 Task: Get directions from Fernbank Museum of Natural History, Georgia, United States to Tallulah Gorge State Park, Georgia, United States  and explore the nearby hotels with guest rating 4 and above during next weekend and 1 guest
Action: Mouse moved to (149, 19)
Screenshot: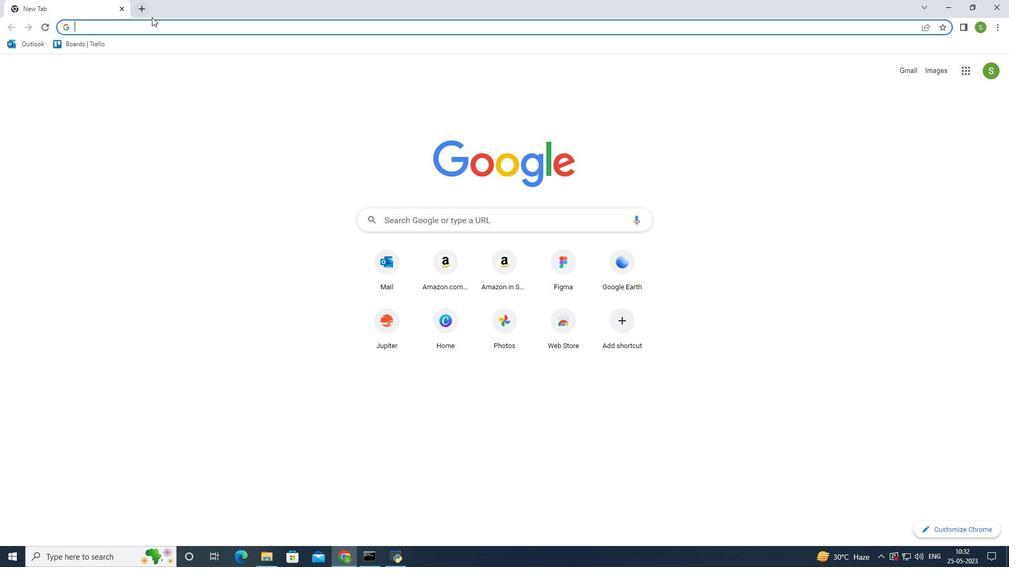 
Action: Mouse pressed left at (149, 19)
Screenshot: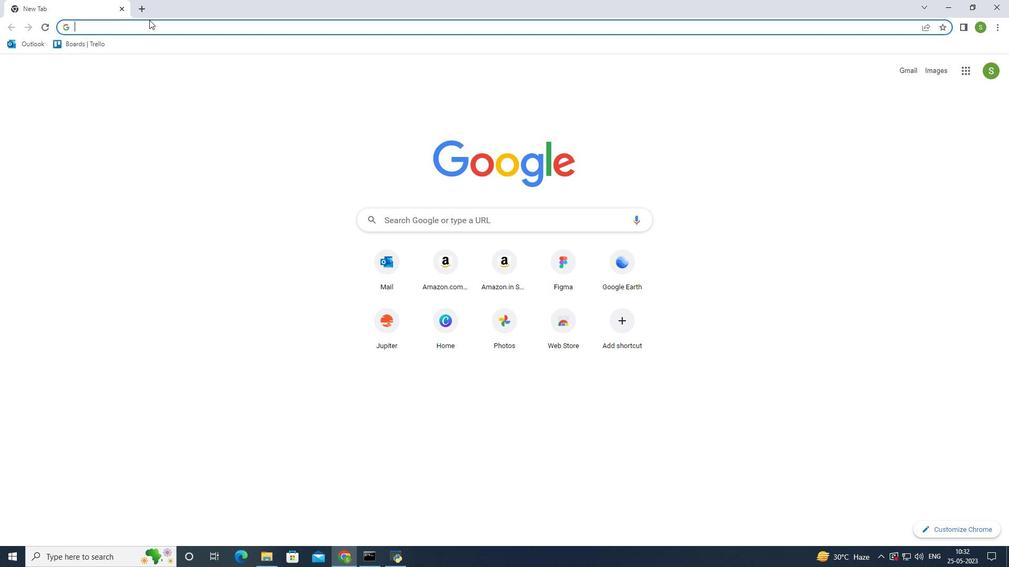 
Action: Mouse moved to (132, 45)
Screenshot: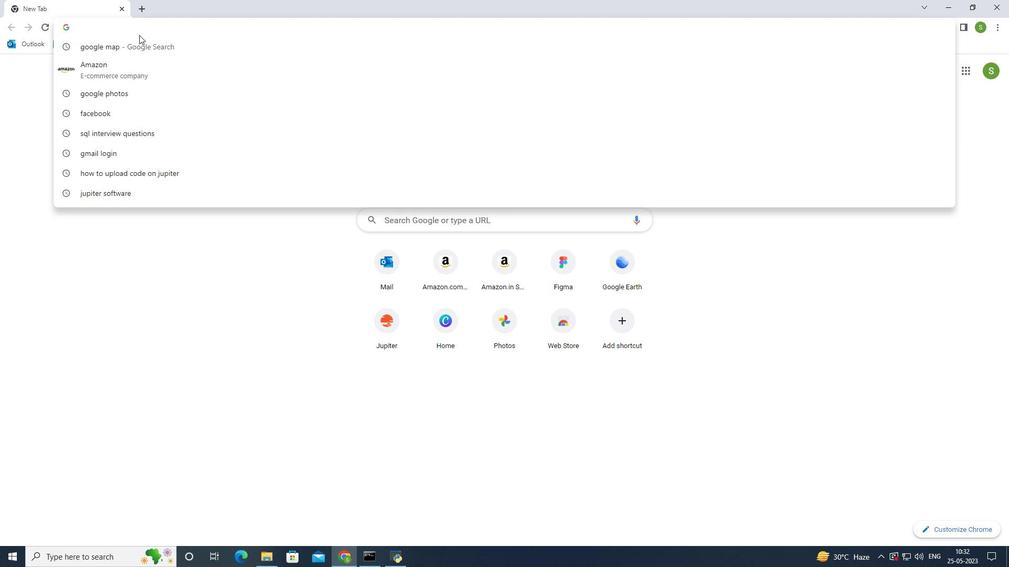 
Action: Mouse pressed left at (132, 45)
Screenshot: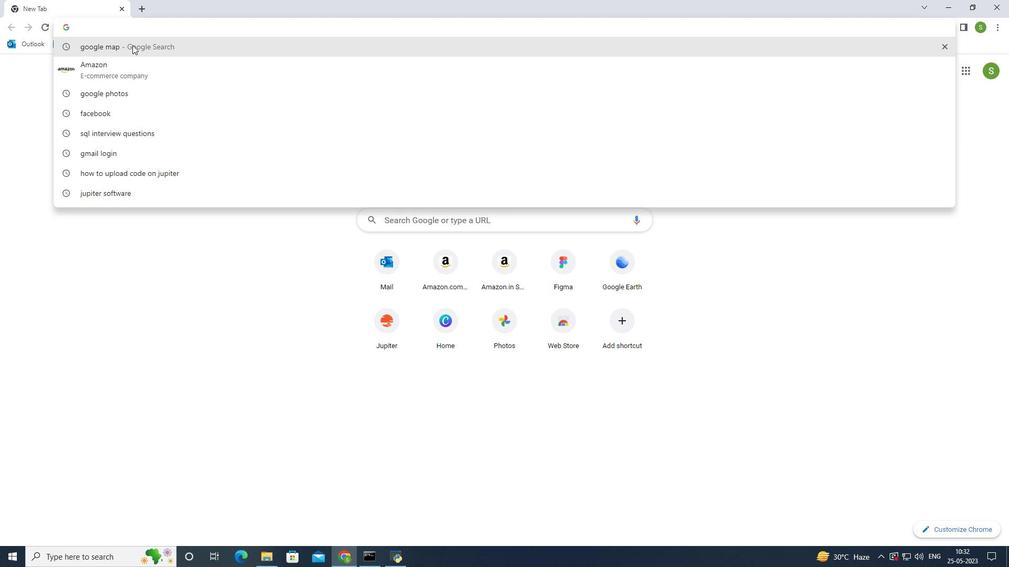 
Action: Mouse moved to (161, 165)
Screenshot: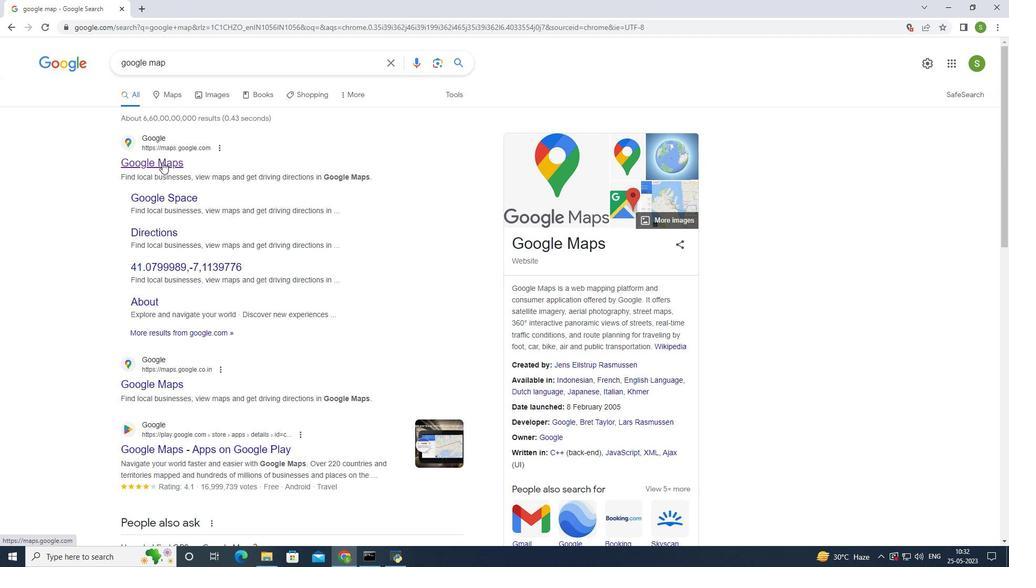 
Action: Mouse pressed left at (161, 165)
Screenshot: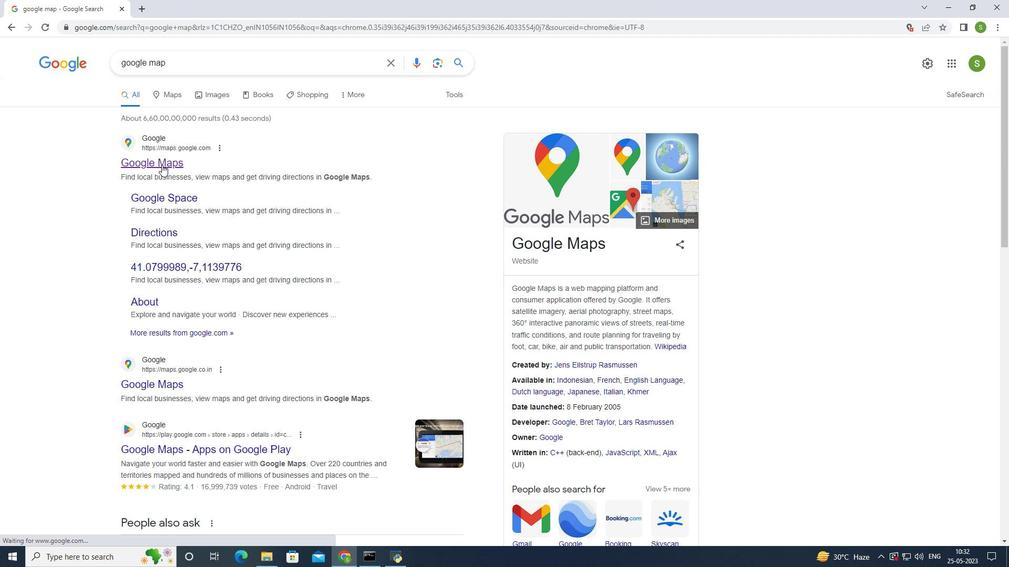 
Action: Mouse moved to (115, 55)
Screenshot: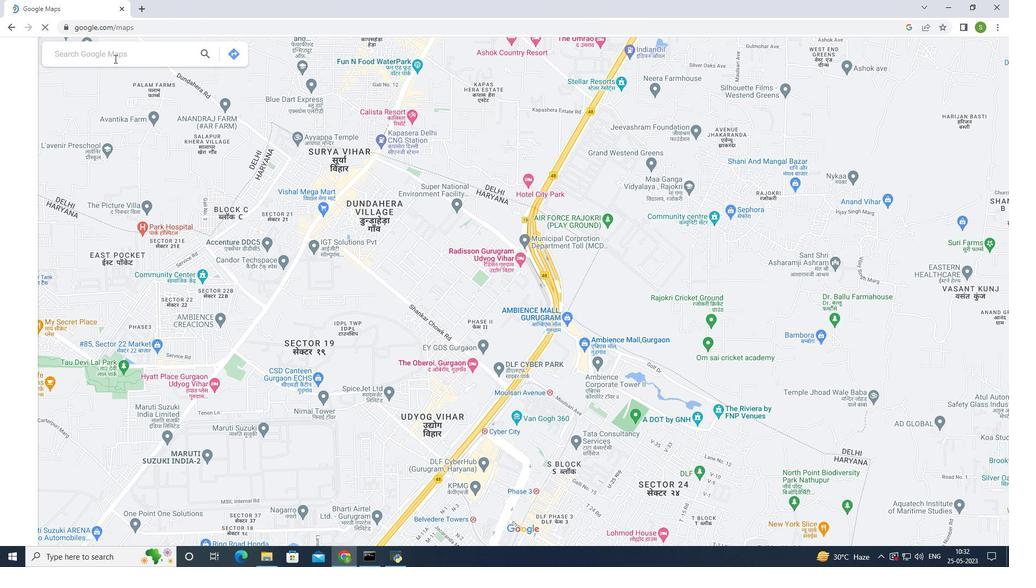 
Action: Mouse pressed left at (115, 55)
Screenshot: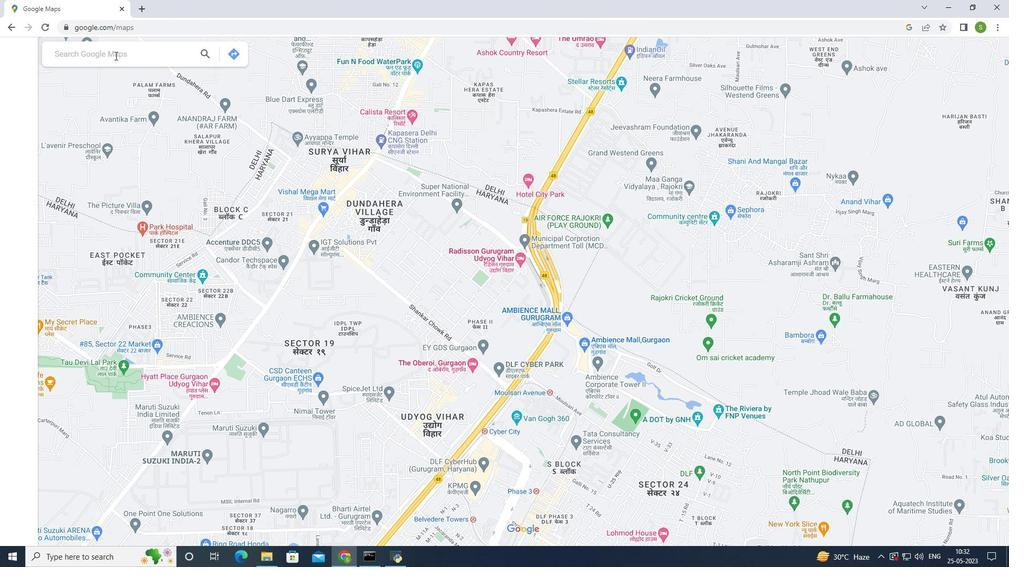 
Action: Mouse moved to (228, 157)
Screenshot: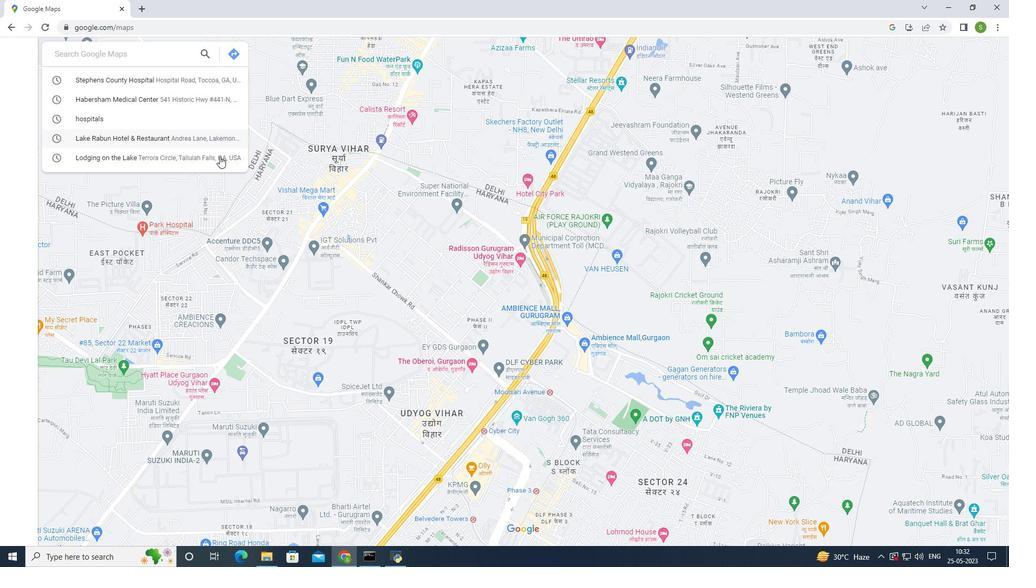
Action: Key pressed <Key.caps_lock>F<Key.caps_lock>ernbankj<Key.backspace><Key.space><Key.caps_lock>M<Key.caps_lock>useum<Key.space>of<Key.space><Key.caps_lock>N<Key.caps_lock>atural<Key.space><Key.caps_lock>H<Key.caps_lock>istory<Key.space><Key.caps_lock>U<Key.caps_lock>nited<Key.space><Key.caps_lock>S<Key.caps_lock>tates<Key.space><Key.caps_lock><Key.caps_lock>to<Key.space><Key.caps_lock>T<Key.caps_lock>allua<Key.backspace>a<Key.backspace>al<Key.backspace><Key.backspace>lah<Key.space><Key.caps_lock>G<Key.caps_lock>orge<Key.space><Key.caps_lock>S<Key.caps_lock>tate<Key.space><Key.caps_lock>P<Key.caps_lock>ark<Key.space><Key.caps_lock>G<Key.caps_lock>eorgia<Key.space><Key.caps_lock>U<Key.caps_lock>nited<Key.space><Key.caps_lock>S<Key.caps_lock>tates<Key.enter>
Screenshot: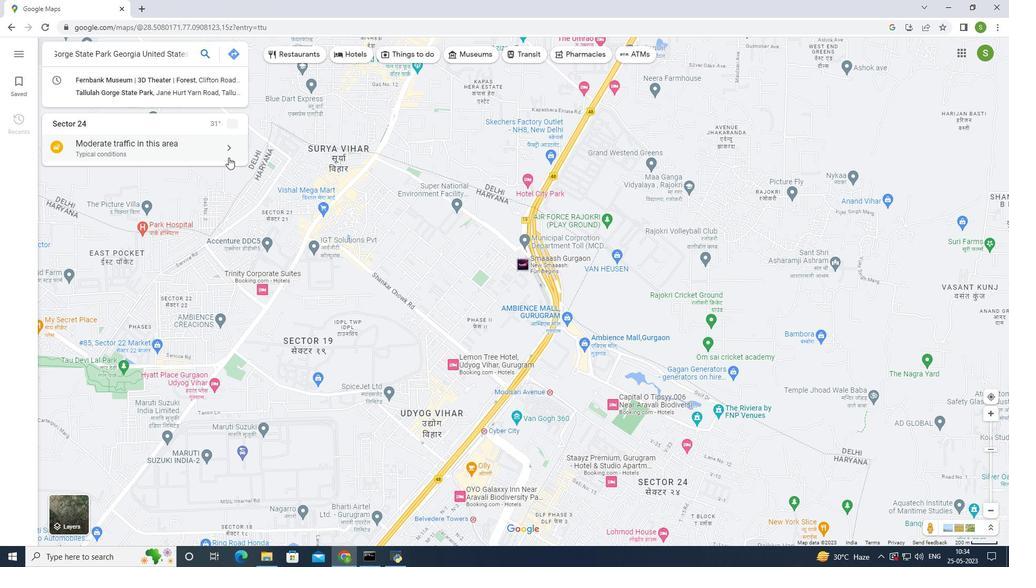 
Action: Mouse moved to (456, 52)
Screenshot: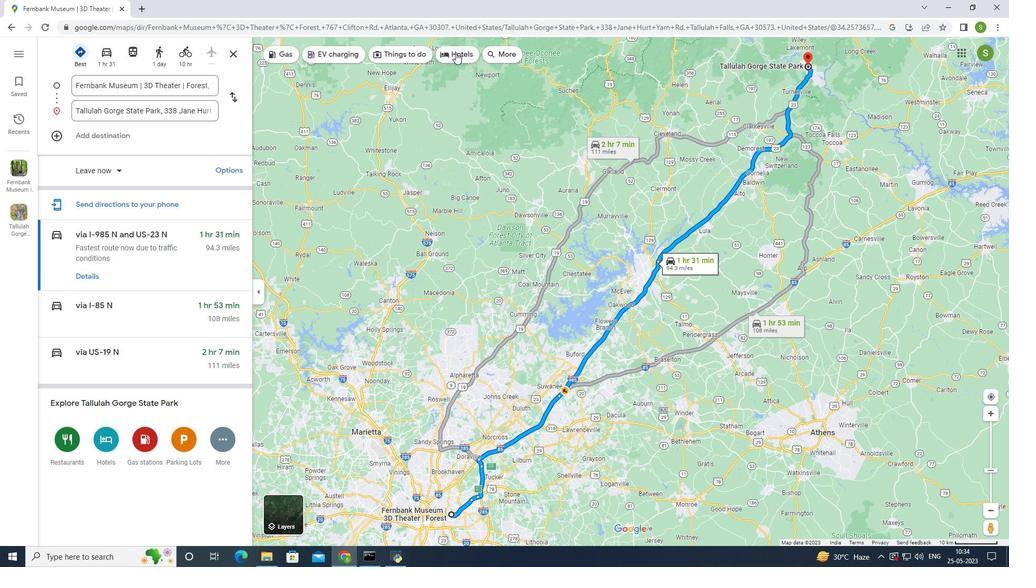 
Action: Mouse pressed left at (456, 52)
Screenshot: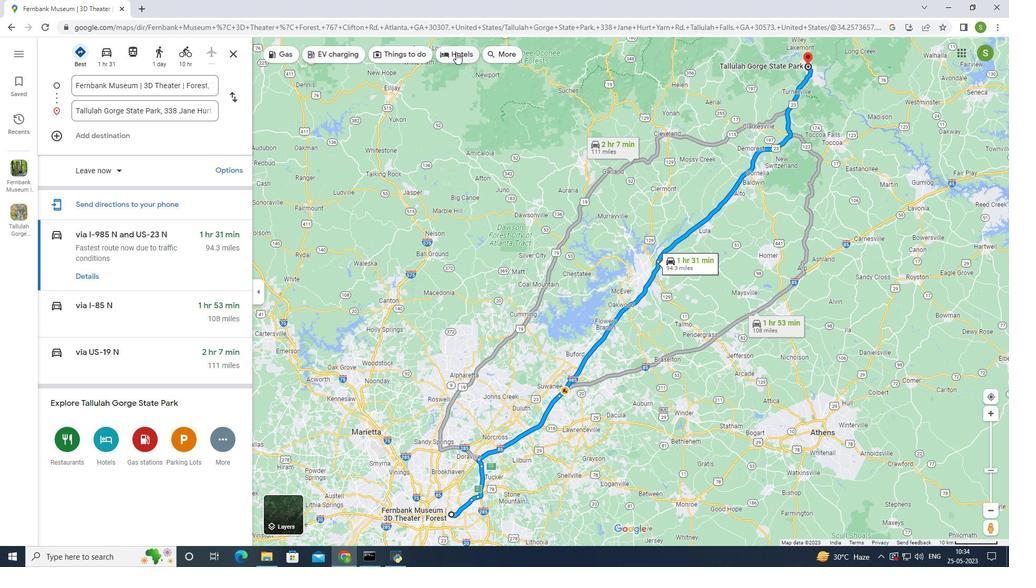 
Action: Mouse moved to (326, 53)
Screenshot: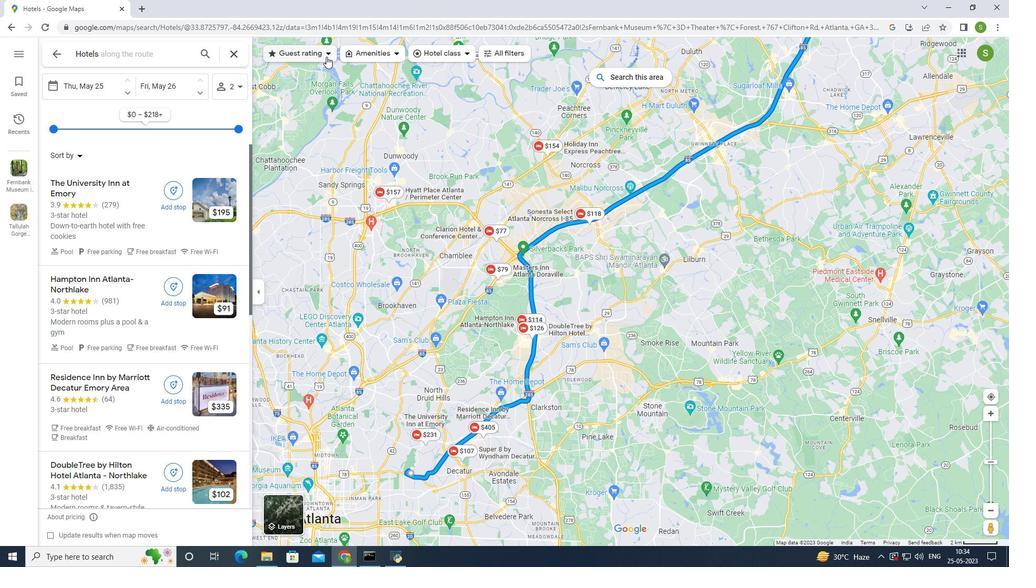 
Action: Mouse pressed left at (326, 53)
Screenshot: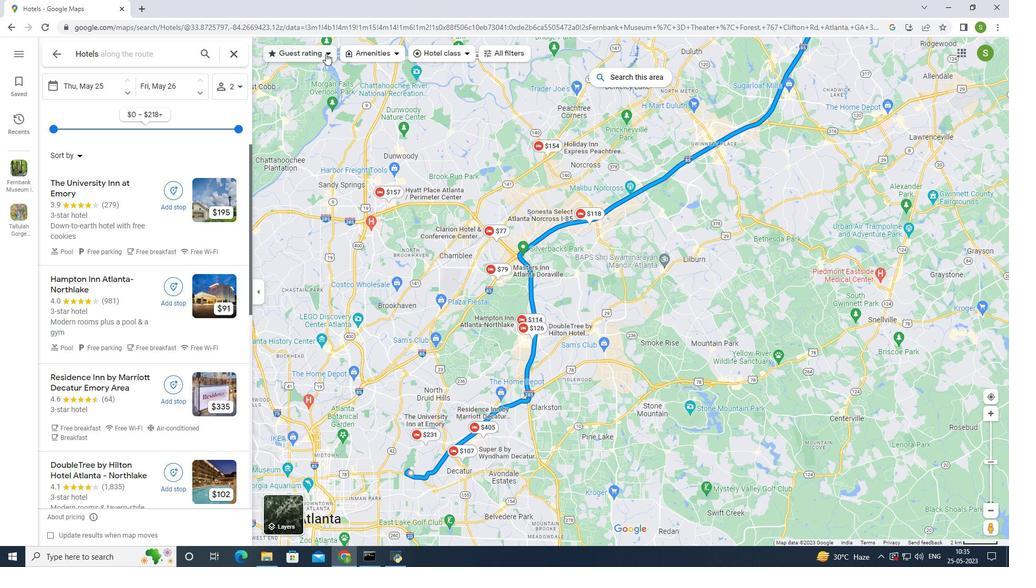 
Action: Mouse moved to (285, 167)
Screenshot: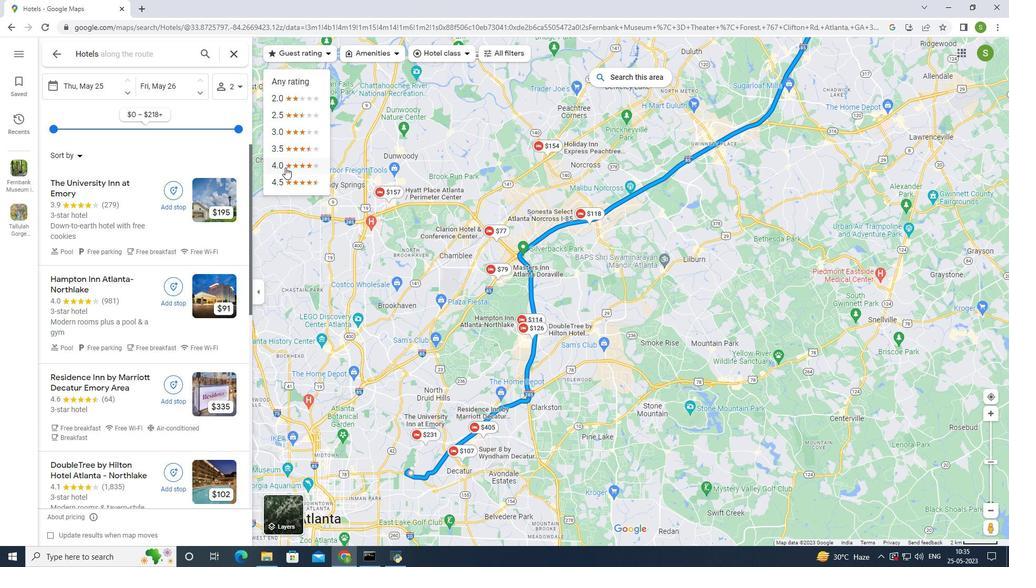 
Action: Mouse pressed left at (285, 167)
Screenshot: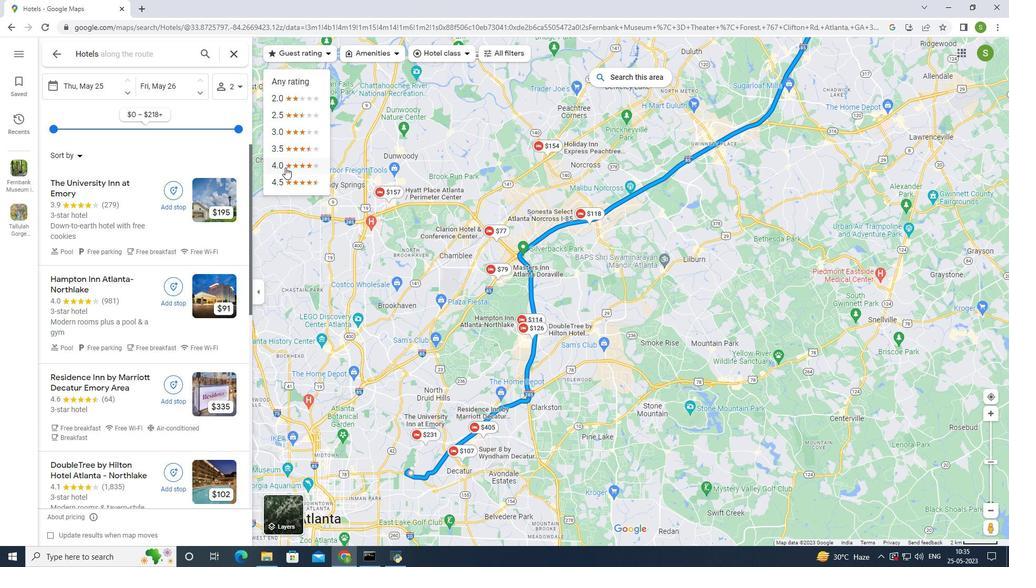 
Action: Mouse moved to (238, 87)
Screenshot: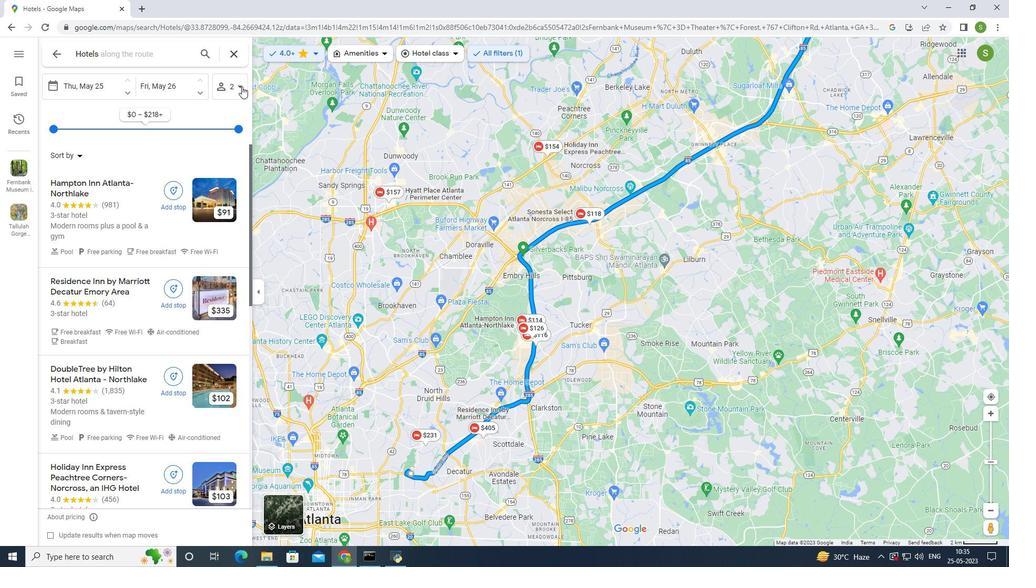 
Action: Mouse pressed left at (238, 87)
Screenshot: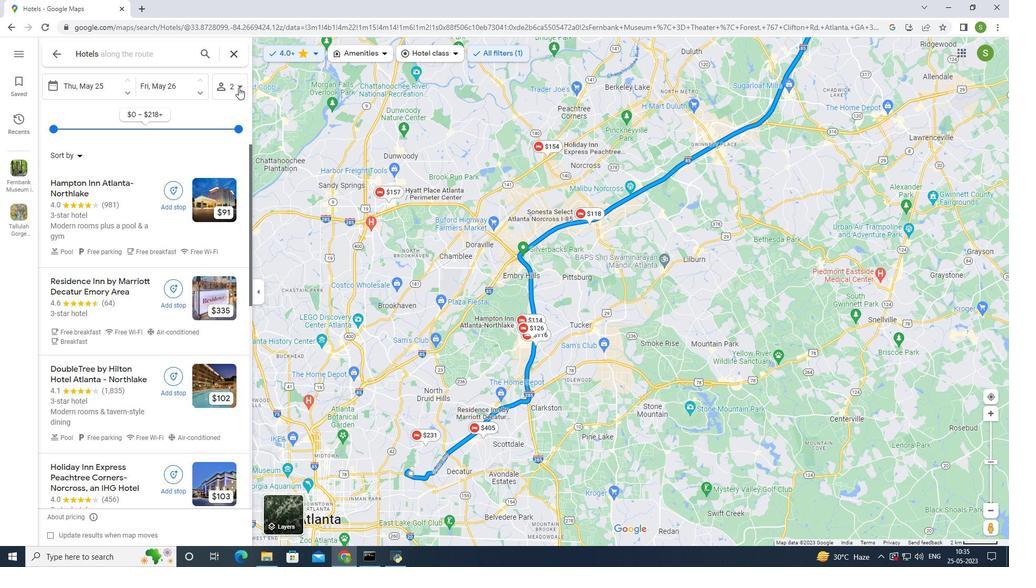 
Action: Mouse moved to (241, 86)
Screenshot: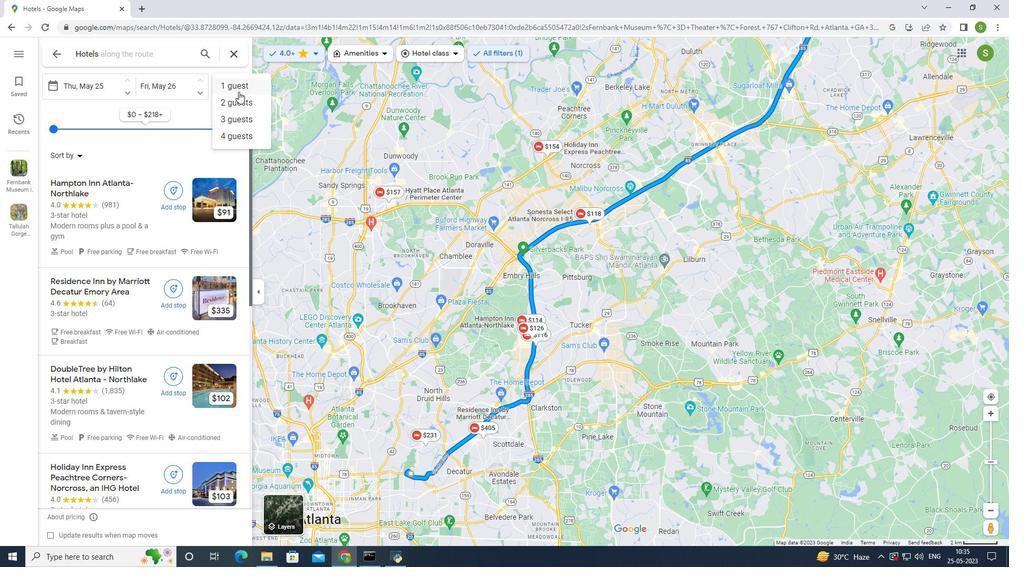 
Action: Mouse pressed left at (241, 86)
Screenshot: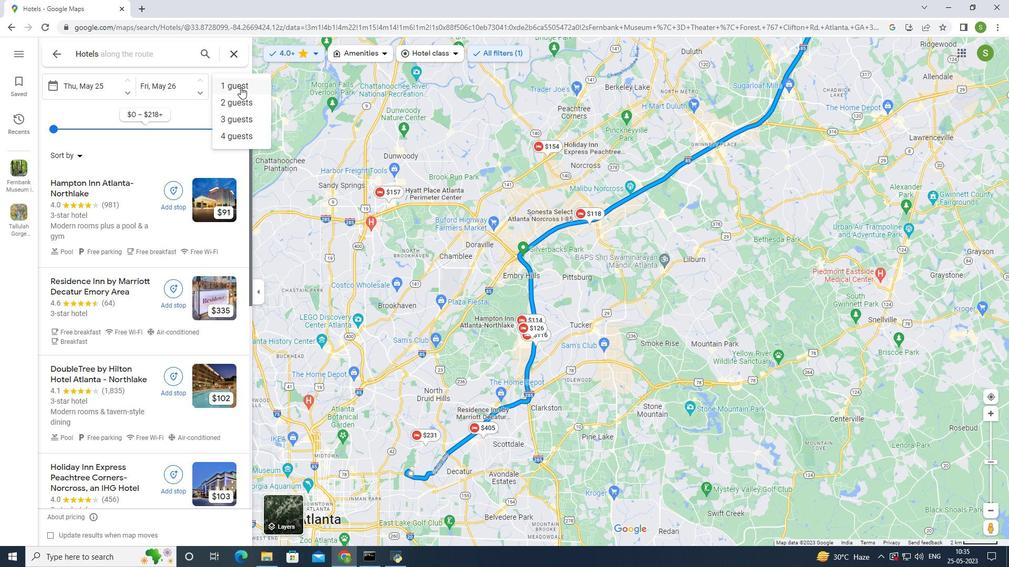 
Action: Mouse moved to (127, 94)
Screenshot: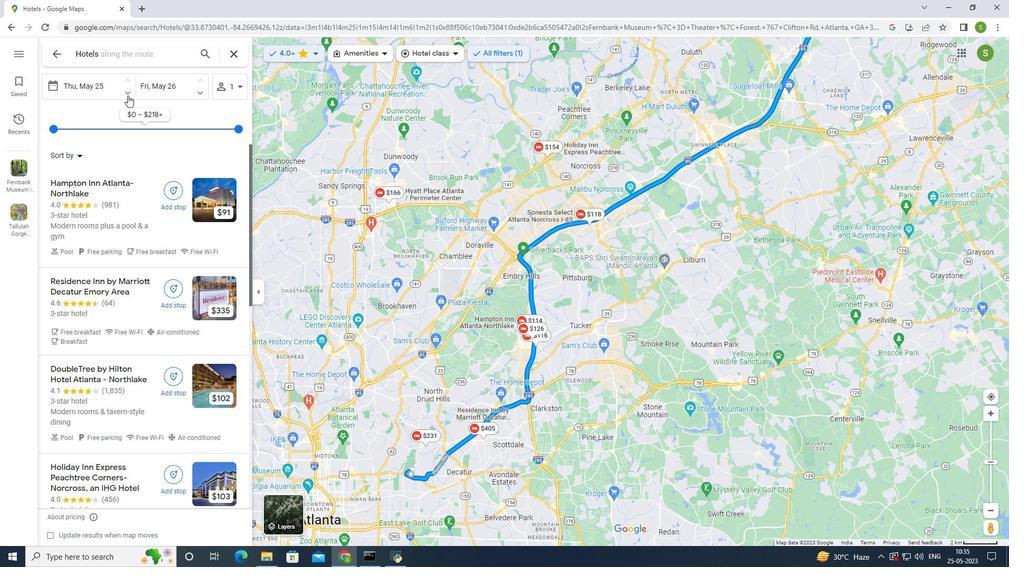 
Action: Mouse pressed left at (127, 94)
Screenshot: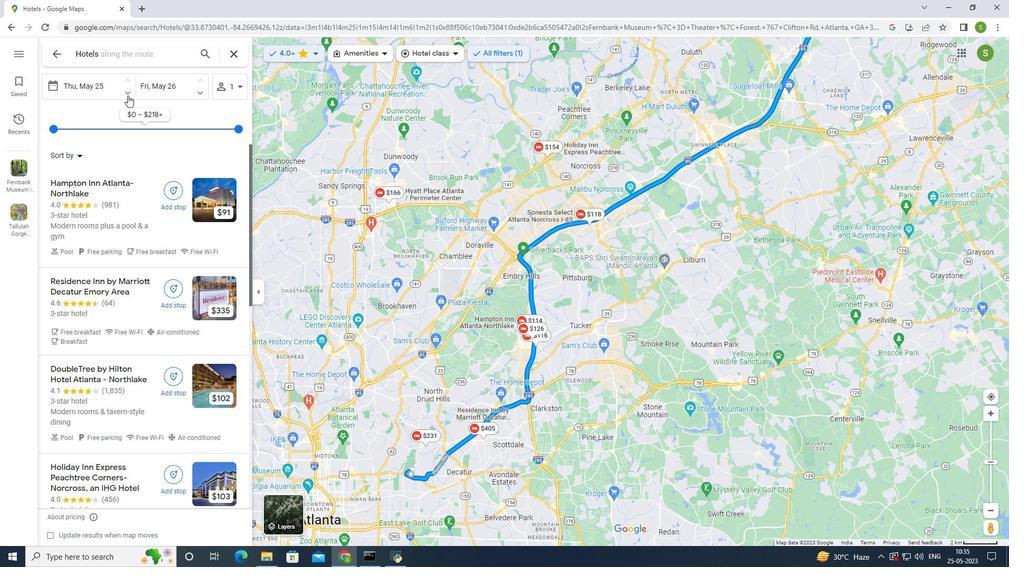 
Action: Mouse moved to (123, 96)
Screenshot: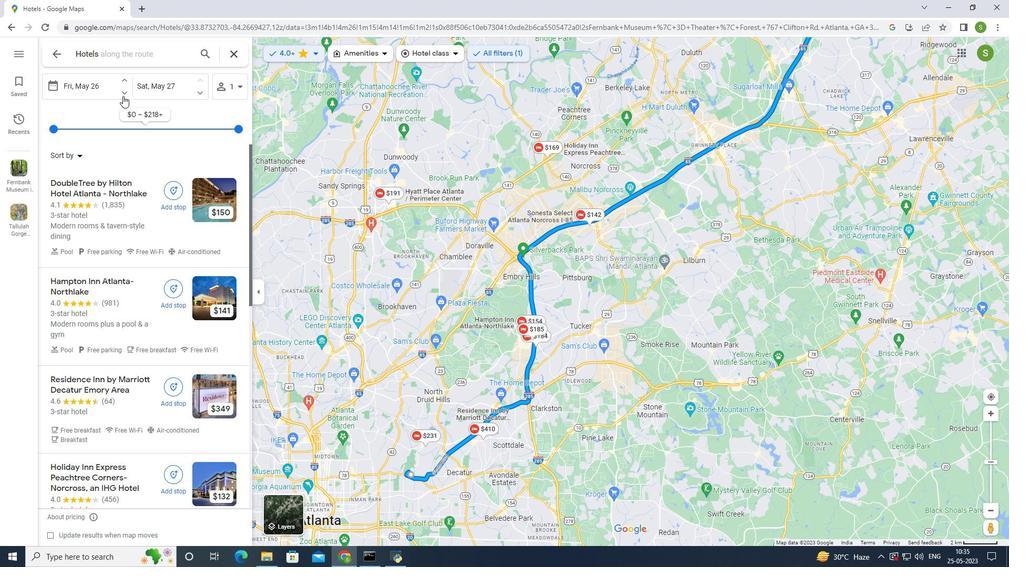 
Action: Mouse pressed left at (123, 96)
Screenshot: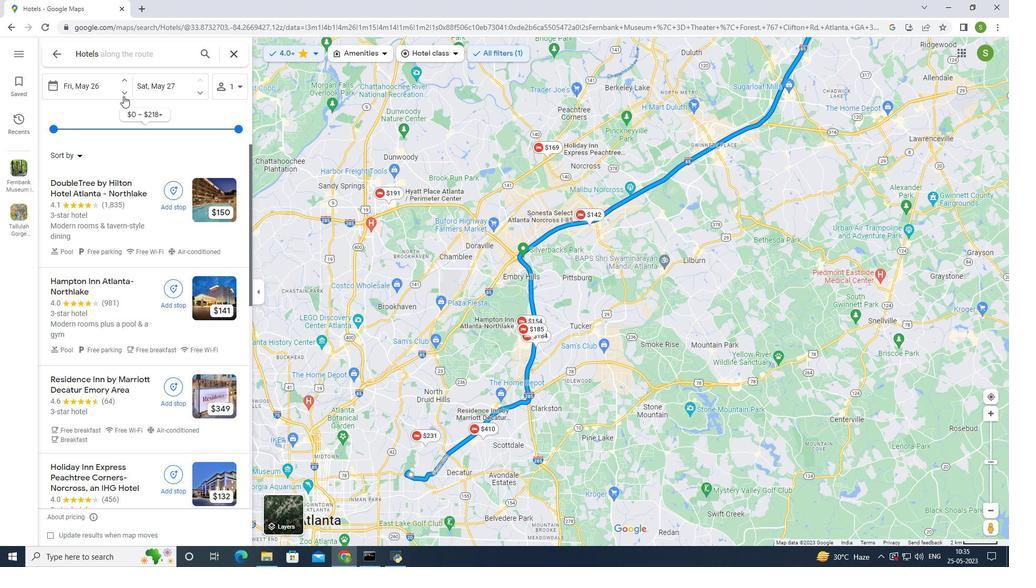 
Action: Mouse moved to (474, 288)
Screenshot: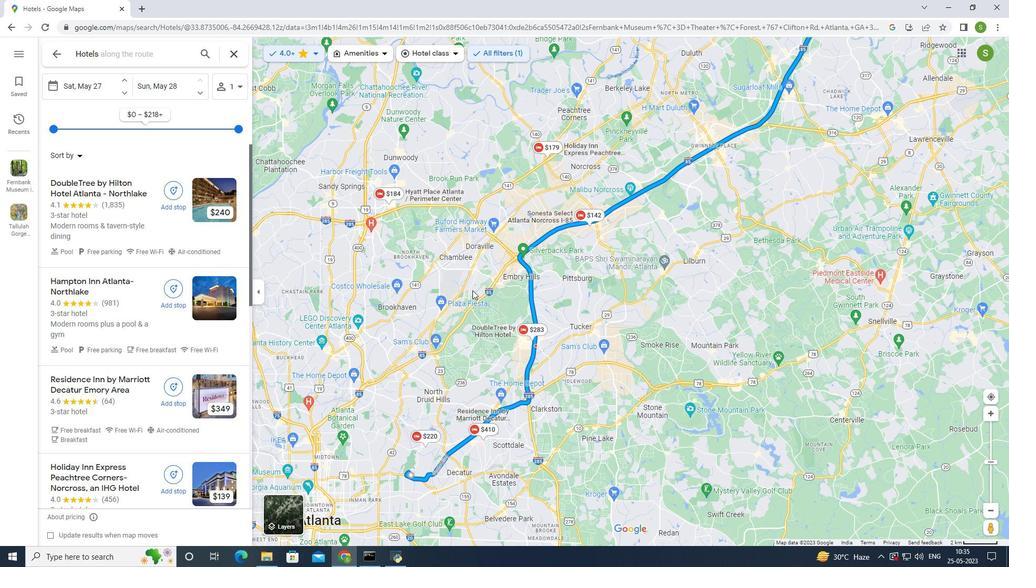 
Action: Mouse scrolled (474, 287) with delta (0, 0)
Screenshot: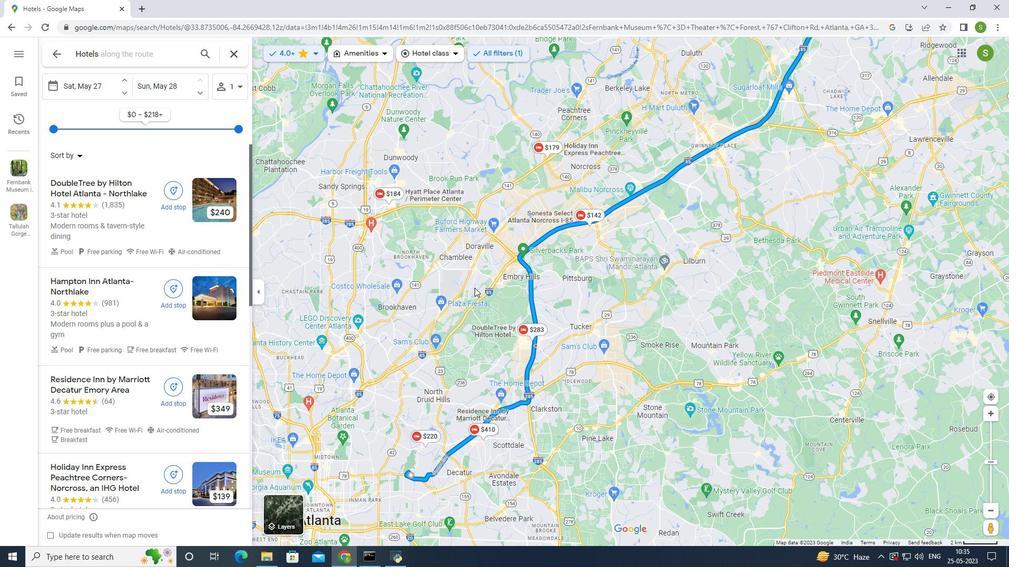 
Action: Mouse scrolled (474, 287) with delta (0, 0)
Screenshot: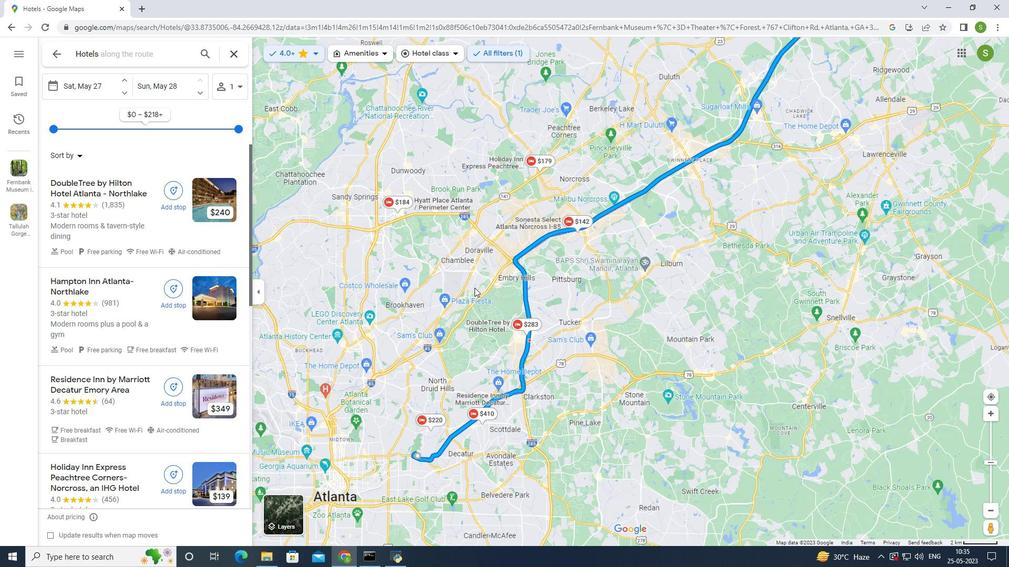 
Action: Mouse scrolled (474, 287) with delta (0, 0)
Screenshot: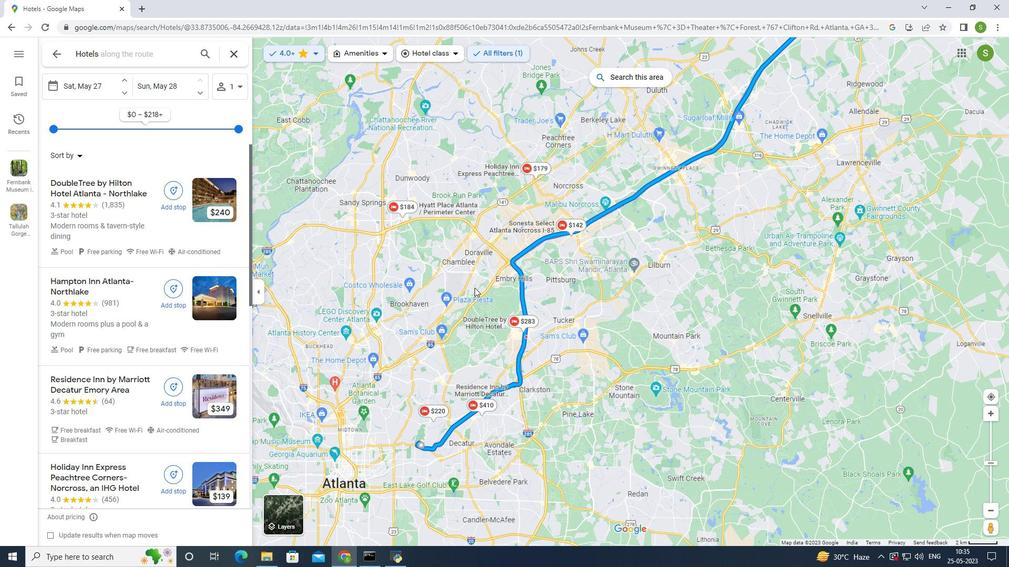 
Action: Mouse scrolled (474, 287) with delta (0, 0)
Screenshot: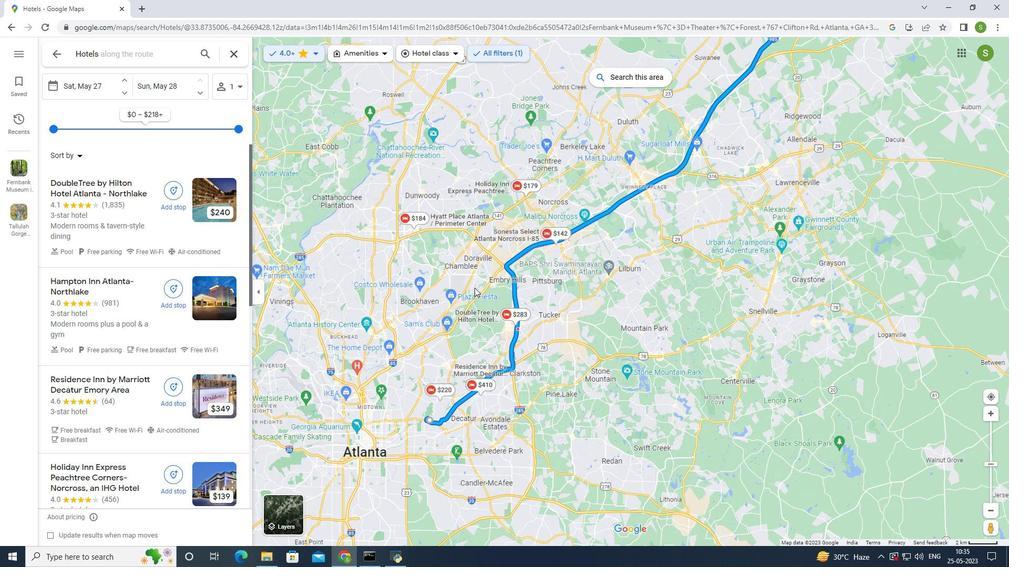 
Action: Mouse moved to (476, 284)
Screenshot: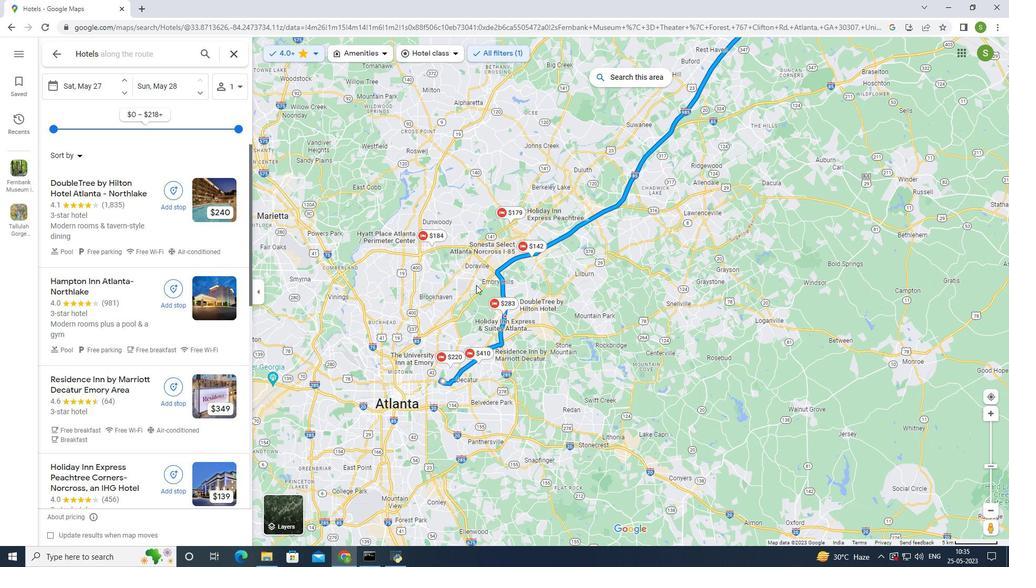 
Action: Mouse scrolled (476, 285) with delta (0, 0)
Screenshot: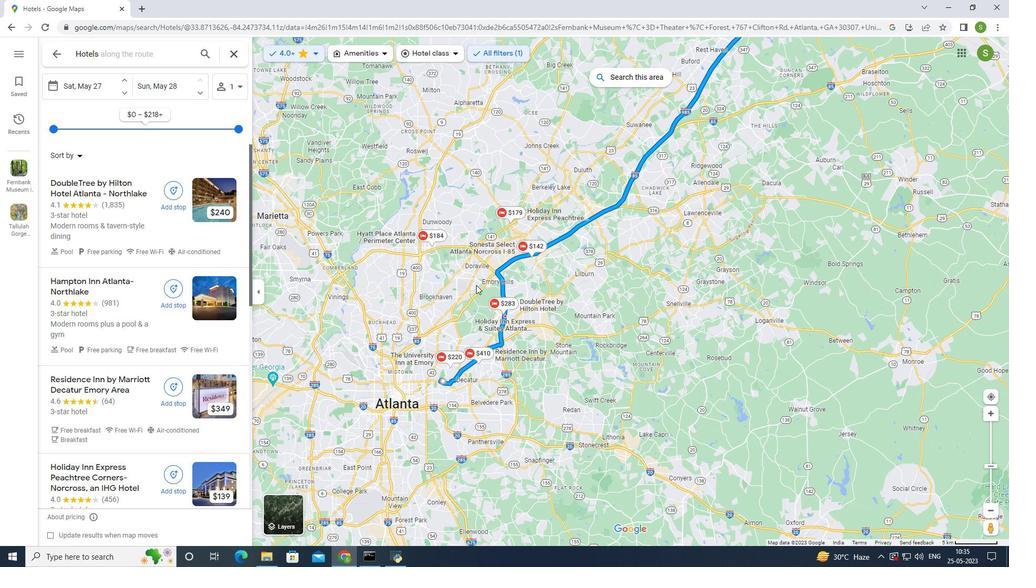 
Action: Mouse moved to (124, 222)
Screenshot: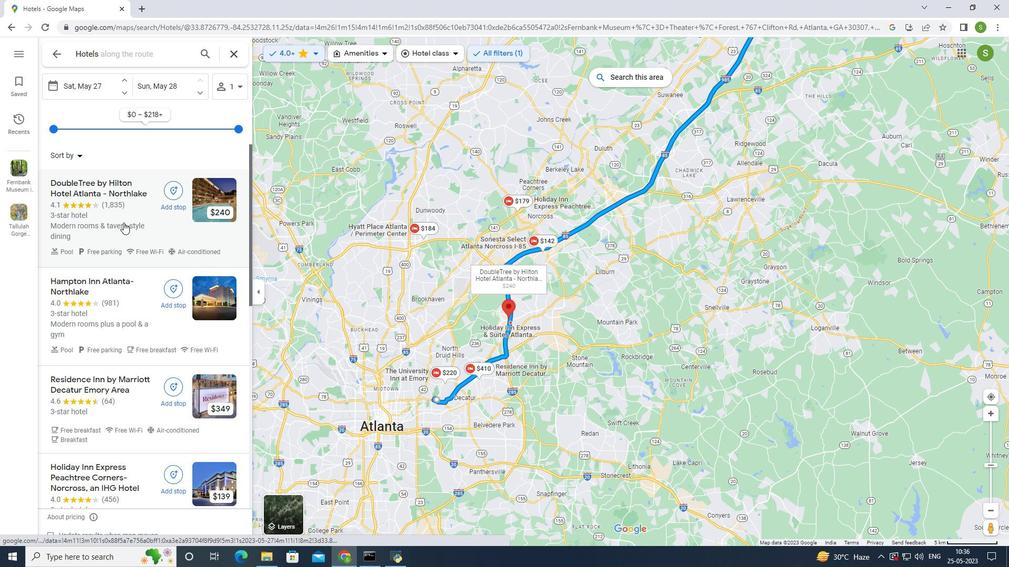 
Action: Mouse pressed left at (124, 222)
Screenshot: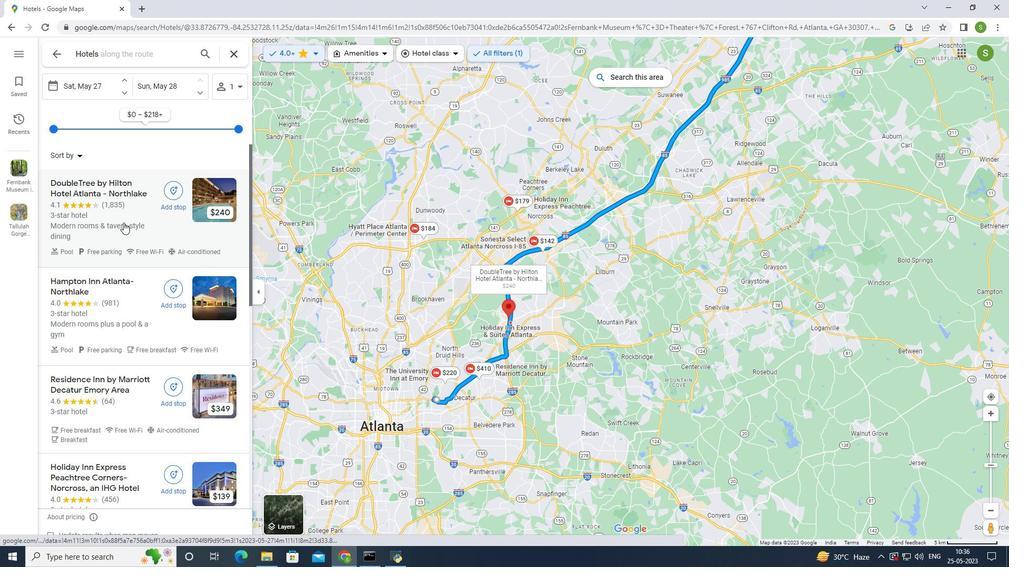 
Action: Mouse moved to (364, 155)
Screenshot: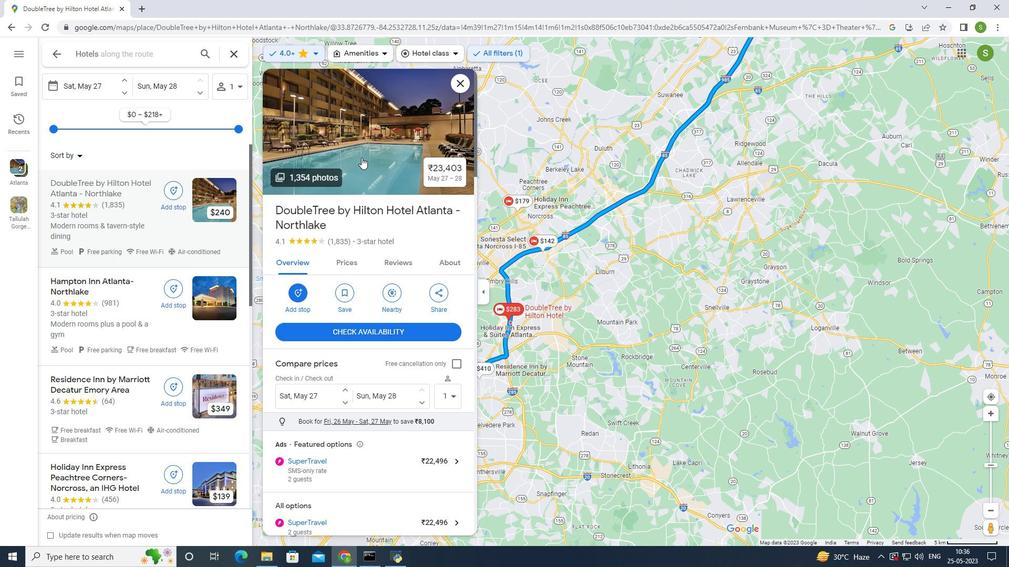 
Action: Mouse pressed left at (364, 155)
Screenshot: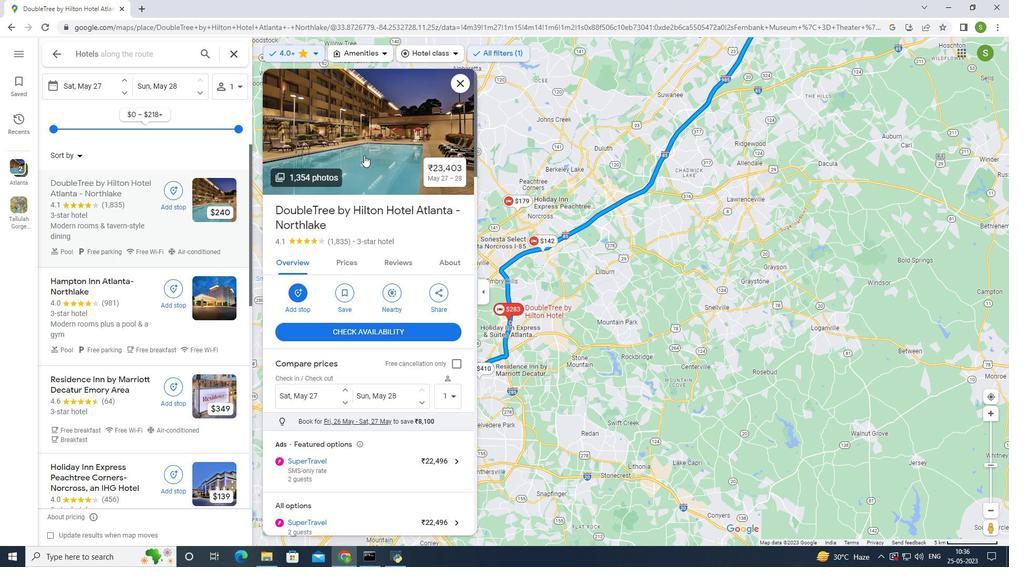 
Action: Mouse moved to (648, 468)
Screenshot: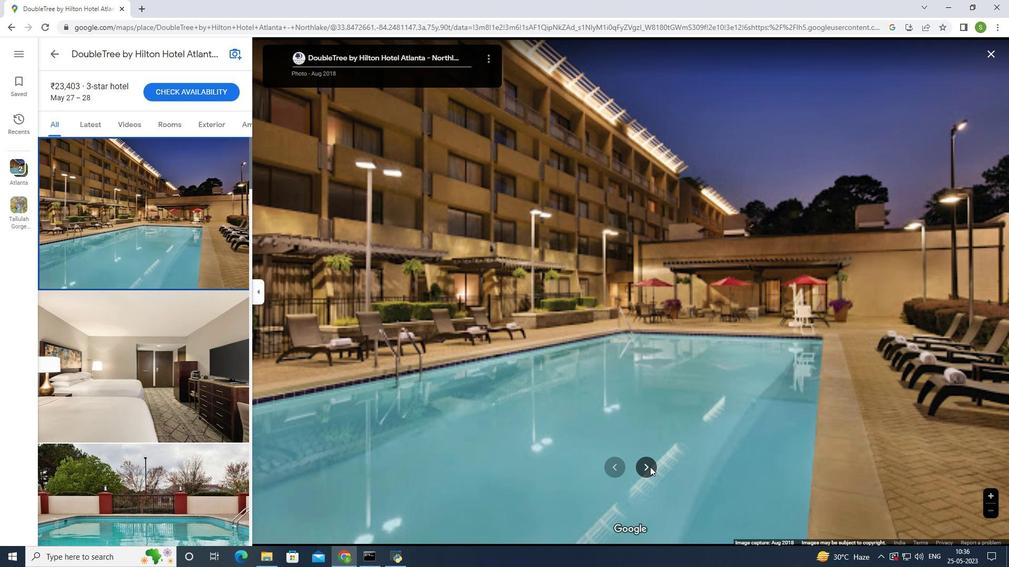 
Action: Mouse pressed left at (648, 468)
Screenshot: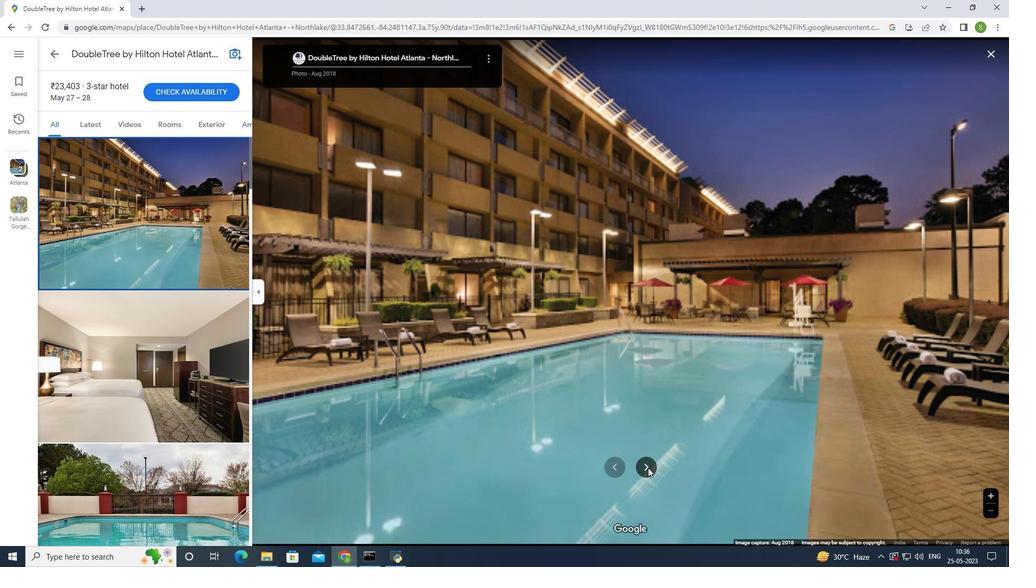 
Action: Mouse moved to (648, 468)
Screenshot: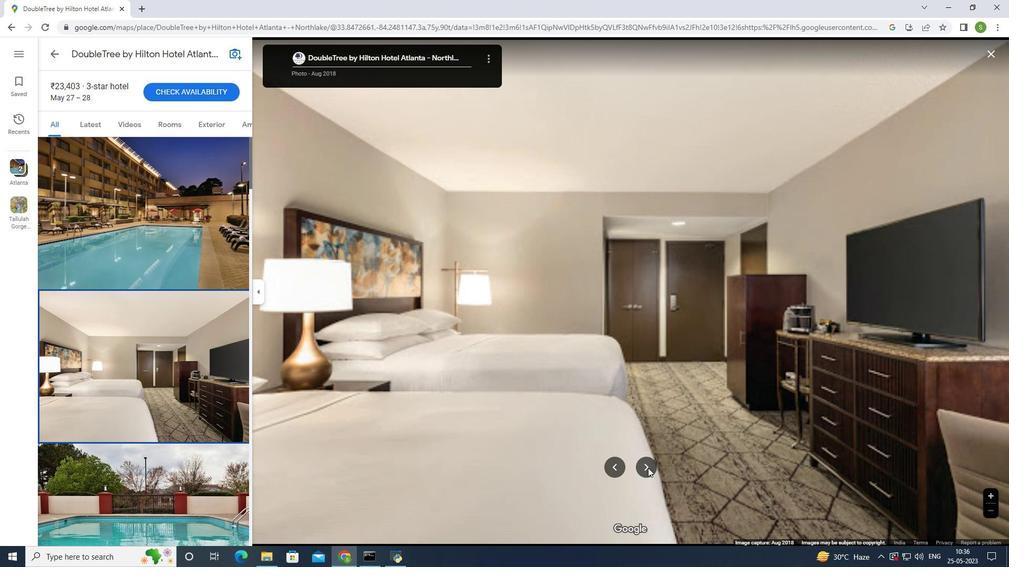 
Action: Mouse pressed left at (648, 468)
Screenshot: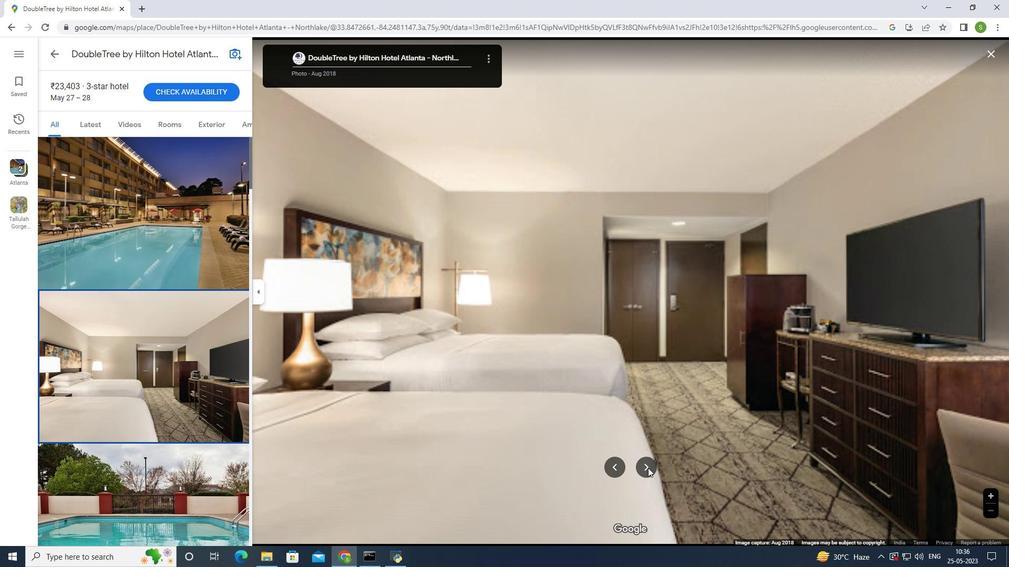 
Action: Mouse moved to (648, 464)
Screenshot: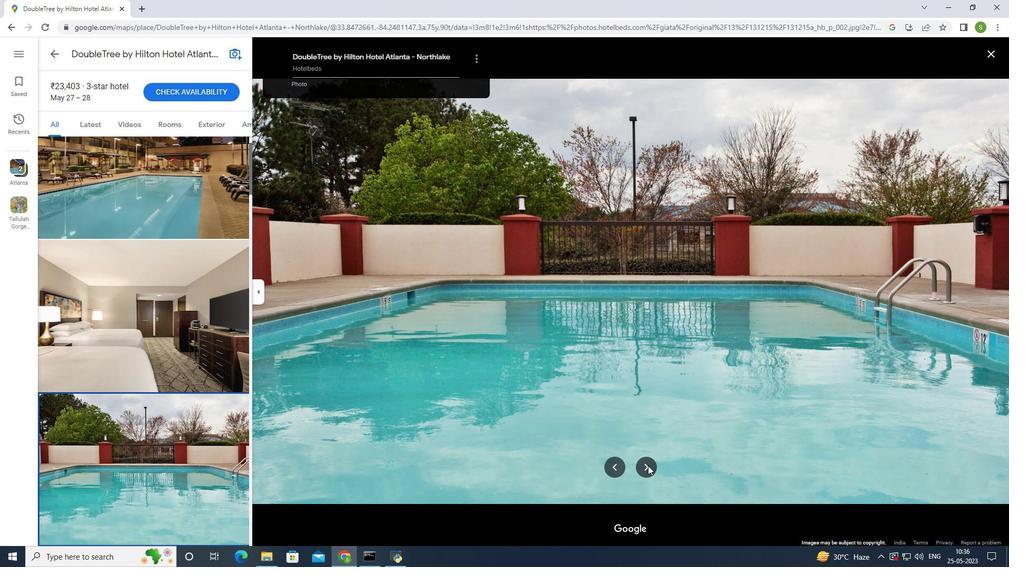
Action: Mouse pressed left at (648, 464)
Screenshot: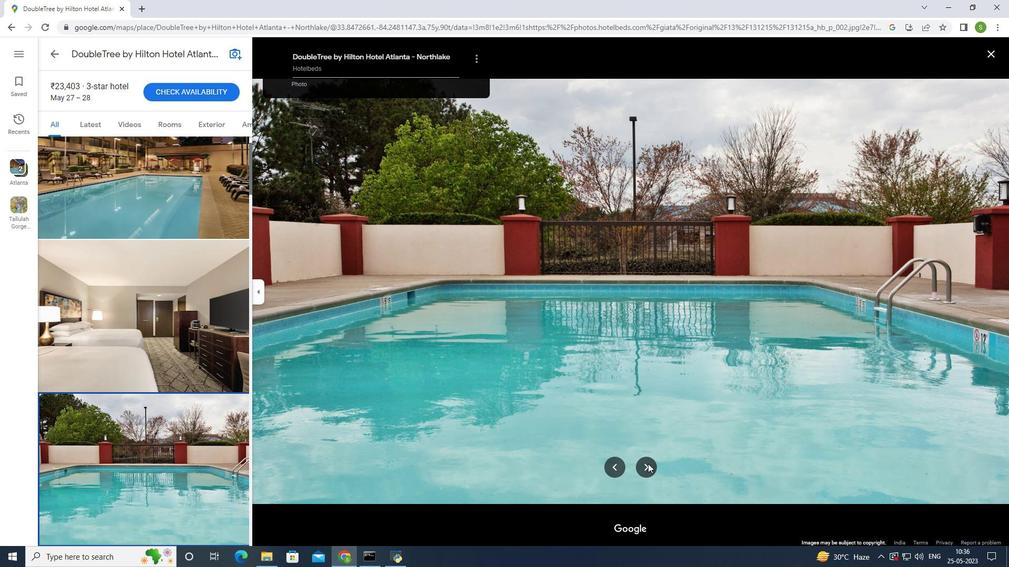 
Action: Mouse moved to (647, 465)
Screenshot: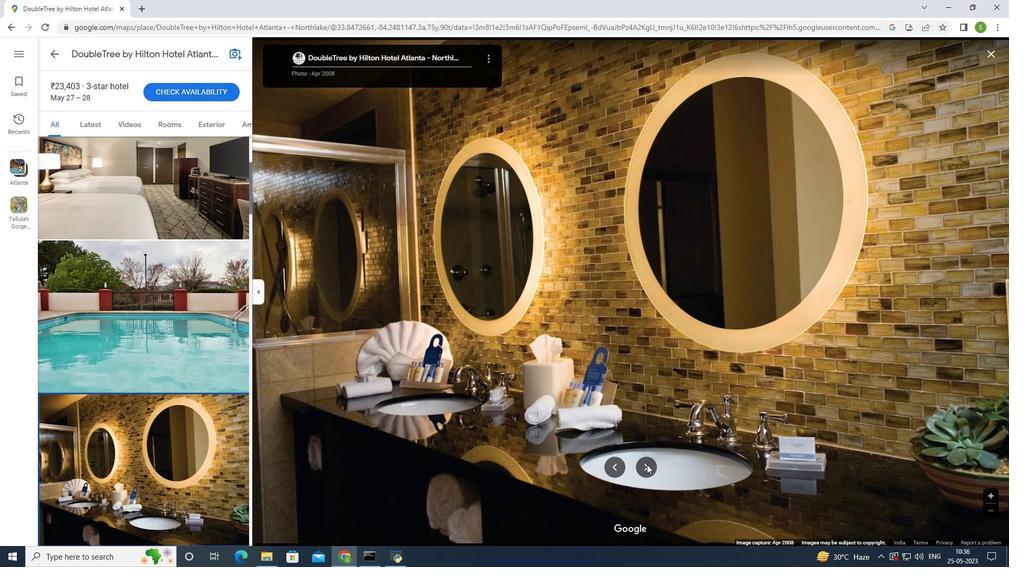 
Action: Mouse pressed left at (647, 465)
Screenshot: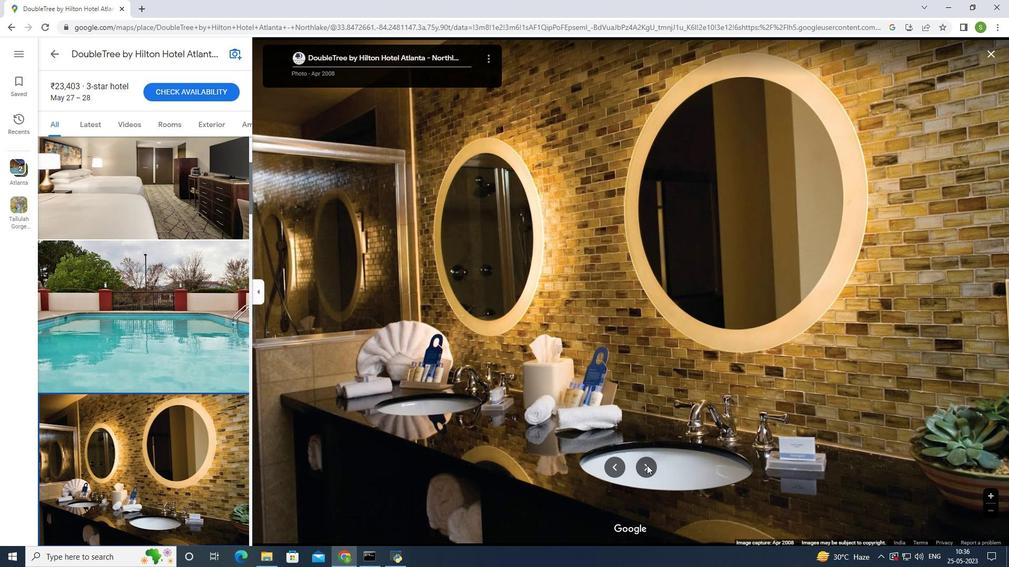 
Action: Mouse moved to (645, 464)
Screenshot: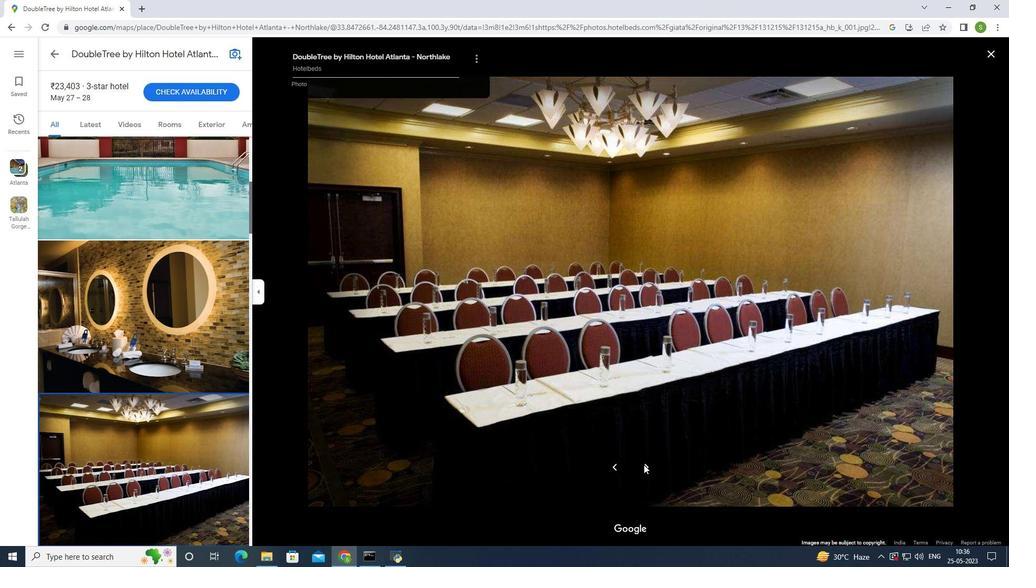 
Action: Mouse pressed left at (645, 464)
Screenshot: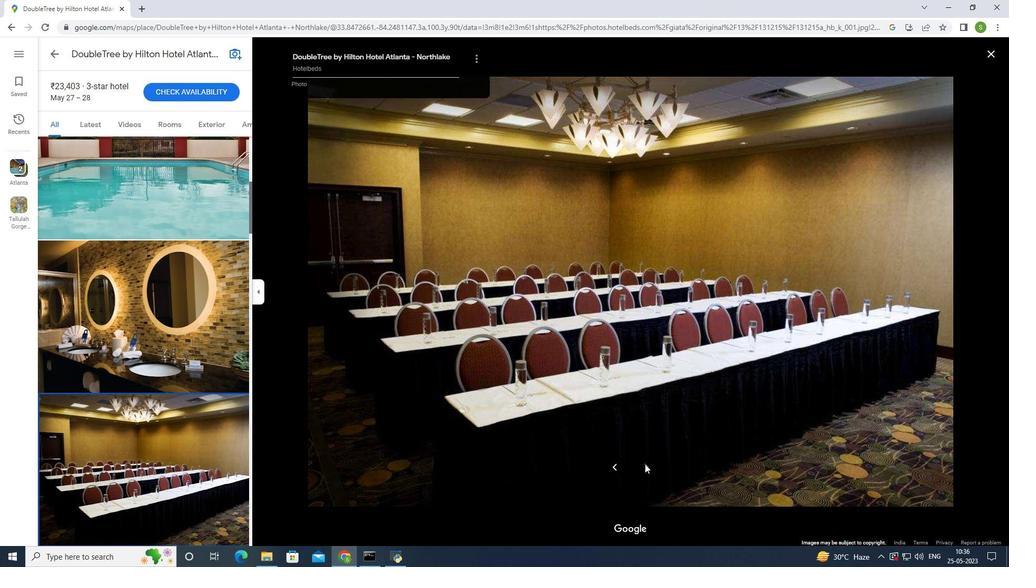 
Action: Mouse moved to (646, 467)
Screenshot: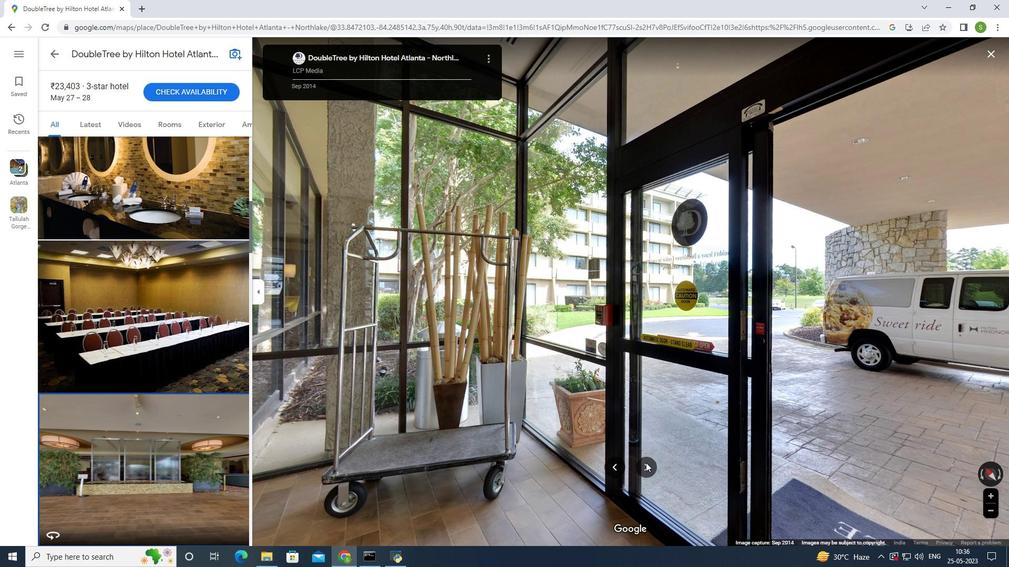 
Action: Mouse pressed left at (646, 467)
Screenshot: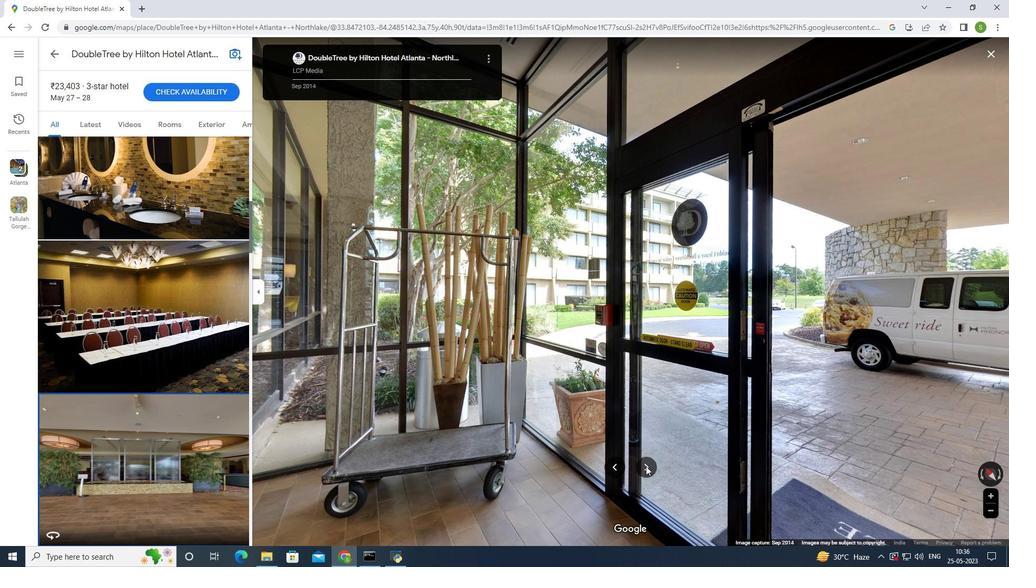 
Action: Mouse moved to (692, 382)
Screenshot: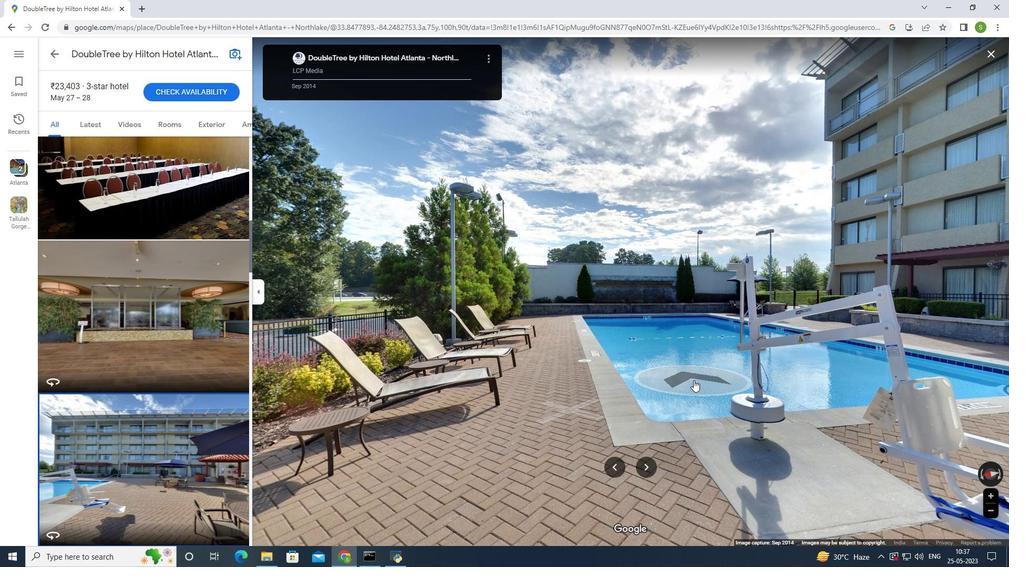 
Action: Mouse scrolled (692, 382) with delta (0, 0)
Screenshot: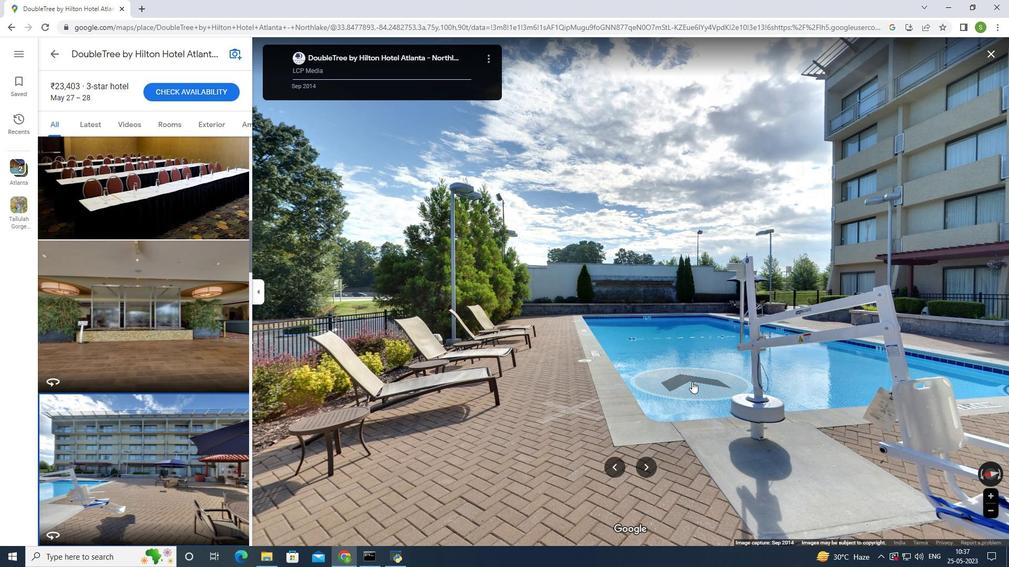 
Action: Mouse scrolled (692, 382) with delta (0, 0)
Screenshot: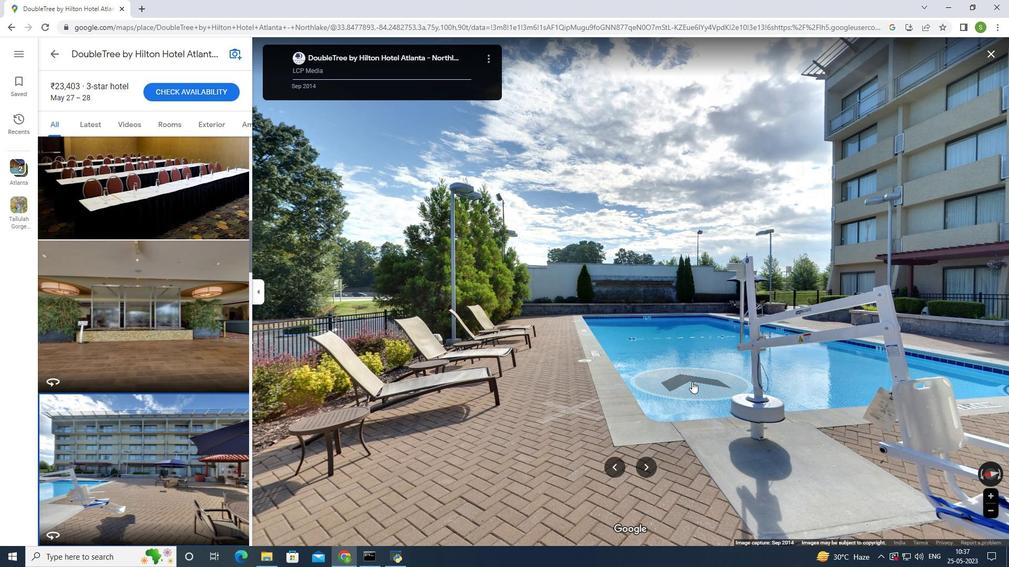 
Action: Mouse moved to (692, 382)
Screenshot: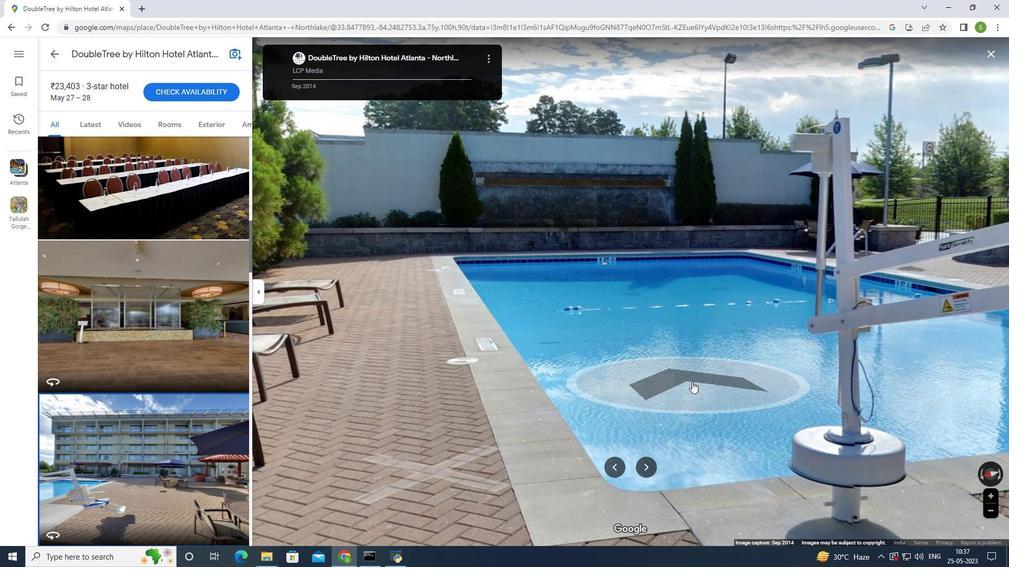 
Action: Mouse scrolled (692, 383) with delta (0, 0)
Screenshot: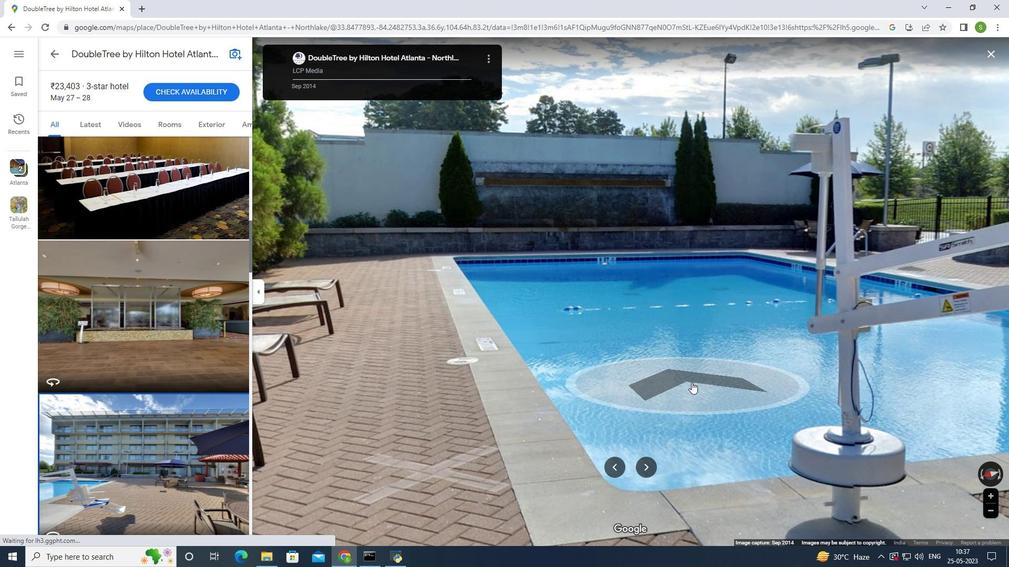 
Action: Mouse scrolled (692, 383) with delta (0, 0)
Screenshot: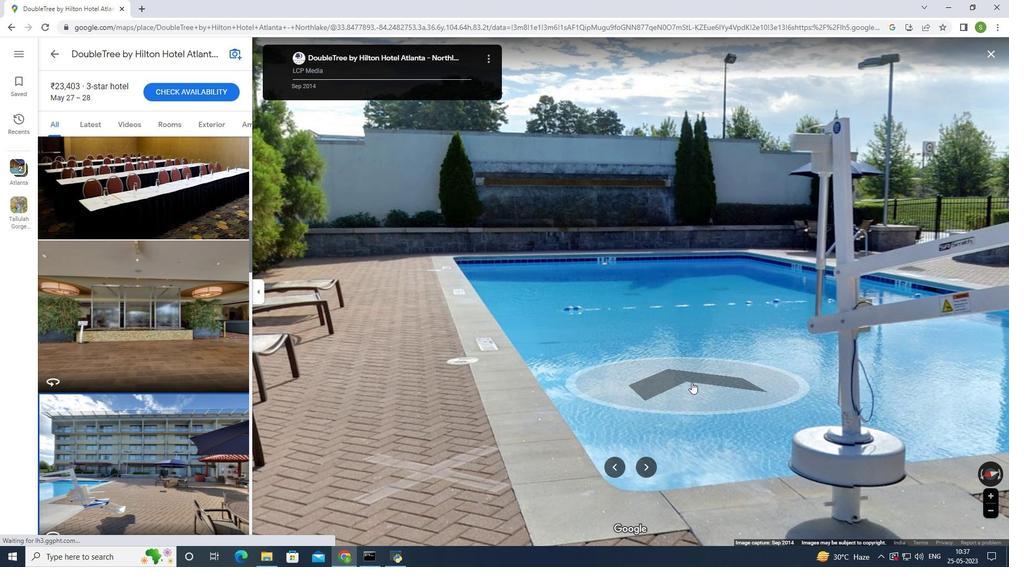 
Action: Mouse scrolled (692, 383) with delta (0, 0)
Screenshot: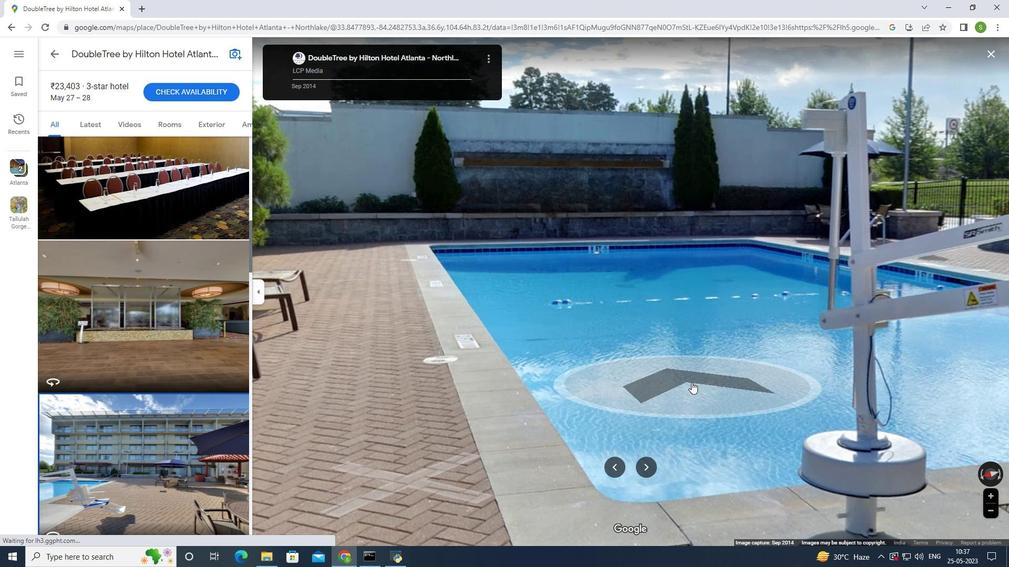 
Action: Mouse moved to (690, 383)
Screenshot: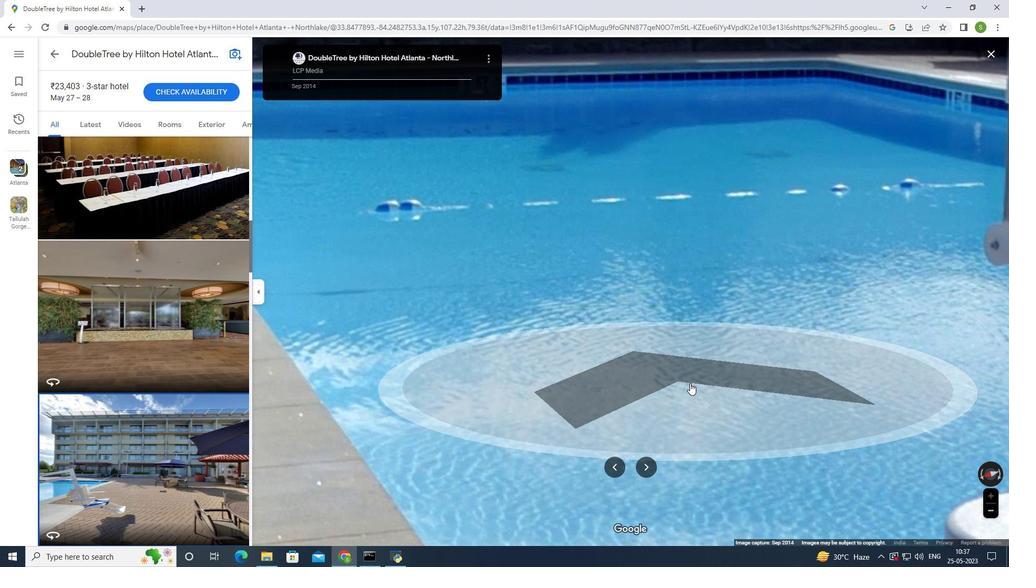 
Action: Mouse scrolled (690, 383) with delta (0, 0)
Screenshot: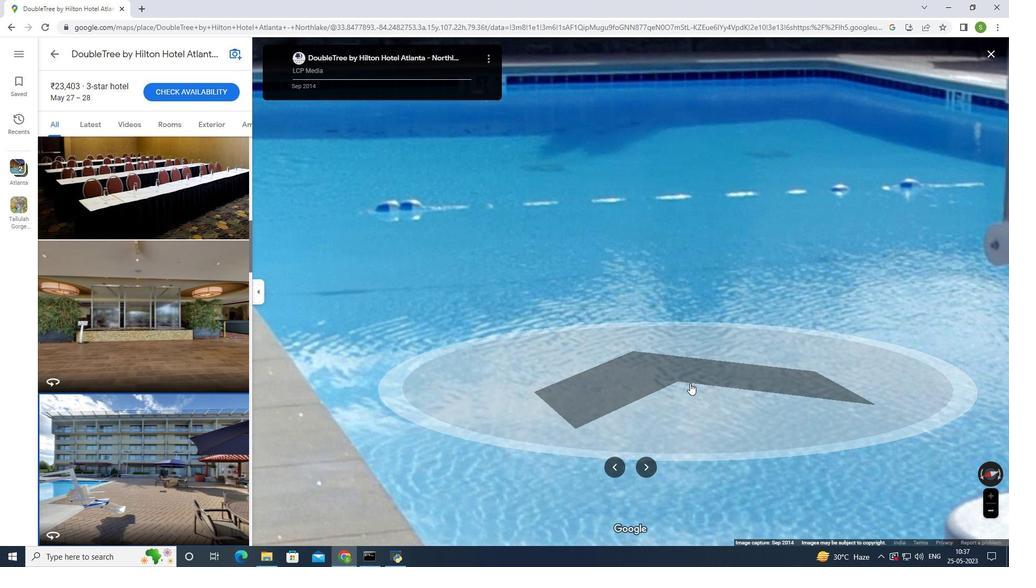 
Action: Mouse moved to (690, 383)
Screenshot: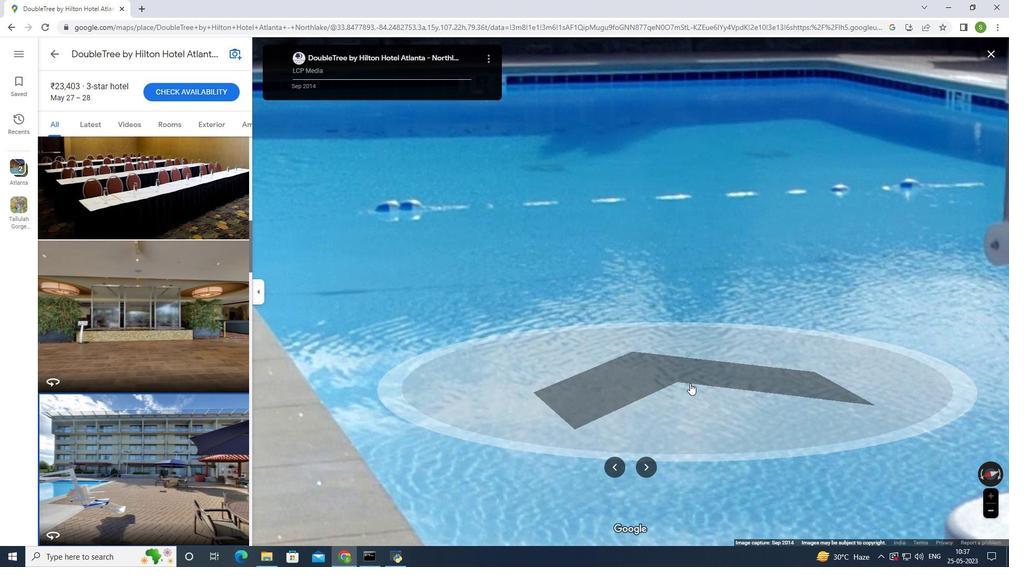 
Action: Mouse scrolled (690, 383) with delta (0, 0)
Screenshot: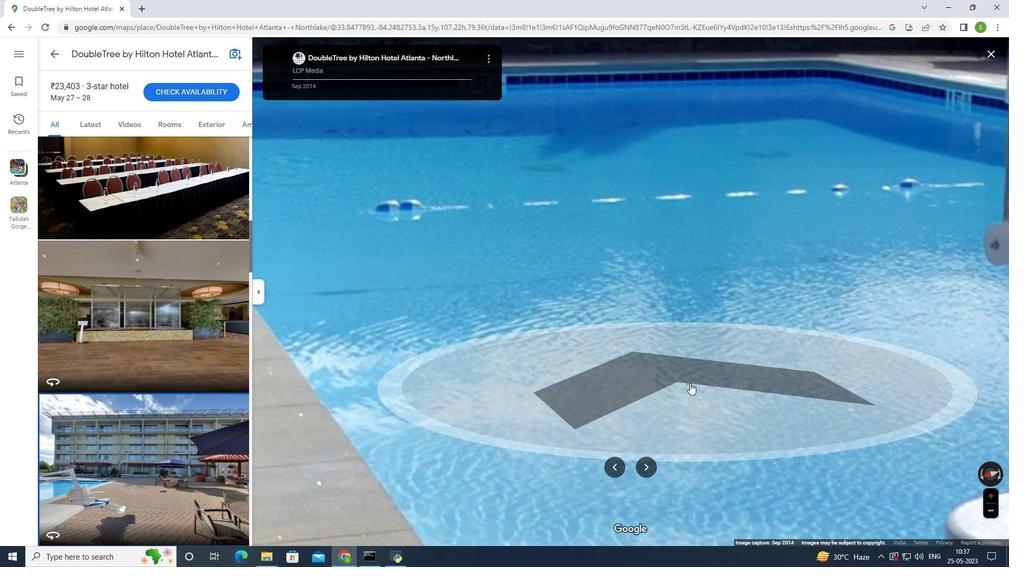 
Action: Mouse moved to (689, 384)
Screenshot: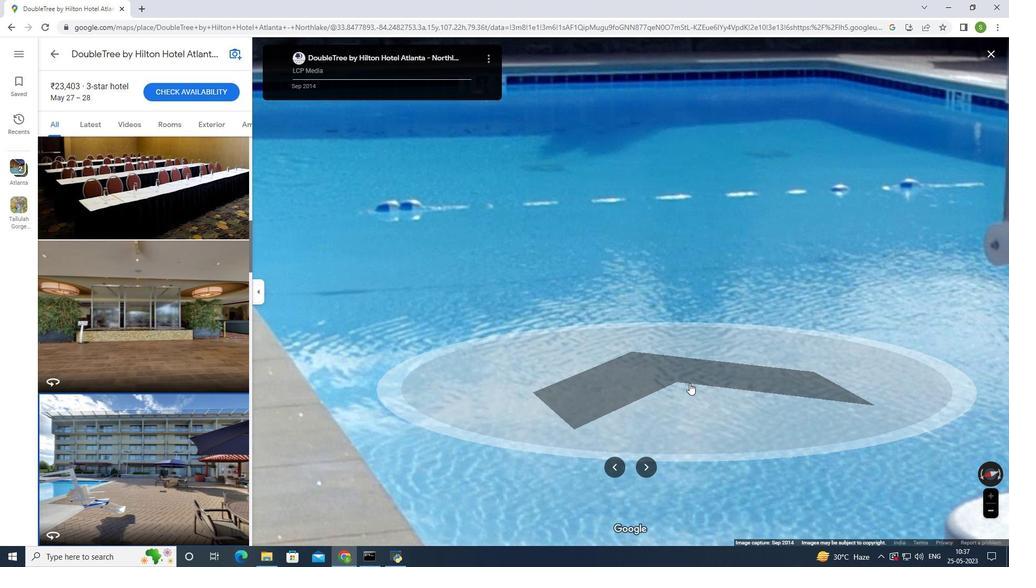 
Action: Mouse scrolled (689, 383) with delta (0, 0)
Screenshot: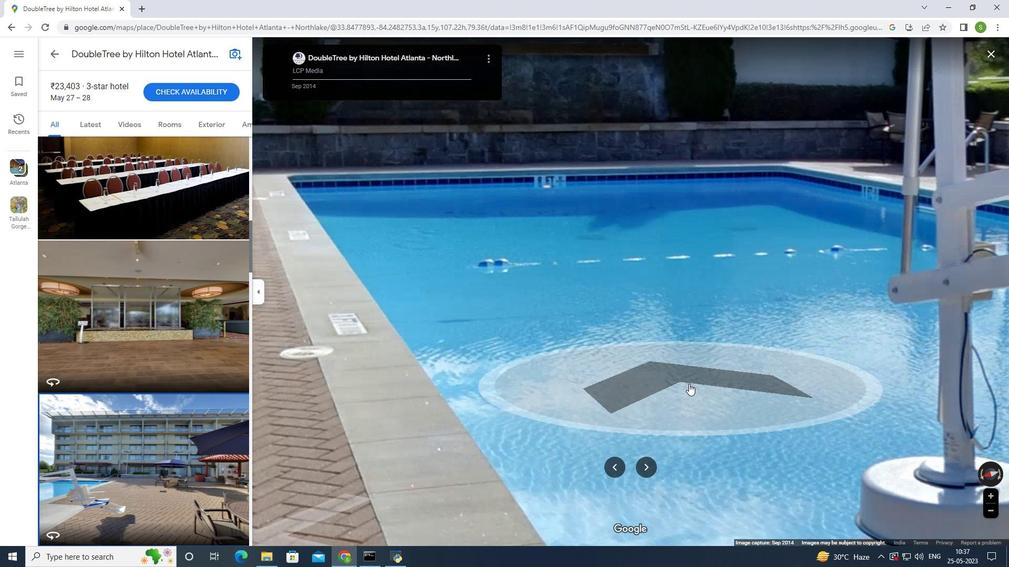
Action: Mouse scrolled (689, 383) with delta (0, 0)
Screenshot: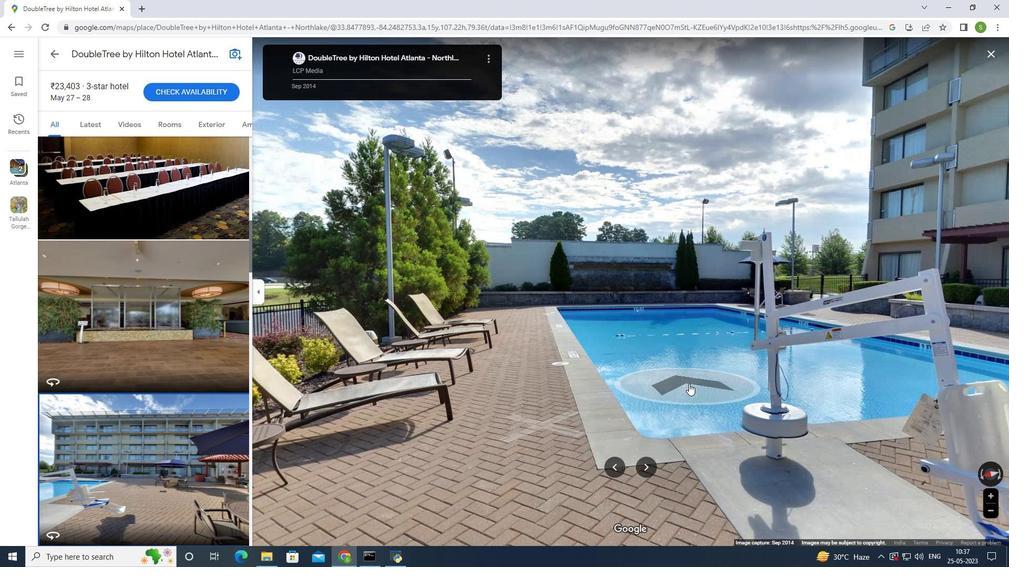 
Action: Mouse moved to (688, 384)
Screenshot: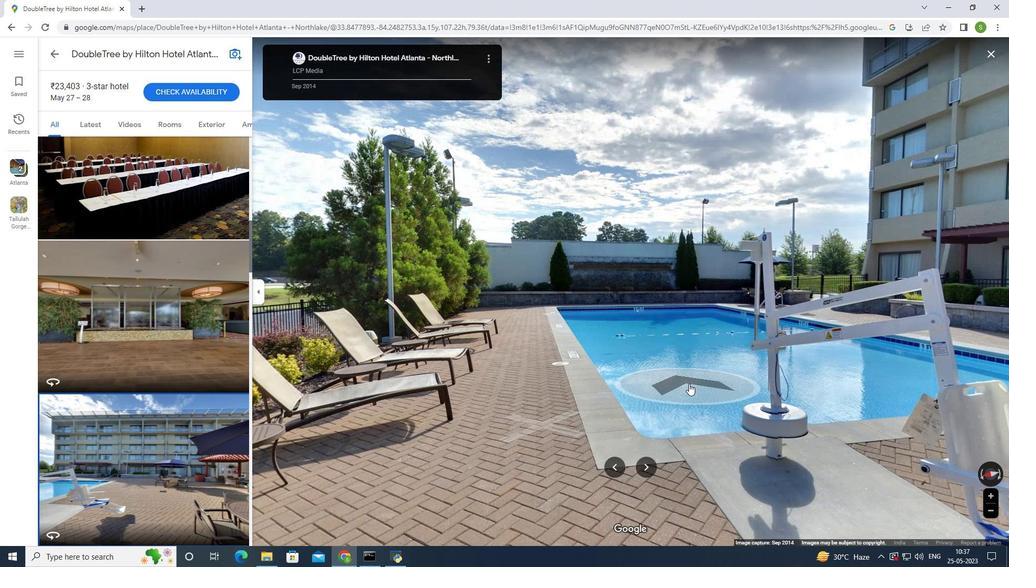 
Action: Mouse scrolled (688, 383) with delta (0, 0)
Screenshot: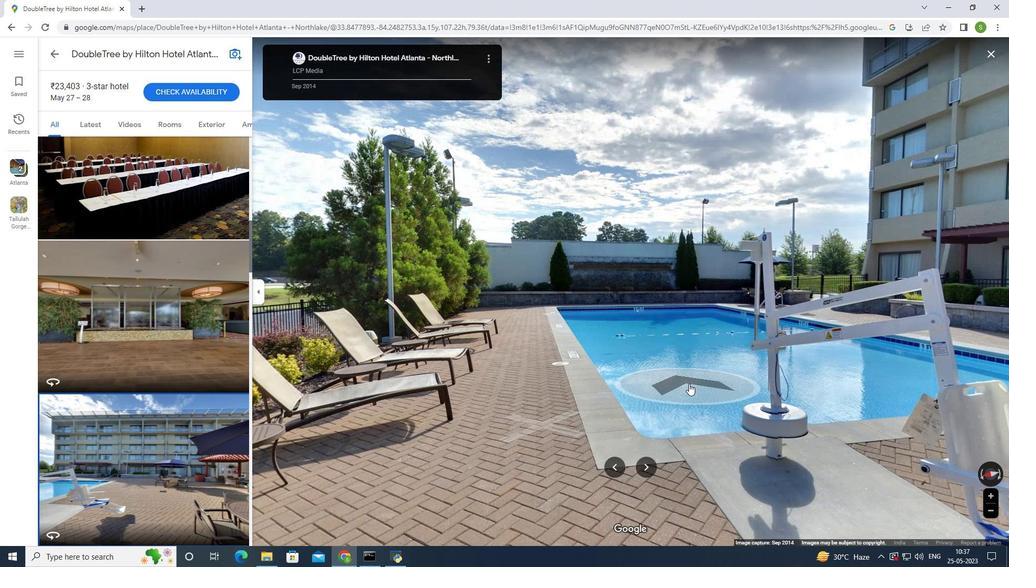 
Action: Mouse moved to (688, 384)
Screenshot: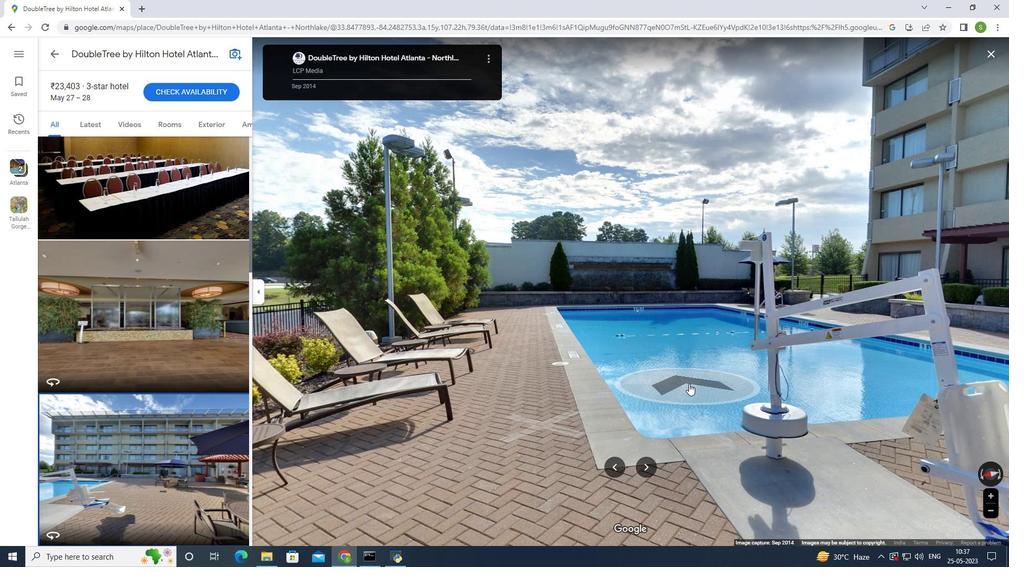 
Action: Mouse scrolled (688, 383) with delta (0, 0)
Screenshot: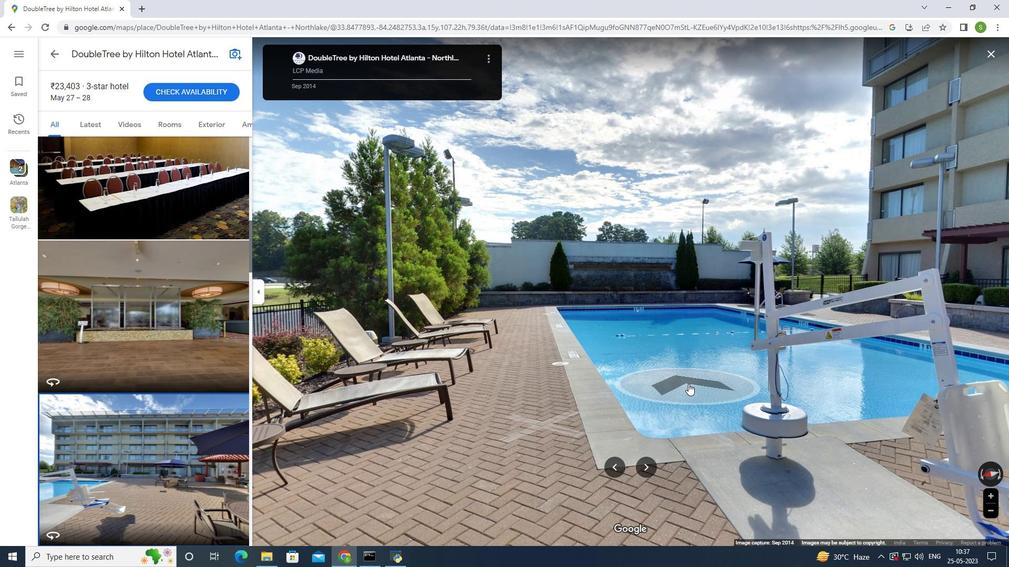 
Action: Mouse moved to (687, 385)
Screenshot: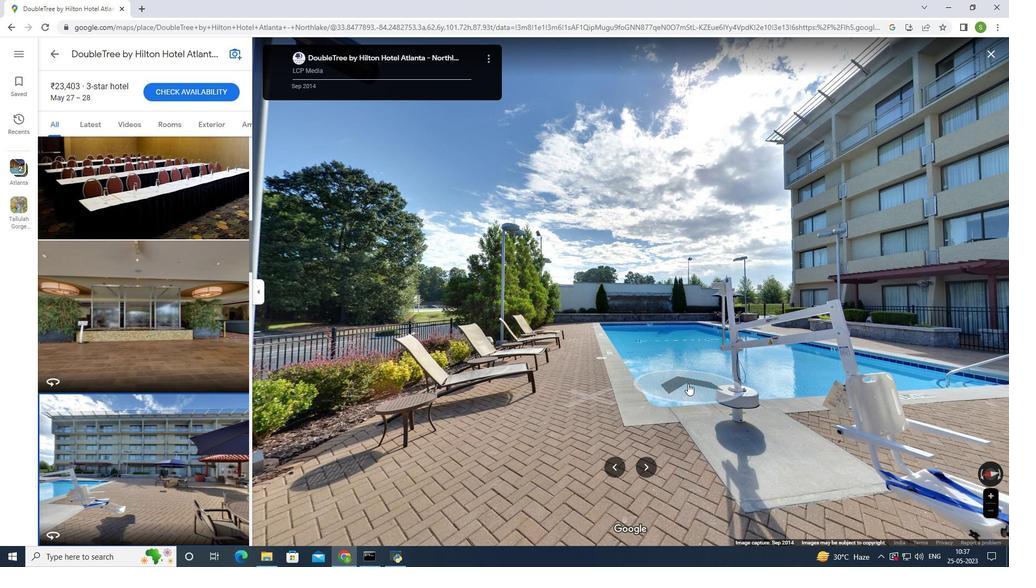 
Action: Mouse scrolled (687, 384) with delta (0, 0)
Screenshot: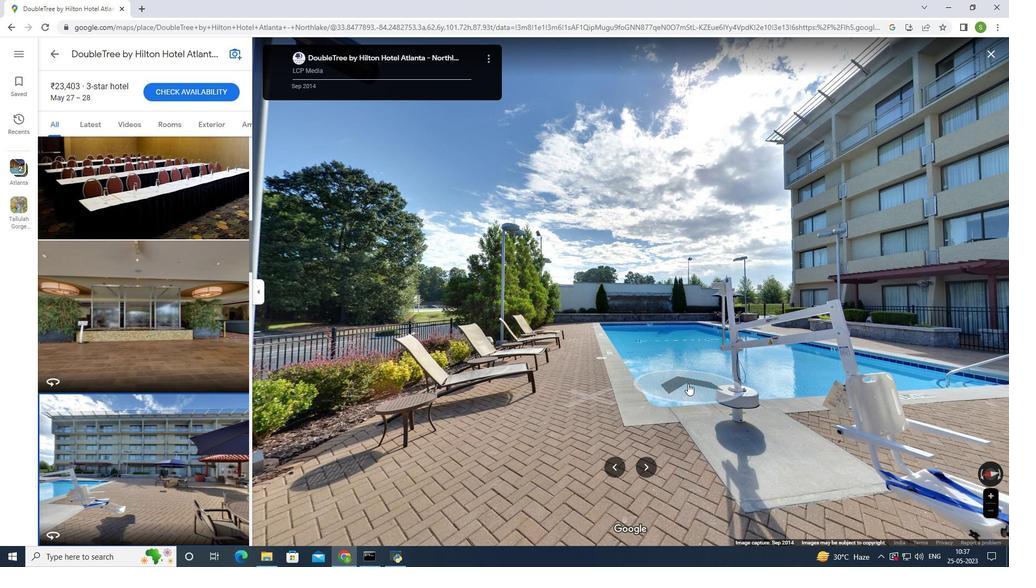 
Action: Mouse scrolled (687, 384) with delta (0, 0)
Screenshot: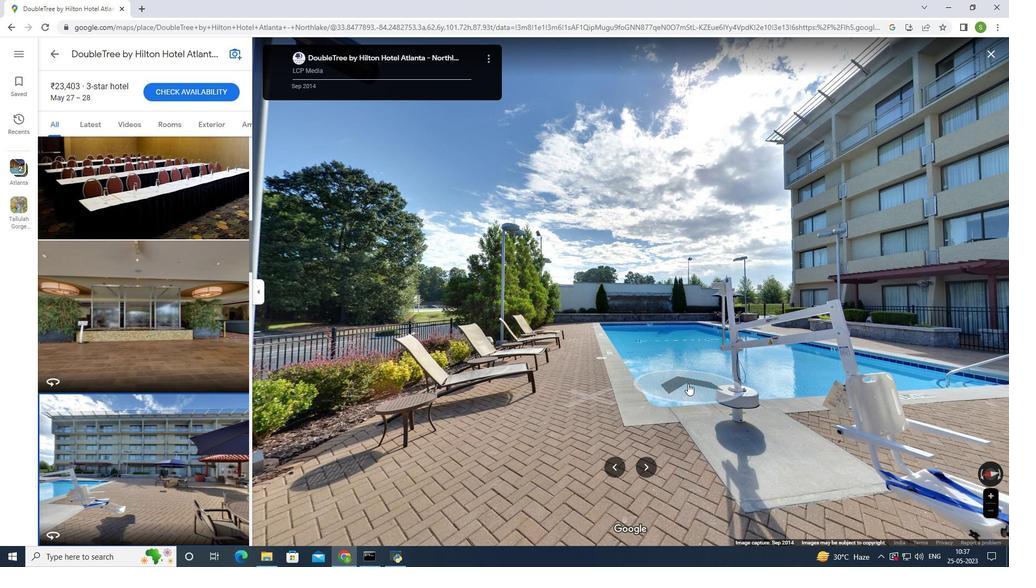 
Action: Mouse moved to (267, 506)
Screenshot: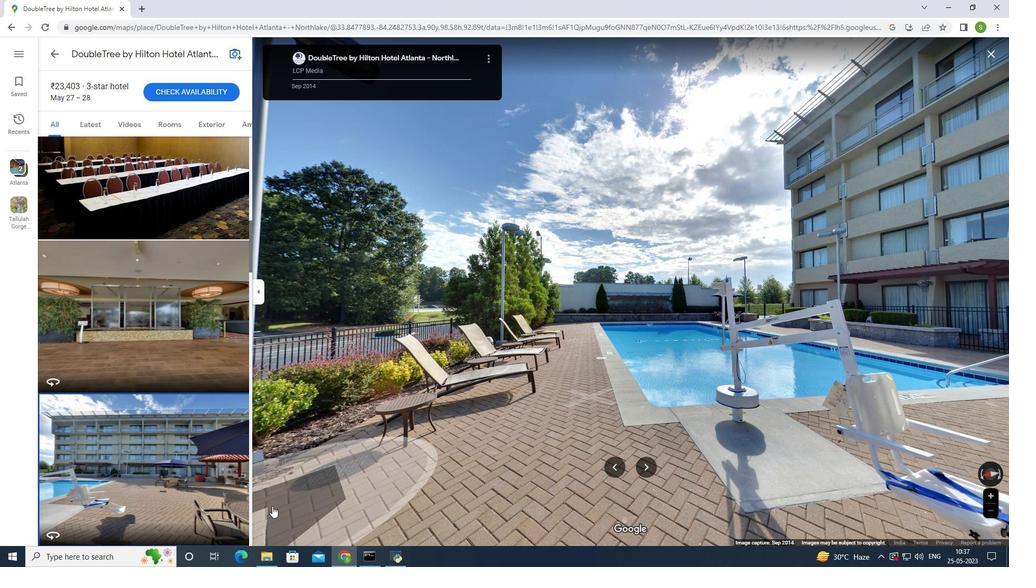 
Action: Mouse scrolled (267, 506) with delta (0, 0)
Screenshot: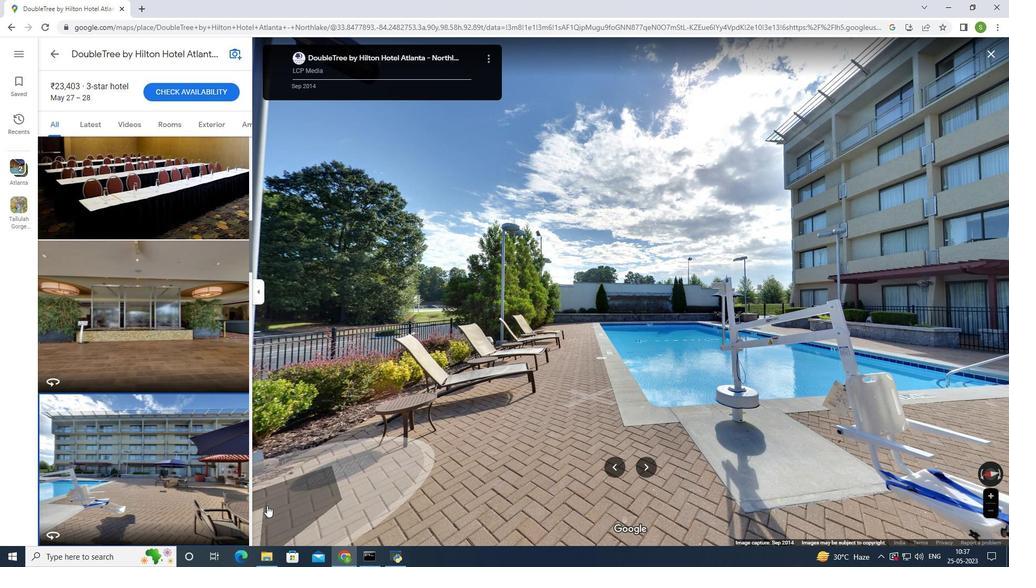 
Action: Mouse scrolled (267, 506) with delta (0, 0)
Screenshot: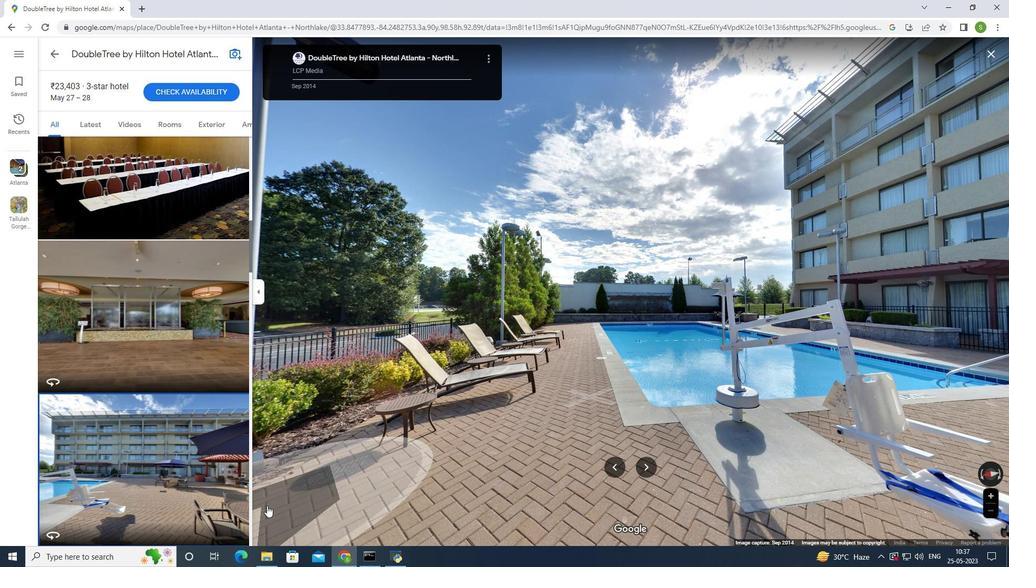 
Action: Mouse scrolled (267, 506) with delta (0, 0)
Screenshot: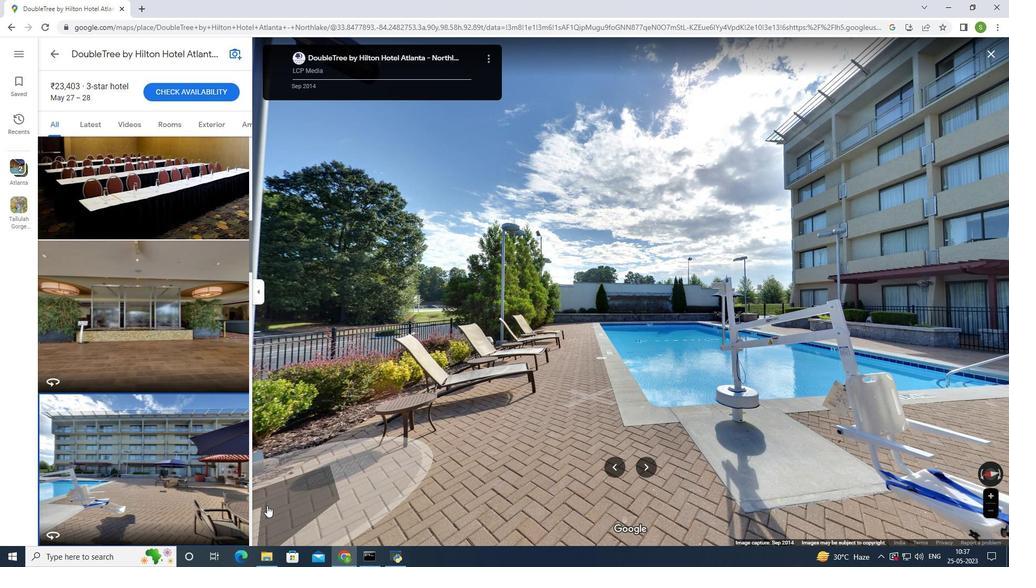 
Action: Mouse scrolled (267, 506) with delta (0, 0)
Screenshot: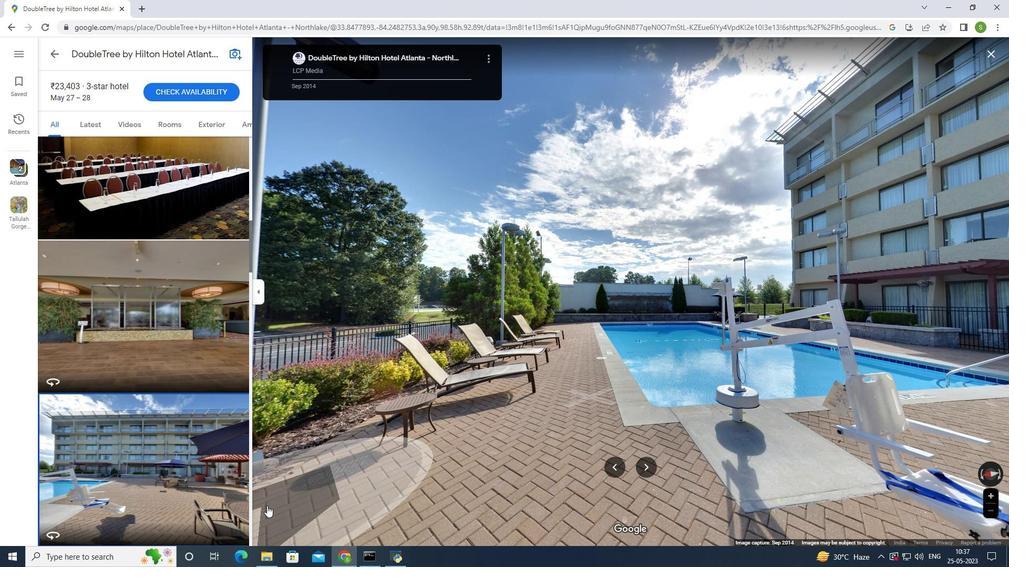 
Action: Mouse moved to (266, 505)
Screenshot: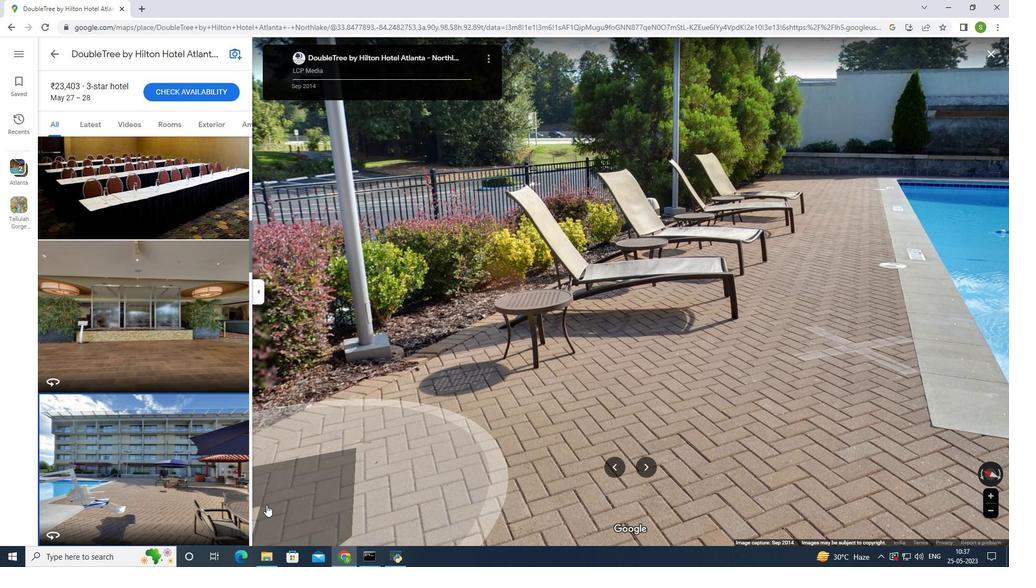 
Action: Mouse scrolled (266, 505) with delta (0, 0)
Screenshot: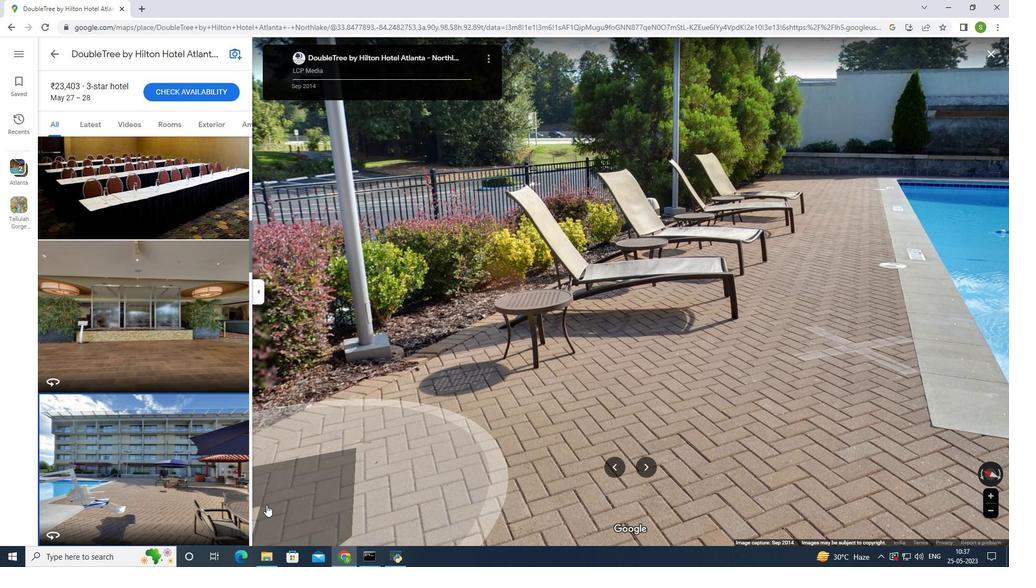 
Action: Mouse moved to (266, 504)
Screenshot: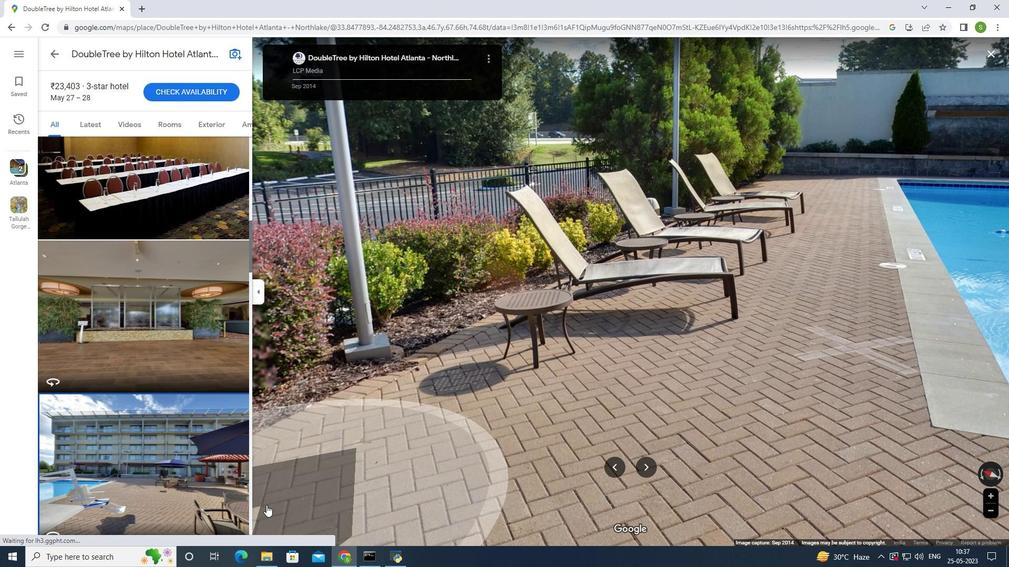 
Action: Mouse scrolled (266, 505) with delta (0, 0)
Screenshot: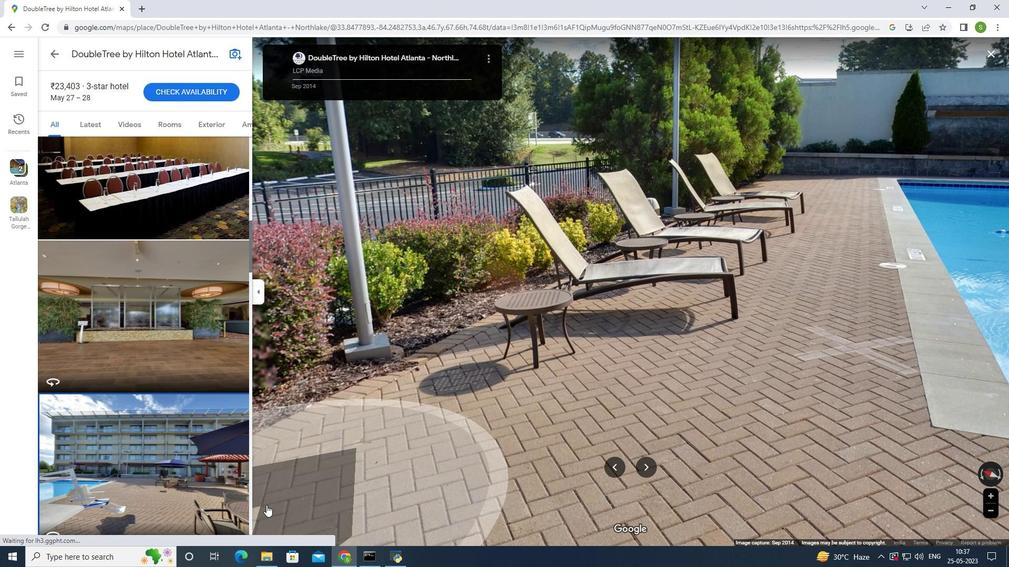 
Action: Mouse moved to (266, 504)
Screenshot: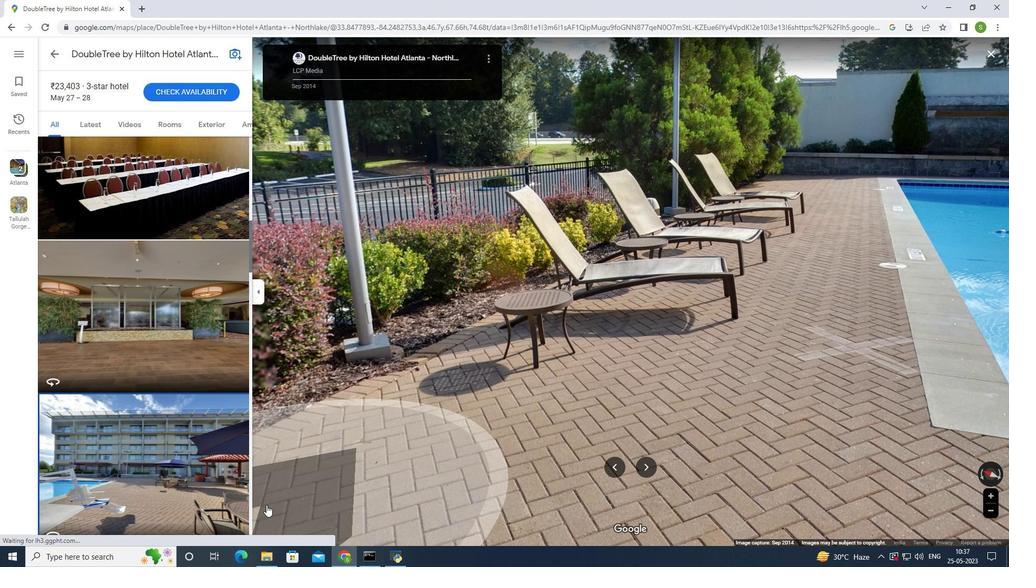 
Action: Mouse scrolled (266, 504) with delta (0, 0)
Screenshot: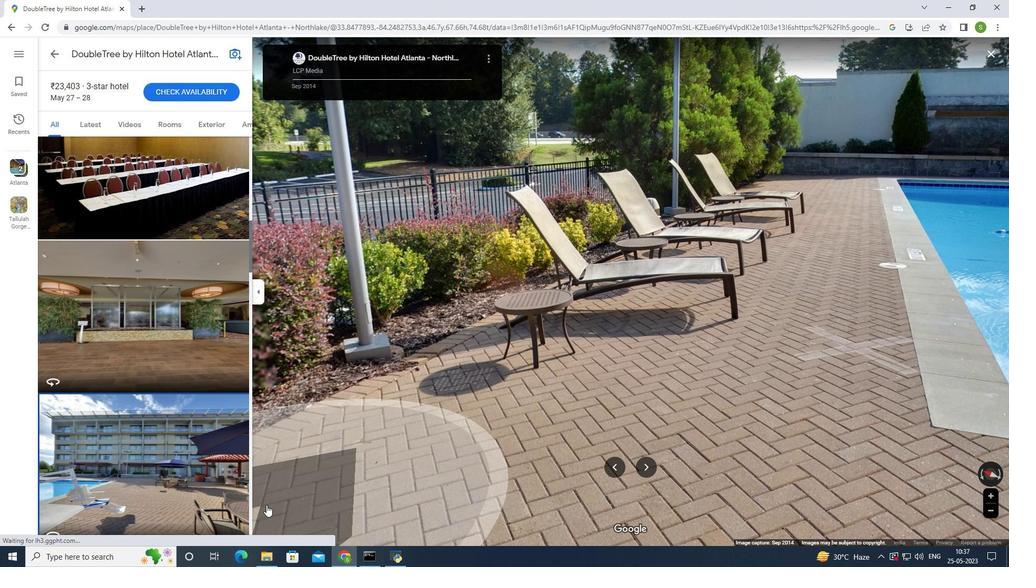
Action: Mouse scrolled (266, 504) with delta (0, 0)
Screenshot: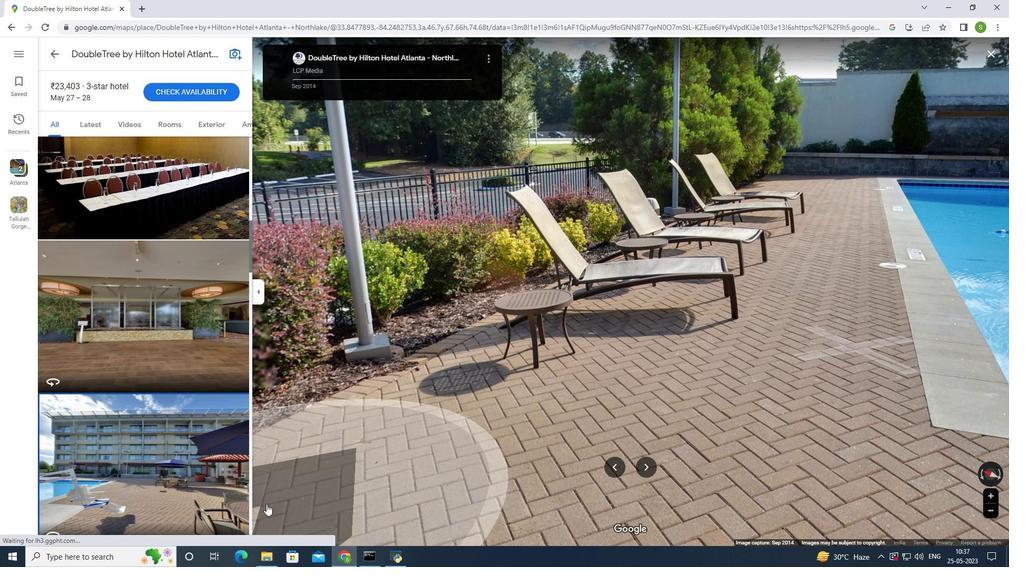 
Action: Mouse moved to (267, 499)
Screenshot: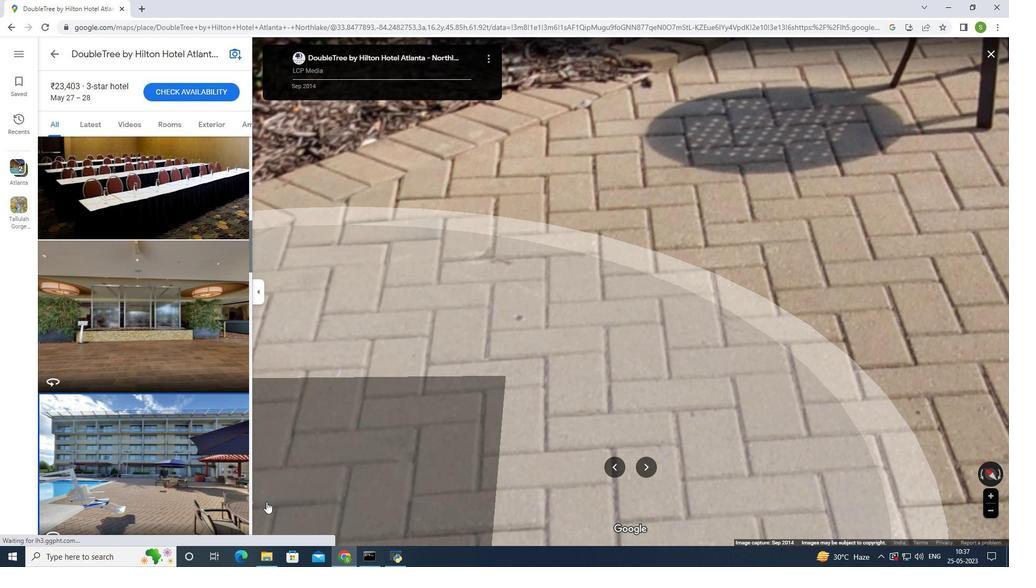 
Action: Mouse scrolled (267, 499) with delta (0, 0)
Screenshot: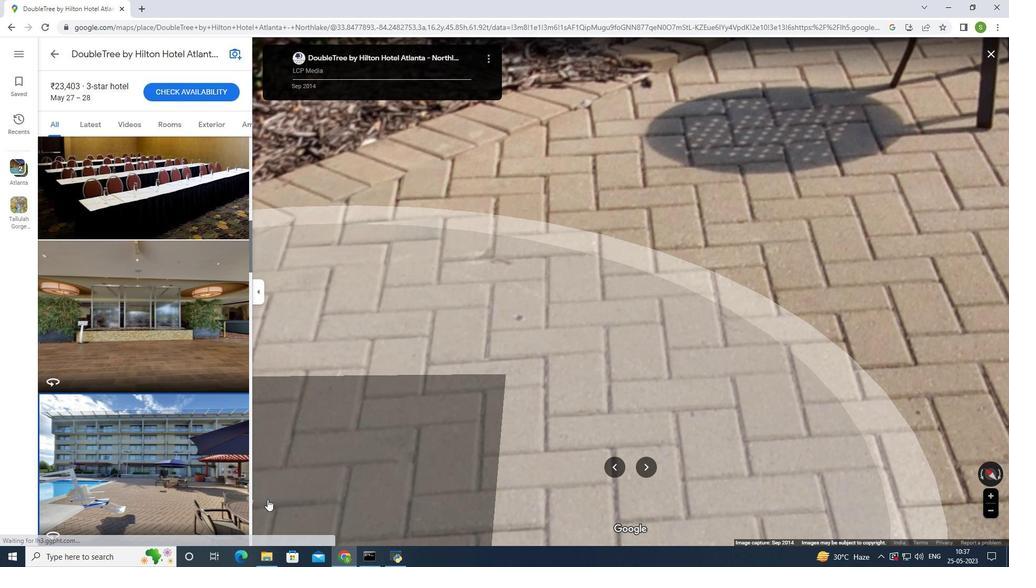 
Action: Mouse scrolled (267, 499) with delta (0, 0)
Screenshot: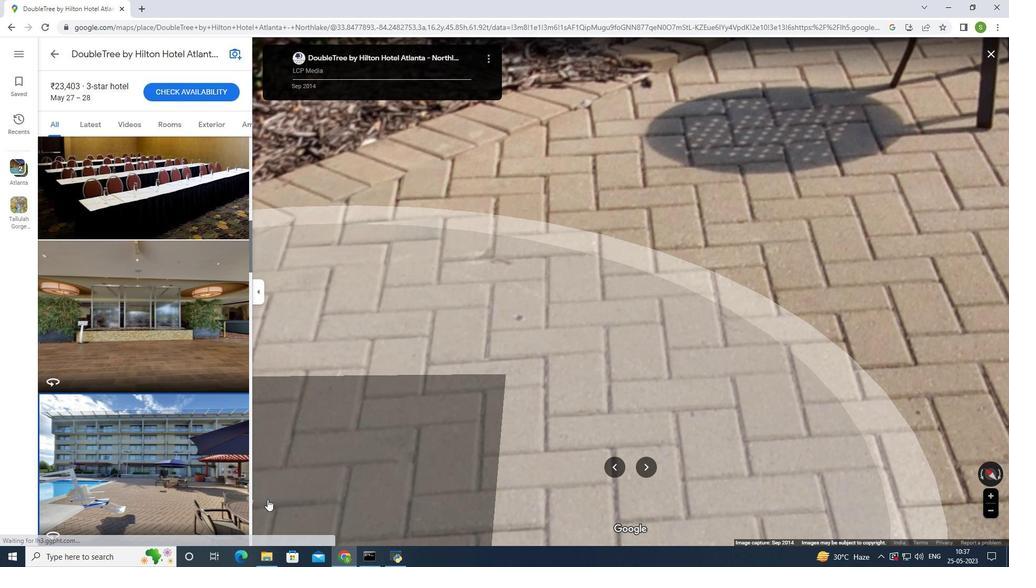 
Action: Mouse scrolled (267, 499) with delta (0, 0)
Screenshot: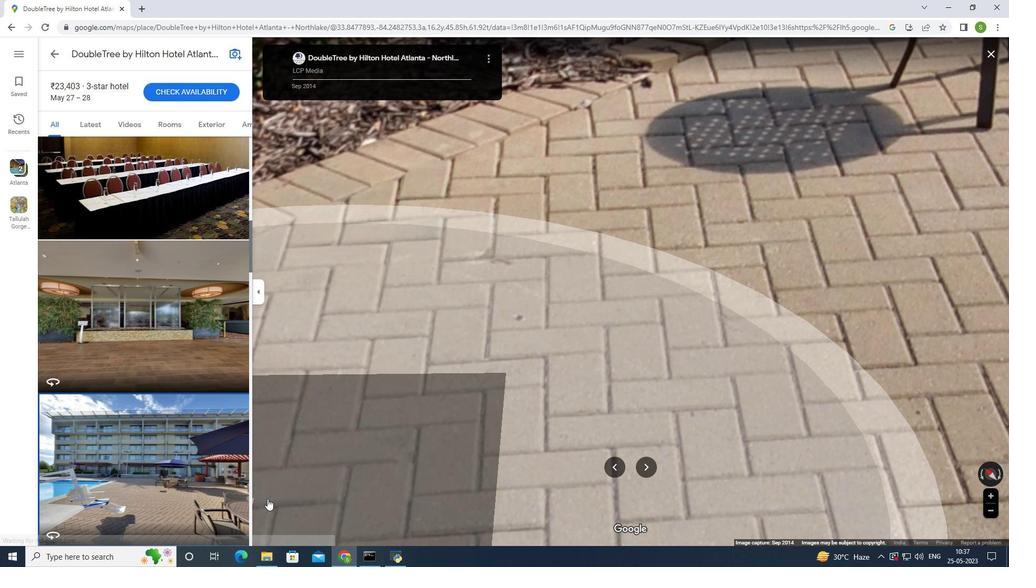 
Action: Mouse scrolled (267, 499) with delta (0, 0)
Screenshot: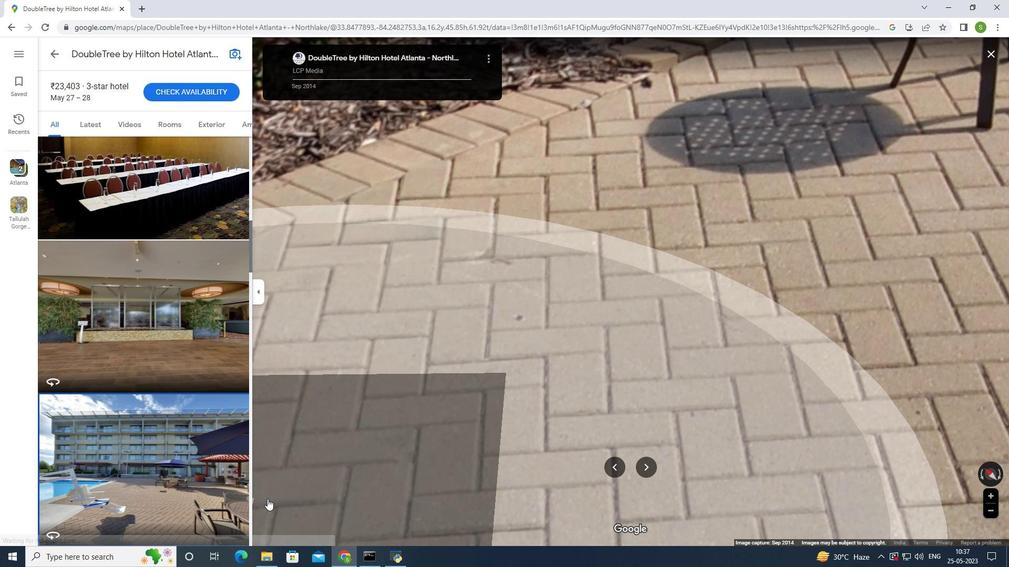 
Action: Mouse scrolled (267, 499) with delta (0, 0)
Screenshot: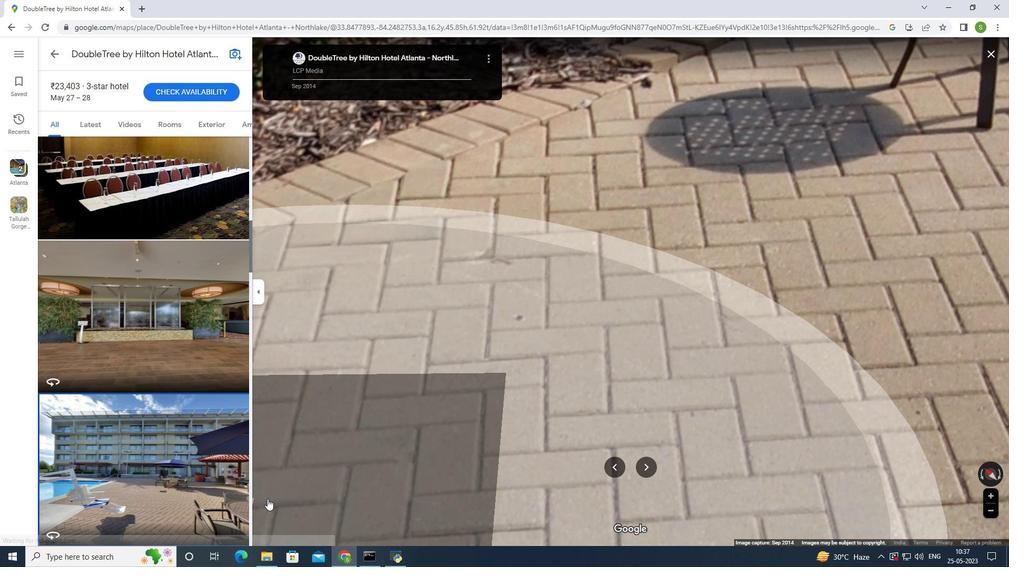
Action: Mouse moved to (285, 492)
Screenshot: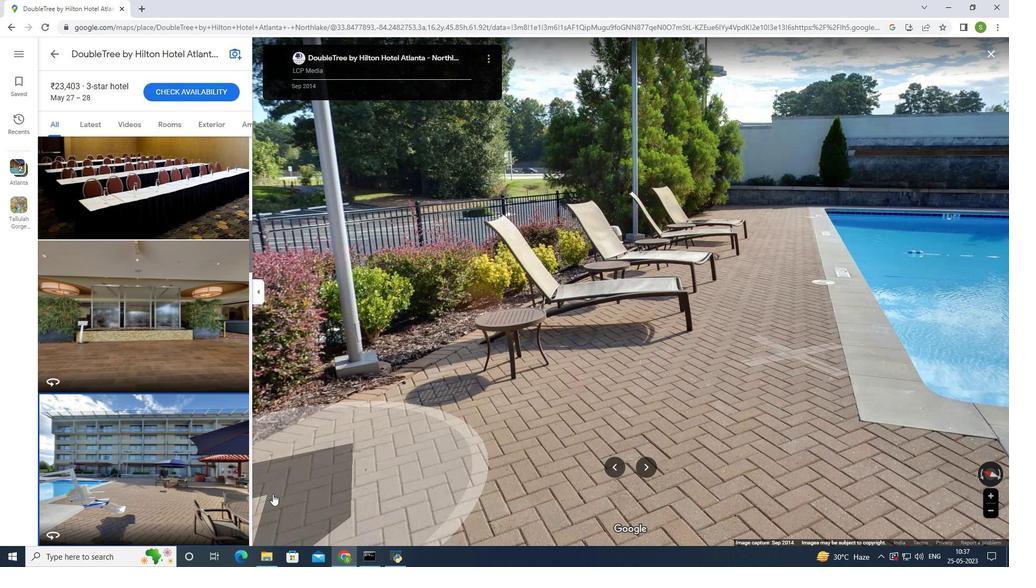 
Action: Mouse scrolled (273, 492) with delta (0, 0)
Screenshot: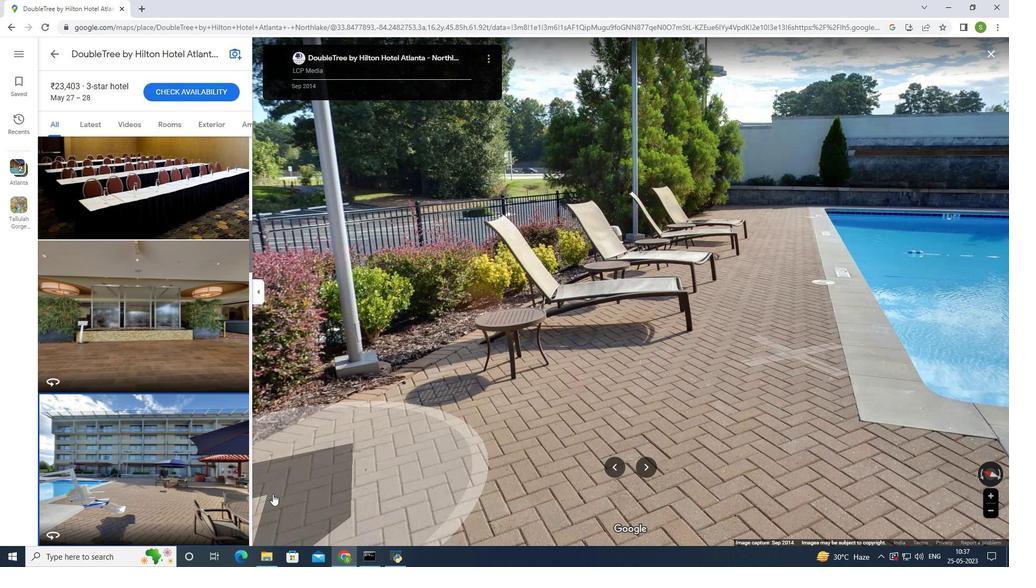 
Action: Mouse scrolled (273, 492) with delta (0, 0)
Screenshot: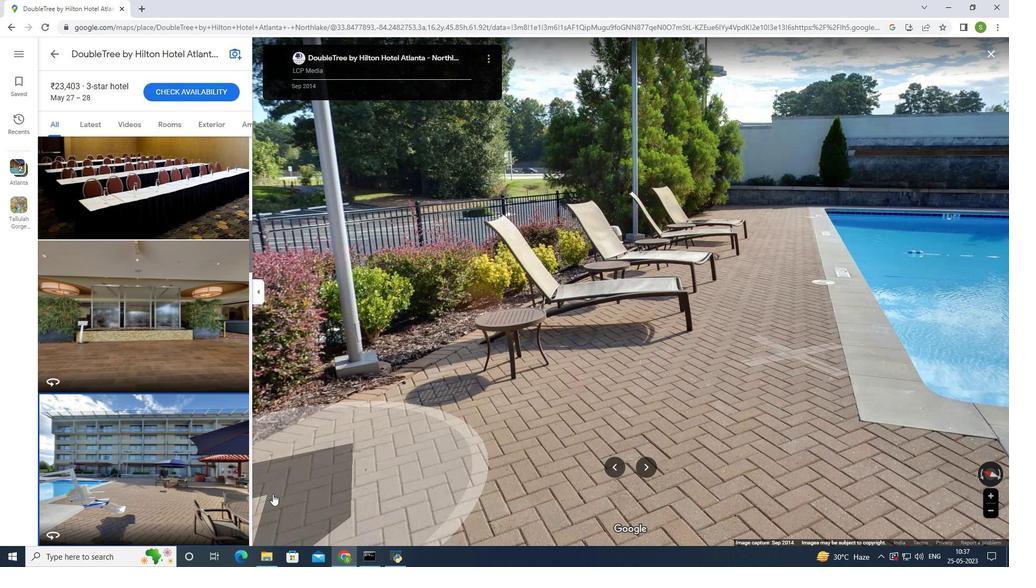
Action: Mouse scrolled (273, 492) with delta (0, 0)
Screenshot: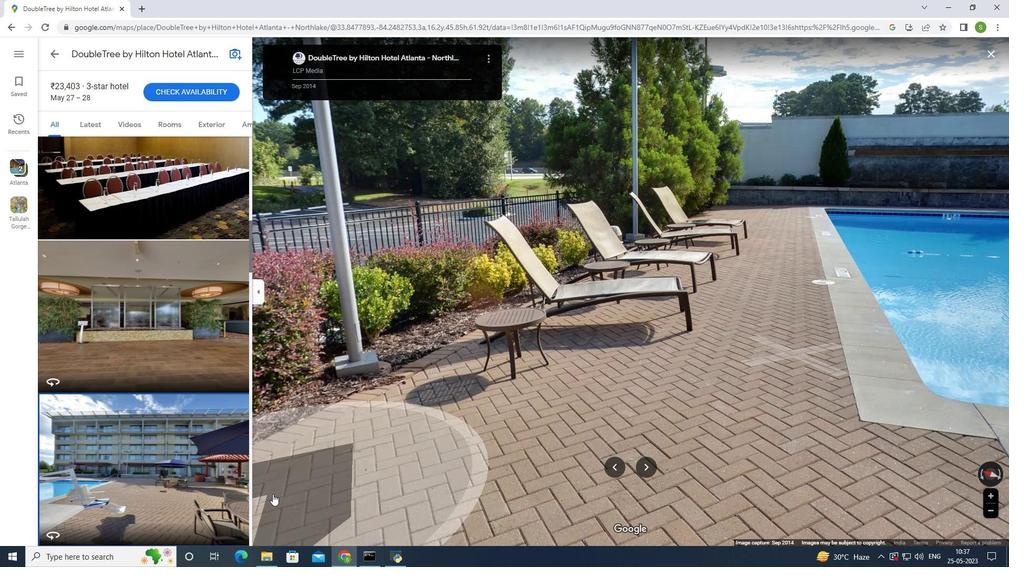 
Action: Mouse scrolled (274, 492) with delta (0, 0)
Screenshot: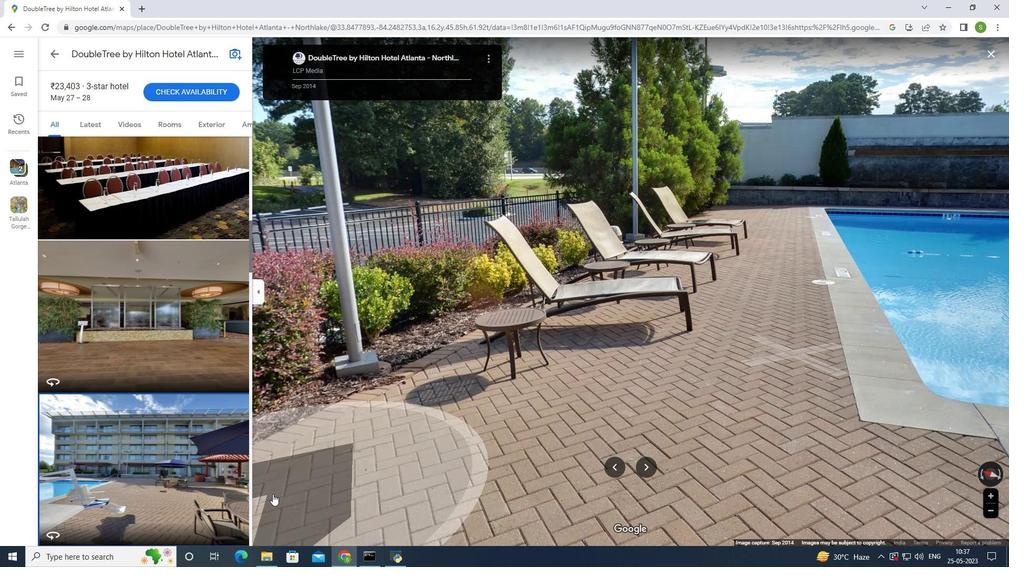 
Action: Mouse scrolled (276, 492) with delta (0, 0)
Screenshot: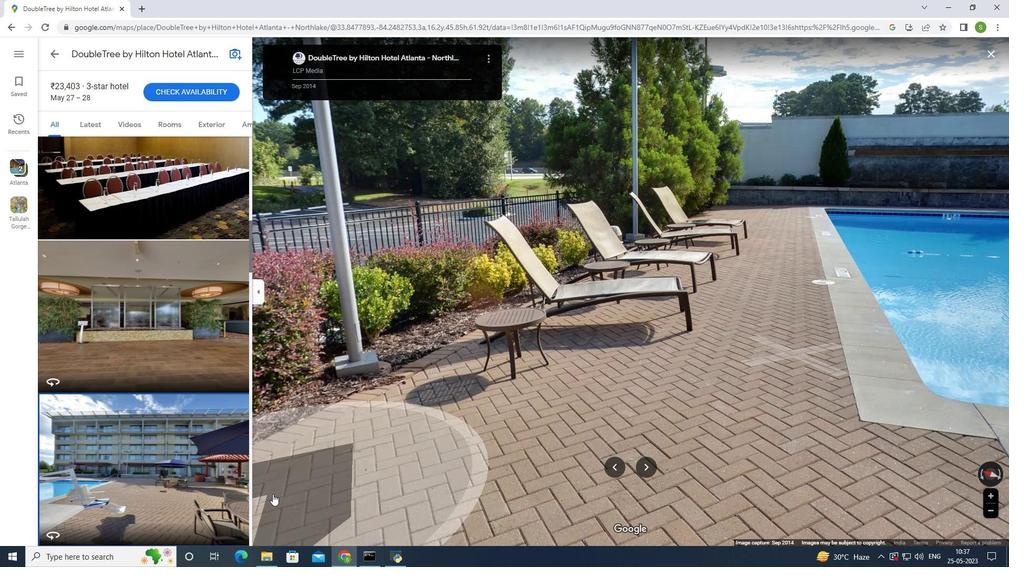 
Action: Mouse scrolled (285, 491) with delta (0, 0)
Screenshot: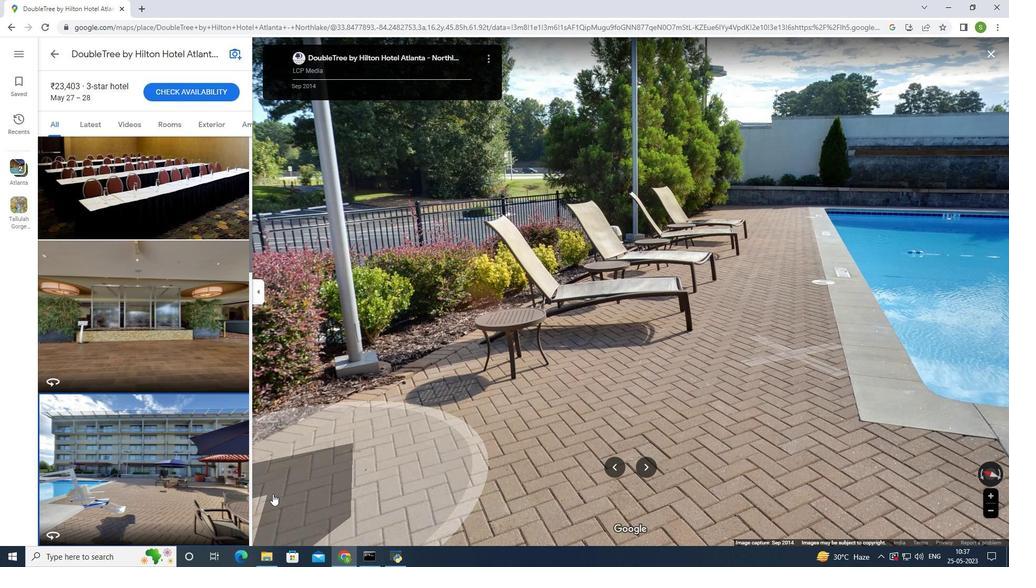
Action: Mouse scrolled (285, 491) with delta (0, 0)
Screenshot: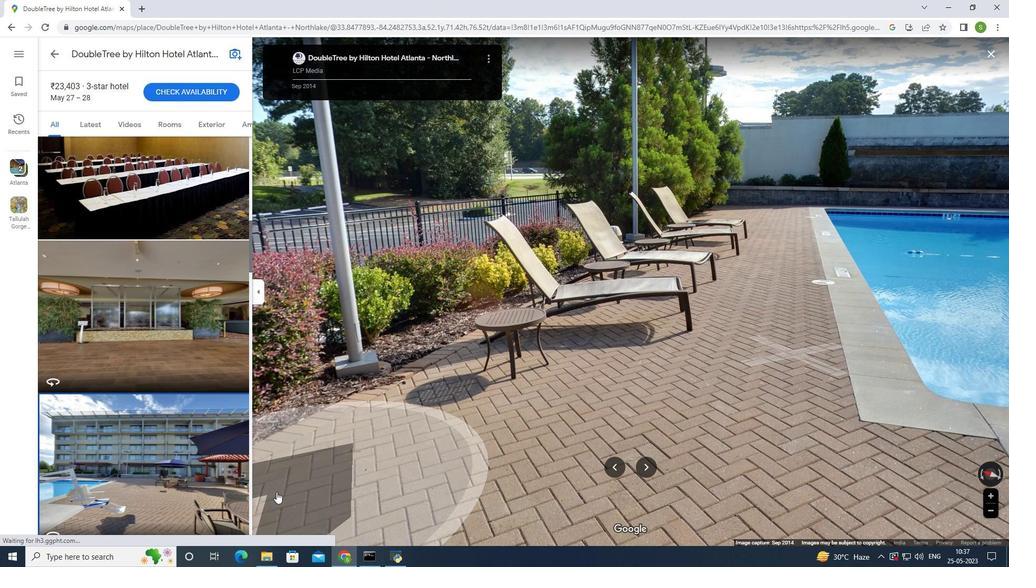 
Action: Mouse scrolled (285, 491) with delta (0, 0)
Screenshot: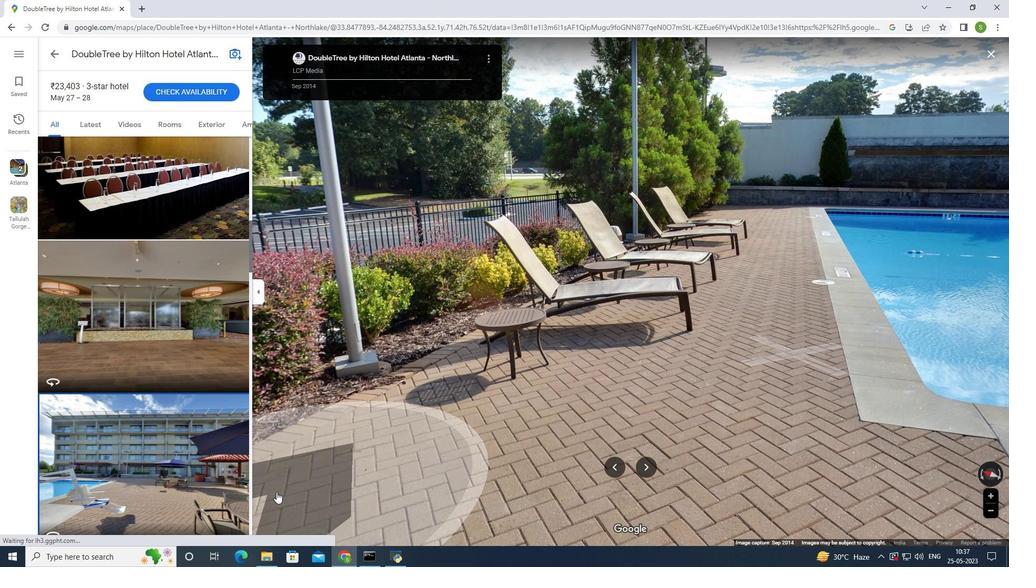 
Action: Mouse scrolled (285, 491) with delta (0, 0)
Screenshot: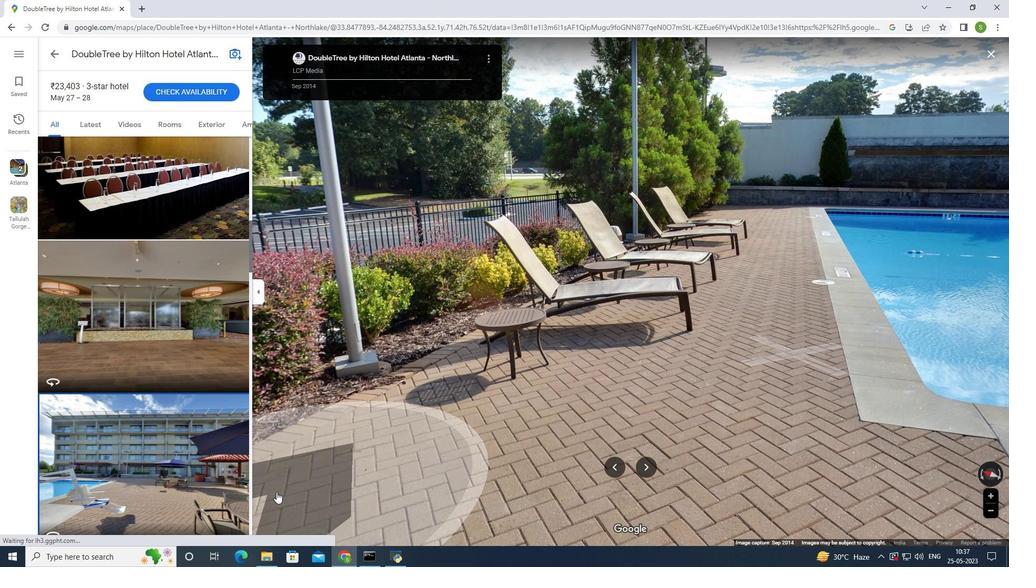 
Action: Mouse scrolled (285, 491) with delta (0, 0)
Screenshot: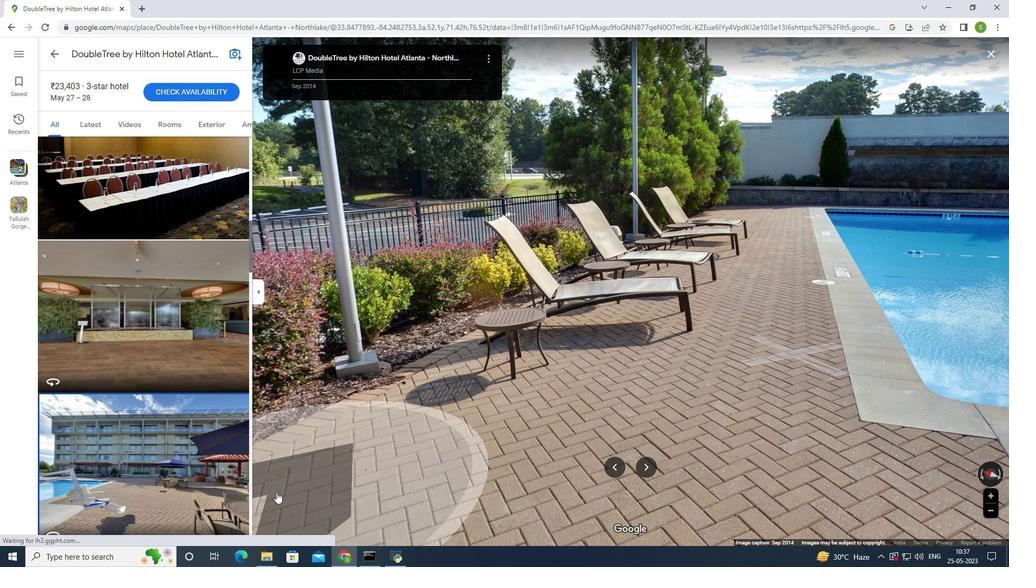 
Action: Mouse scrolled (285, 491) with delta (0, 0)
Screenshot: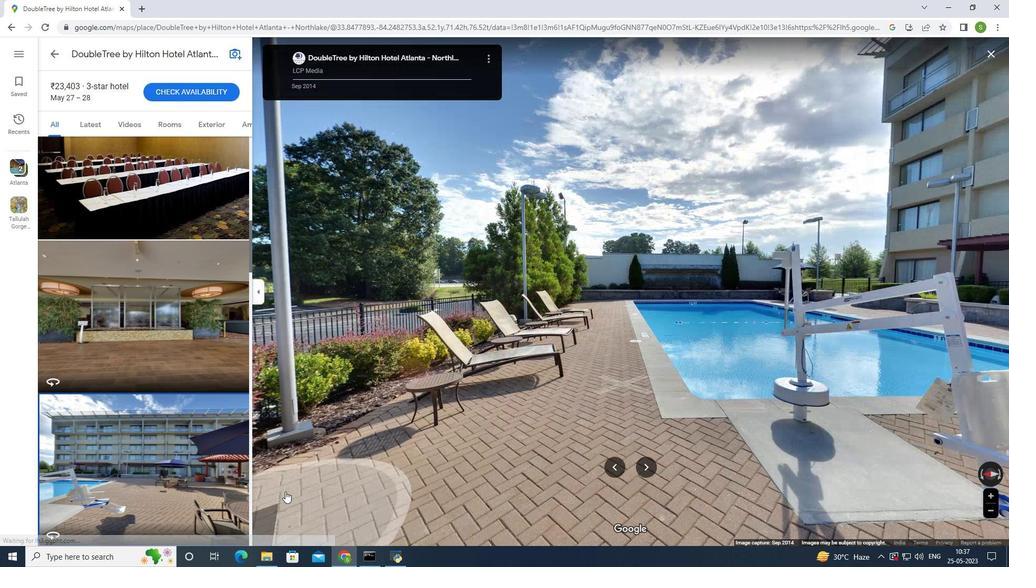 
Action: Mouse scrolled (285, 491) with delta (0, 0)
Screenshot: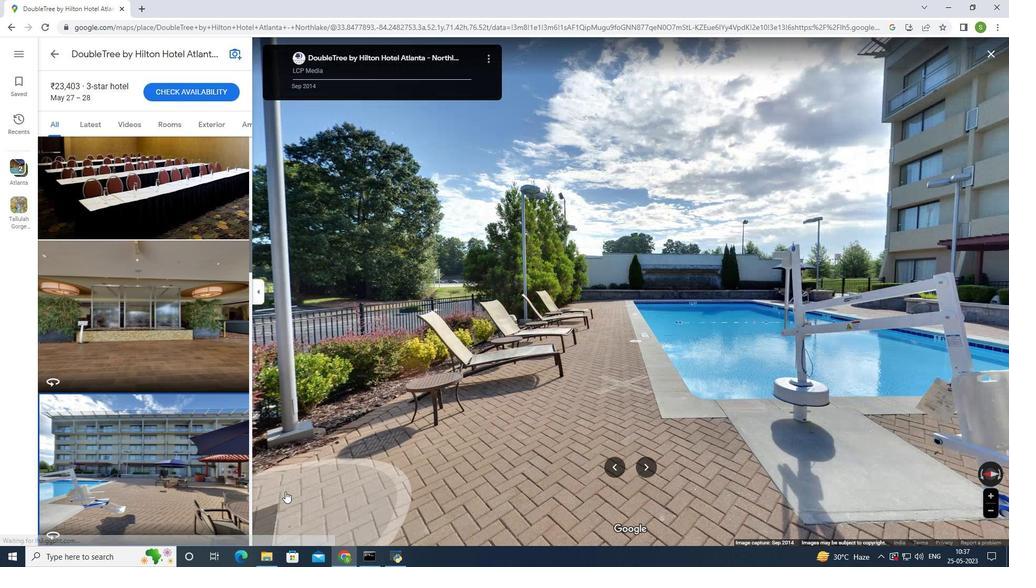 
Action: Mouse scrolled (285, 491) with delta (0, 0)
Screenshot: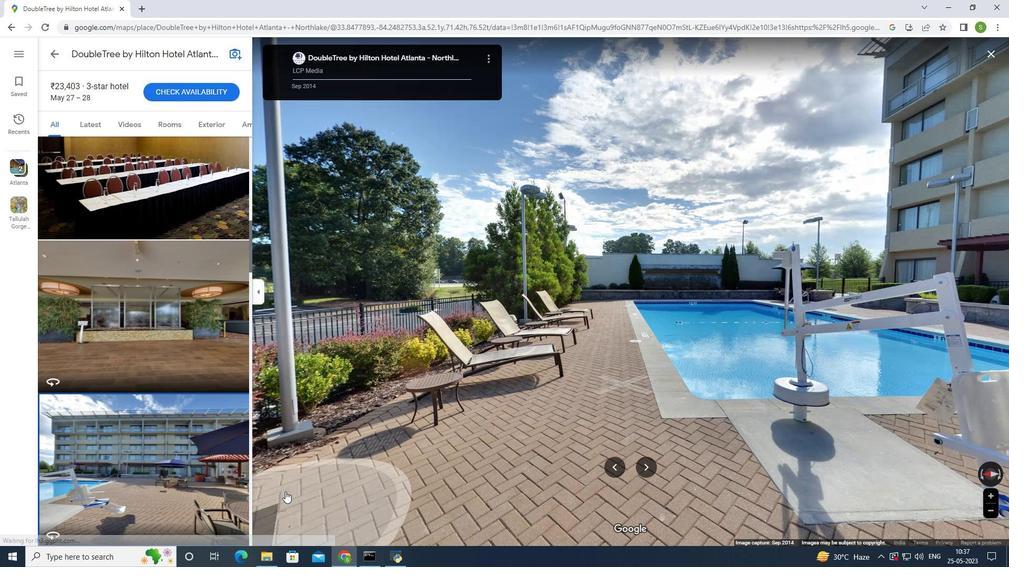 
Action: Mouse moved to (287, 491)
Screenshot: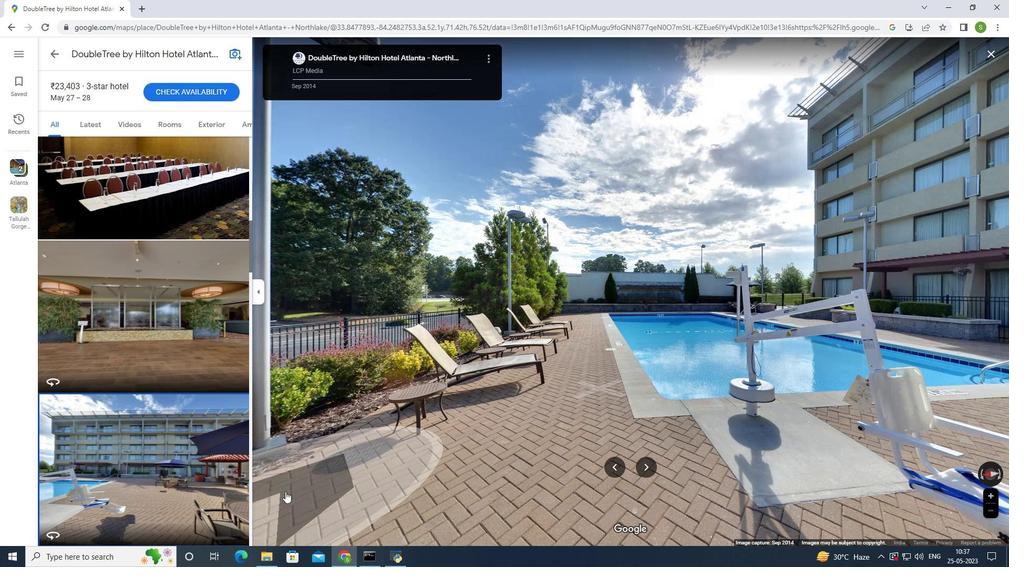 
Action: Mouse scrolled (287, 490) with delta (0, 0)
Screenshot: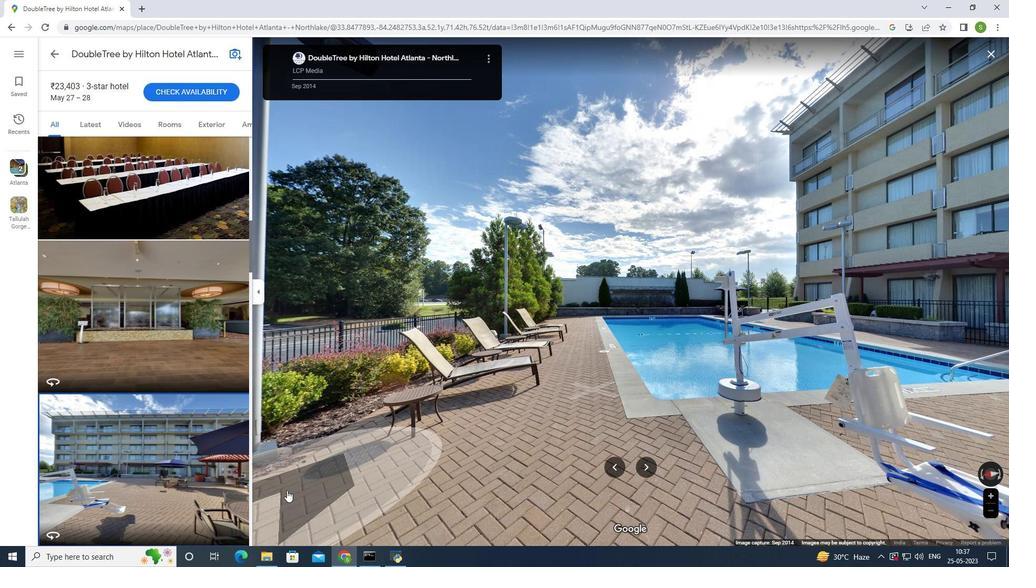 
Action: Mouse scrolled (287, 490) with delta (0, 0)
Screenshot: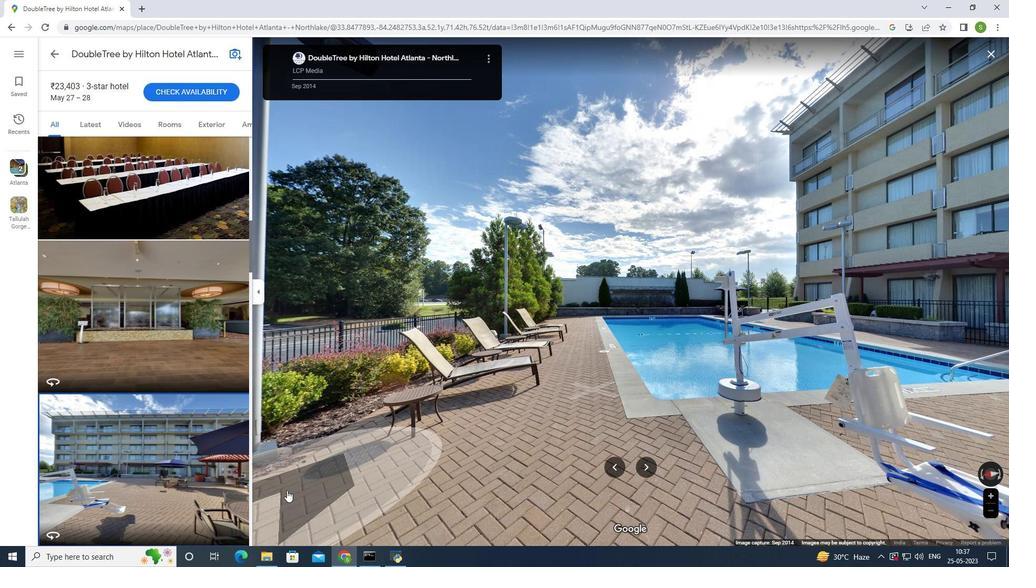
Action: Mouse scrolled (287, 490) with delta (0, 0)
Screenshot: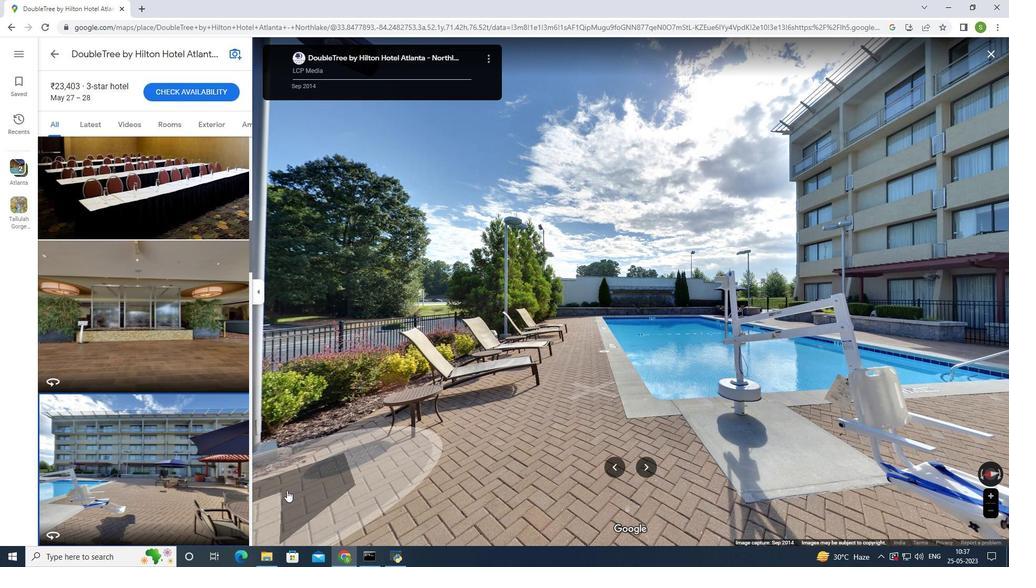 
Action: Mouse moved to (1001, 445)
Screenshot: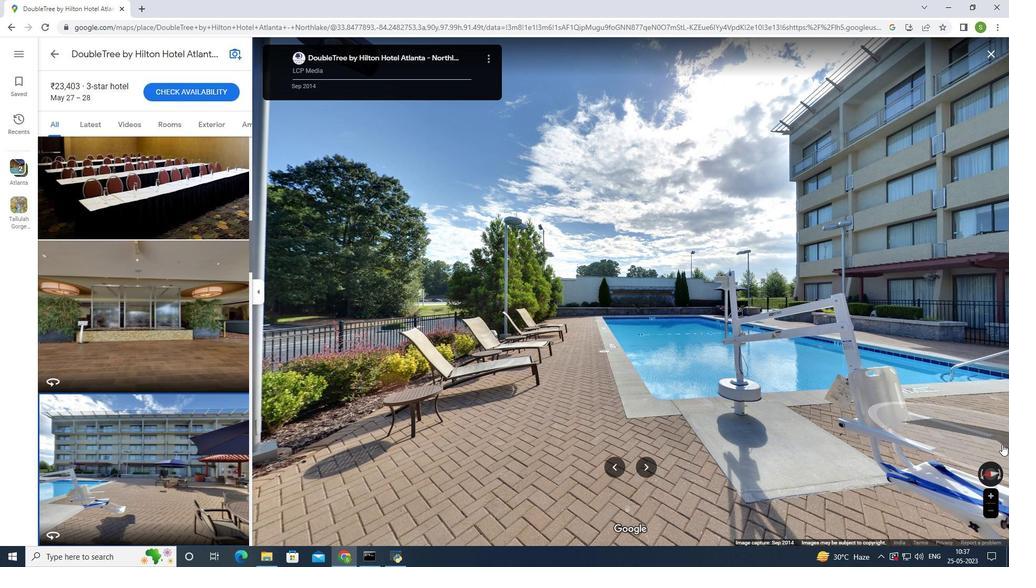
Action: Mouse scrolled (1001, 444) with delta (0, 0)
Screenshot: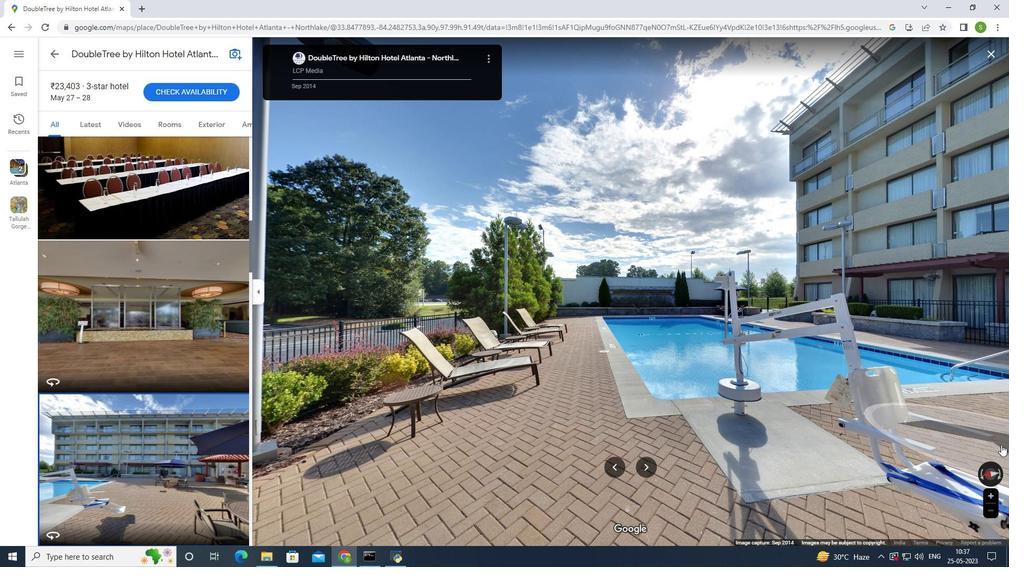
Action: Mouse scrolled (1001, 445) with delta (0, 0)
Screenshot: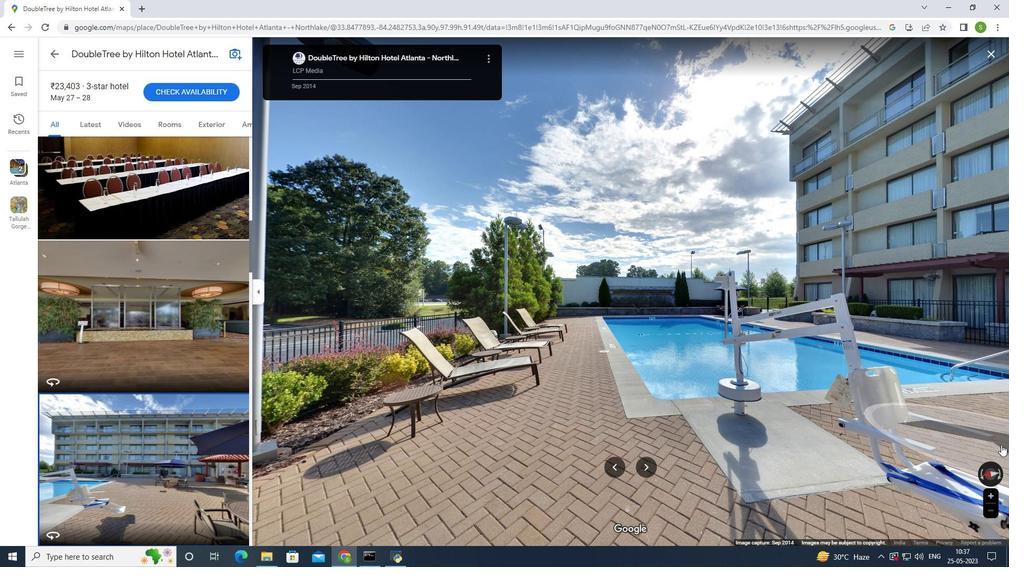 
Action: Mouse scrolled (1001, 445) with delta (0, 0)
Screenshot: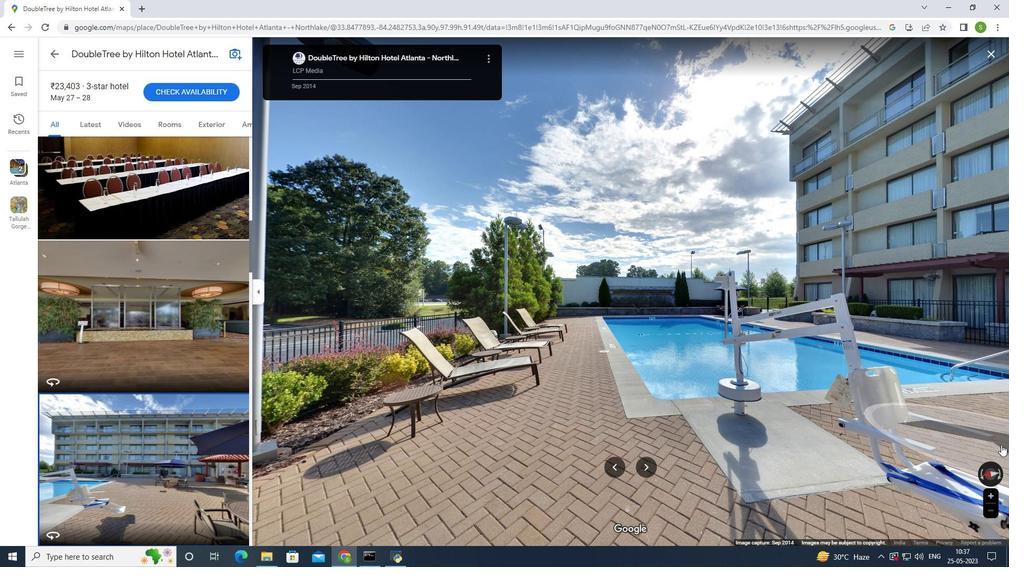 
Action: Mouse scrolled (1001, 445) with delta (0, 0)
Screenshot: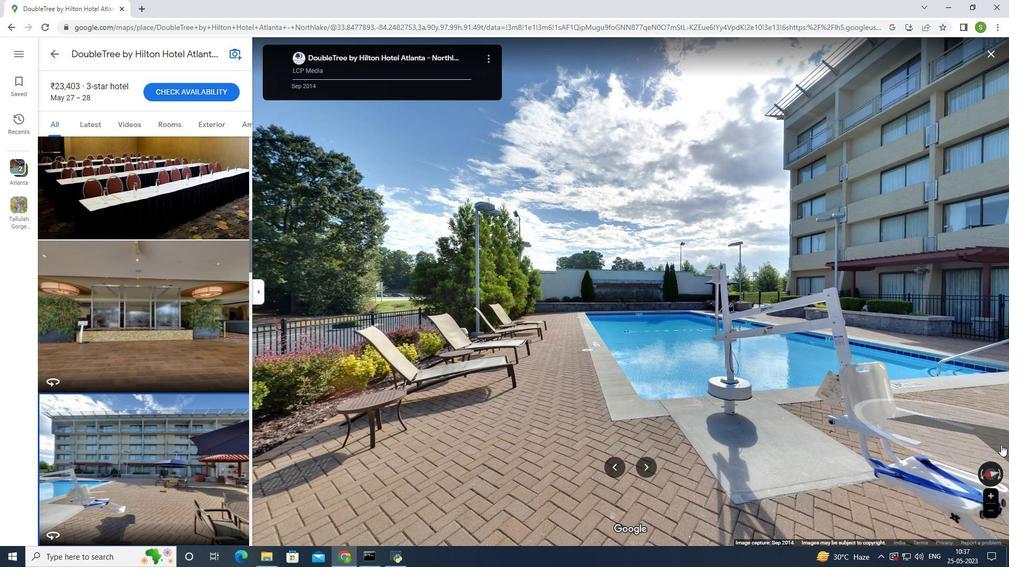 
Action: Mouse scrolled (1001, 445) with delta (0, 0)
Screenshot: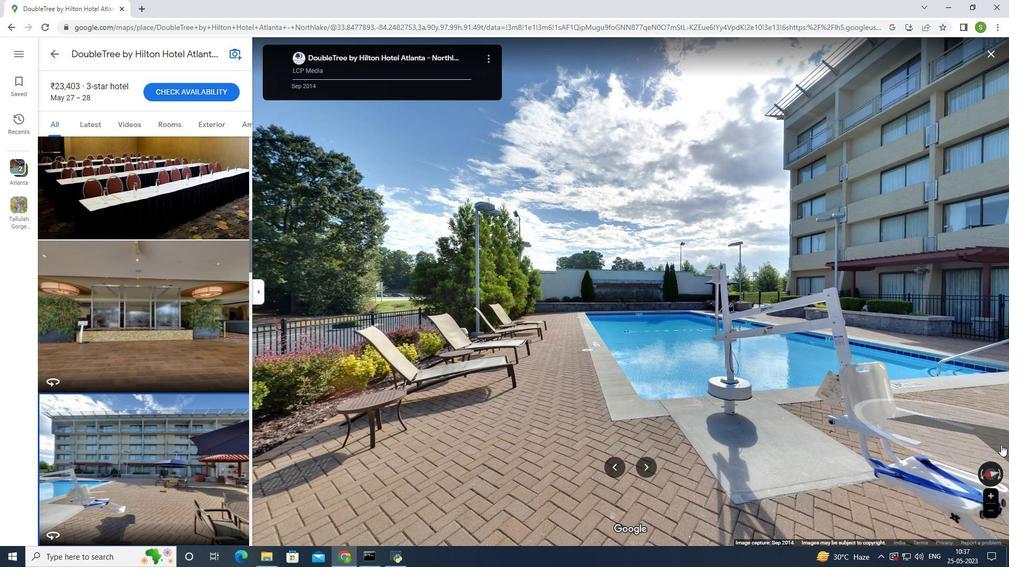 
Action: Mouse scrolled (1001, 445) with delta (0, 0)
Screenshot: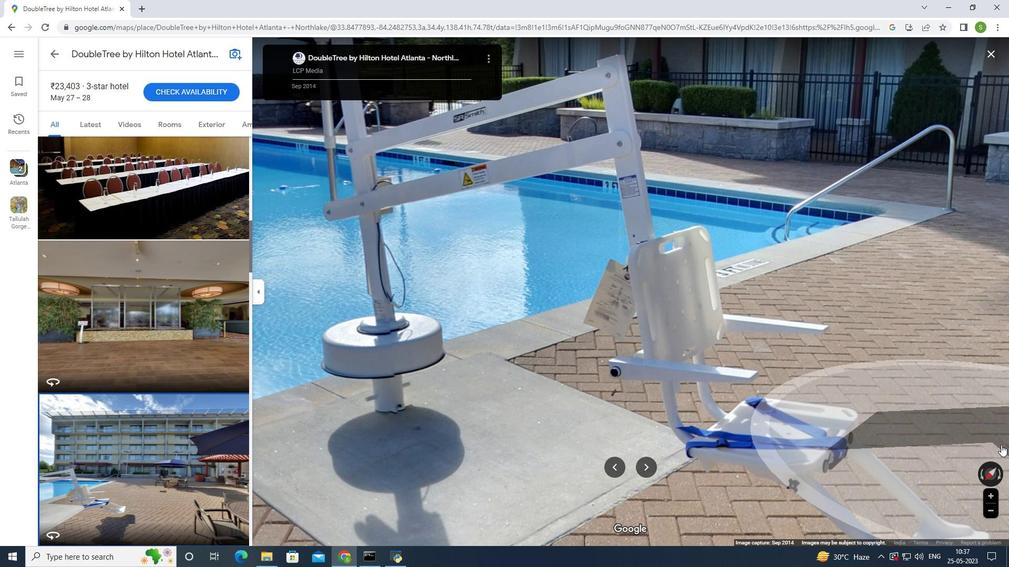 
Action: Mouse scrolled (1001, 445) with delta (0, 0)
Screenshot: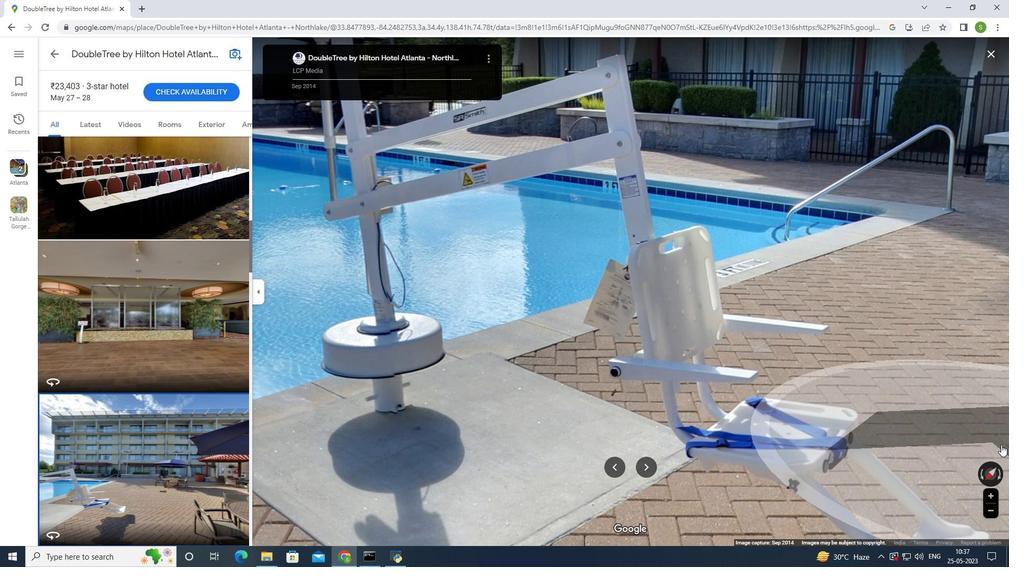 
Action: Mouse scrolled (1001, 445) with delta (0, 0)
Screenshot: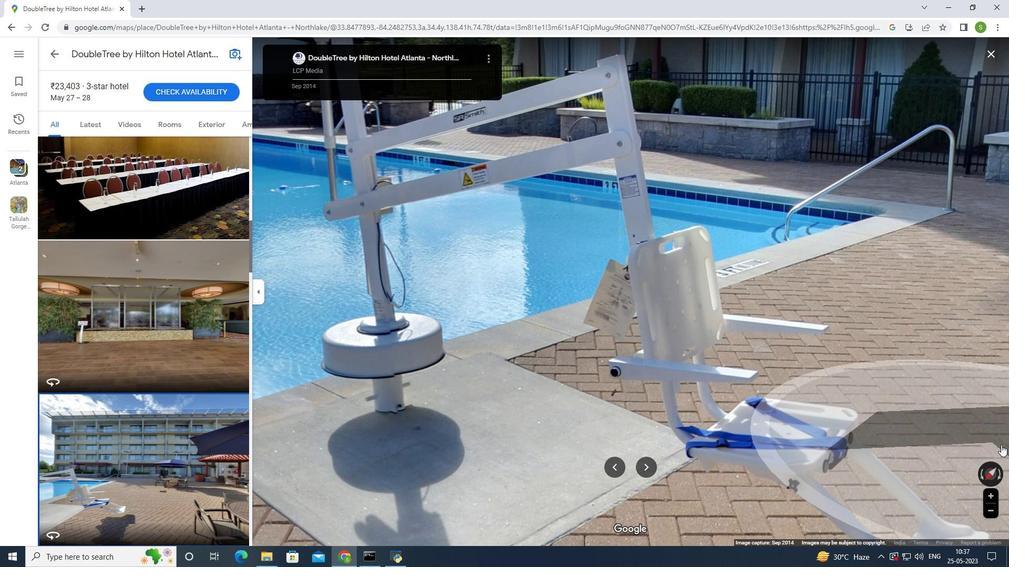 
Action: Mouse moved to (1001, 445)
Screenshot: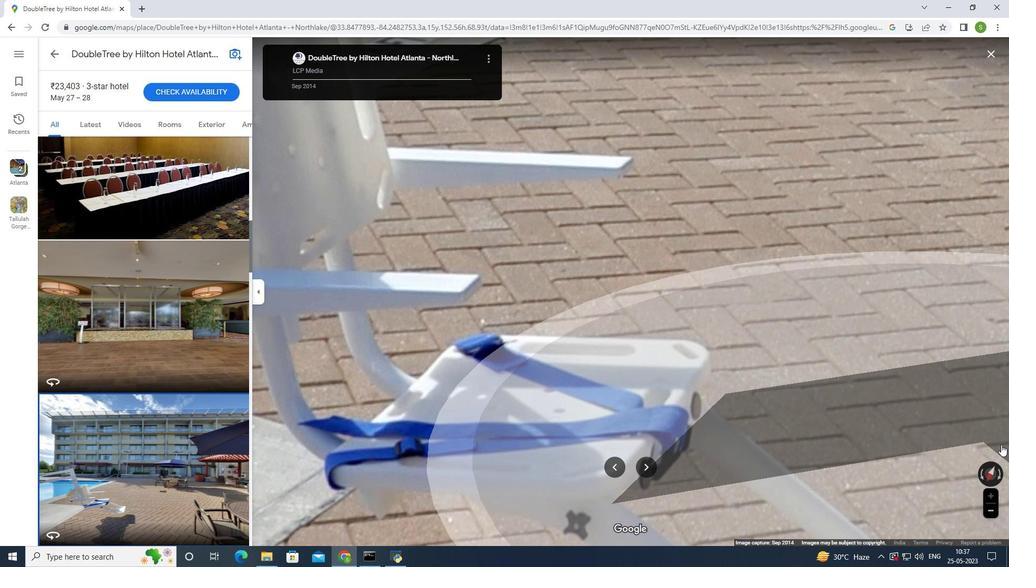 
Action: Mouse scrolled (1001, 444) with delta (0, 0)
Screenshot: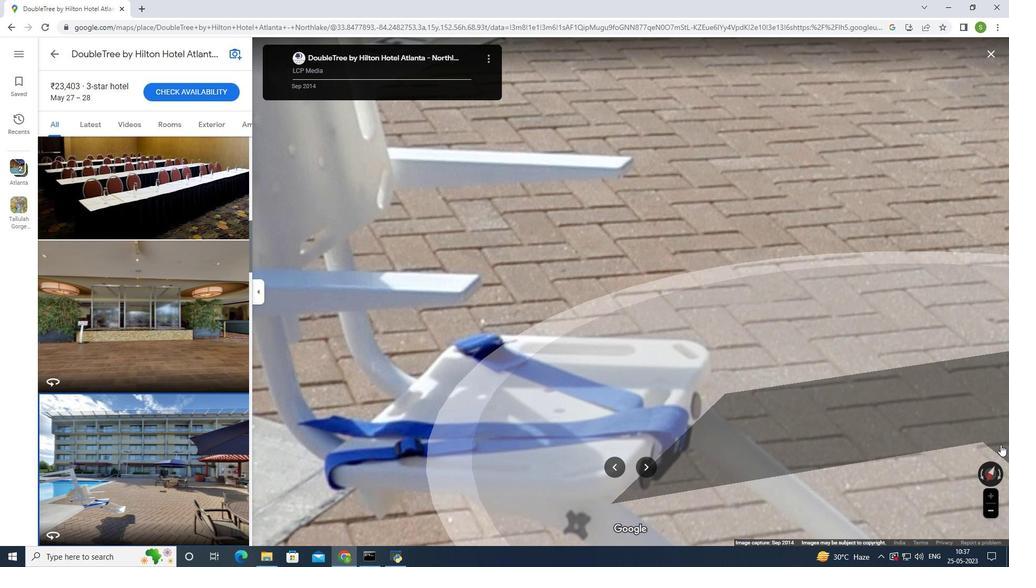 
Action: Mouse moved to (1000, 445)
Screenshot: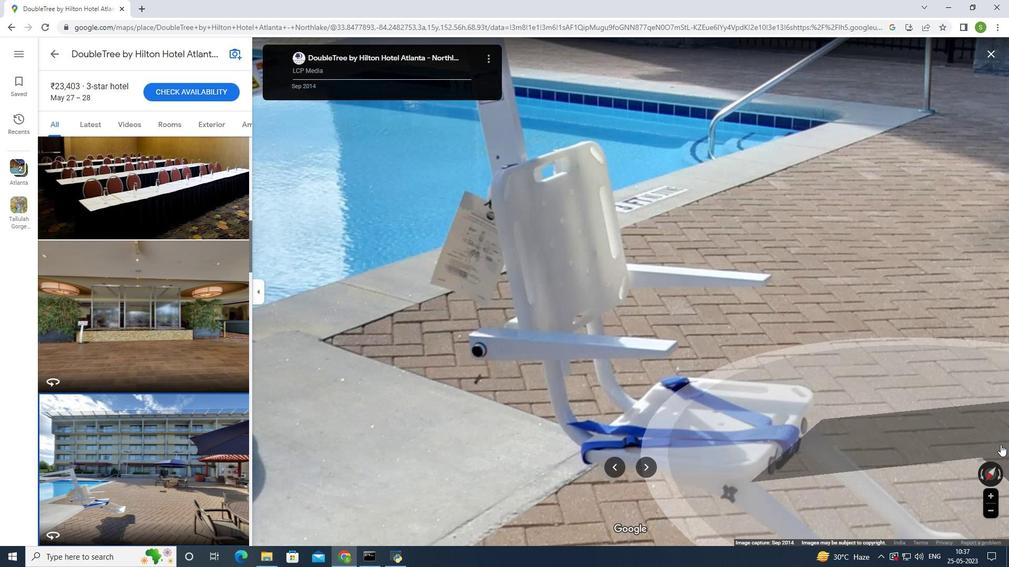 
Action: Mouse scrolled (1000, 445) with delta (0, 0)
Screenshot: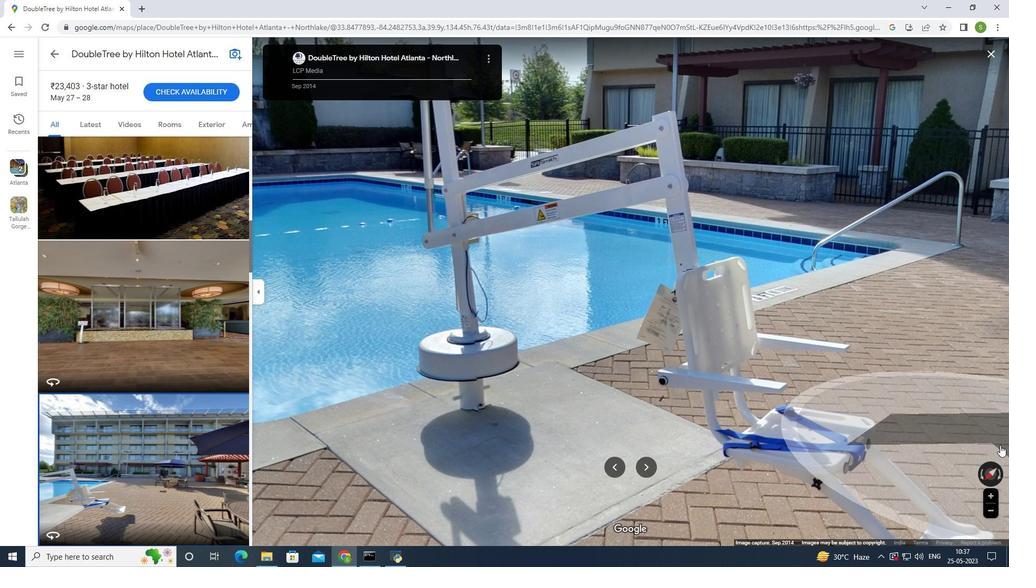 
Action: Mouse scrolled (1000, 445) with delta (0, 0)
Screenshot: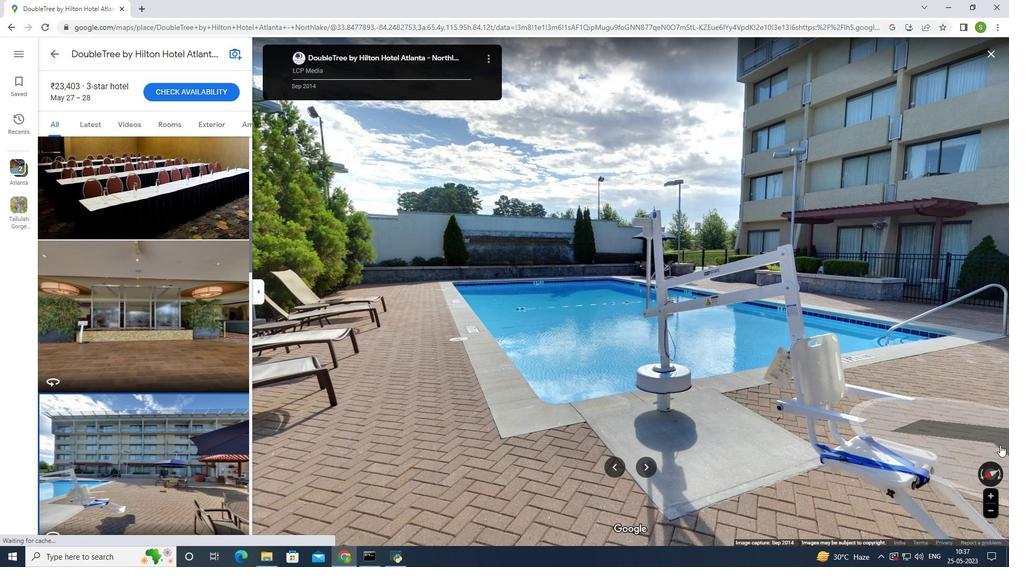 
Action: Mouse moved to (1000, 446)
Screenshot: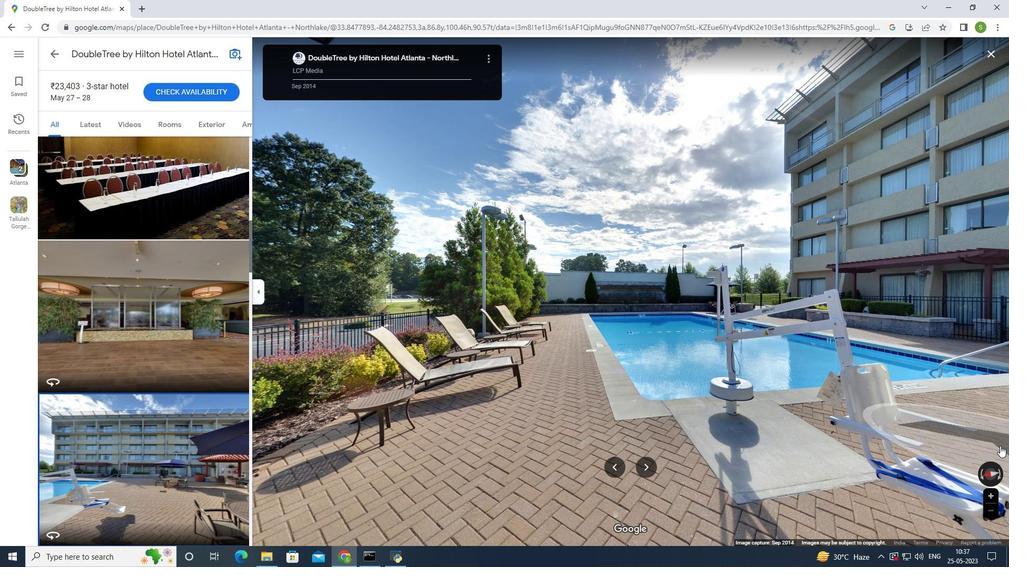 
Action: Mouse scrolled (1000, 445) with delta (0, 0)
Screenshot: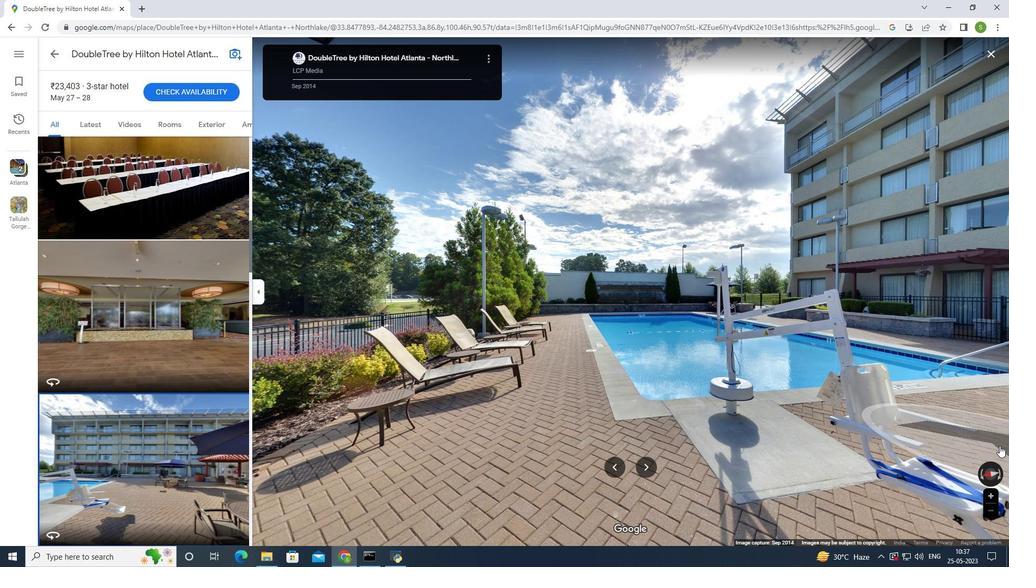 
Action: Mouse moved to (999, 447)
Screenshot: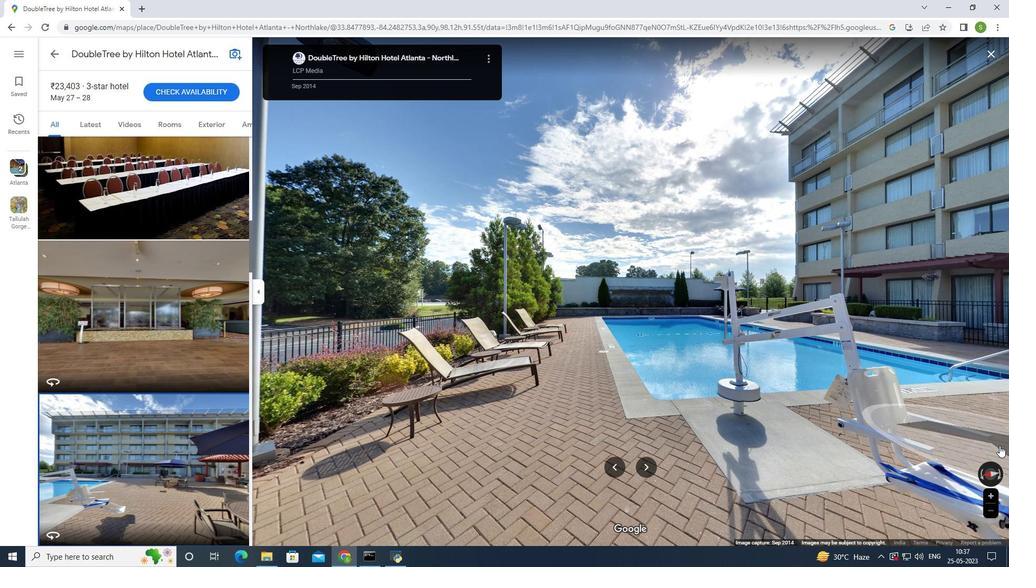 
Action: Mouse scrolled (999, 446) with delta (0, 0)
Screenshot: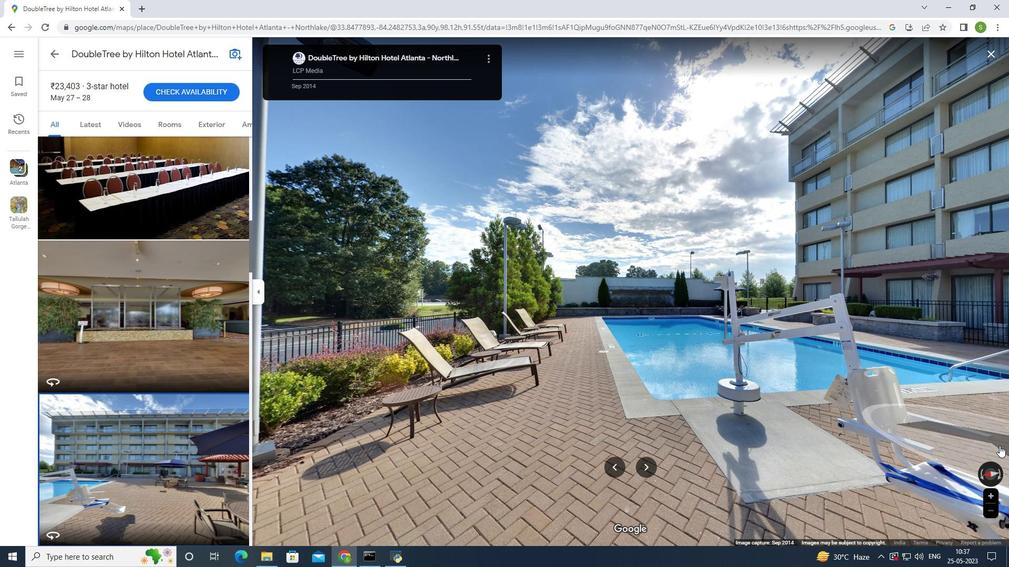 
Action: Mouse scrolled (999, 446) with delta (0, 0)
Screenshot: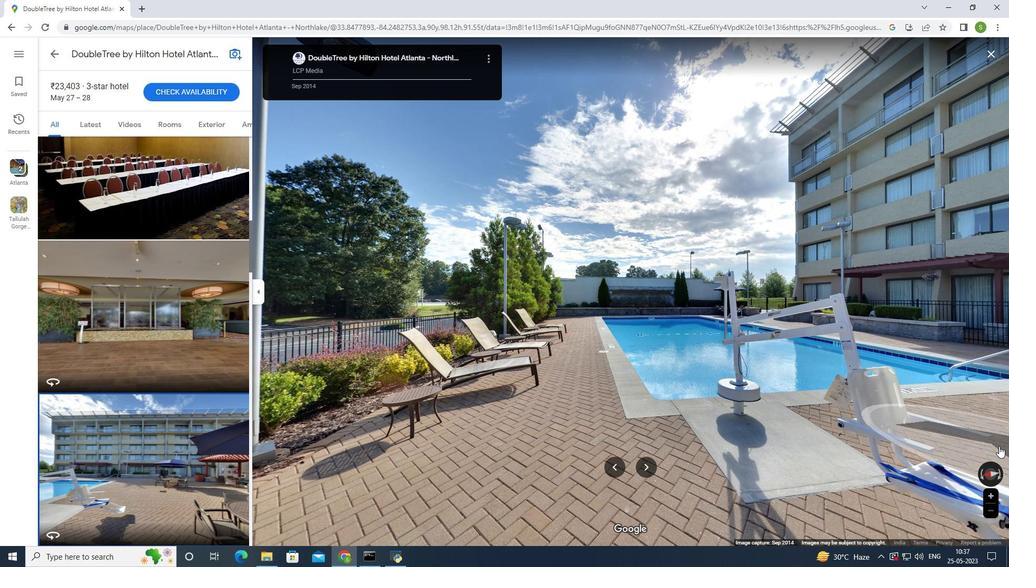 
Action: Mouse scrolled (999, 446) with delta (0, 0)
Screenshot: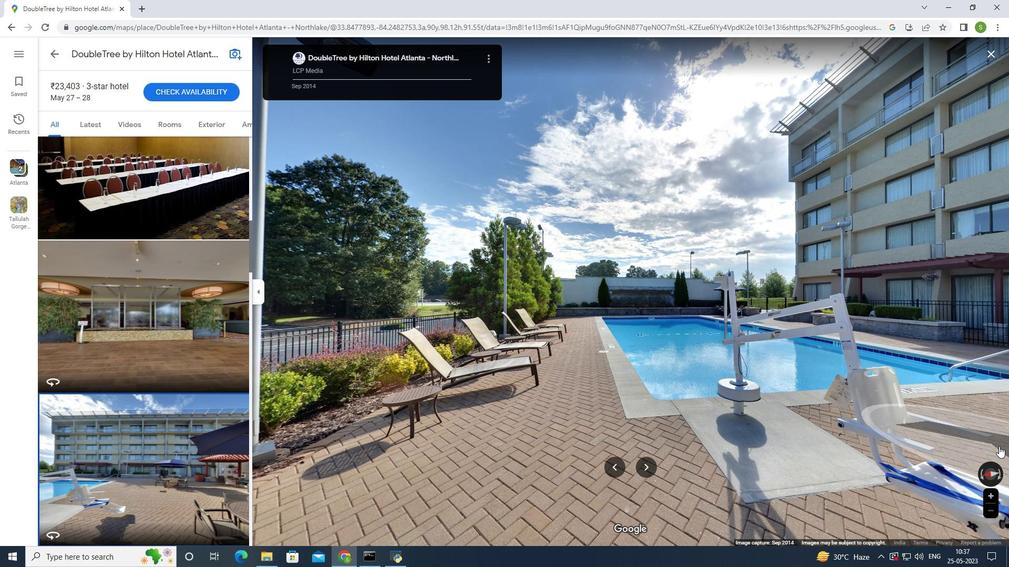 
Action: Mouse moved to (999, 447)
Screenshot: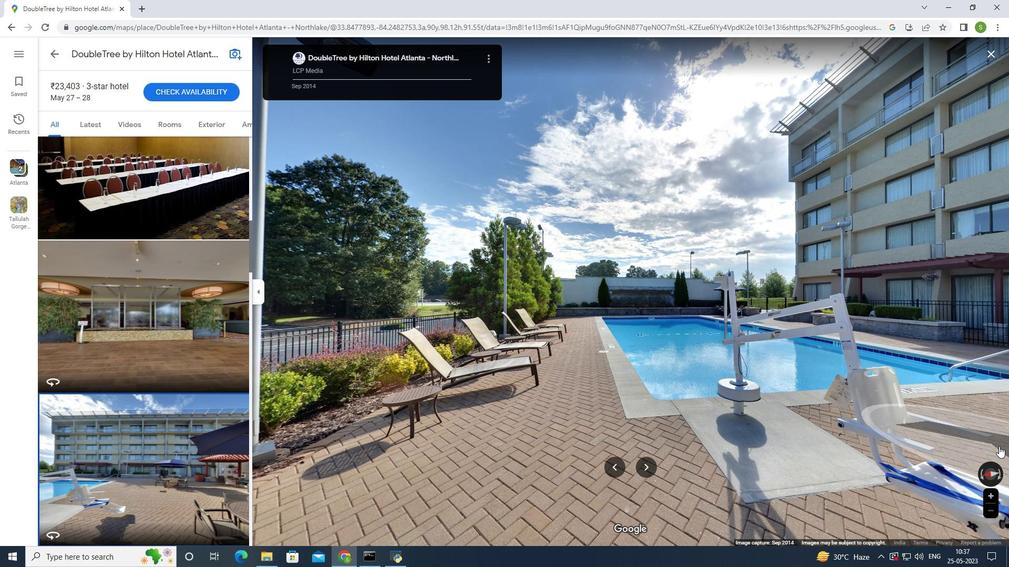 
Action: Mouse scrolled (999, 446) with delta (0, 0)
Screenshot: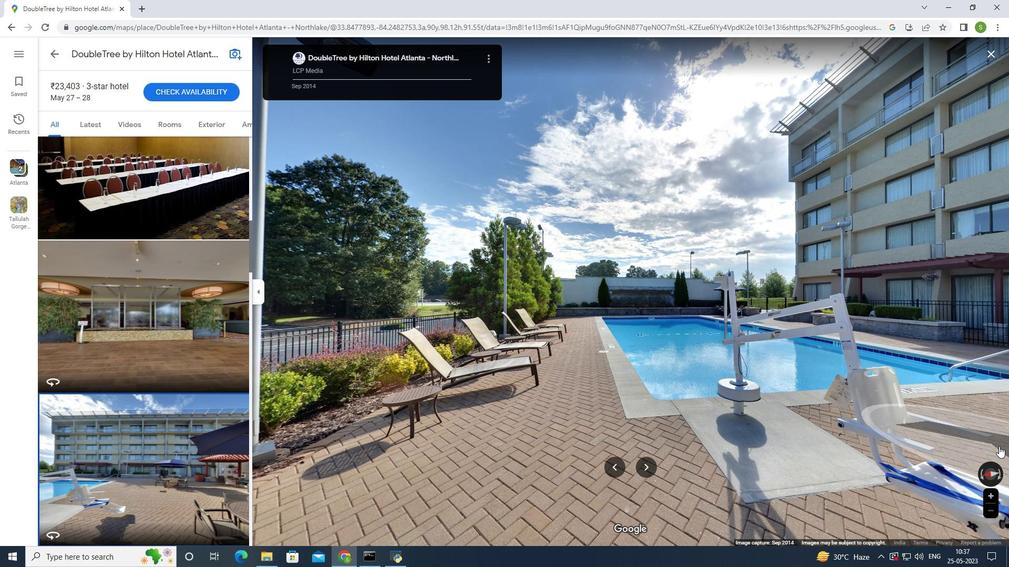 
Action: Mouse moved to (730, 392)
Screenshot: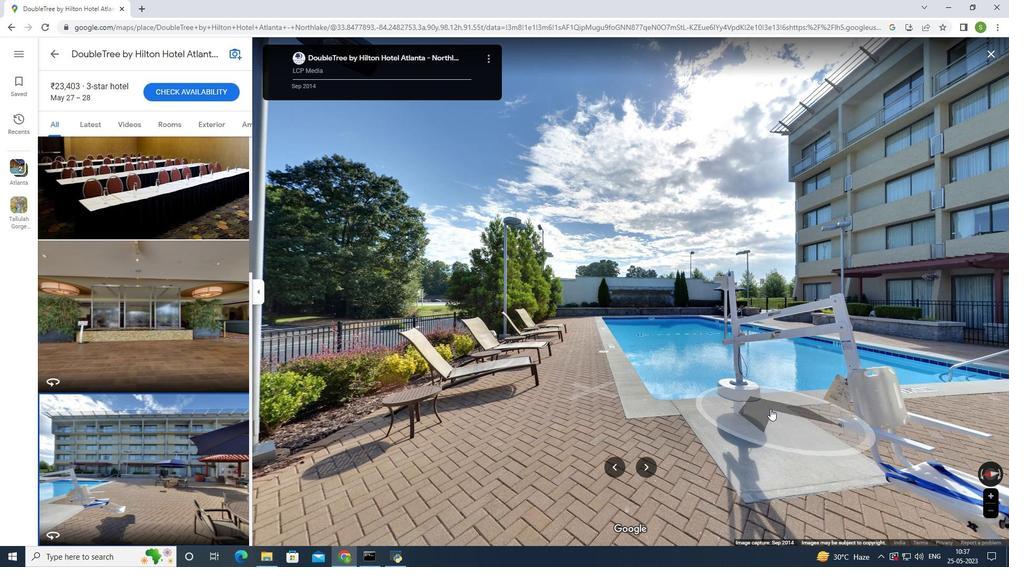 
Action: Mouse scrolled (730, 392) with delta (0, 0)
Screenshot: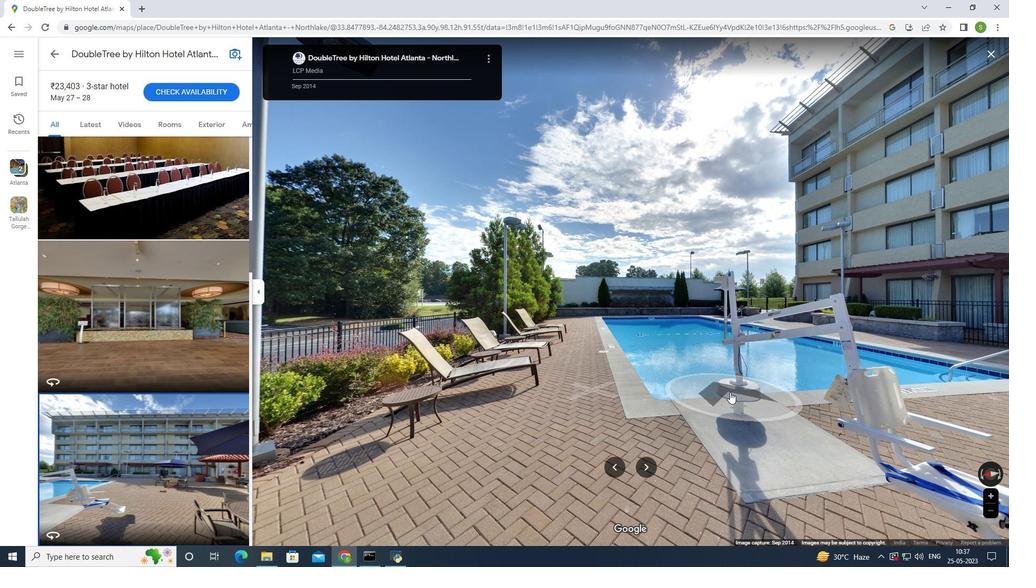 
Action: Mouse scrolled (730, 392) with delta (0, 0)
Screenshot: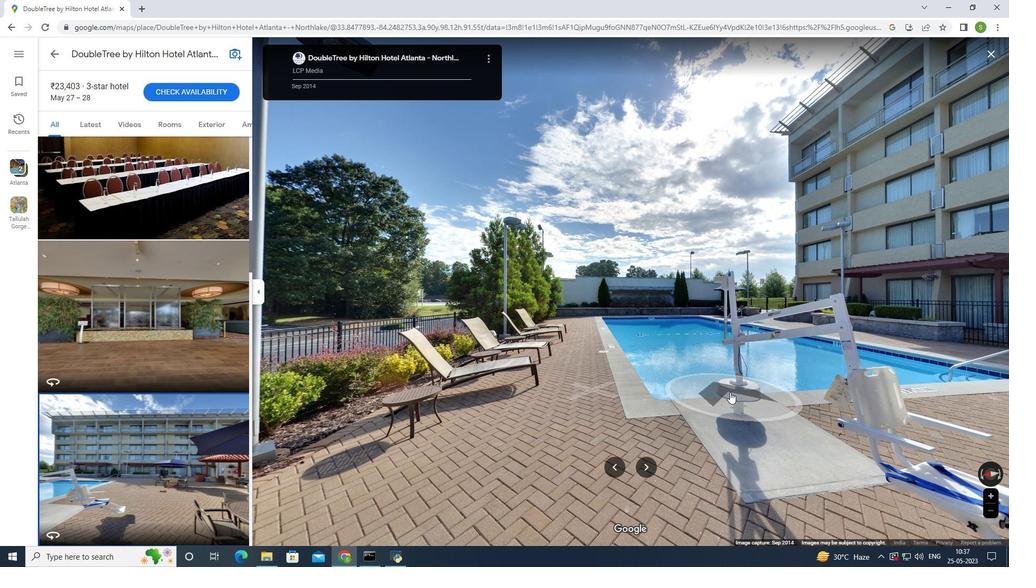 
Action: Mouse scrolled (730, 392) with delta (0, 0)
Screenshot: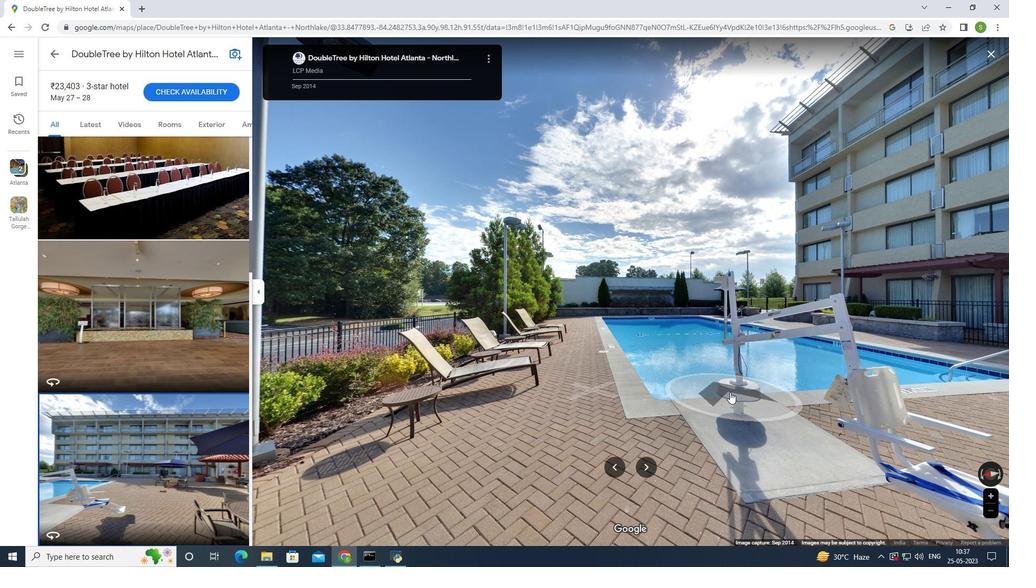 
Action: Mouse moved to (650, 465)
Screenshot: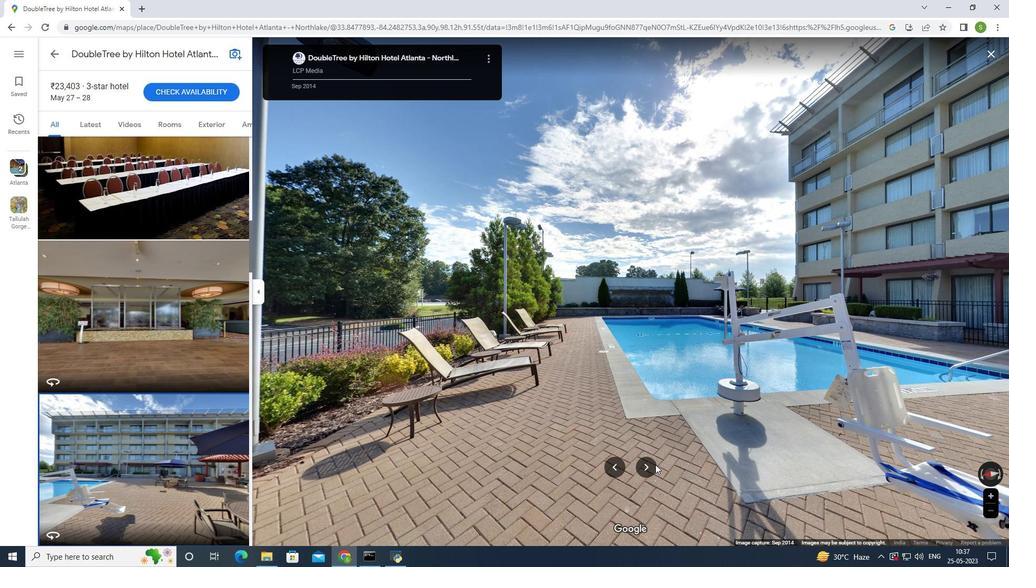 
Action: Mouse pressed left at (650, 465)
Screenshot: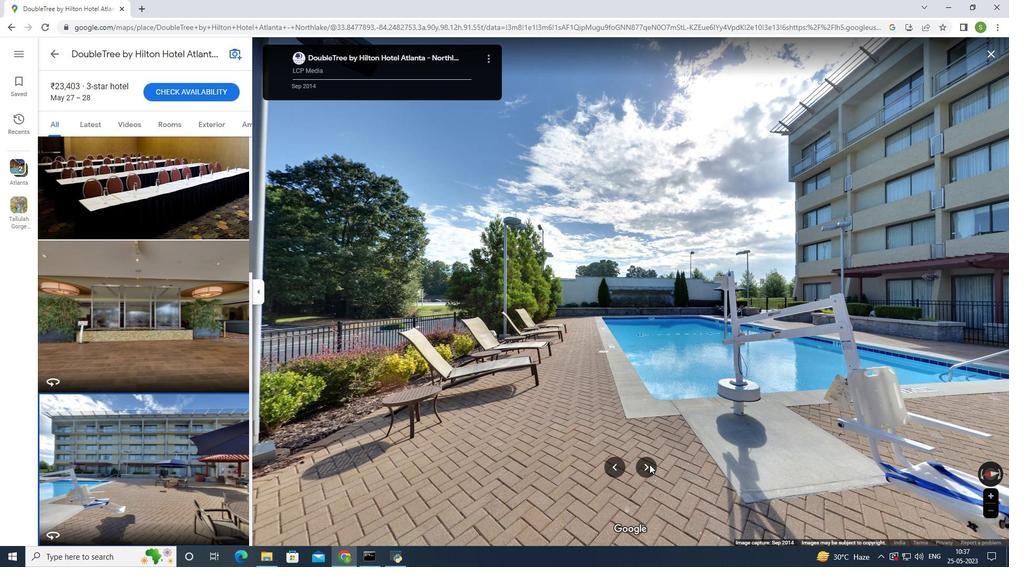 
Action: Mouse moved to (648, 472)
Screenshot: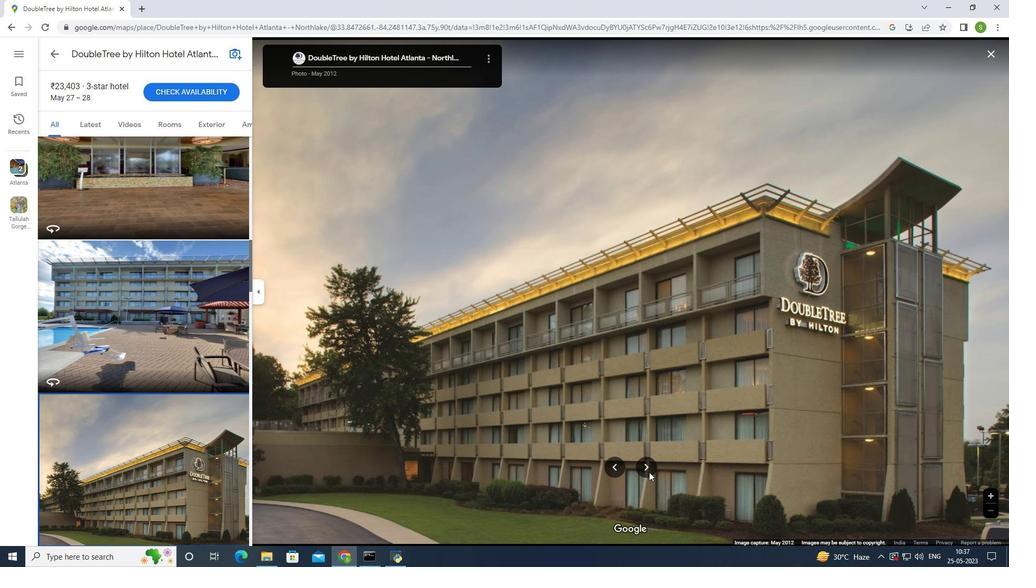 
Action: Mouse pressed left at (648, 472)
Screenshot: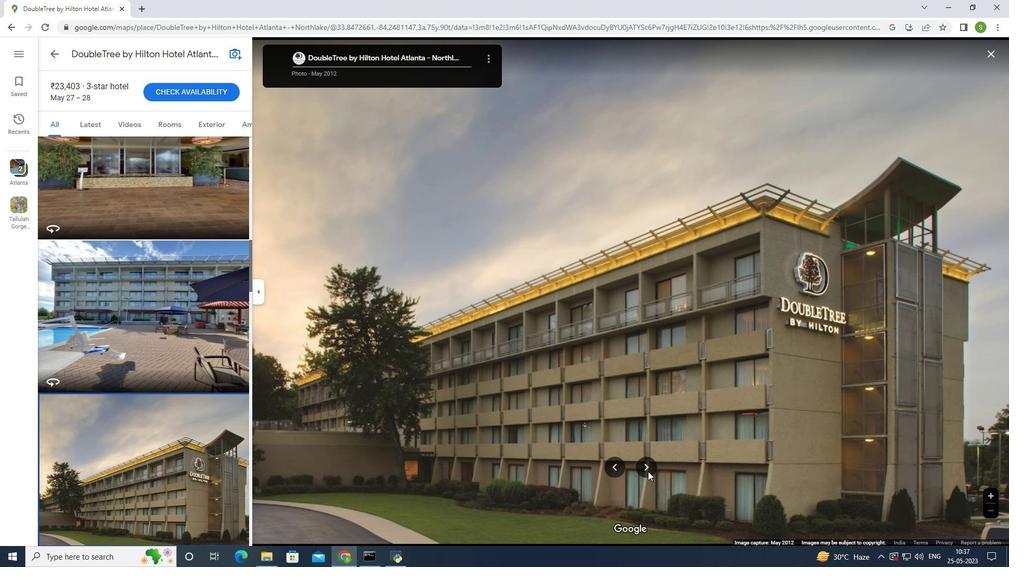
Action: Mouse moved to (650, 470)
Screenshot: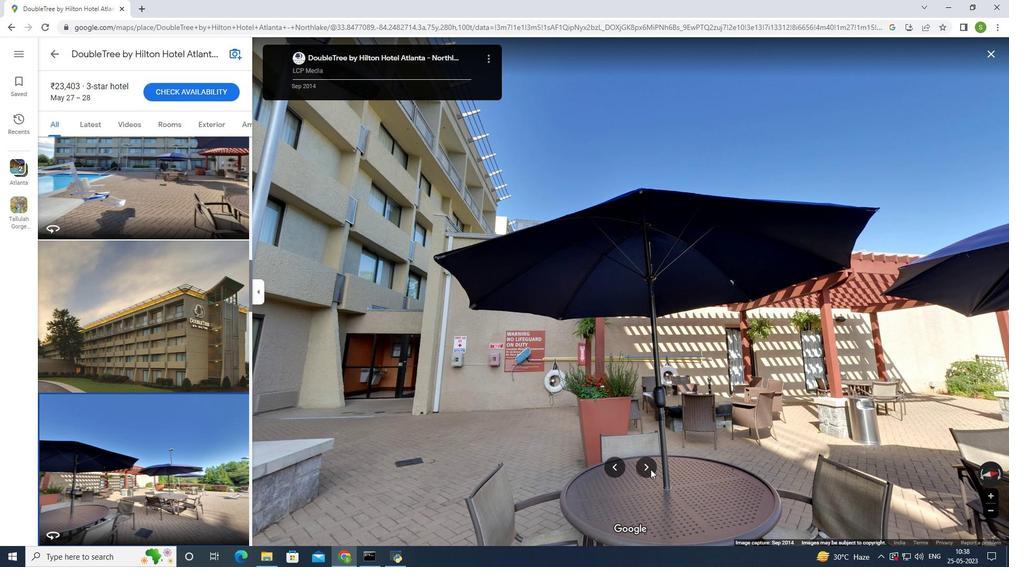 
Action: Mouse pressed left at (650, 470)
Screenshot: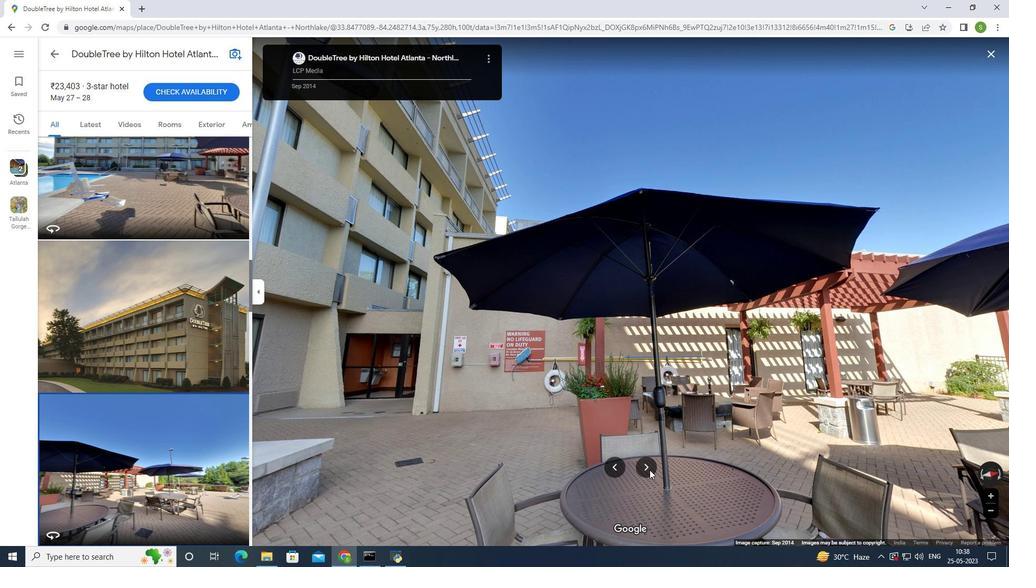 
Action: Mouse moved to (648, 471)
Screenshot: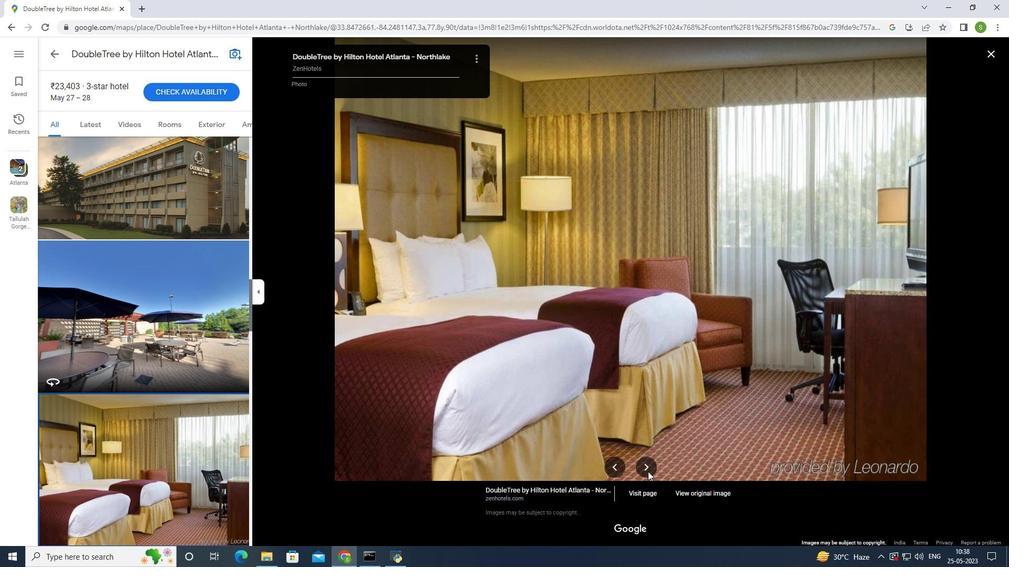 
Action: Mouse pressed left at (648, 471)
Screenshot: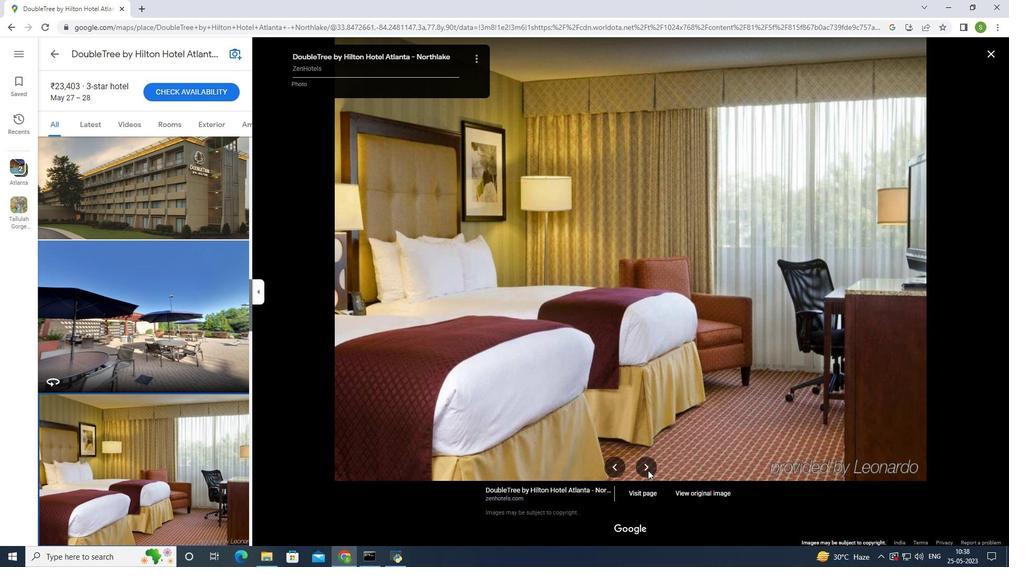 
Action: Mouse moved to (785, 346)
Screenshot: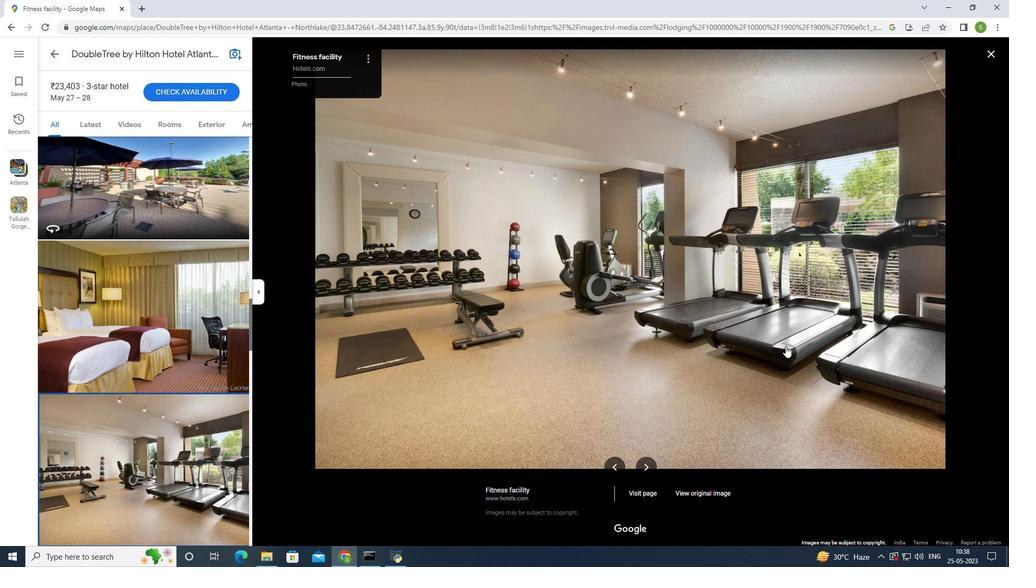 
Action: Mouse scrolled (785, 347) with delta (0, 0)
Screenshot: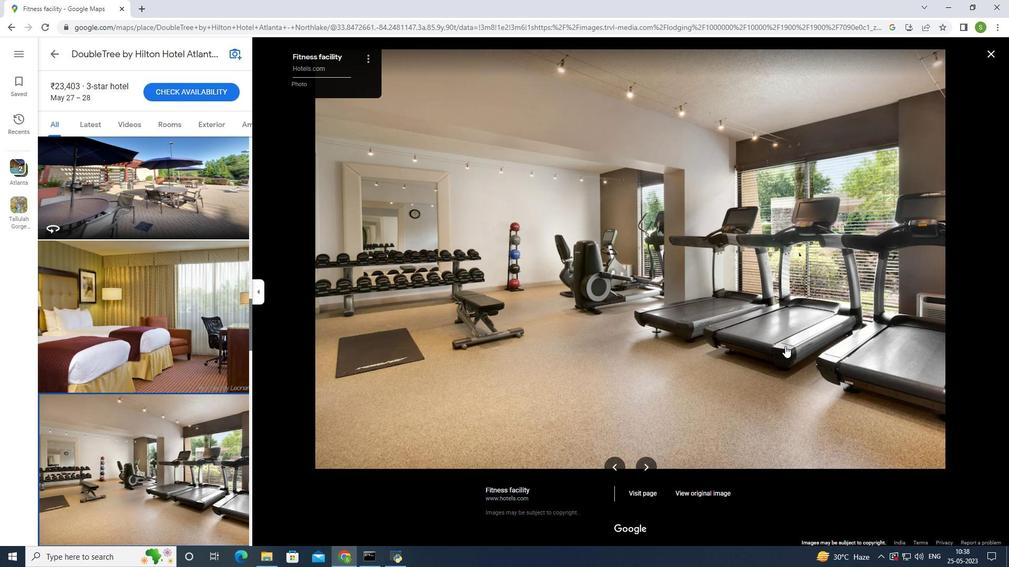 
Action: Mouse scrolled (785, 347) with delta (0, 0)
Screenshot: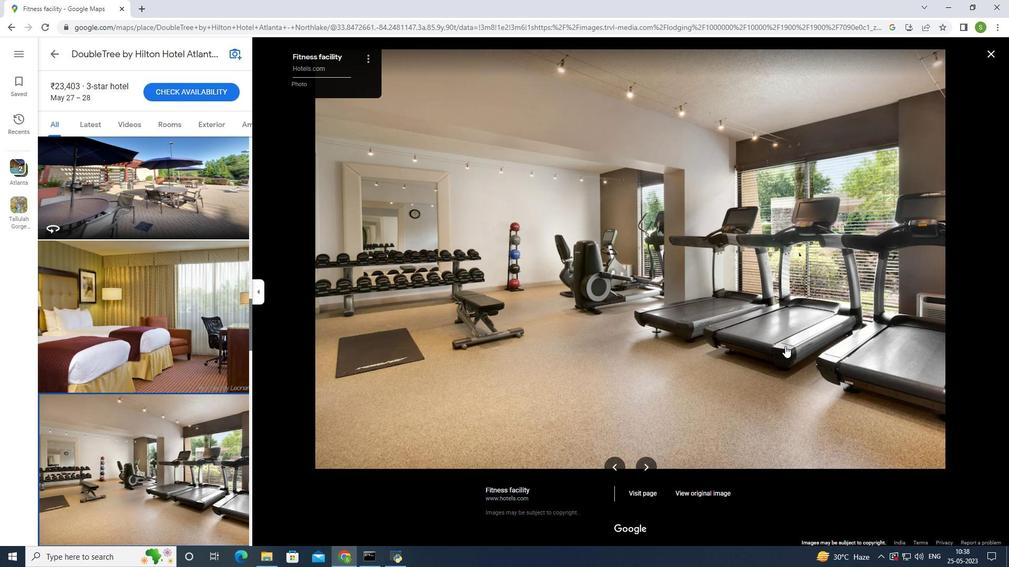 
Action: Mouse scrolled (785, 347) with delta (0, 0)
Screenshot: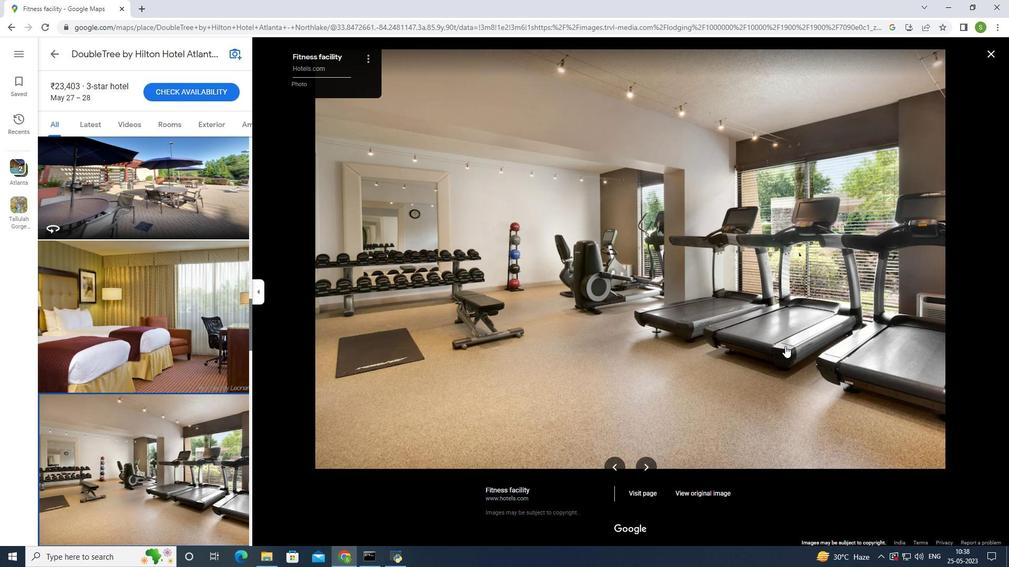 
Action: Mouse scrolled (785, 347) with delta (0, 0)
Screenshot: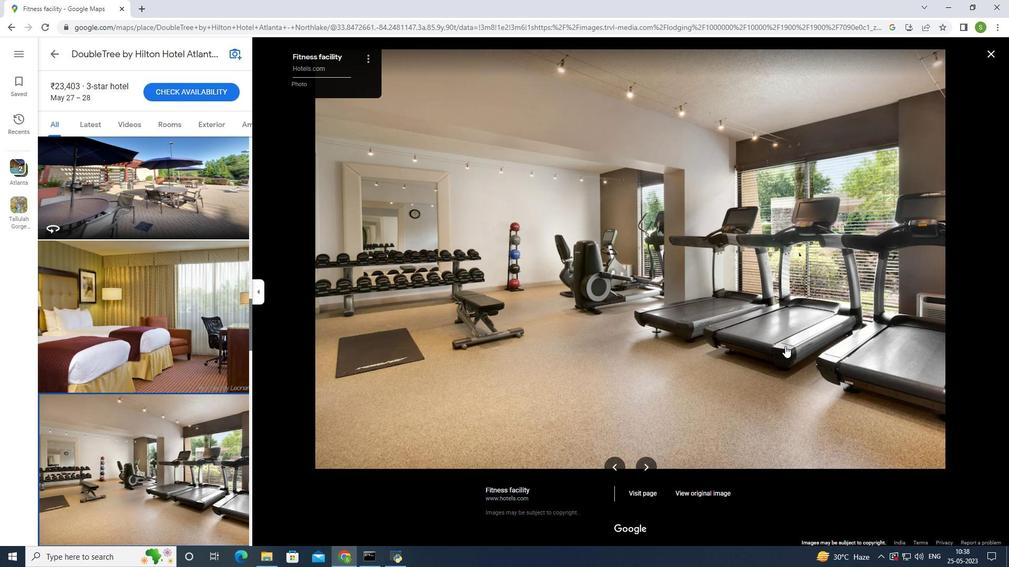 
Action: Mouse scrolled (785, 347) with delta (0, 0)
Screenshot: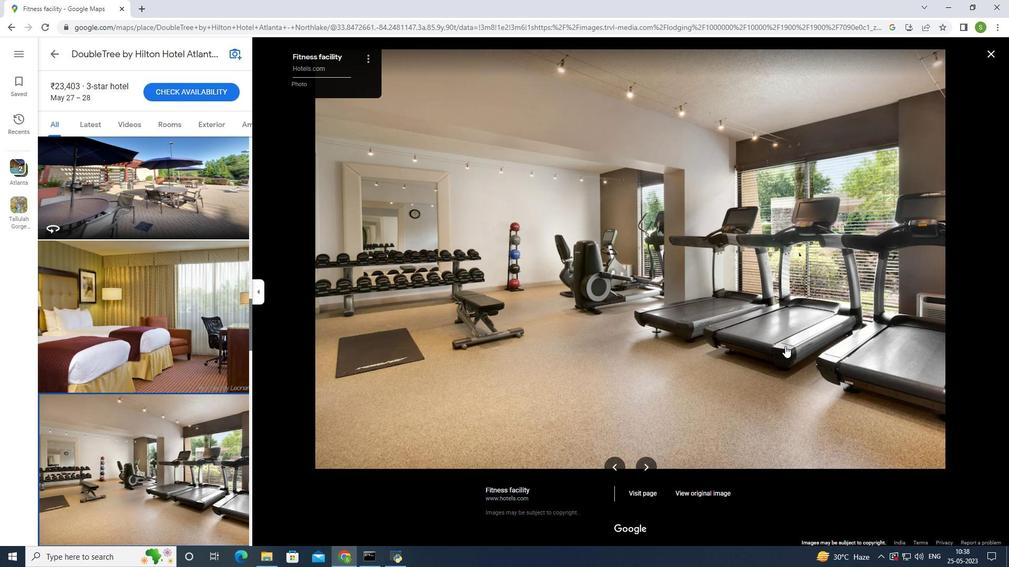 
Action: Mouse scrolled (785, 347) with delta (0, 0)
Screenshot: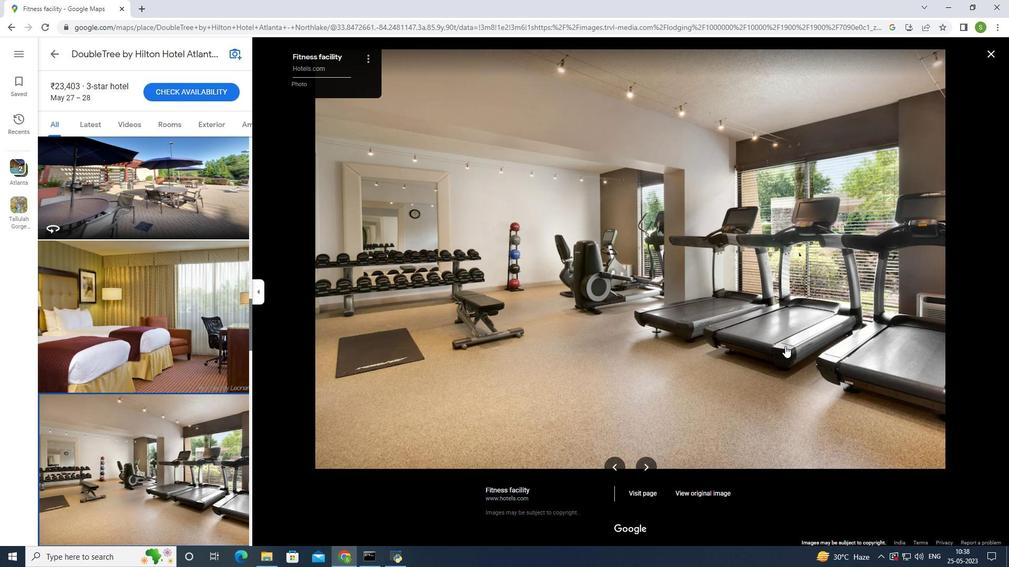 
Action: Mouse scrolled (785, 347) with delta (0, 0)
Screenshot: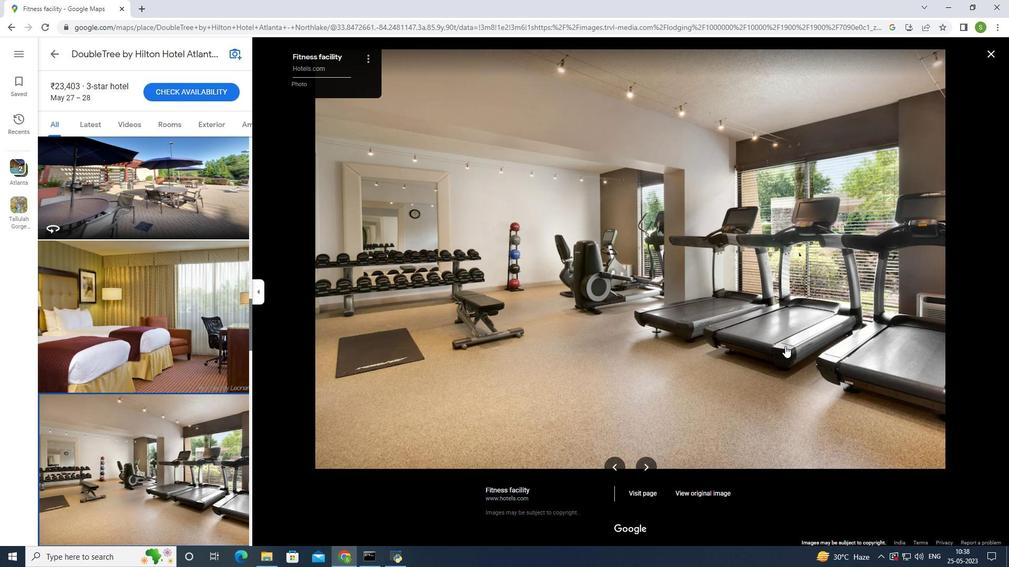 
Action: Mouse moved to (644, 462)
Screenshot: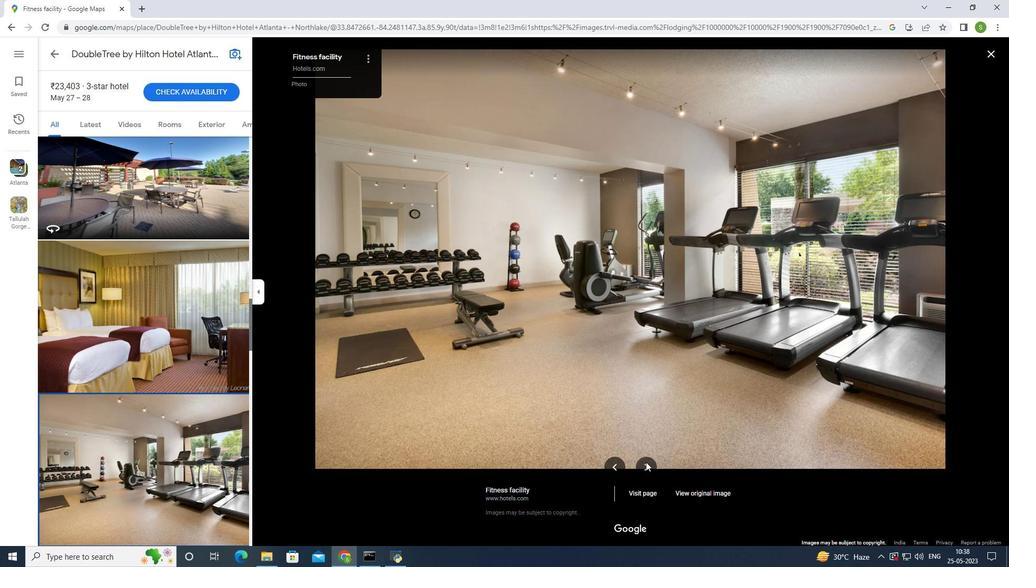 
Action: Mouse pressed left at (644, 462)
Screenshot: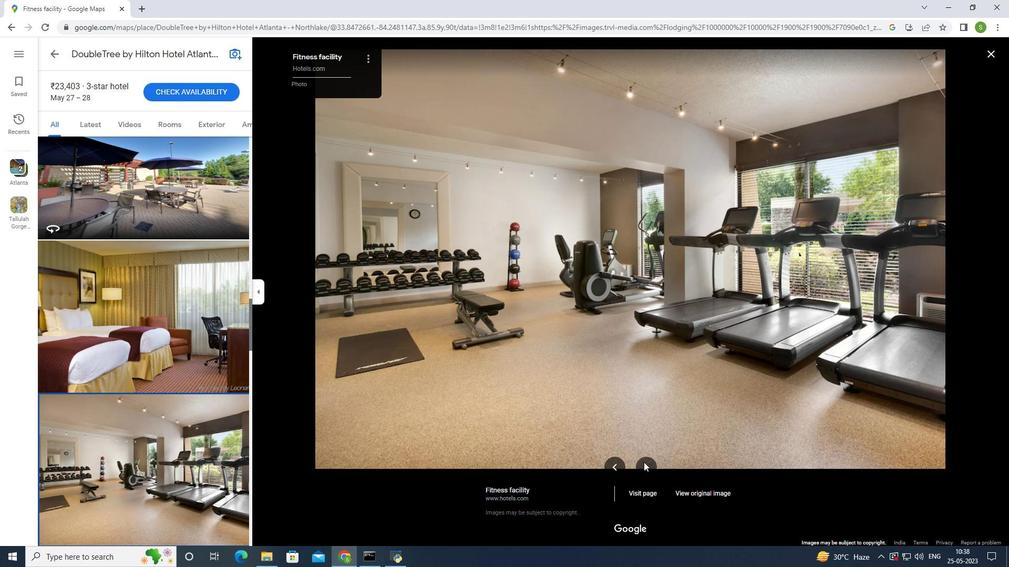 
Action: Mouse moved to (277, 490)
Screenshot: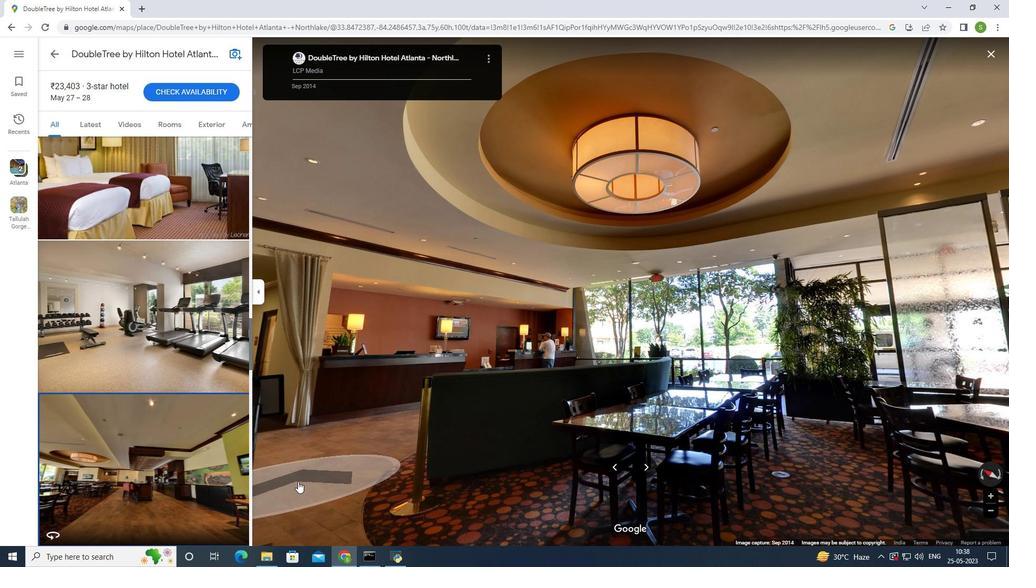 
Action: Mouse scrolled (277, 490) with delta (0, 0)
Screenshot: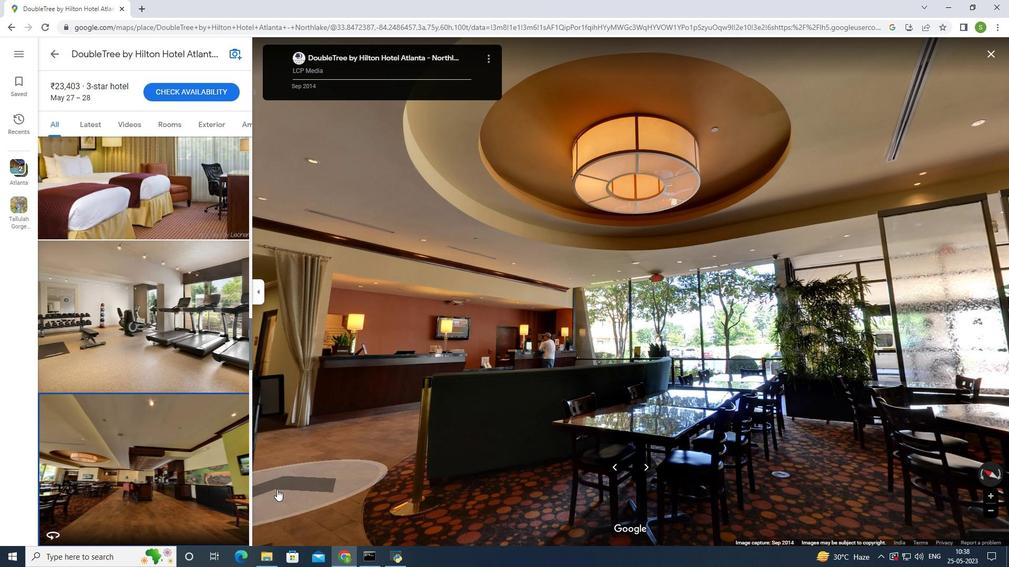 
Action: Mouse scrolled (277, 490) with delta (0, 0)
Screenshot: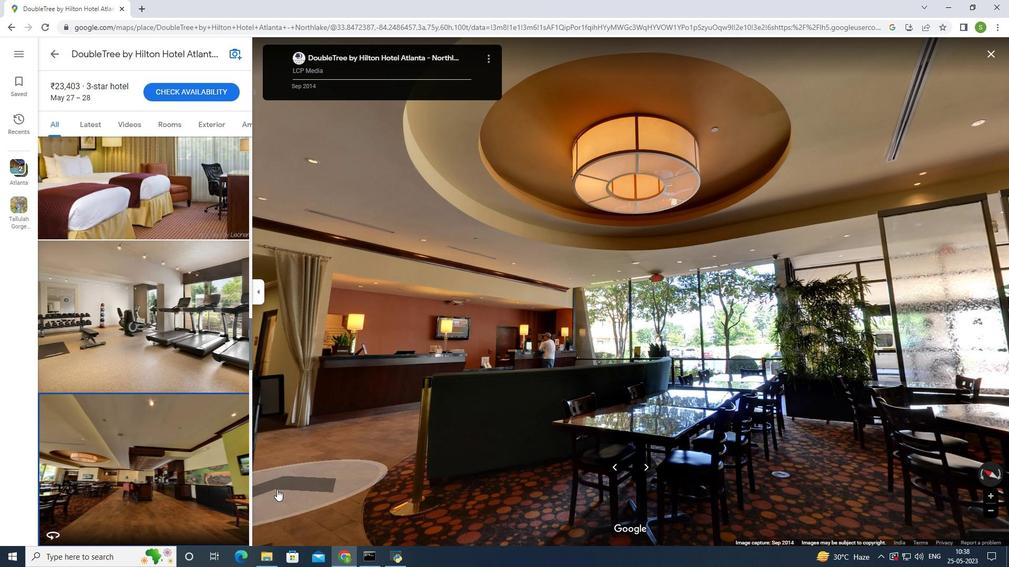 
Action: Mouse scrolled (277, 490) with delta (0, 0)
Screenshot: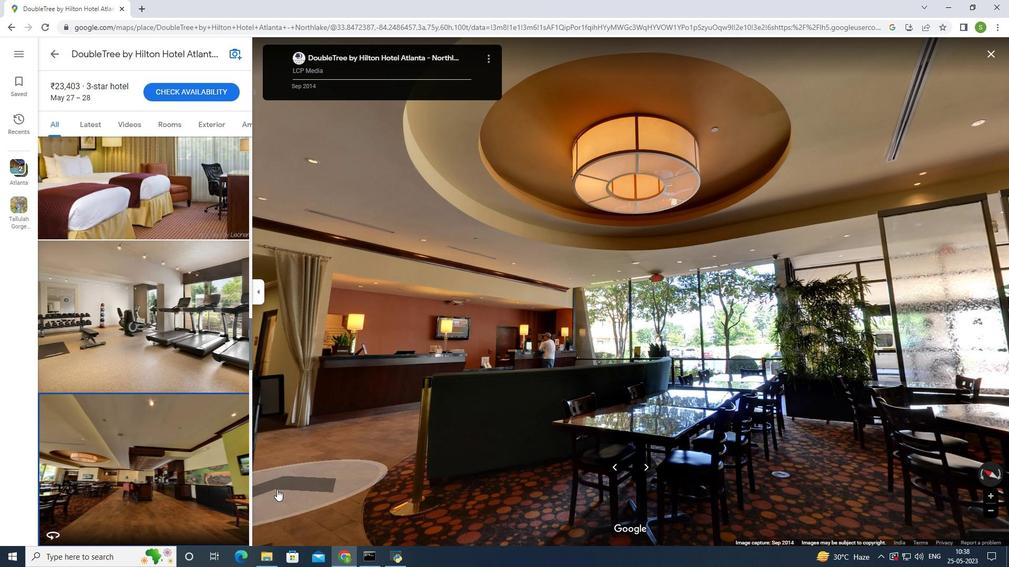 
Action: Mouse scrolled (277, 490) with delta (0, 0)
Screenshot: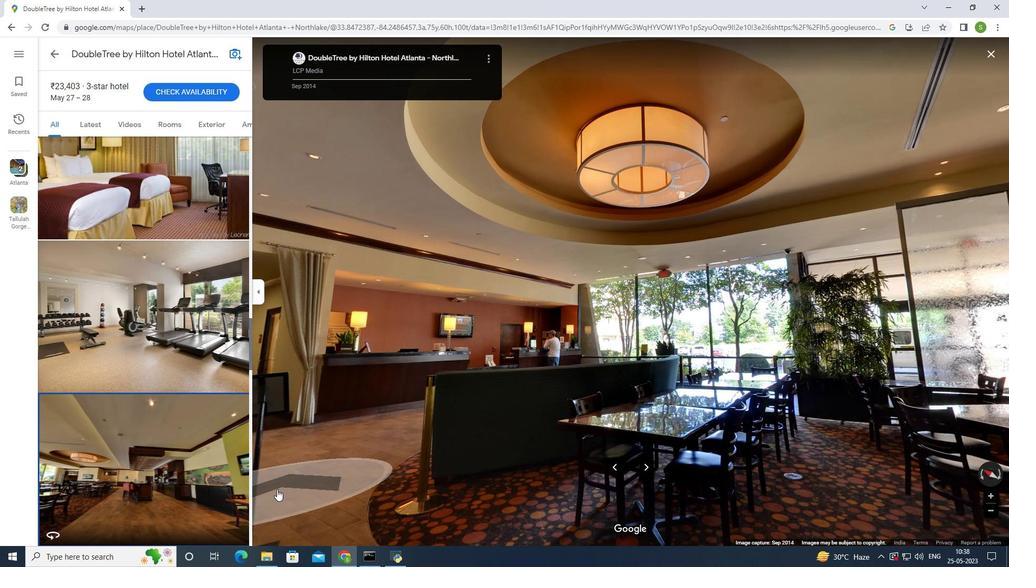 
Action: Mouse scrolled (277, 490) with delta (0, 0)
Screenshot: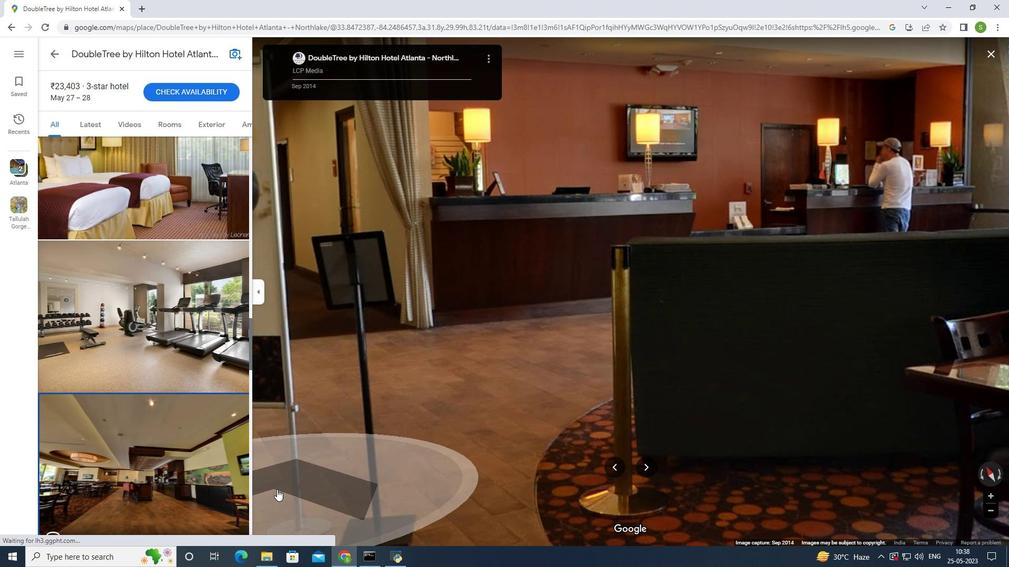 
Action: Mouse scrolled (277, 490) with delta (0, 0)
Screenshot: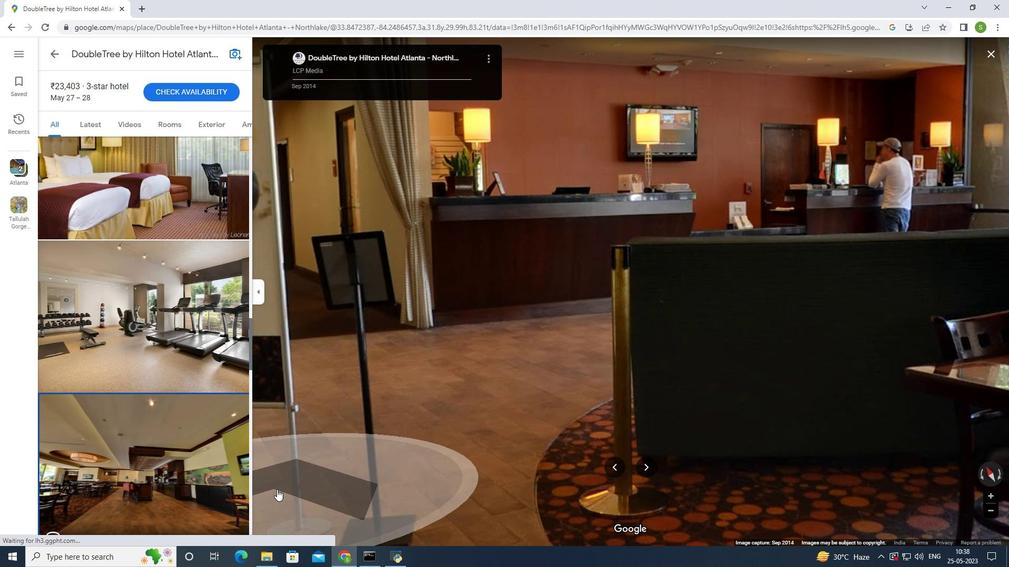
Action: Mouse scrolled (277, 490) with delta (0, 0)
Screenshot: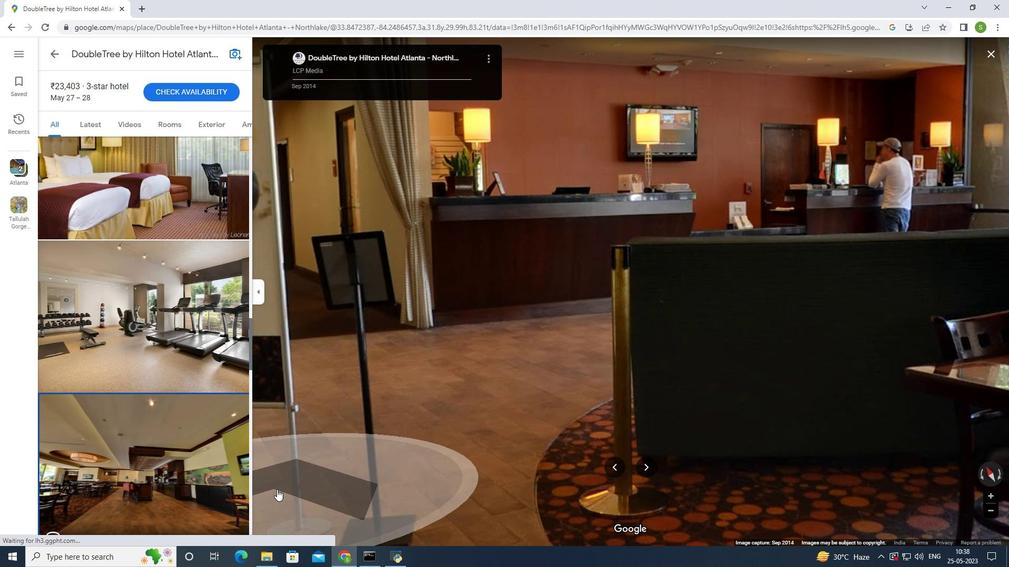 
Action: Mouse scrolled (277, 490) with delta (0, 0)
Screenshot: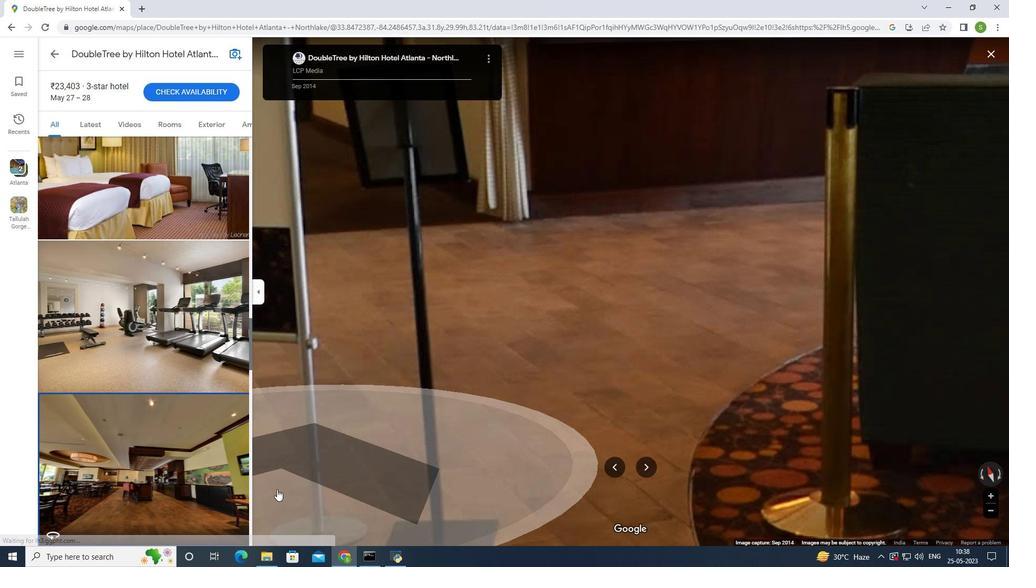 
Action: Mouse scrolled (277, 489) with delta (0, 0)
Screenshot: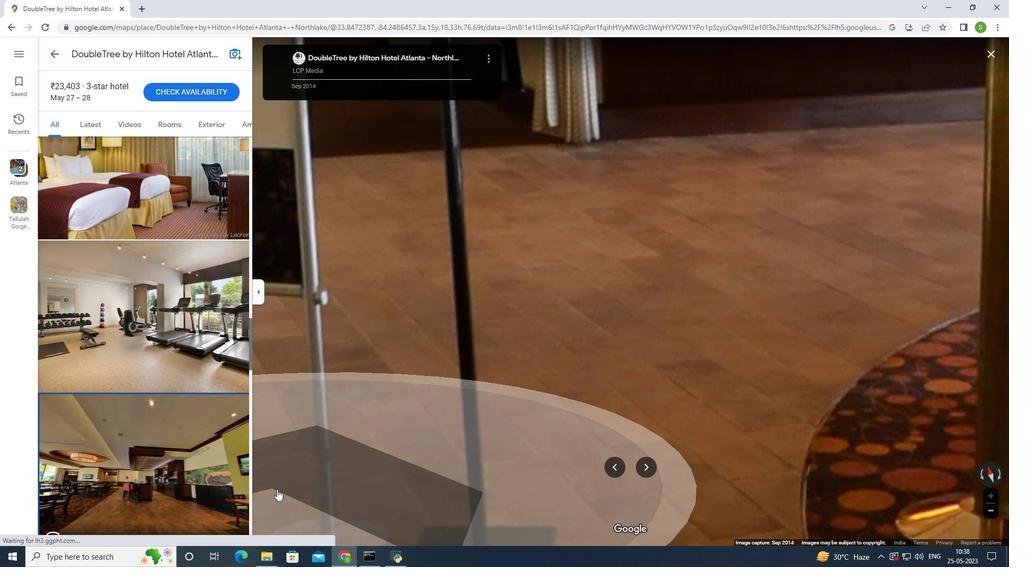 
Action: Mouse scrolled (277, 489) with delta (0, 0)
Screenshot: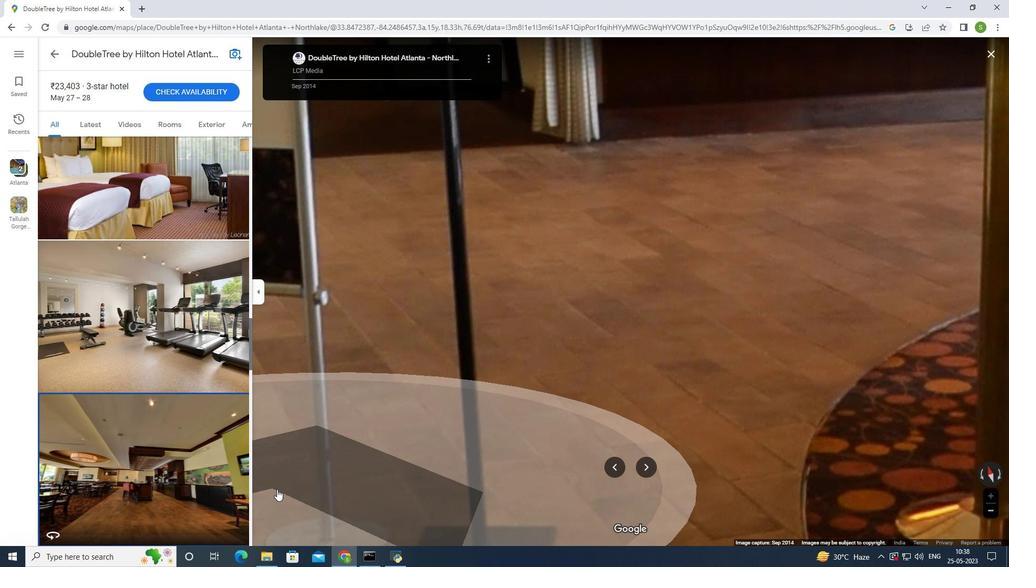 
Action: Mouse scrolled (277, 489) with delta (0, 0)
Screenshot: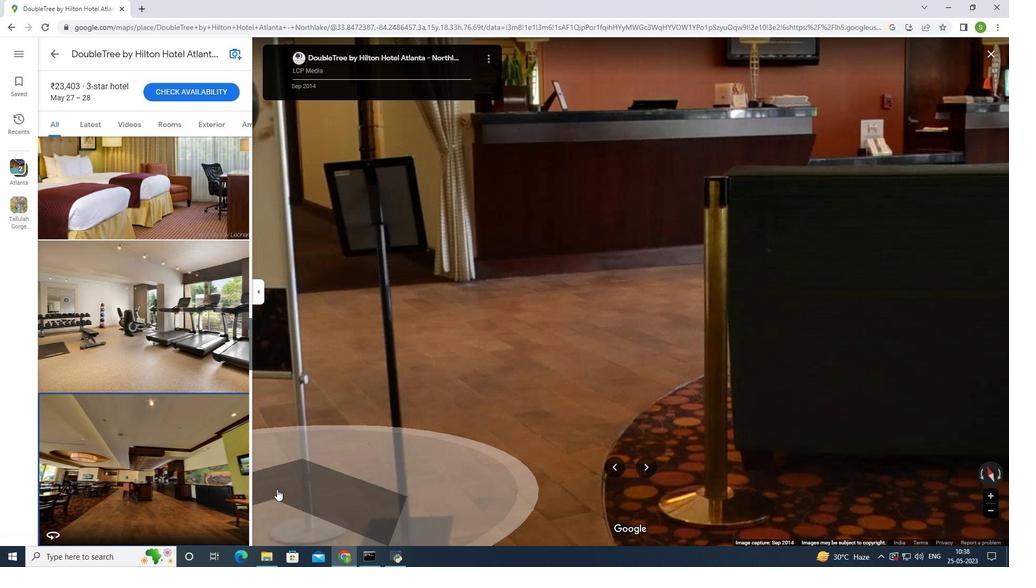 
Action: Mouse moved to (275, 489)
Screenshot: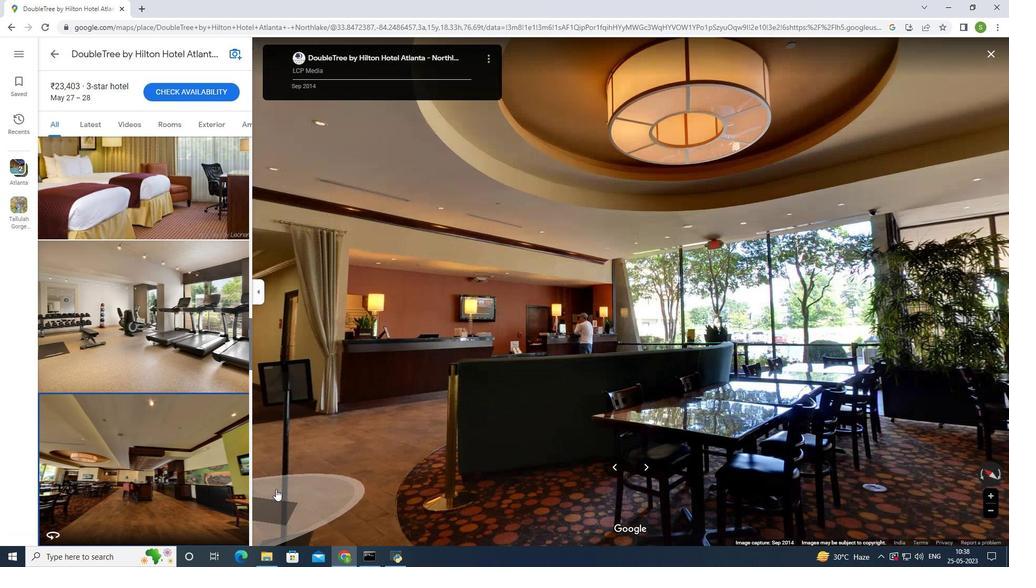 
Action: Mouse scrolled (275, 489) with delta (0, 0)
Screenshot: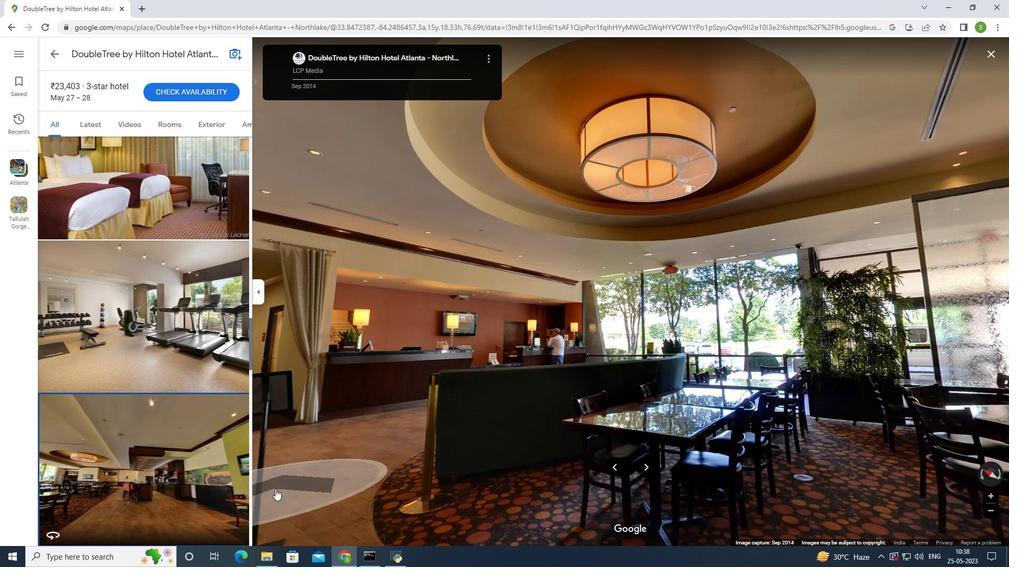 
Action: Mouse scrolled (275, 489) with delta (0, 0)
Screenshot: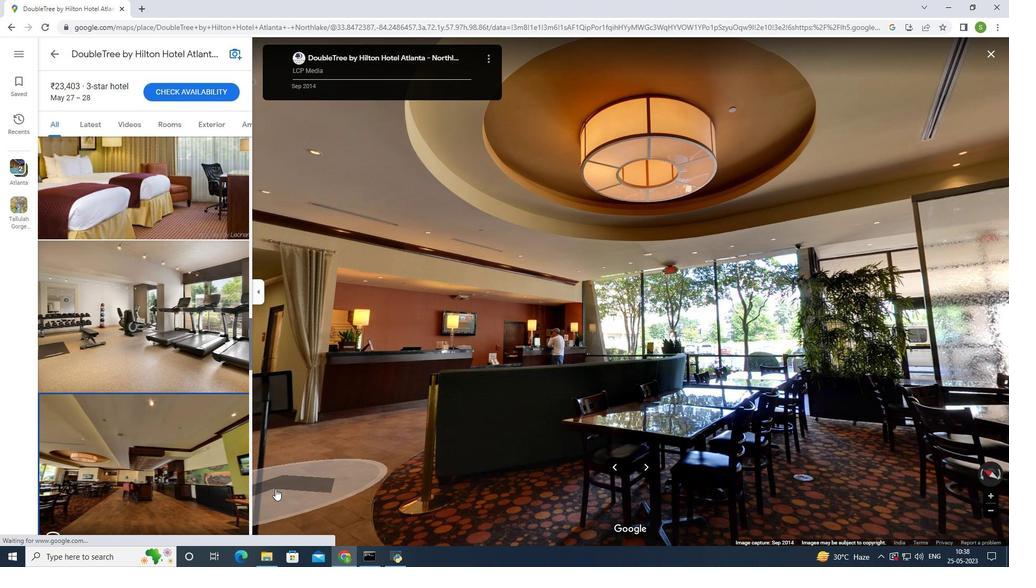 
Action: Mouse scrolled (275, 489) with delta (0, 0)
Screenshot: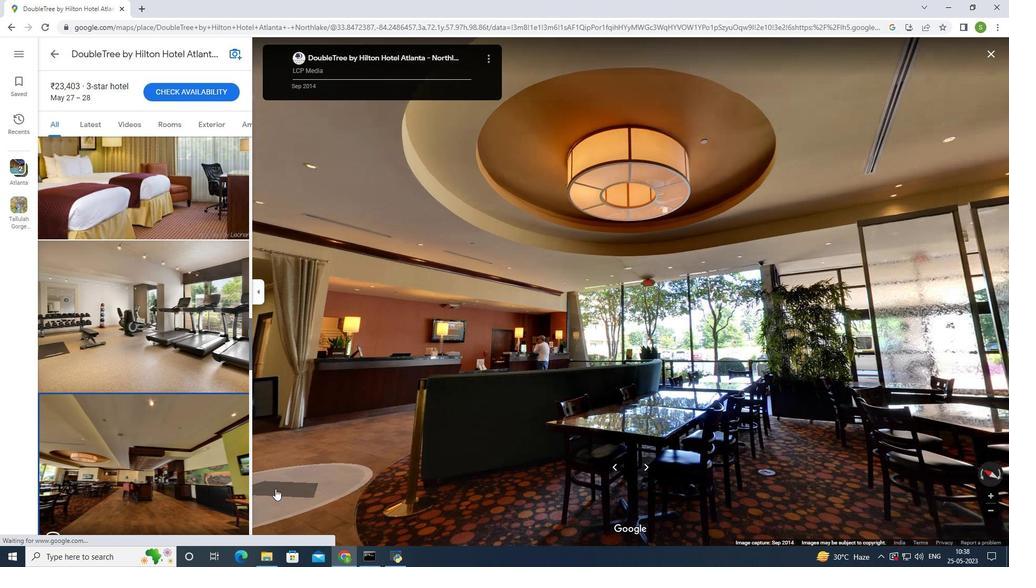
Action: Mouse moved to (275, 489)
Screenshot: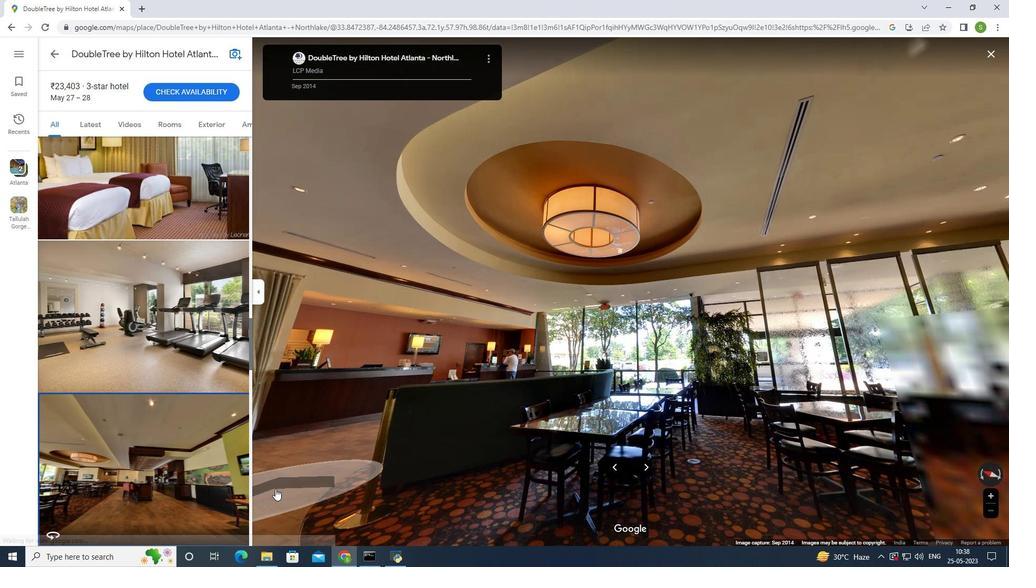 
Action: Mouse scrolled (275, 489) with delta (0, 0)
Screenshot: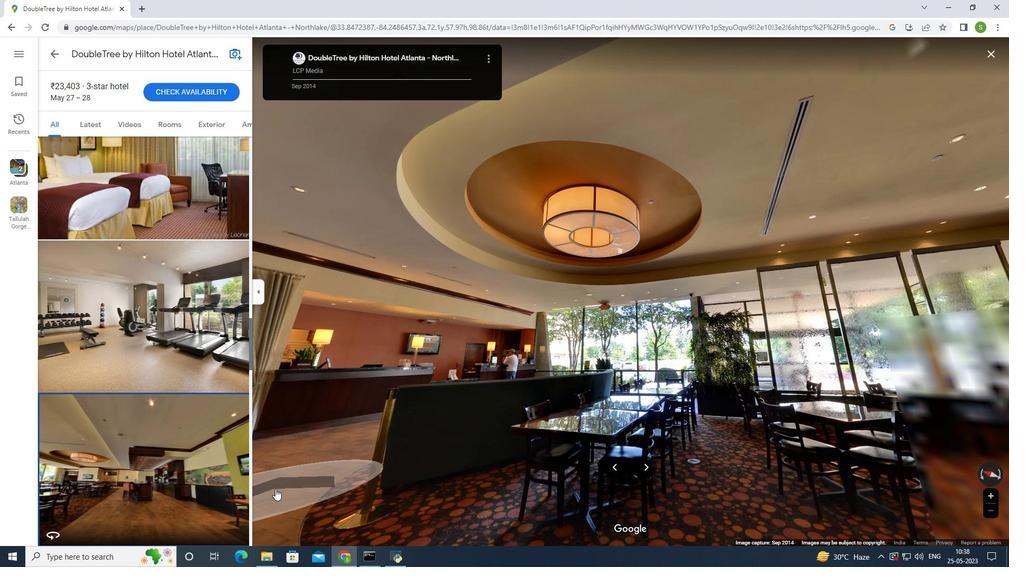 
Action: Mouse scrolled (275, 489) with delta (0, 0)
Screenshot: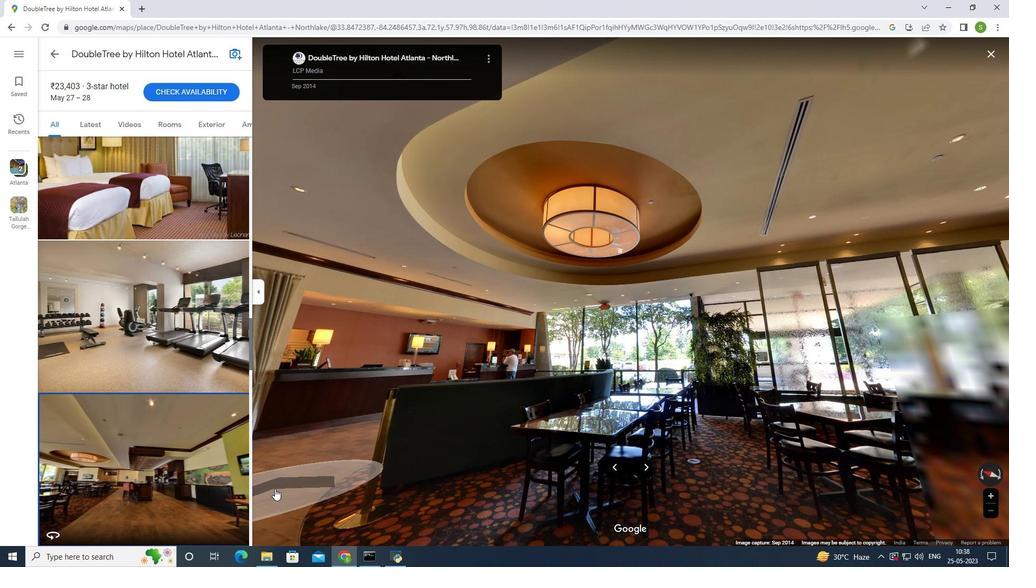 
Action: Mouse moved to (1009, 445)
Screenshot: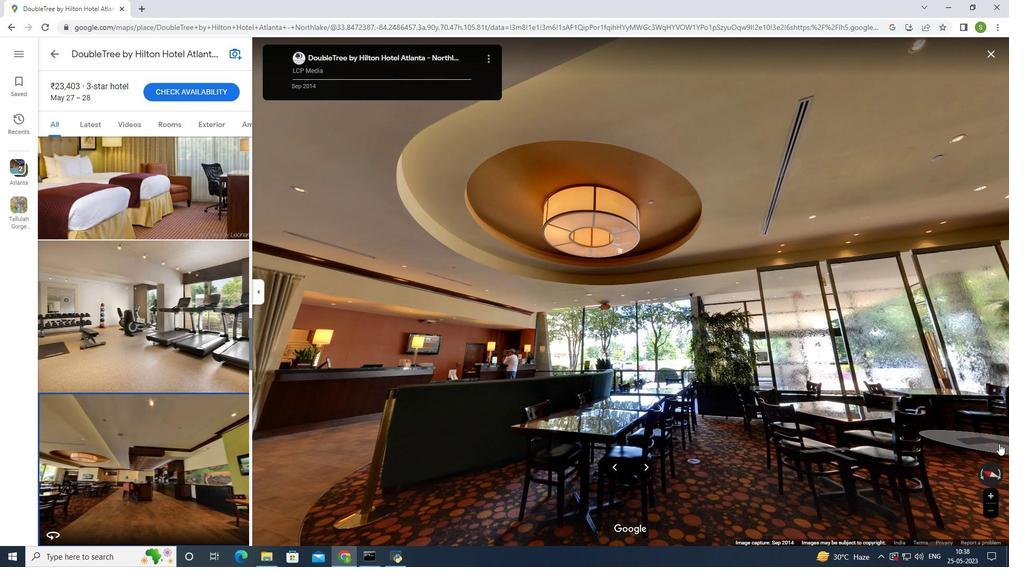 
Action: Mouse scrolled (1009, 446) with delta (0, 0)
Screenshot: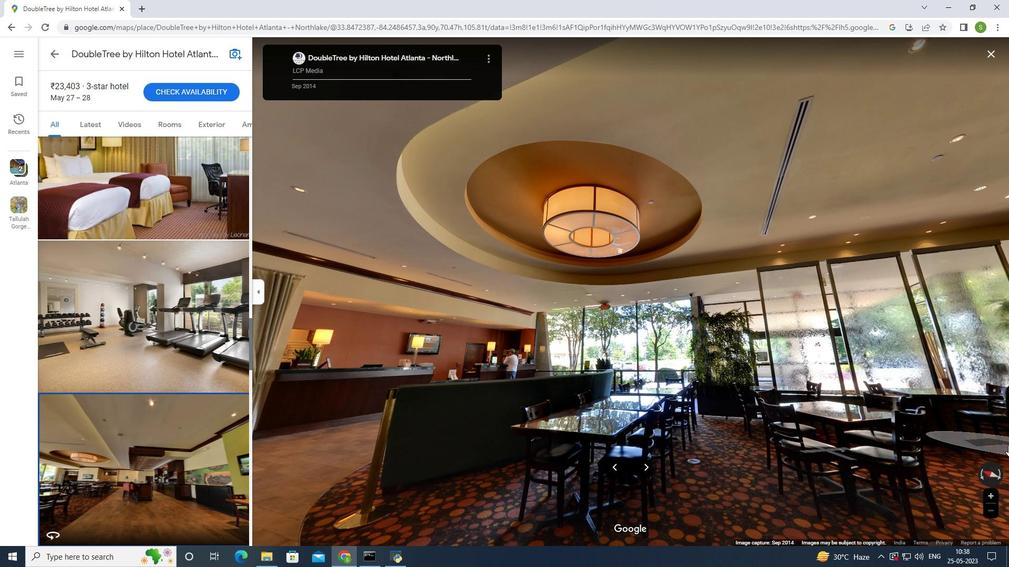 
Action: Mouse scrolled (1009, 446) with delta (0, 0)
Screenshot: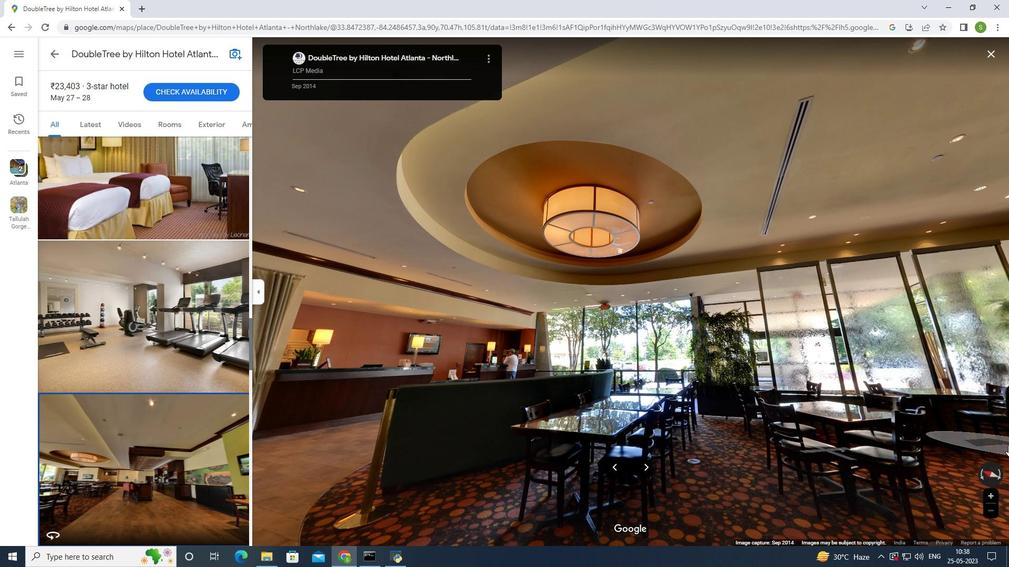 
Action: Mouse scrolled (1009, 446) with delta (0, 0)
Screenshot: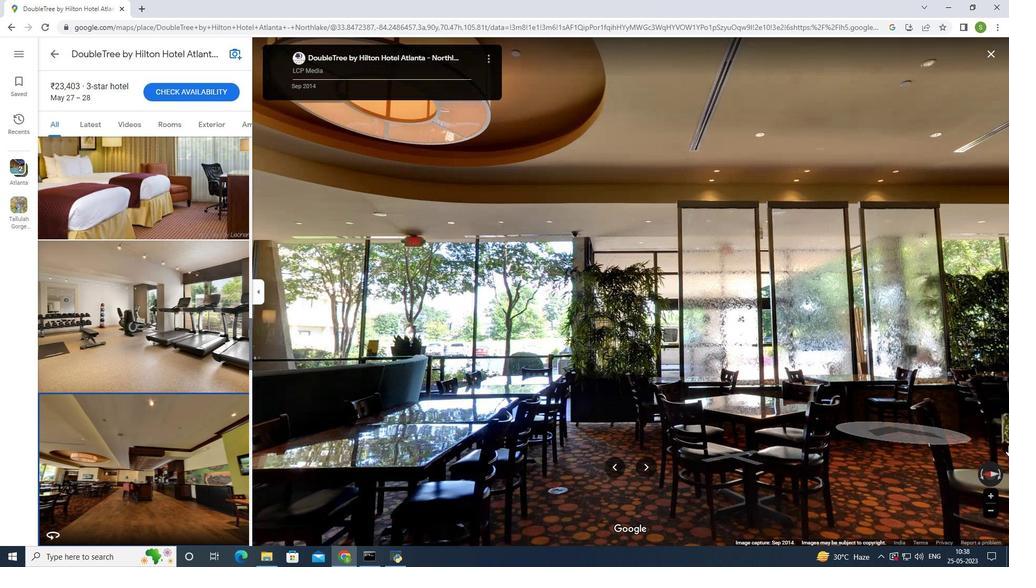 
Action: Mouse scrolled (1009, 446) with delta (0, 0)
Screenshot: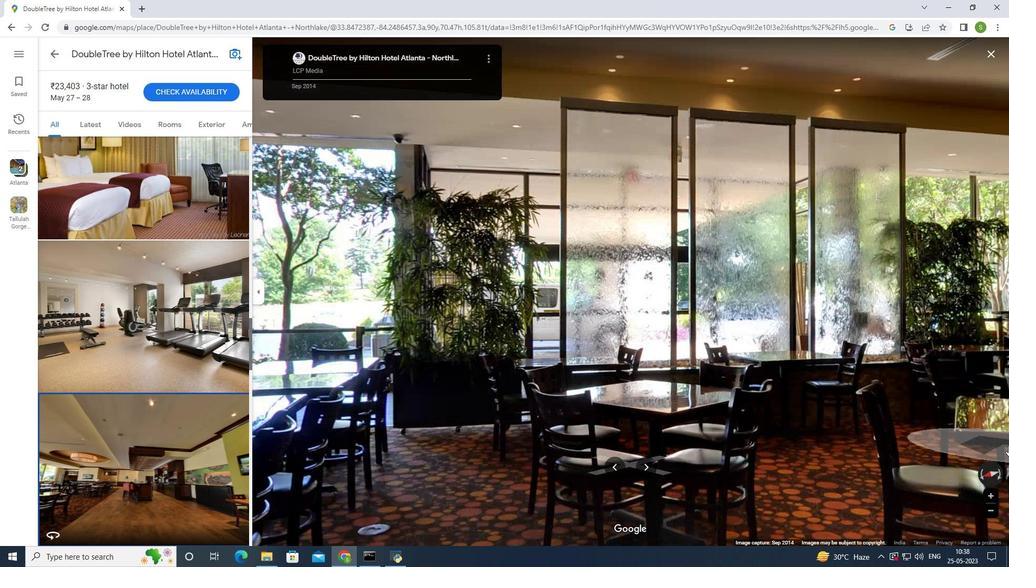 
Action: Mouse moved to (1009, 447)
Screenshot: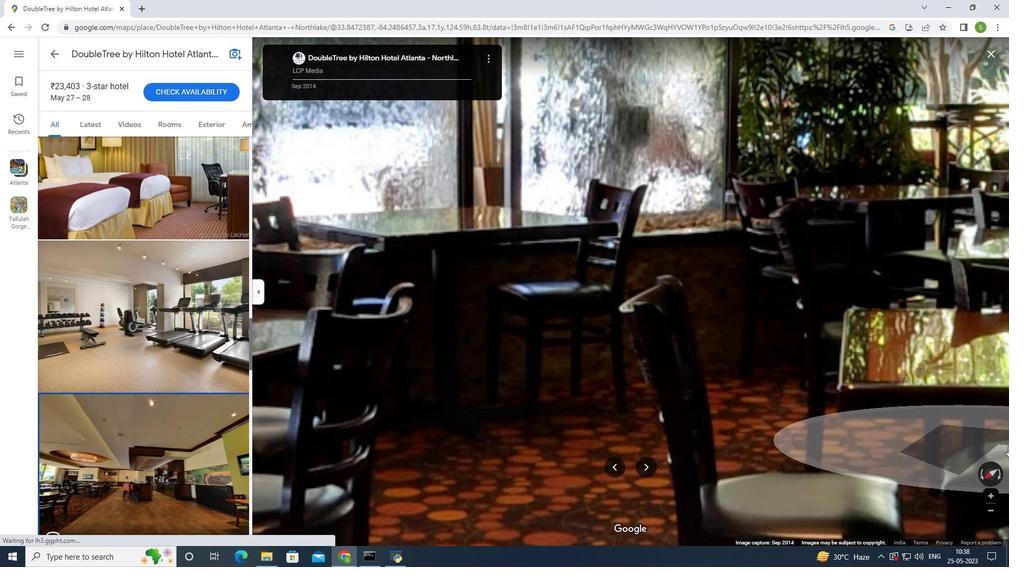 
Action: Mouse scrolled (1009, 447) with delta (0, 0)
Screenshot: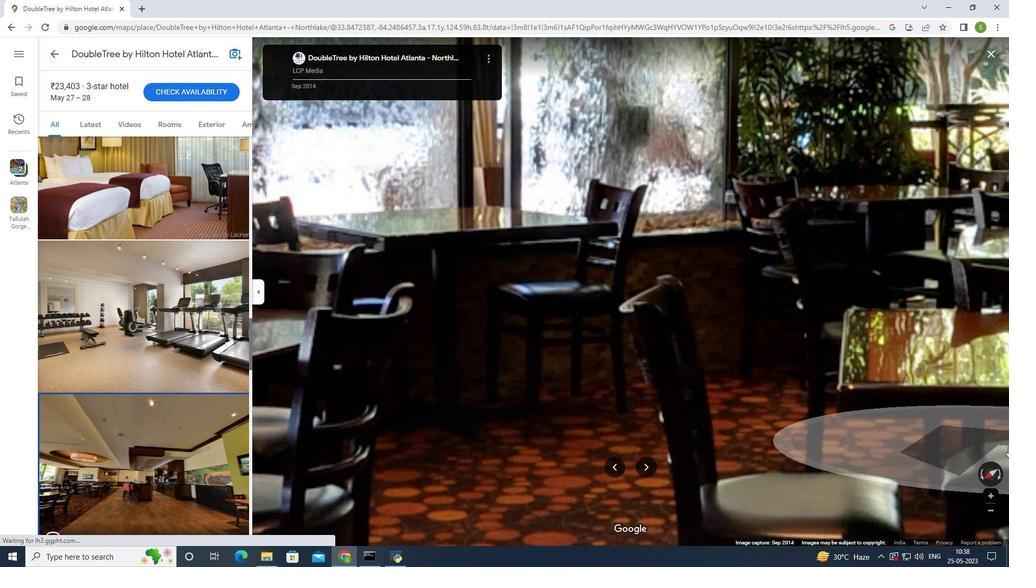 
Action: Mouse scrolled (1009, 447) with delta (0, 0)
Screenshot: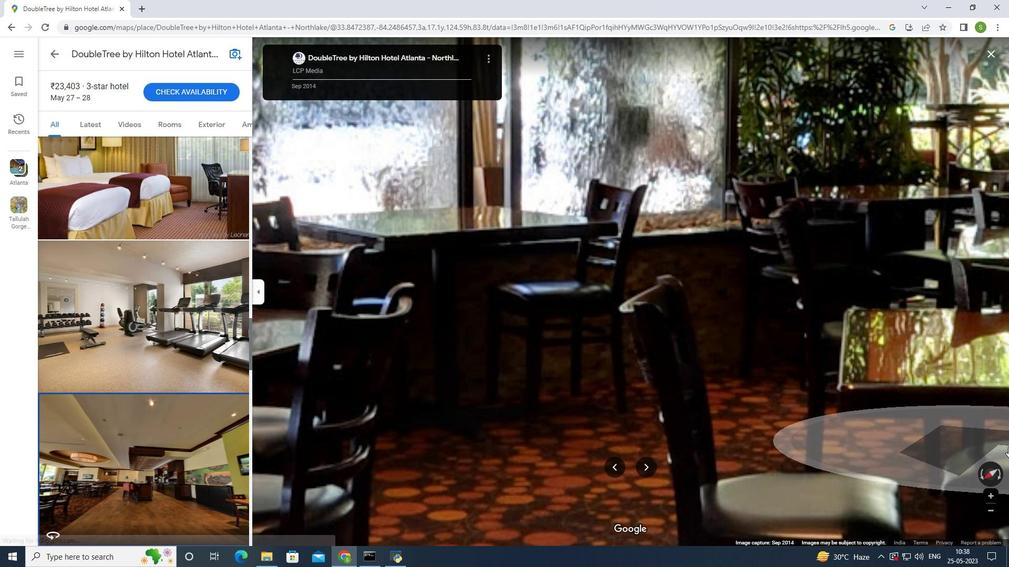 
Action: Mouse moved to (1008, 447)
Screenshot: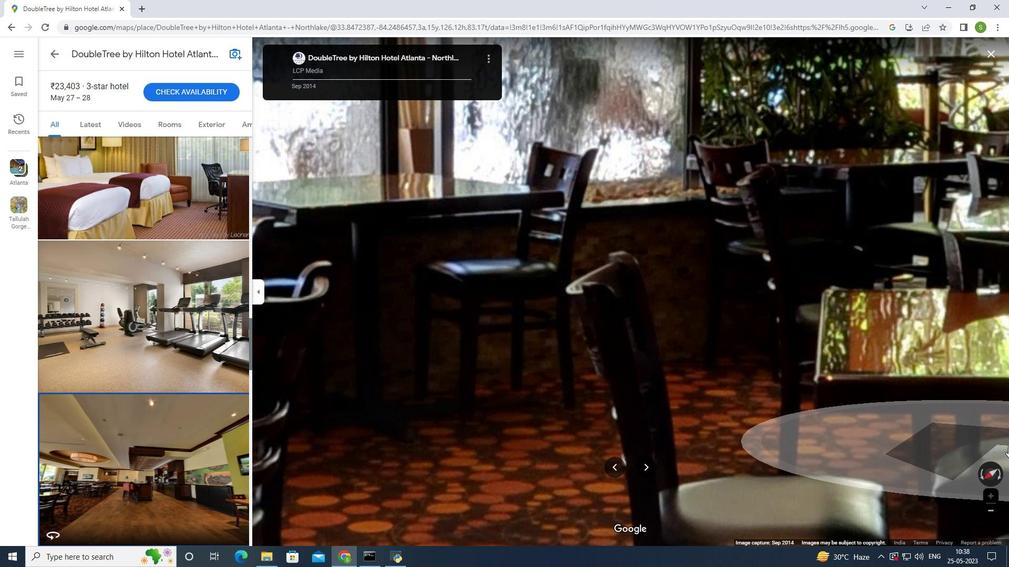 
Action: Mouse scrolled (1008, 447) with delta (0, 0)
Screenshot: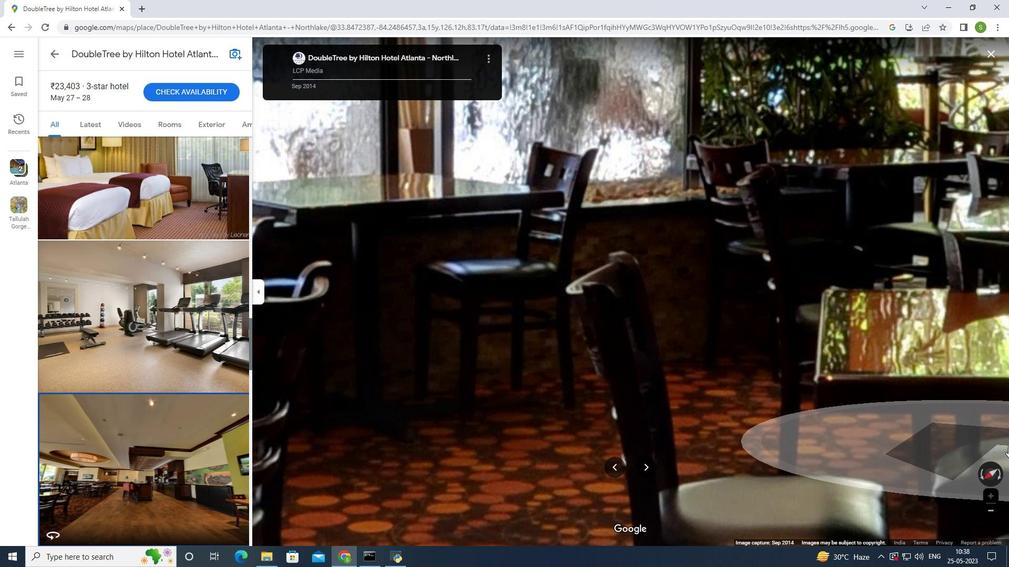 
Action: Mouse moved to (1007, 448)
Screenshot: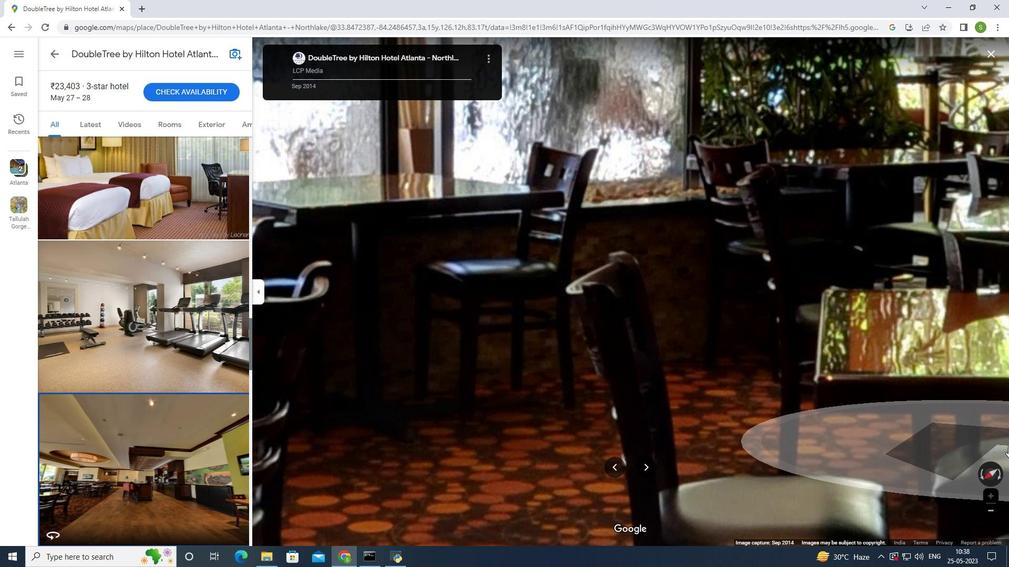 
Action: Mouse scrolled (1007, 447) with delta (0, 0)
Screenshot: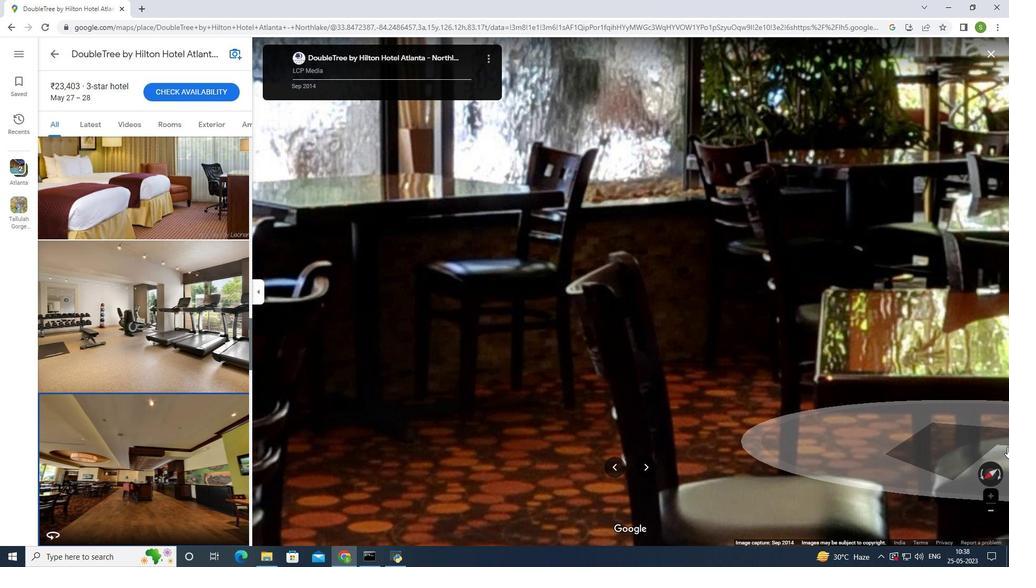 
Action: Mouse scrolled (1007, 447) with delta (0, 0)
Screenshot: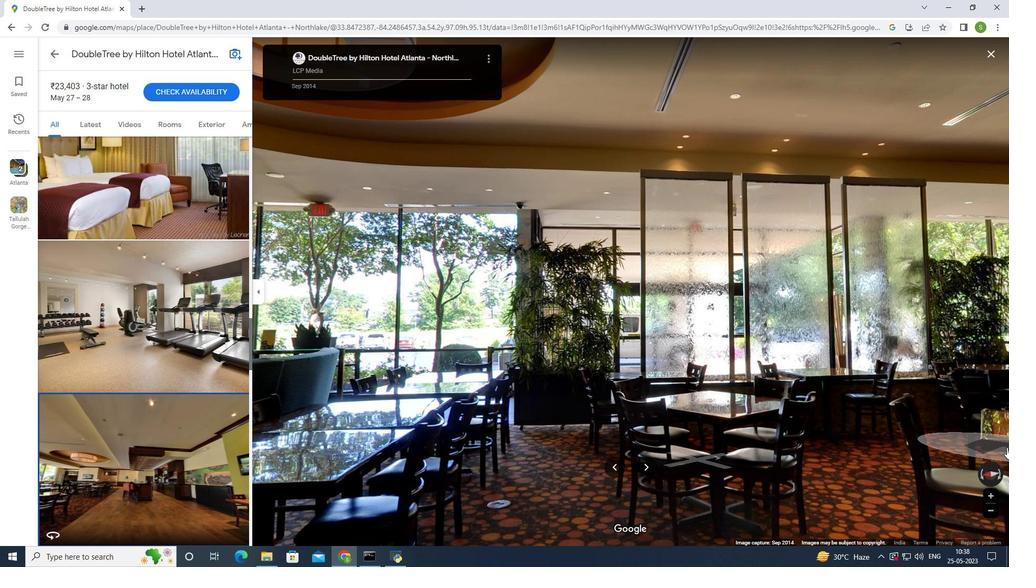 
Action: Mouse scrolled (1007, 447) with delta (0, 0)
Screenshot: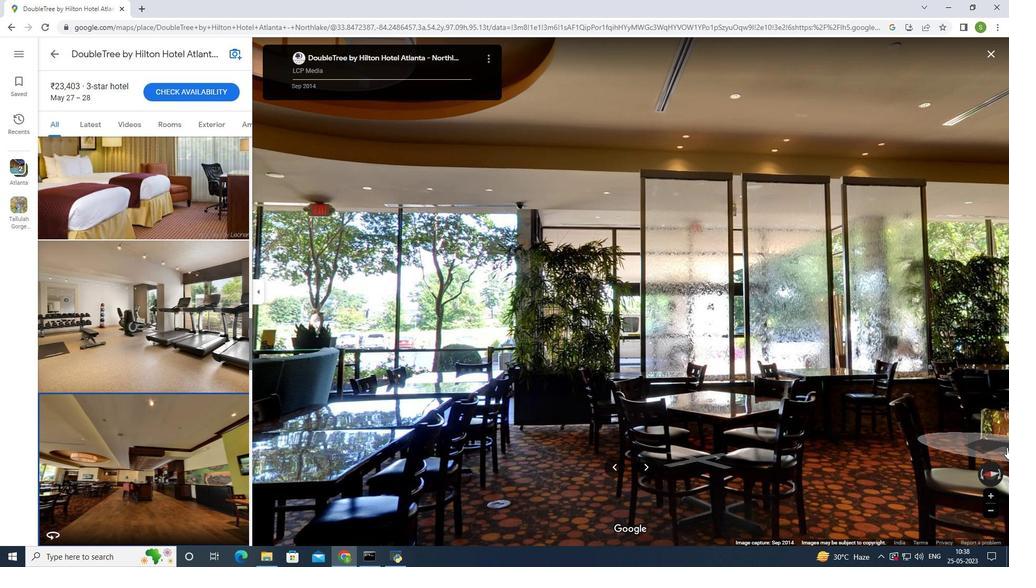 
Action: Mouse scrolled (1007, 447) with delta (0, 0)
Screenshot: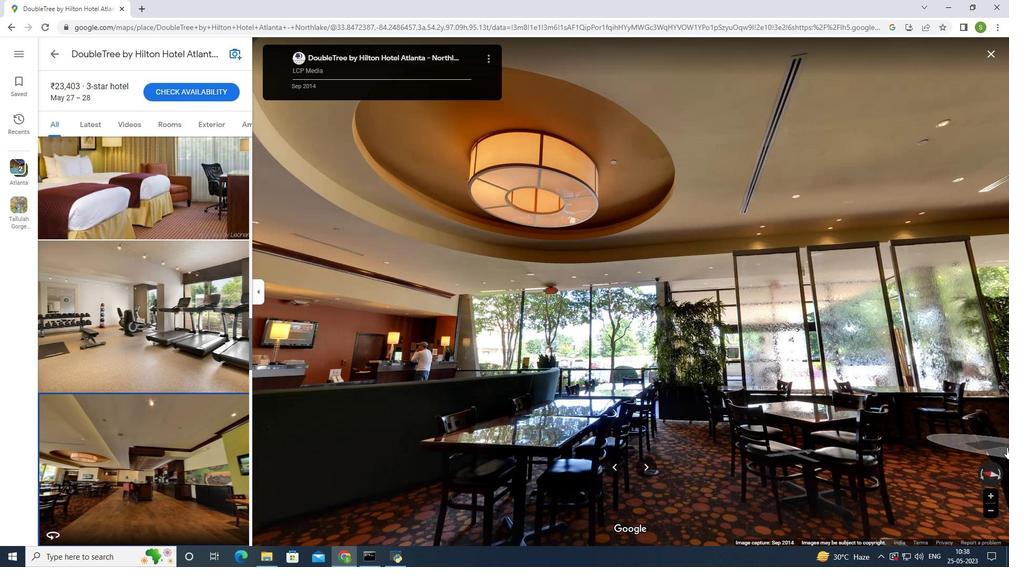 
Action: Mouse scrolled (1007, 447) with delta (0, 0)
Screenshot: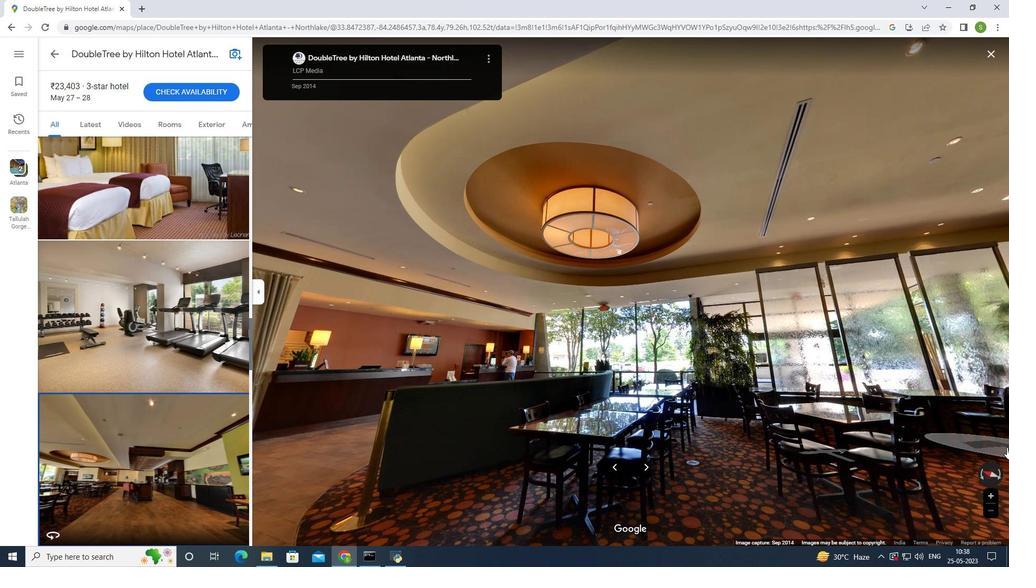 
Action: Mouse scrolled (1007, 447) with delta (0, 0)
Screenshot: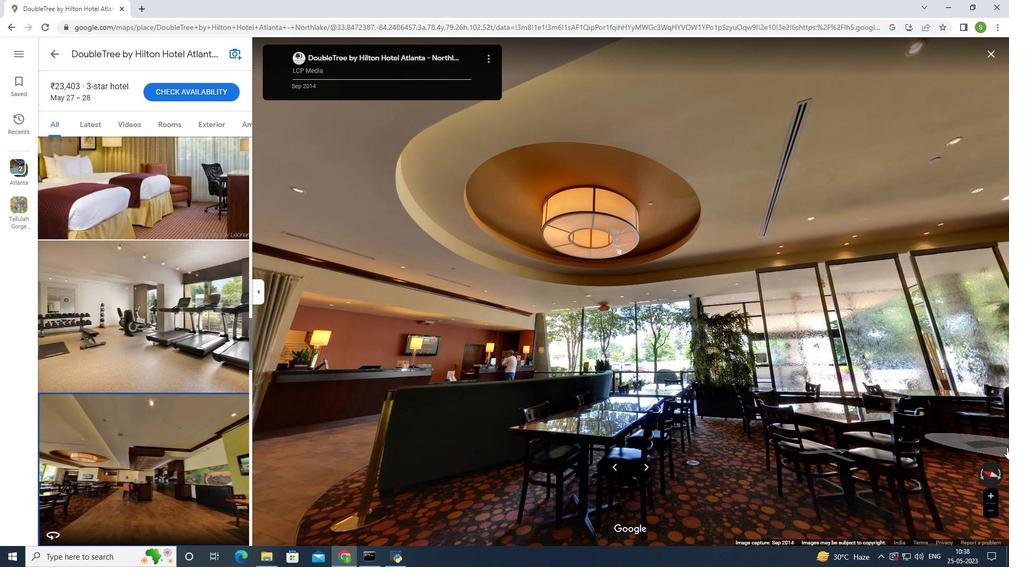 
Action: Mouse scrolled (1007, 447) with delta (0, 0)
Screenshot: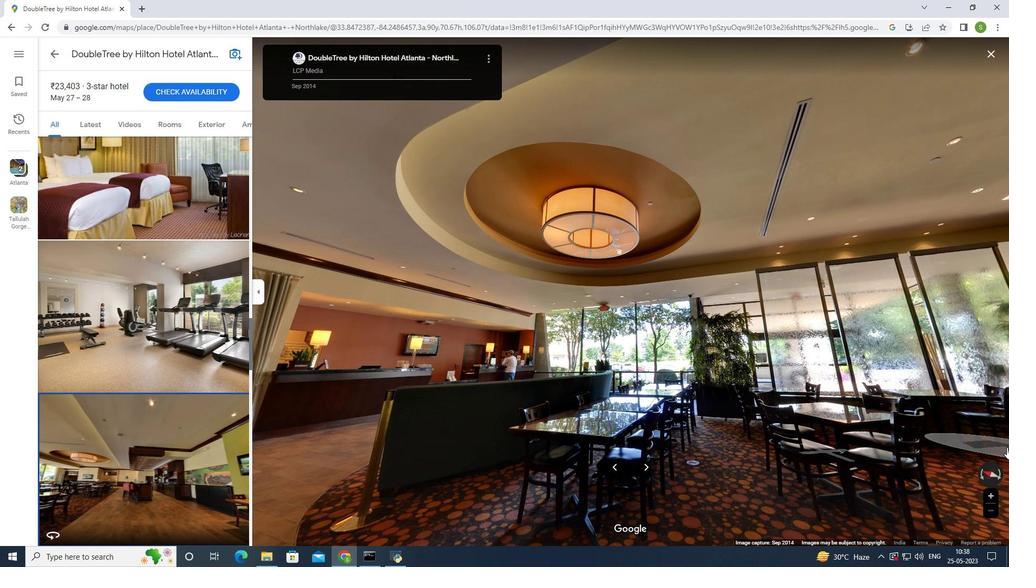 
Action: Mouse scrolled (1007, 448) with delta (0, 0)
Screenshot: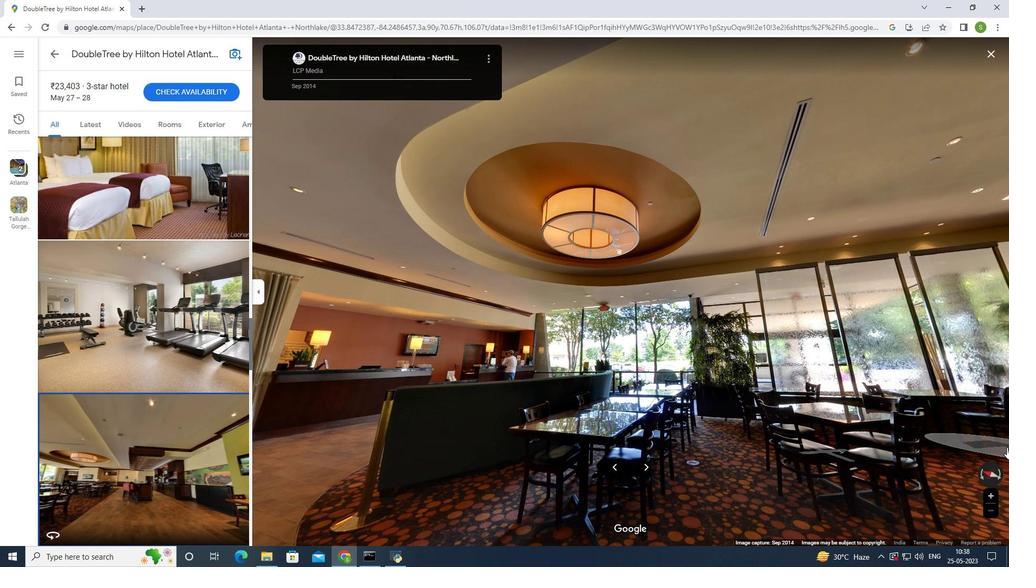 
Action: Mouse scrolled (1007, 448) with delta (0, 0)
Screenshot: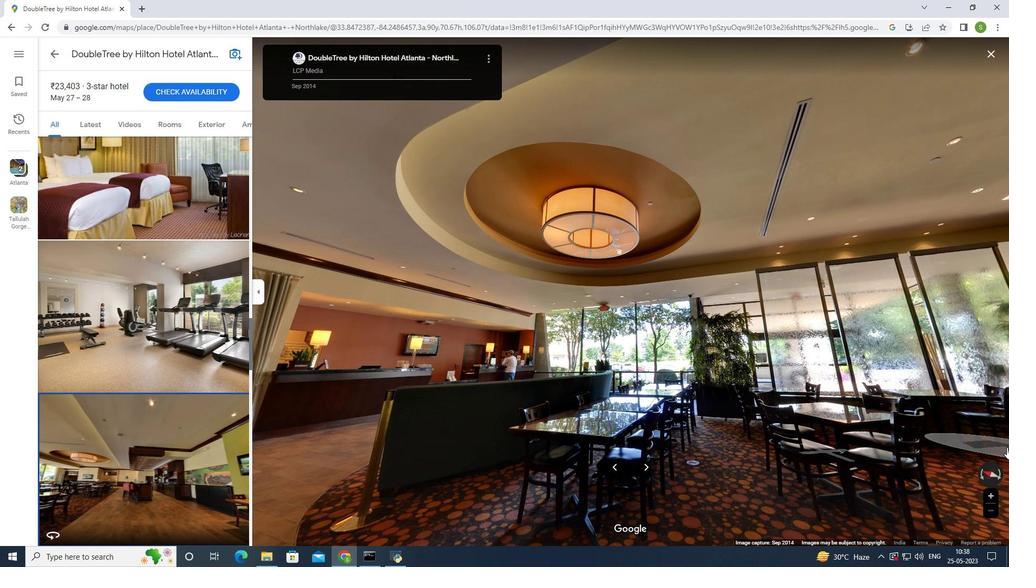 
Action: Mouse scrolled (1007, 448) with delta (0, 0)
Screenshot: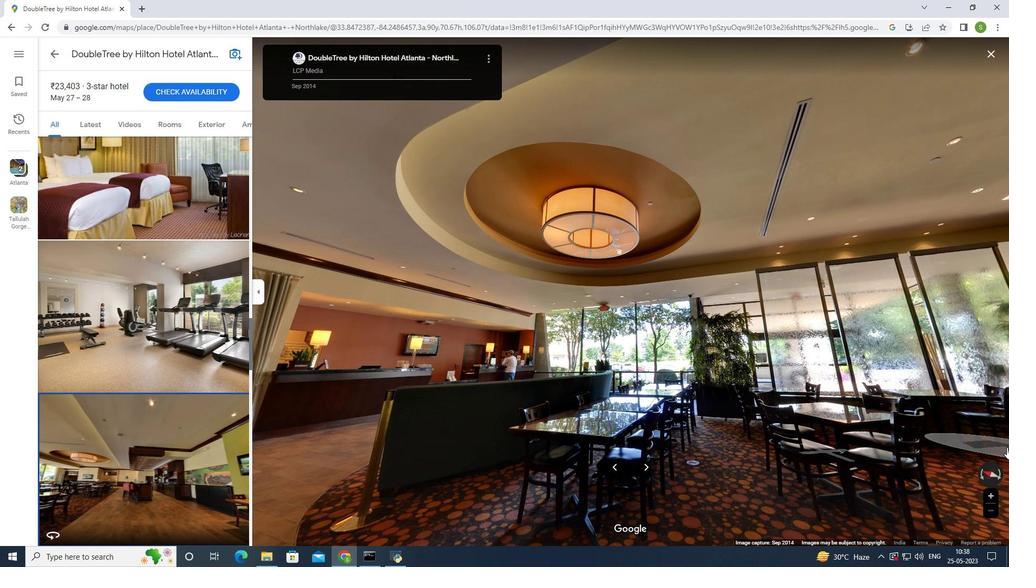 
Action: Mouse scrolled (1007, 448) with delta (0, 0)
Screenshot: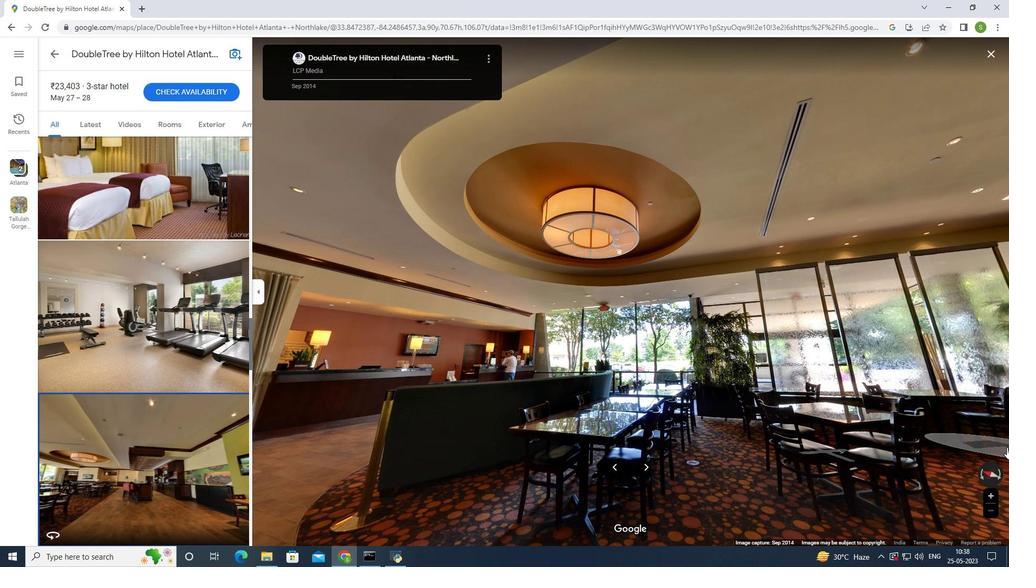 
Action: Mouse scrolled (1007, 448) with delta (0, 0)
Screenshot: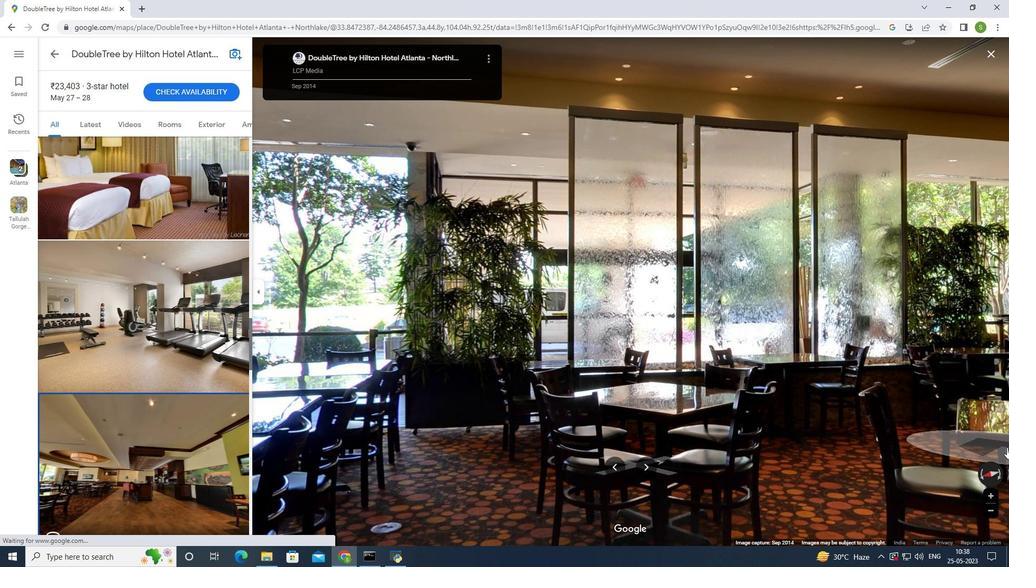 
Action: Mouse scrolled (1007, 448) with delta (0, 0)
Screenshot: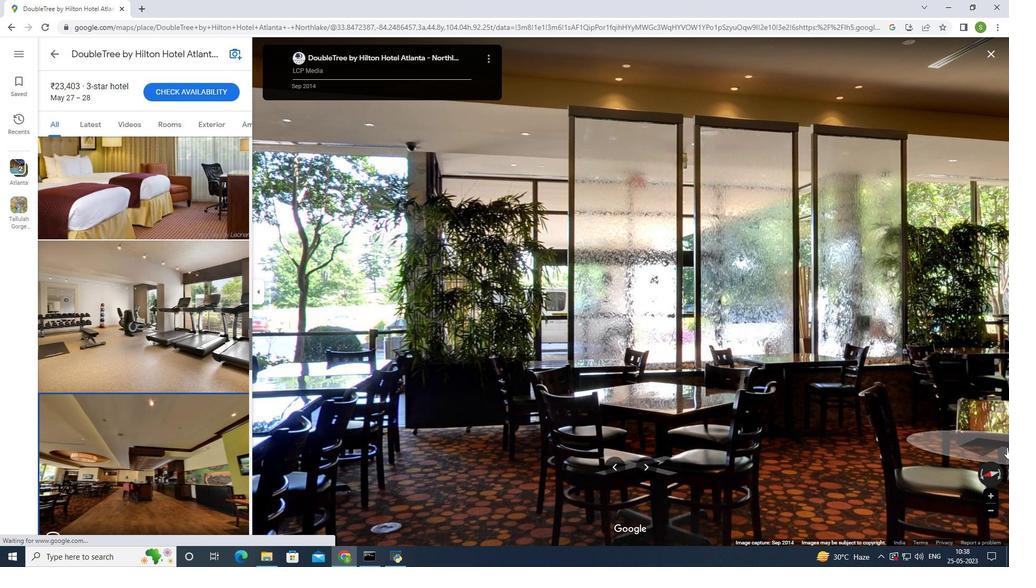 
Action: Mouse scrolled (1007, 448) with delta (0, 0)
Screenshot: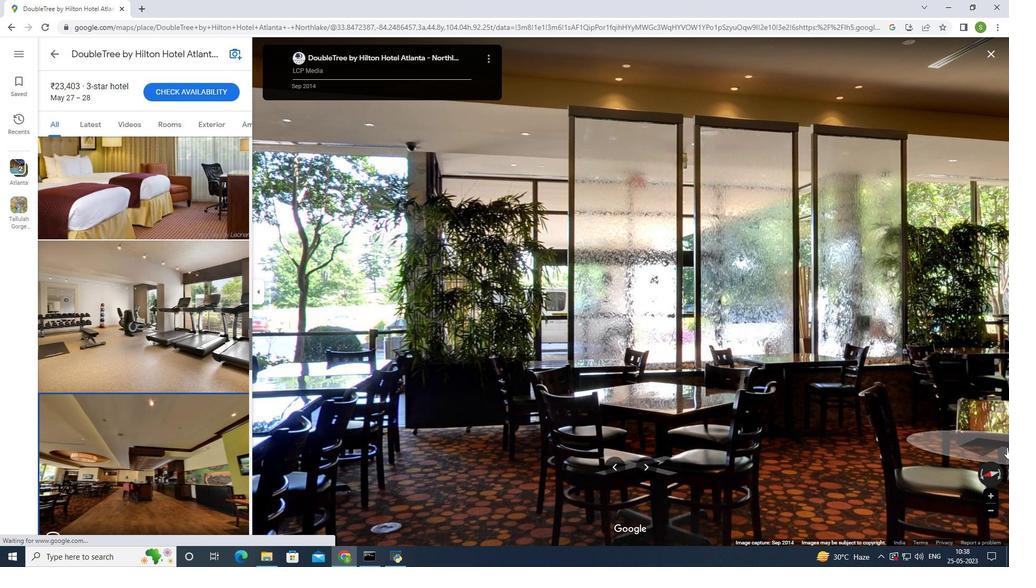 
Action: Mouse scrolled (1007, 447) with delta (0, 0)
Screenshot: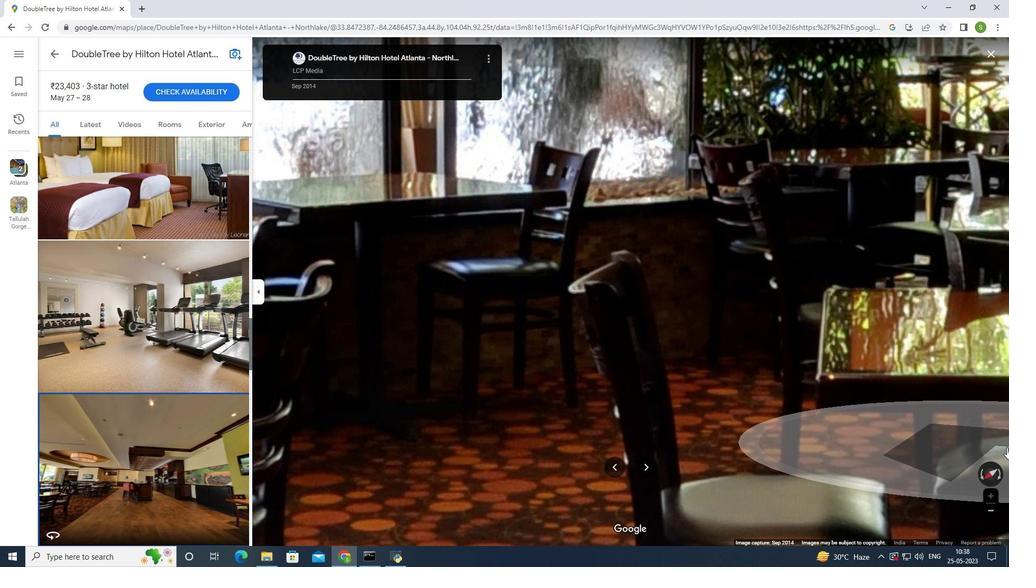 
Action: Mouse scrolled (1007, 447) with delta (0, 0)
Screenshot: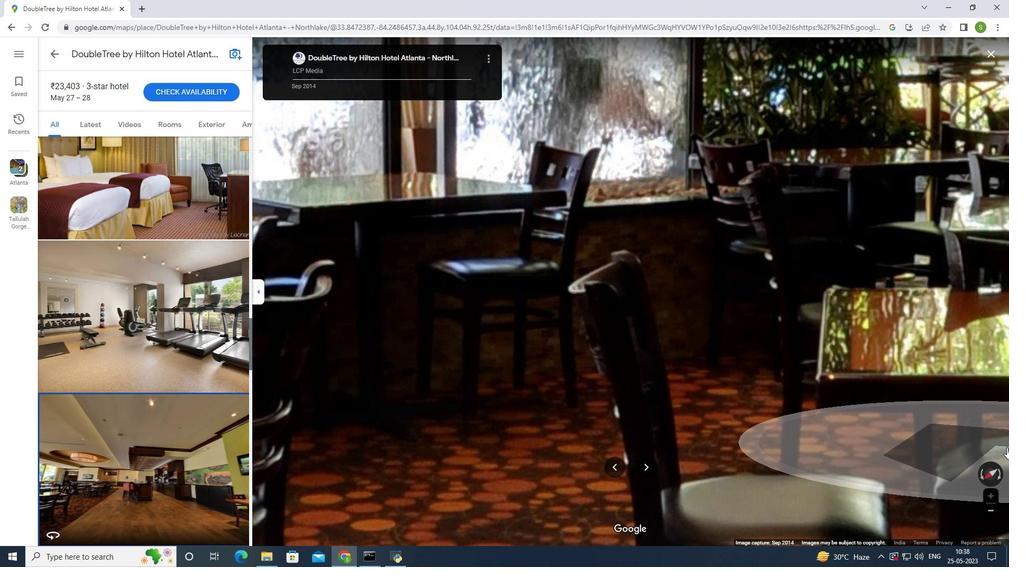 
Action: Mouse scrolled (1007, 447) with delta (0, 0)
Screenshot: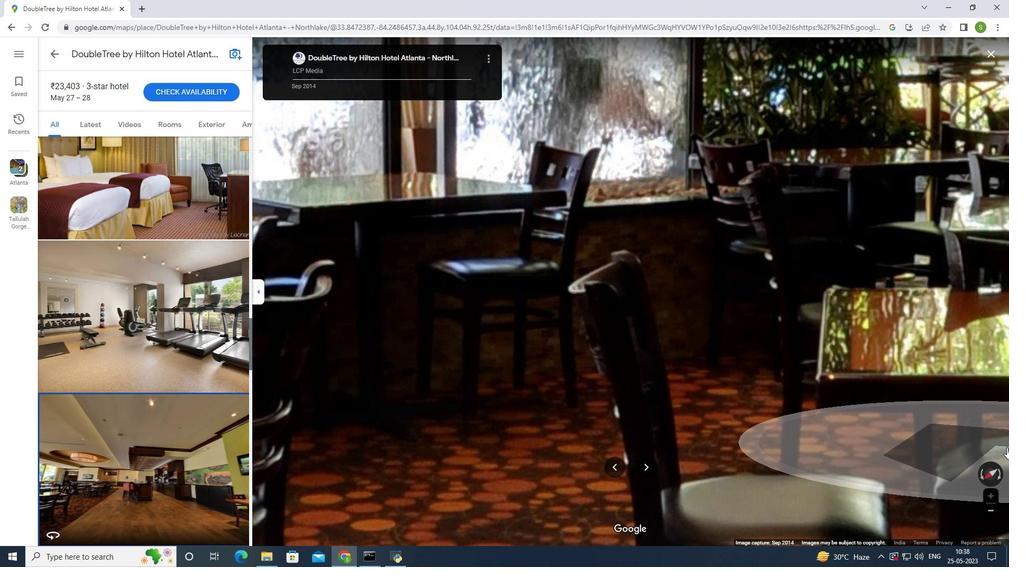 
Action: Mouse scrolled (1007, 447) with delta (0, 0)
Screenshot: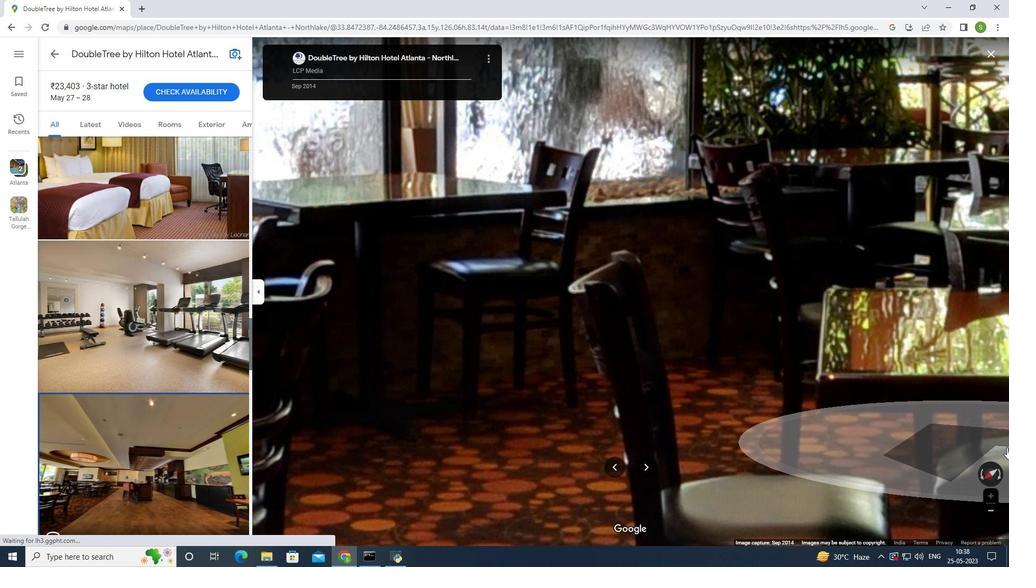 
Action: Mouse scrolled (1007, 447) with delta (0, 0)
Screenshot: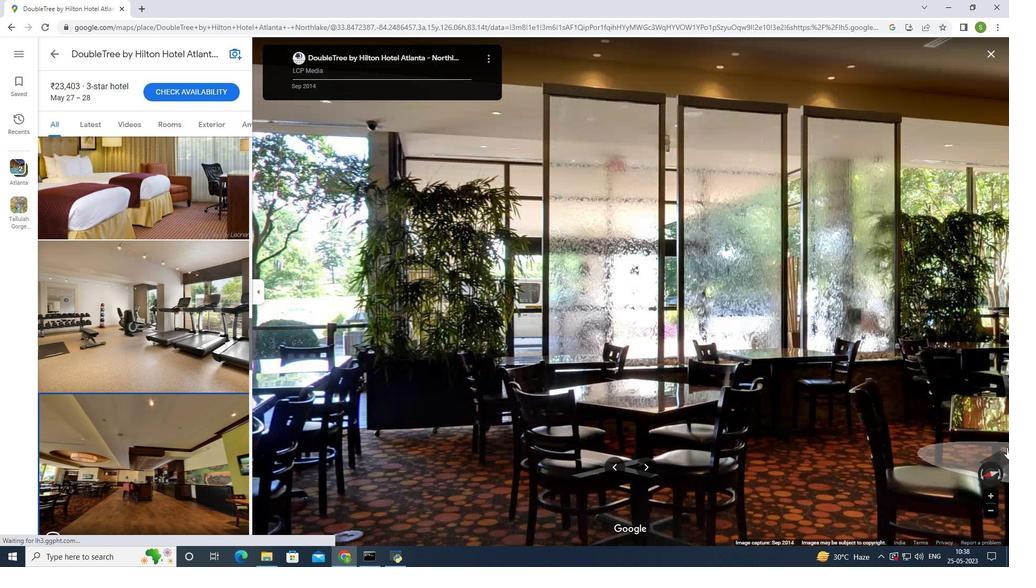 
Action: Mouse scrolled (1007, 447) with delta (0, 0)
Screenshot: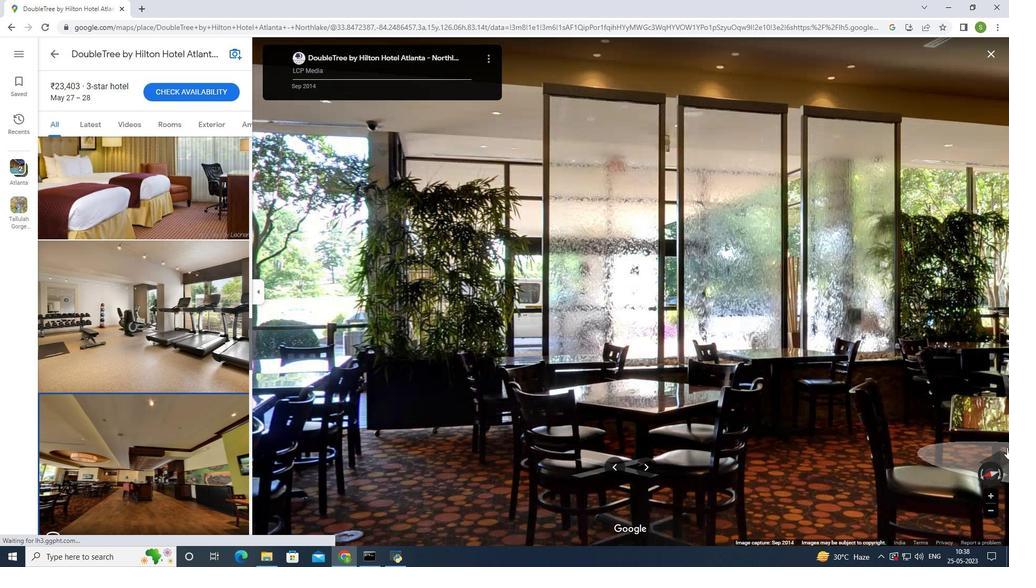 
Action: Mouse scrolled (1007, 447) with delta (0, 0)
Screenshot: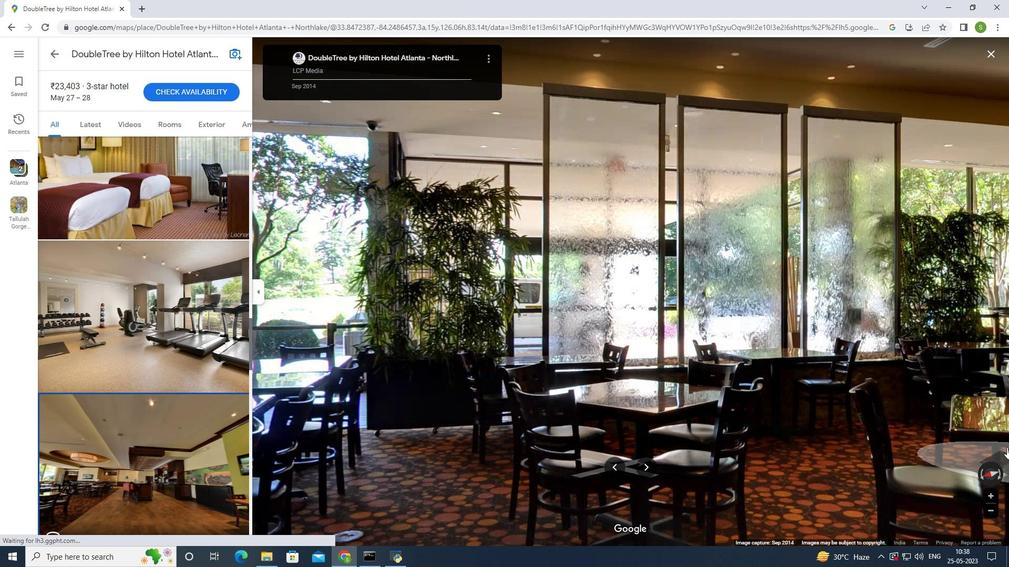 
Action: Mouse scrolled (1007, 447) with delta (0, 0)
Screenshot: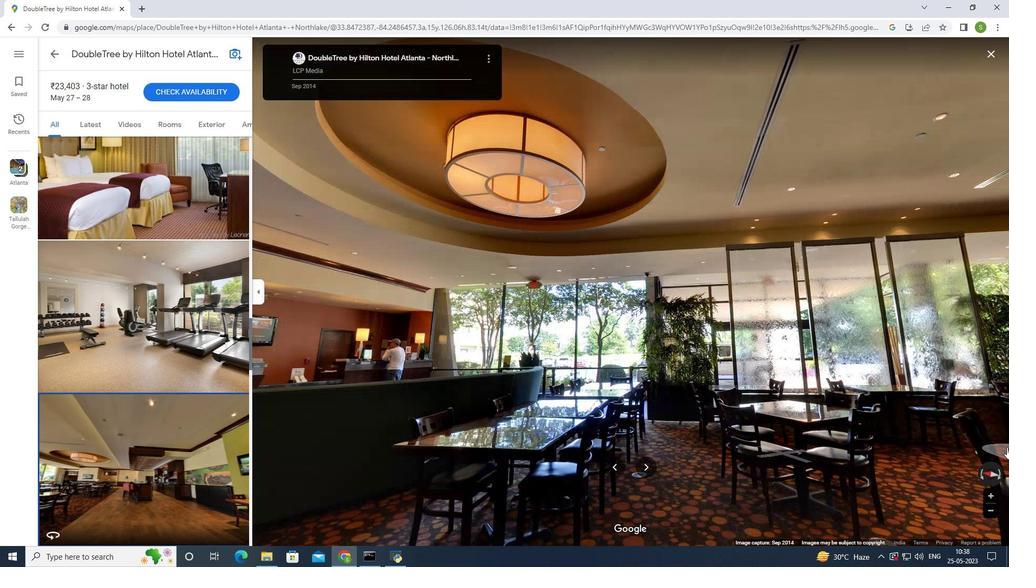 
Action: Mouse scrolled (1007, 447) with delta (0, 0)
Screenshot: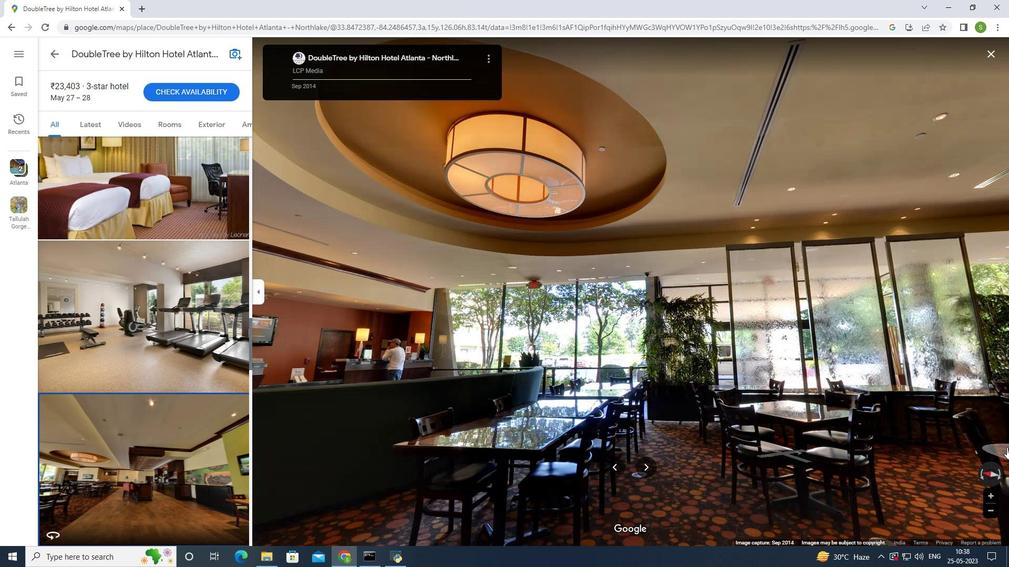 
Action: Mouse scrolled (1007, 447) with delta (0, 0)
Screenshot: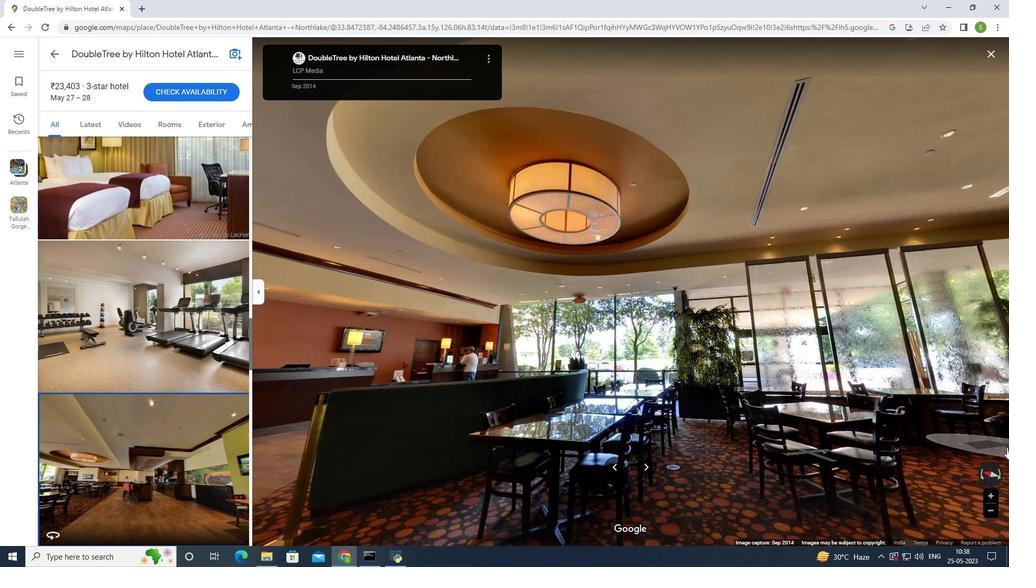 
Action: Mouse scrolled (1007, 447) with delta (0, 0)
Screenshot: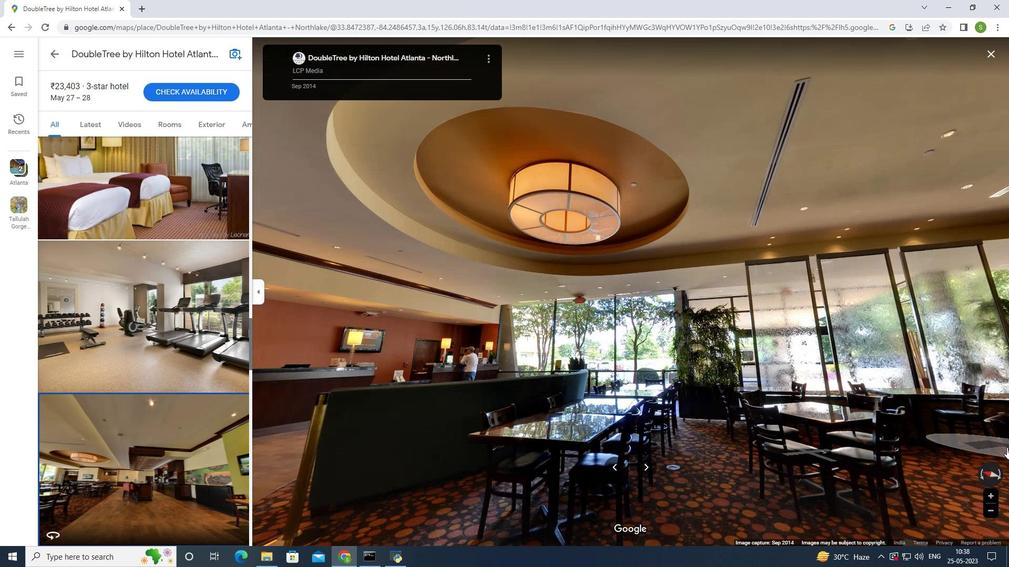
Action: Mouse scrolled (1007, 447) with delta (0, 0)
Screenshot: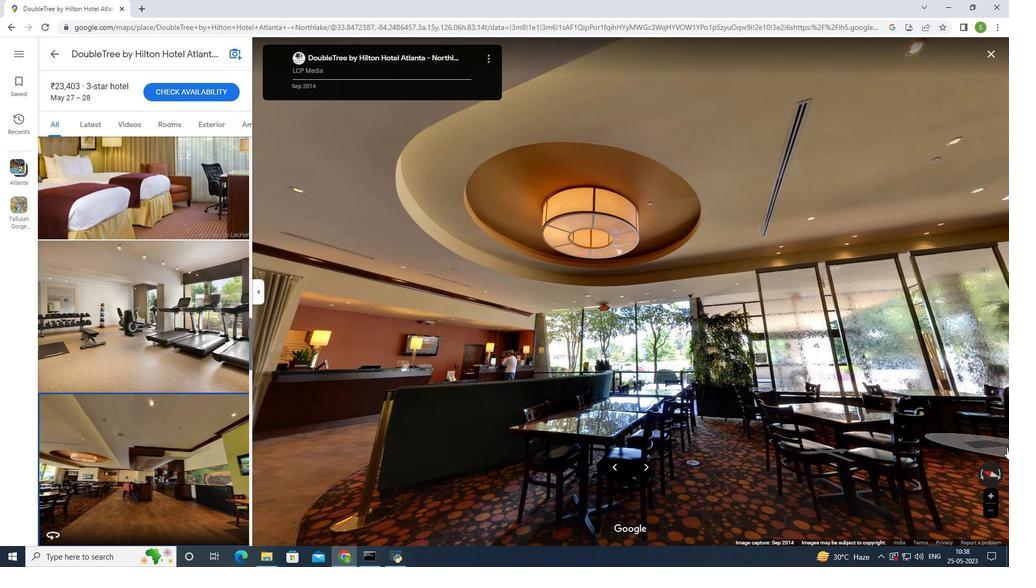 
Action: Mouse scrolled (1007, 447) with delta (0, 0)
Screenshot: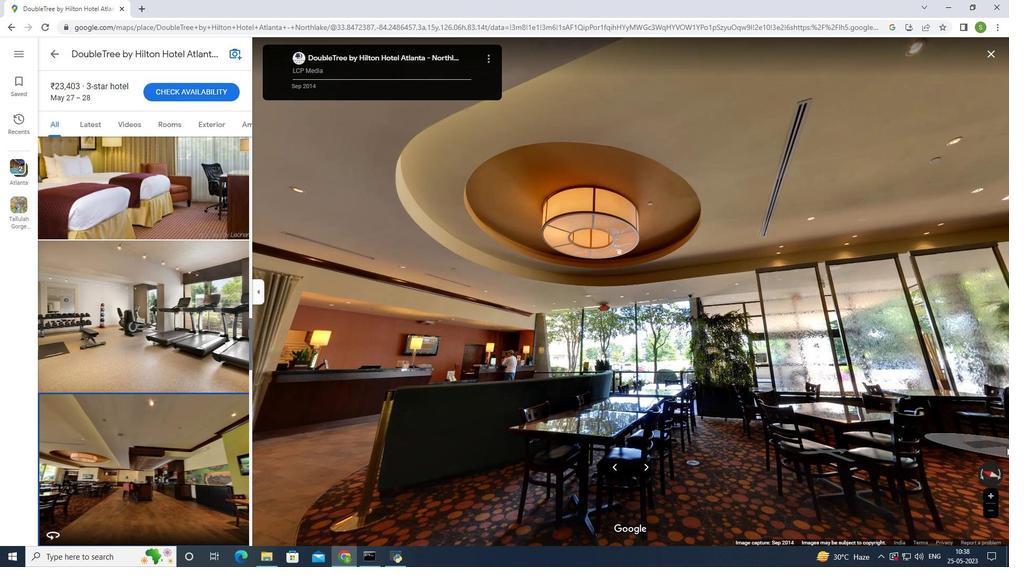 
Action: Mouse scrolled (1007, 447) with delta (0, 0)
Screenshot: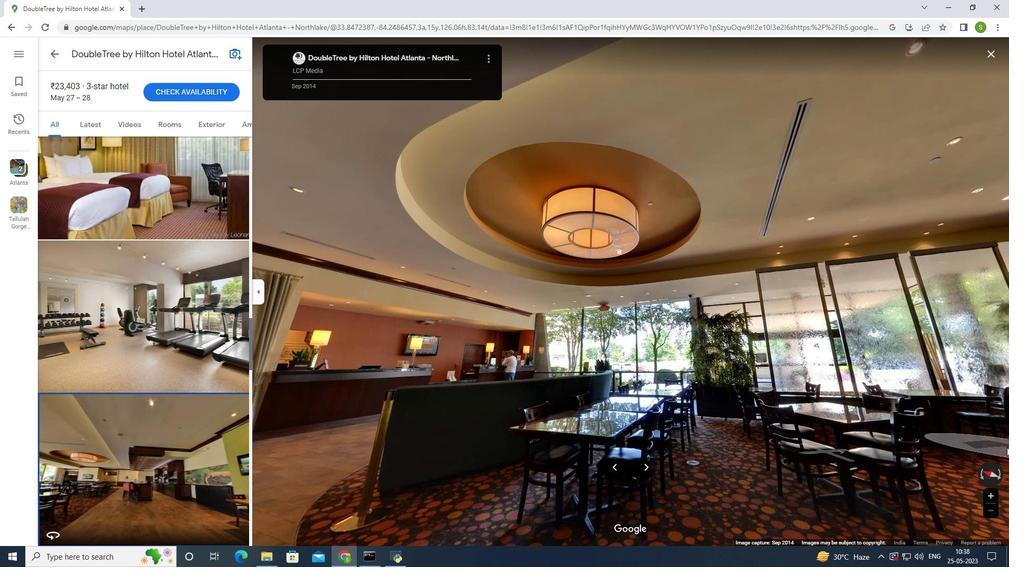 
Action: Mouse moved to (727, 462)
Screenshot: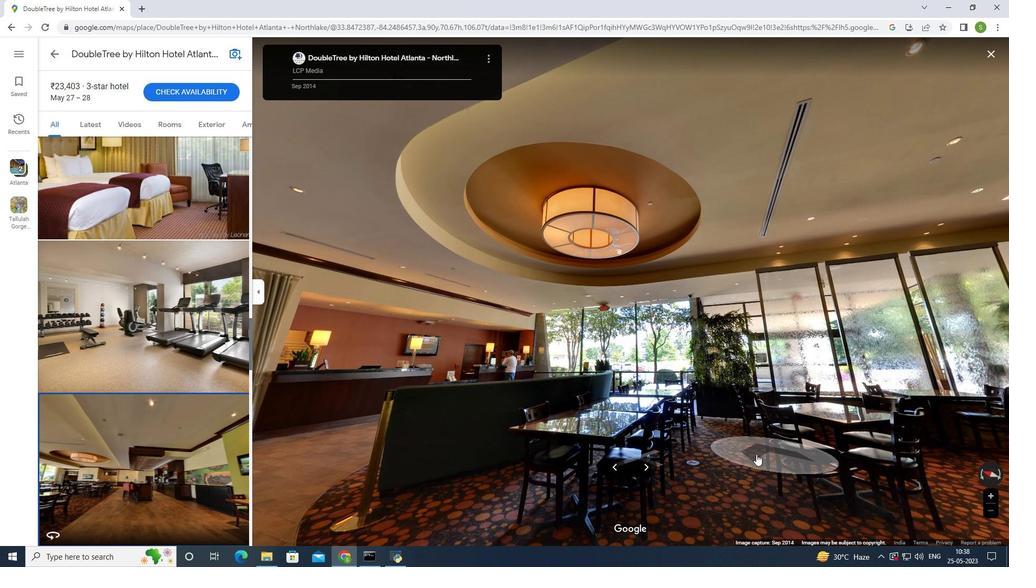 
Action: Mouse scrolled (727, 462) with delta (0, 0)
Screenshot: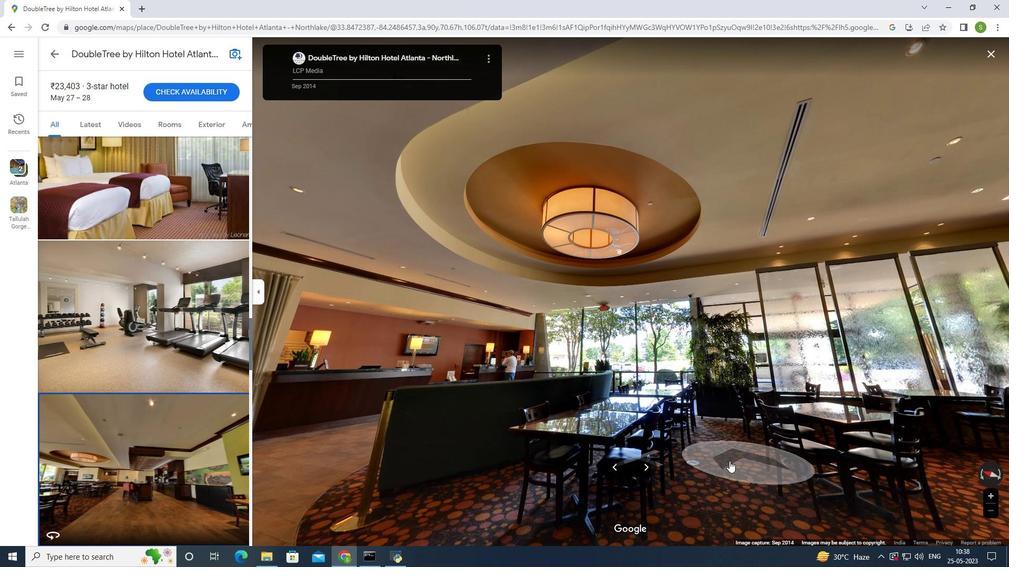 
Action: Mouse scrolled (727, 462) with delta (0, 0)
Screenshot: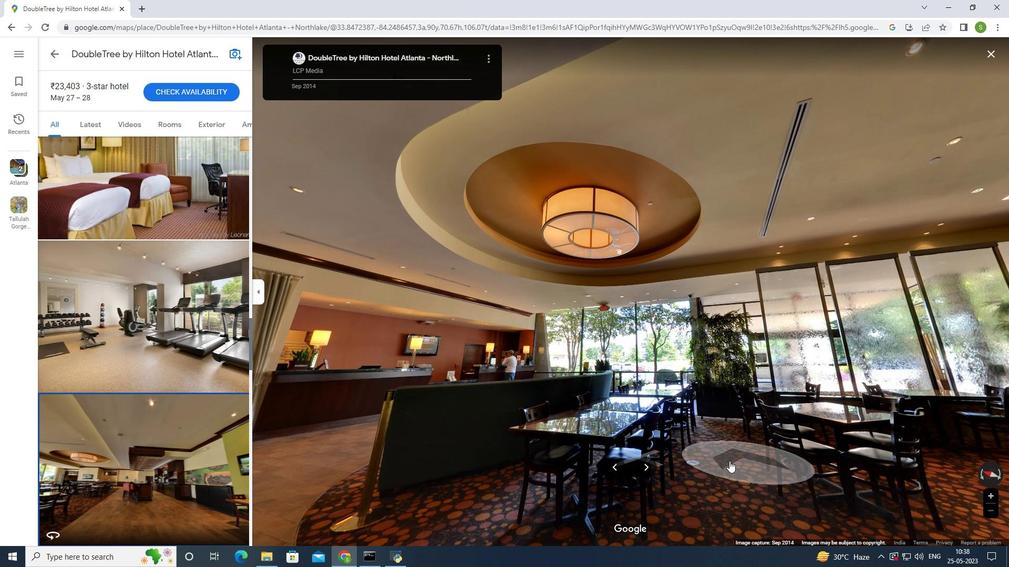 
Action: Mouse scrolled (727, 462) with delta (0, 0)
Screenshot: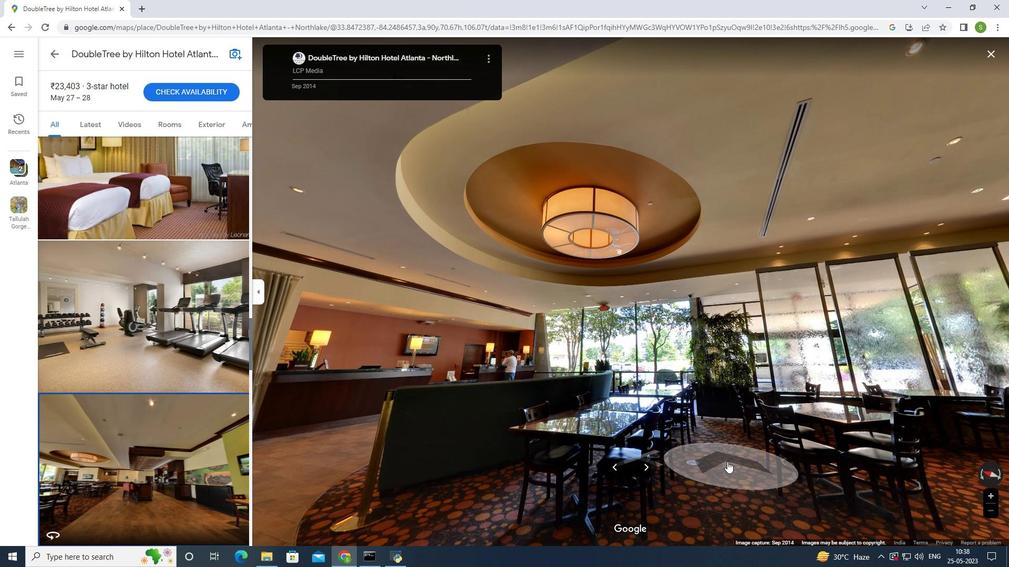 
Action: Mouse scrolled (727, 462) with delta (0, 0)
Screenshot: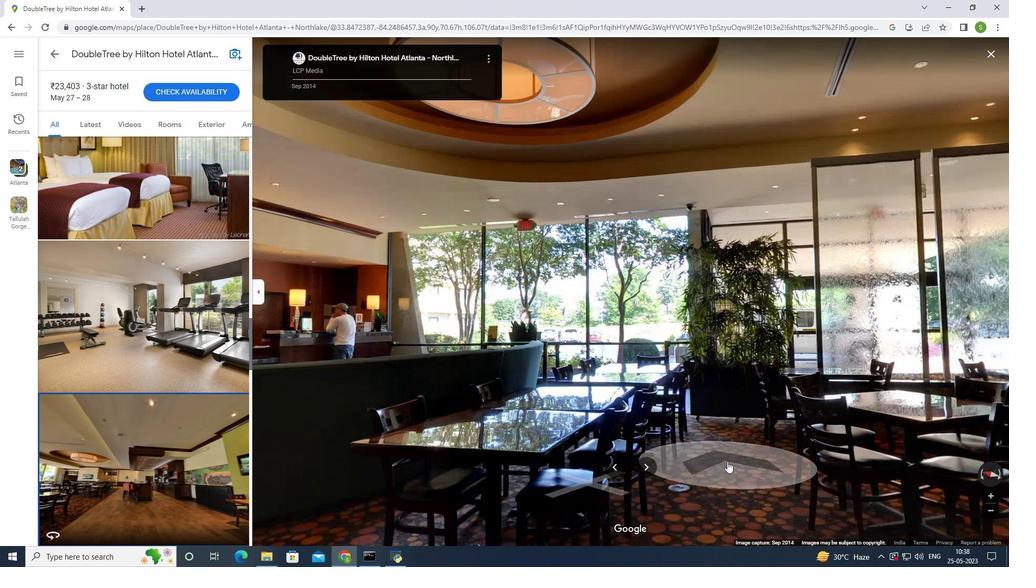 
Action: Mouse scrolled (727, 462) with delta (0, 0)
Screenshot: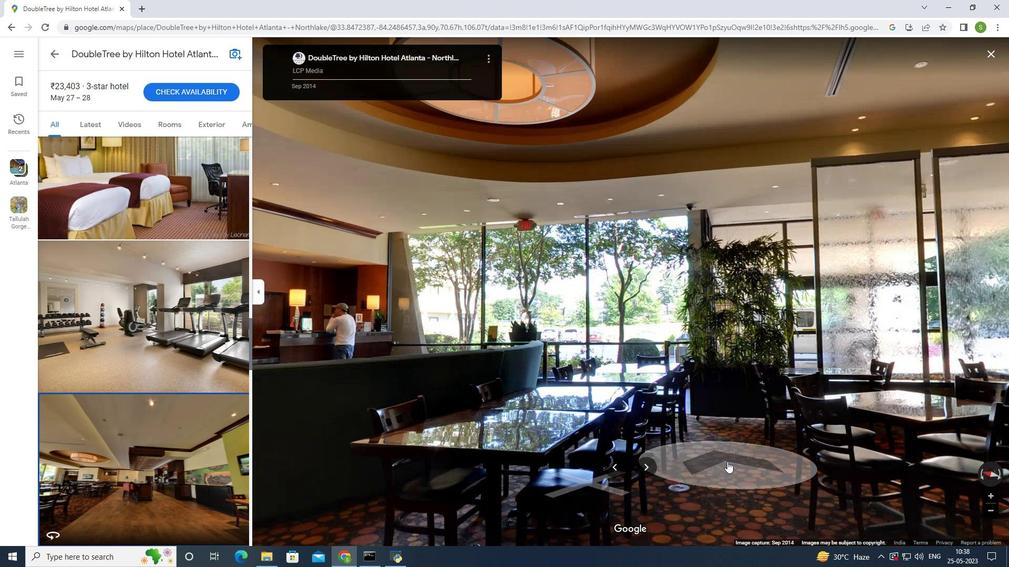 
Action: Mouse scrolled (727, 462) with delta (0, 0)
Screenshot: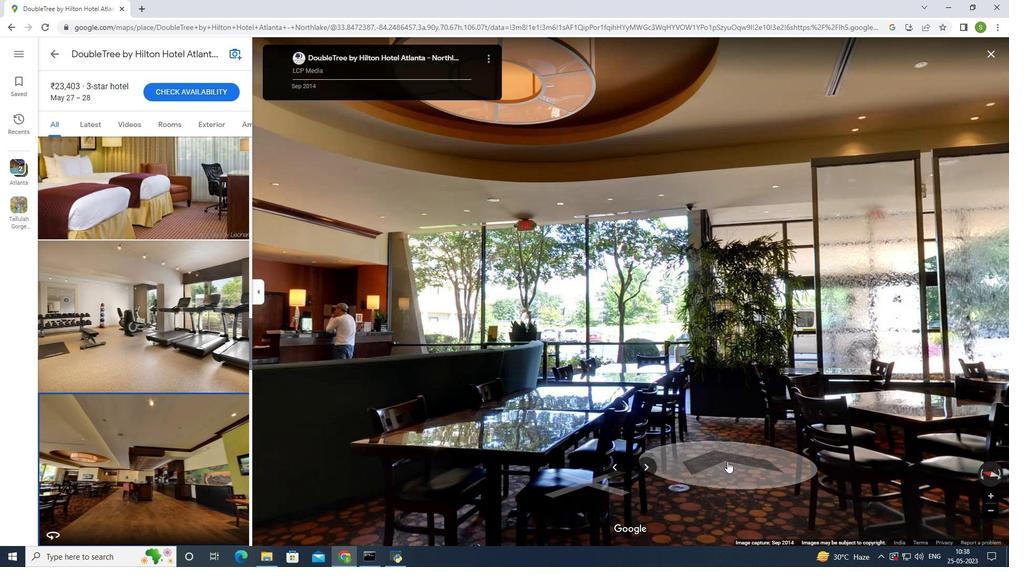 
Action: Mouse scrolled (727, 462) with delta (0, 0)
Screenshot: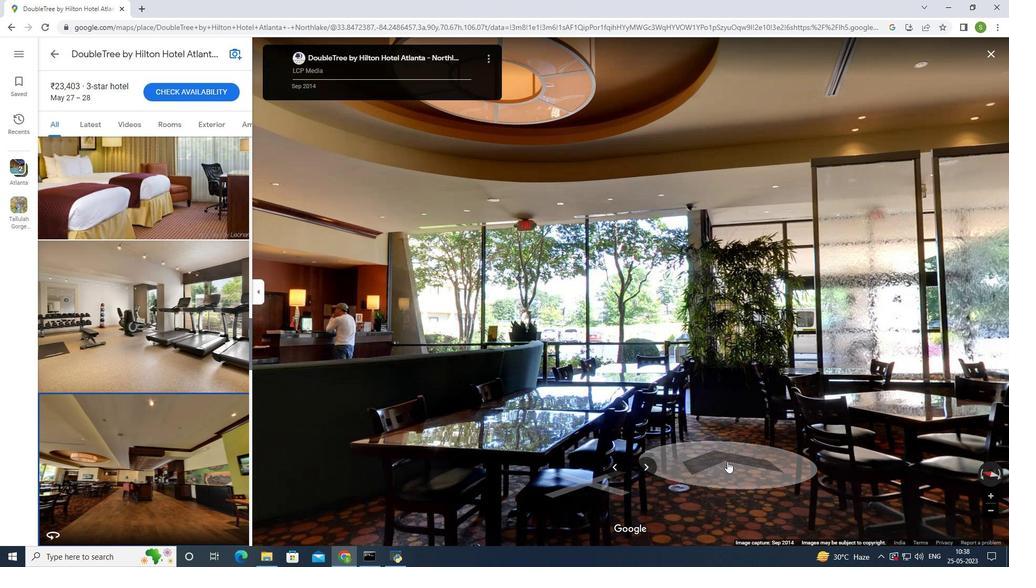 
Action: Mouse moved to (726, 479)
Screenshot: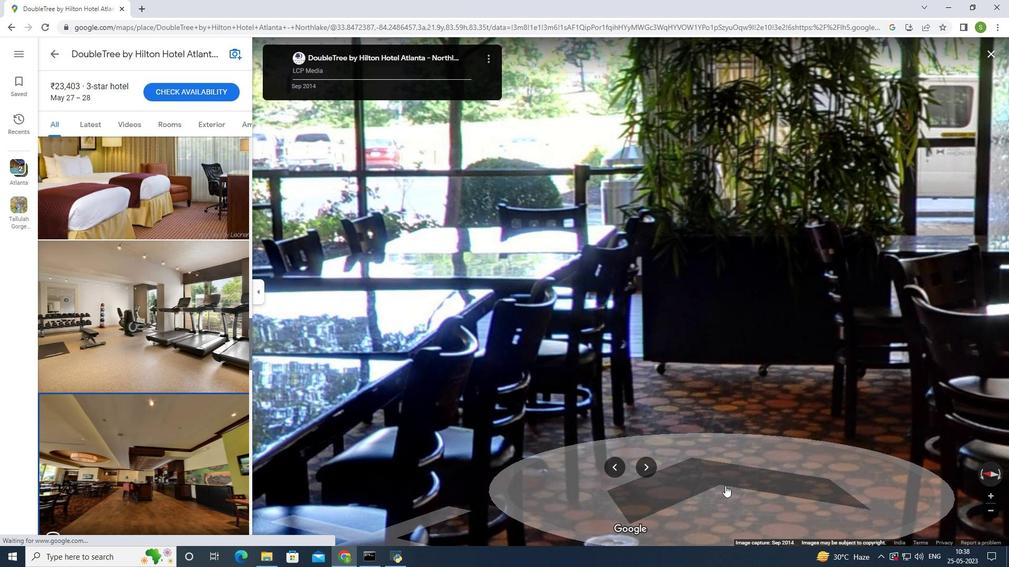 
Action: Mouse scrolled (726, 479) with delta (0, 0)
Screenshot: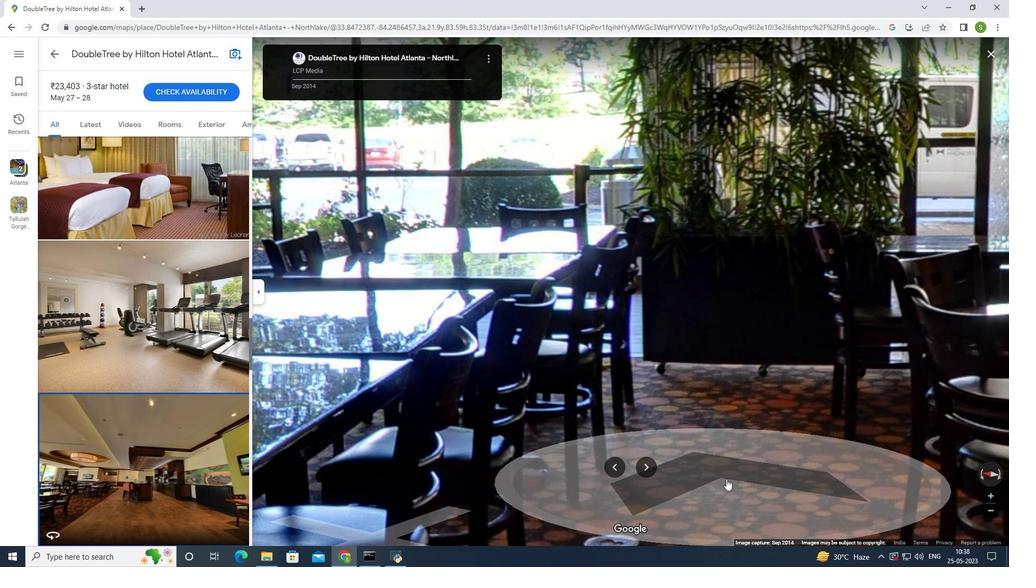 
Action: Mouse scrolled (726, 479) with delta (0, 0)
Screenshot: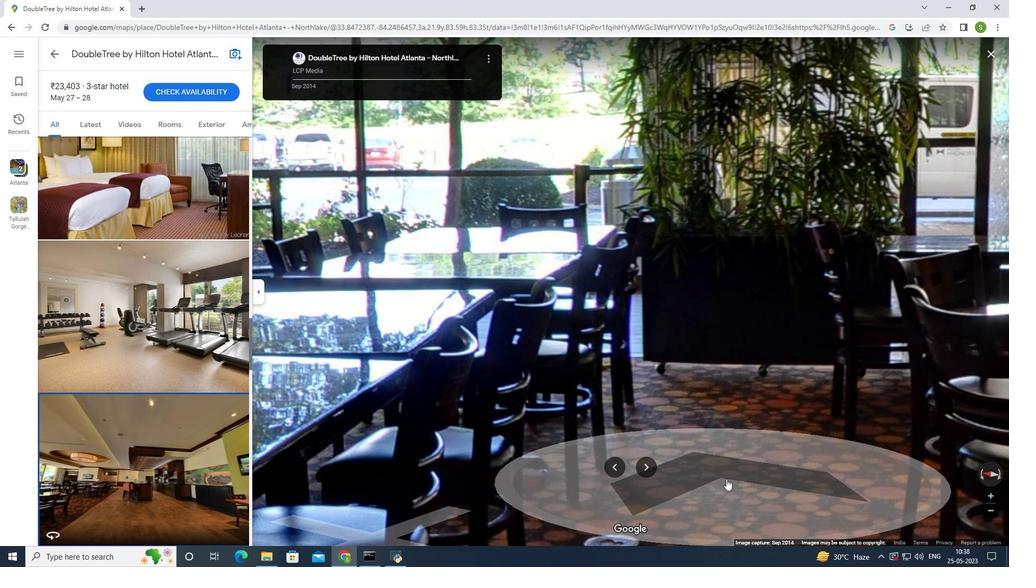 
Action: Mouse scrolled (726, 479) with delta (0, 0)
Screenshot: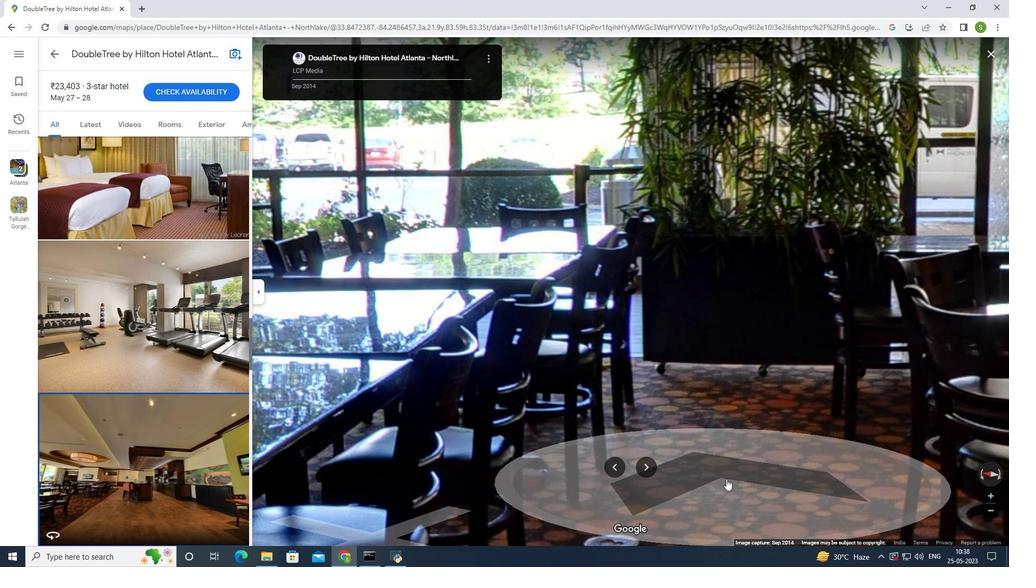 
Action: Mouse moved to (728, 478)
Screenshot: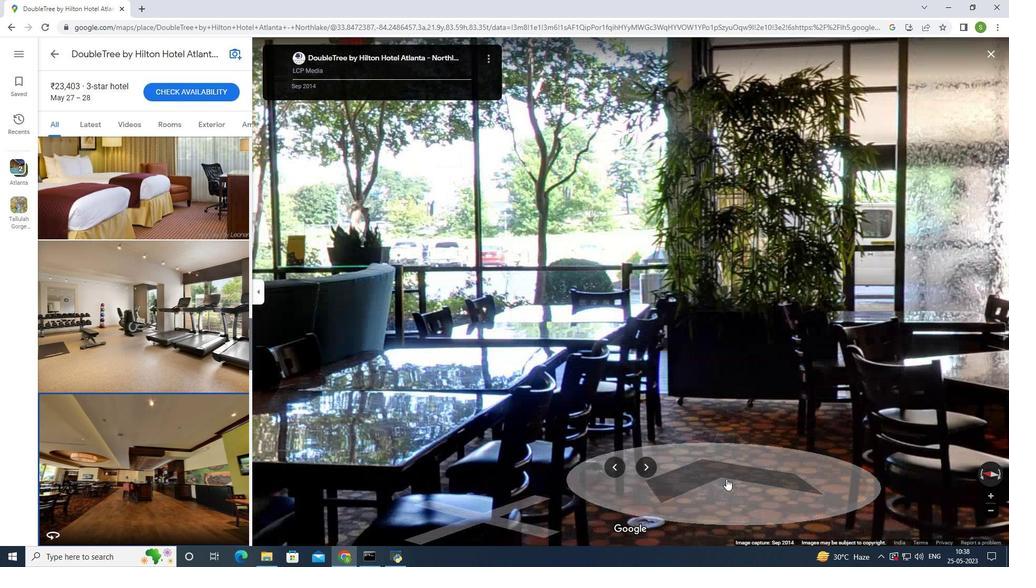 
Action: Mouse scrolled (728, 478) with delta (0, 0)
Screenshot: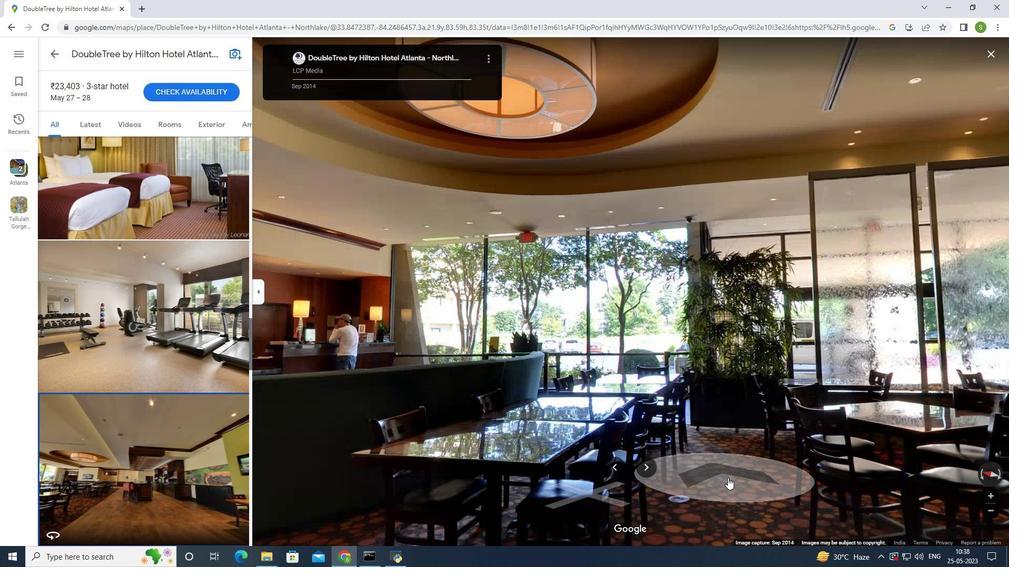 
Action: Mouse scrolled (728, 478) with delta (0, 0)
Screenshot: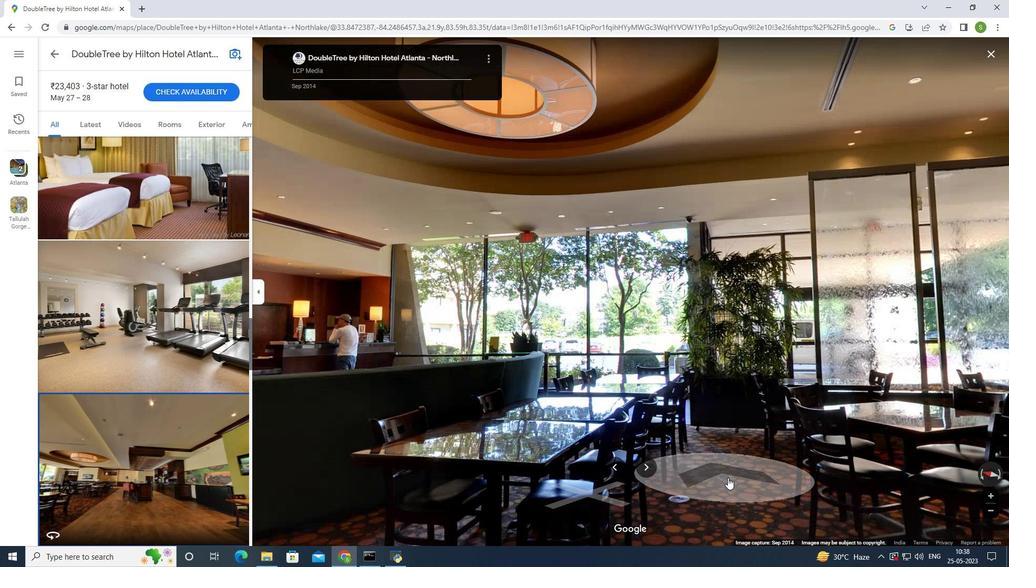 
Action: Mouse scrolled (728, 478) with delta (0, 0)
Screenshot: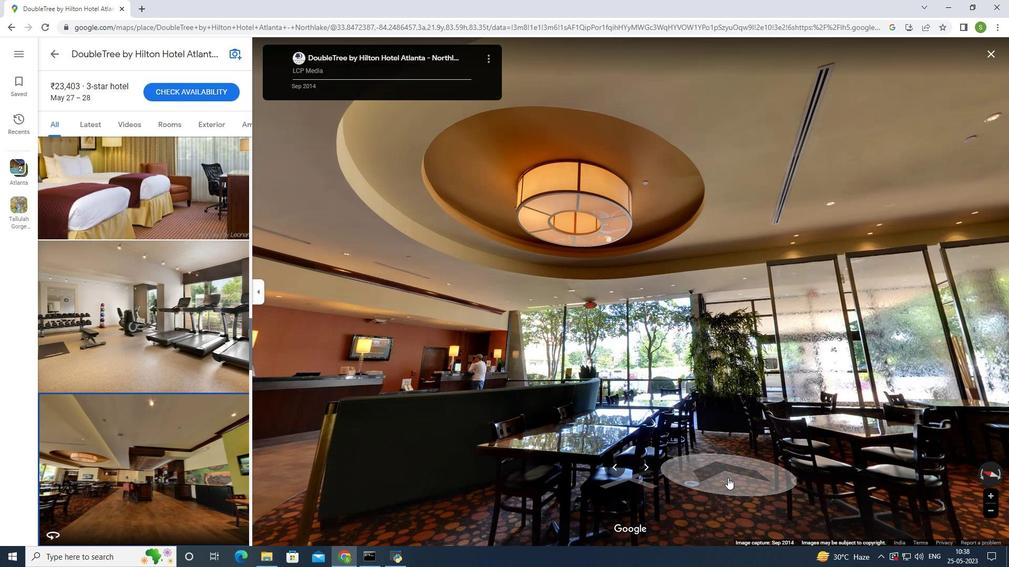 
Action: Mouse scrolled (728, 478) with delta (0, 0)
Screenshot: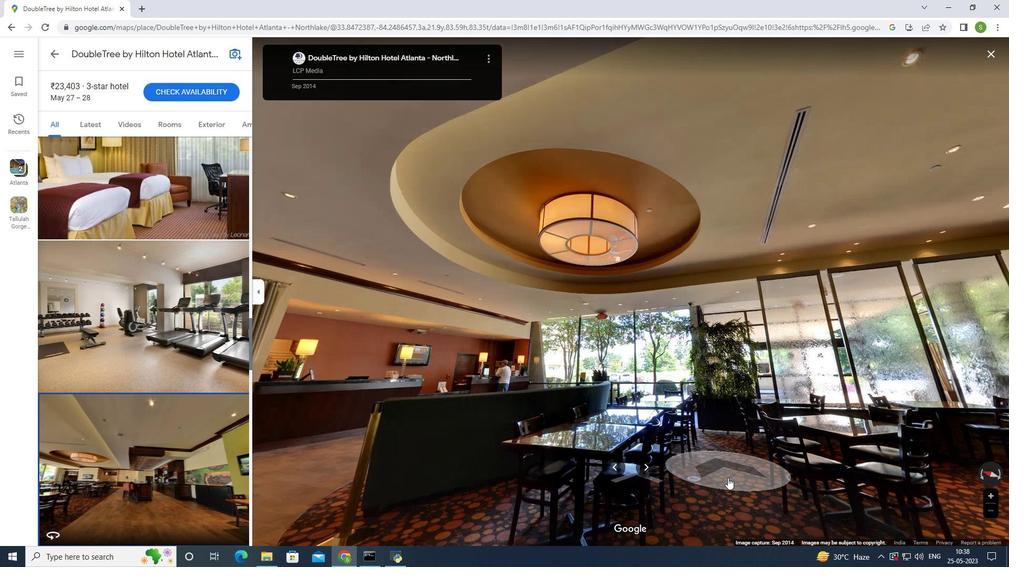 
Action: Mouse scrolled (728, 478) with delta (0, 0)
Screenshot: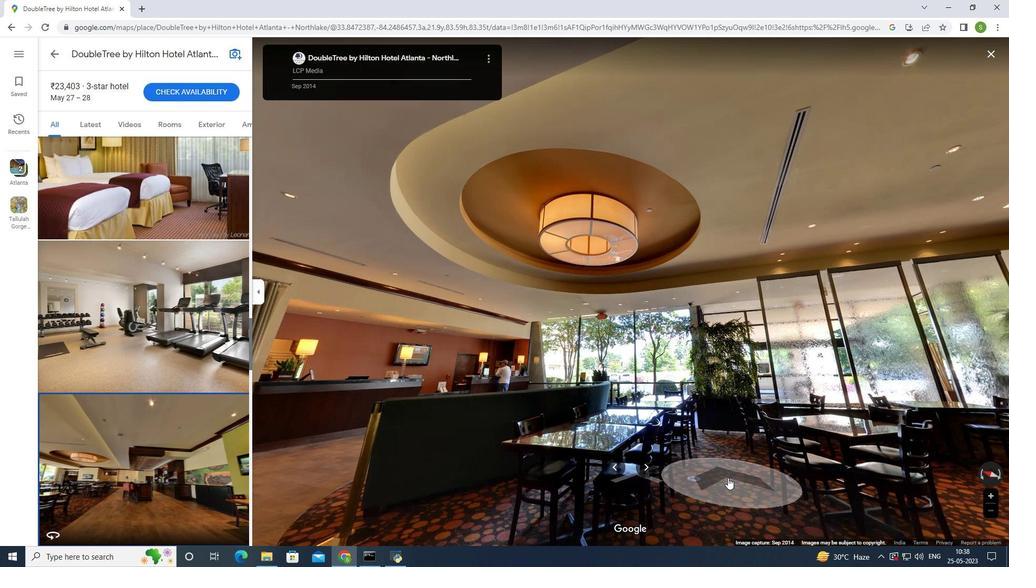
Action: Mouse scrolled (728, 478) with delta (0, 0)
Screenshot: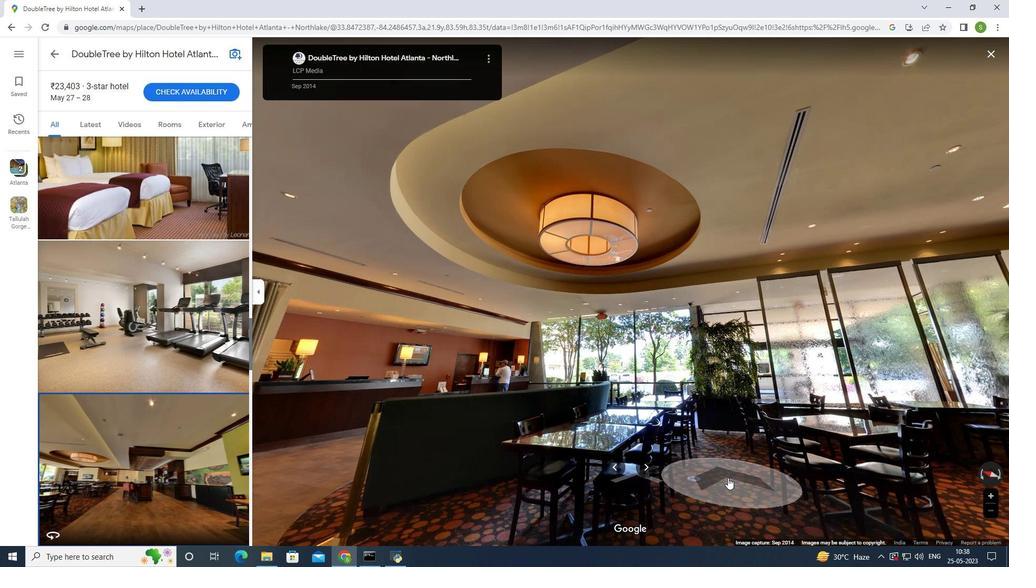 
Action: Mouse moved to (731, 474)
Screenshot: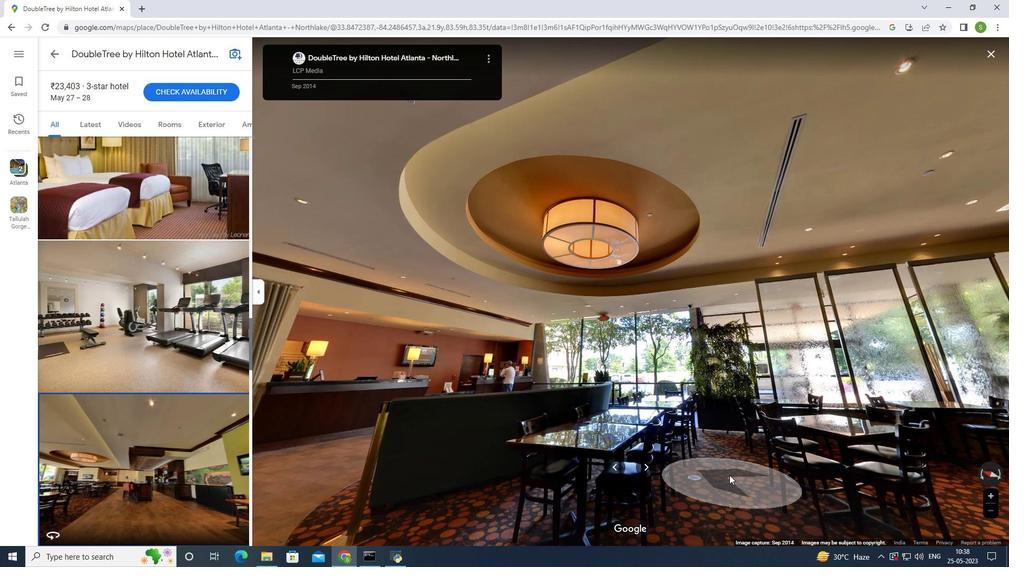 
Action: Mouse scrolled (731, 474) with delta (0, 0)
Screenshot: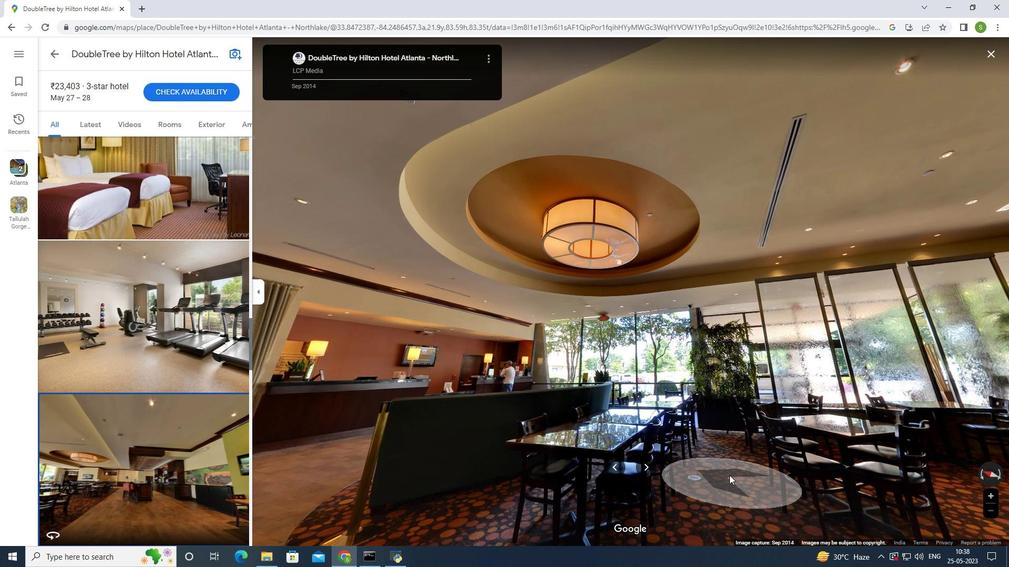 
Action: Mouse scrolled (731, 474) with delta (0, 0)
Screenshot: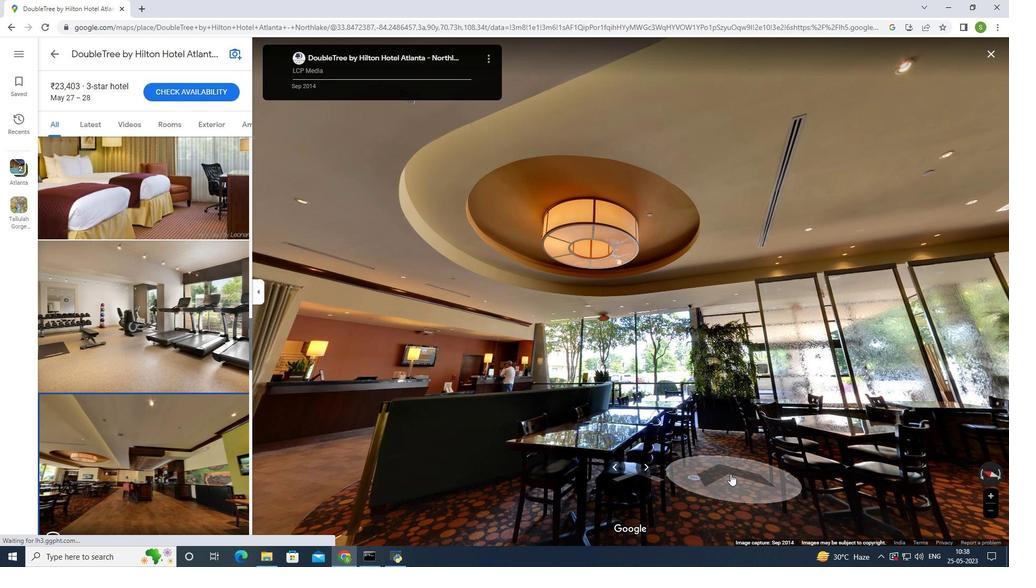 
Action: Mouse scrolled (731, 474) with delta (0, 0)
Screenshot: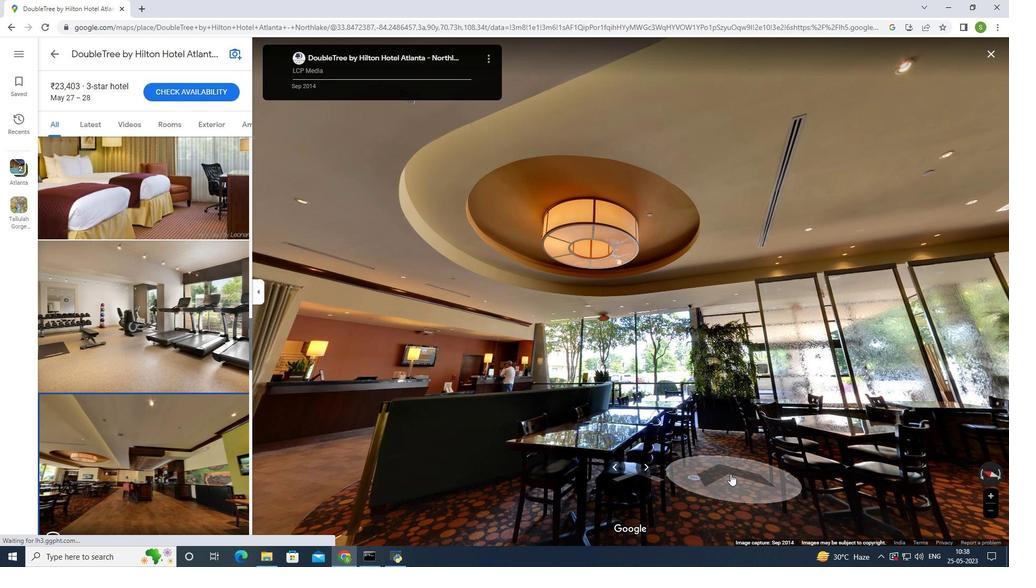 
Action: Mouse scrolled (731, 474) with delta (0, 0)
Screenshot: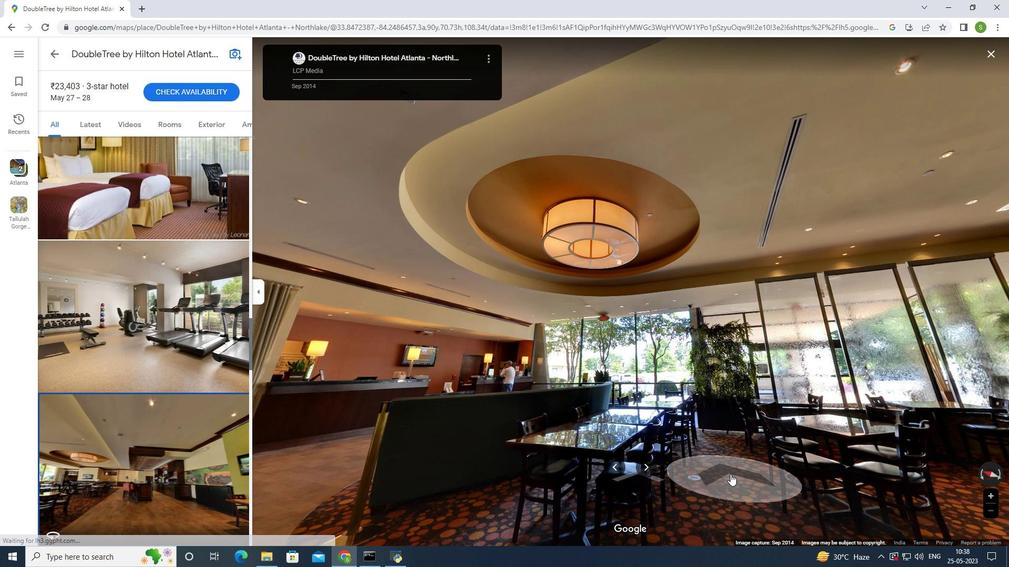 
Action: Mouse scrolled (731, 474) with delta (0, 0)
Screenshot: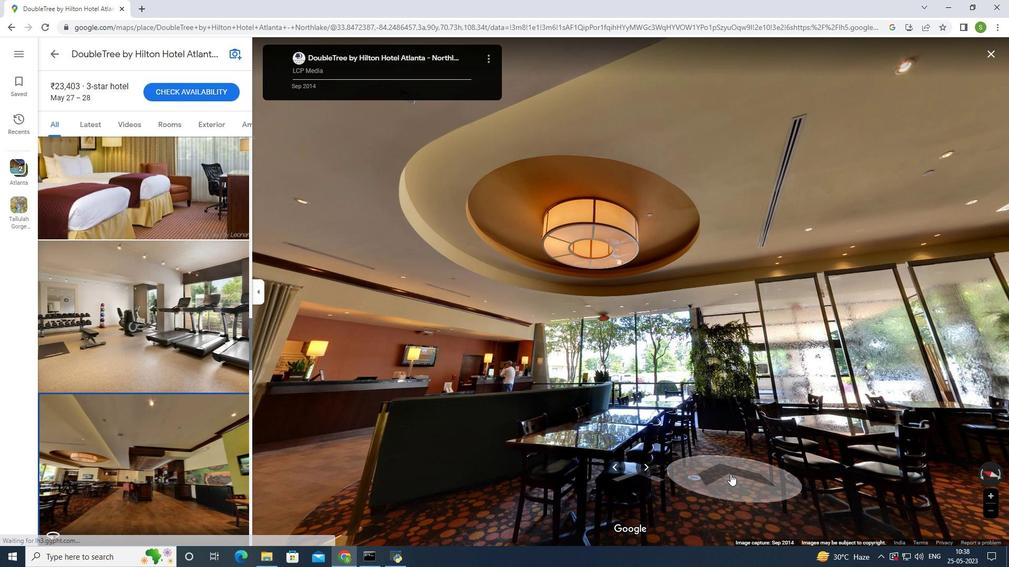 
Action: Mouse scrolled (731, 474) with delta (0, 0)
Screenshot: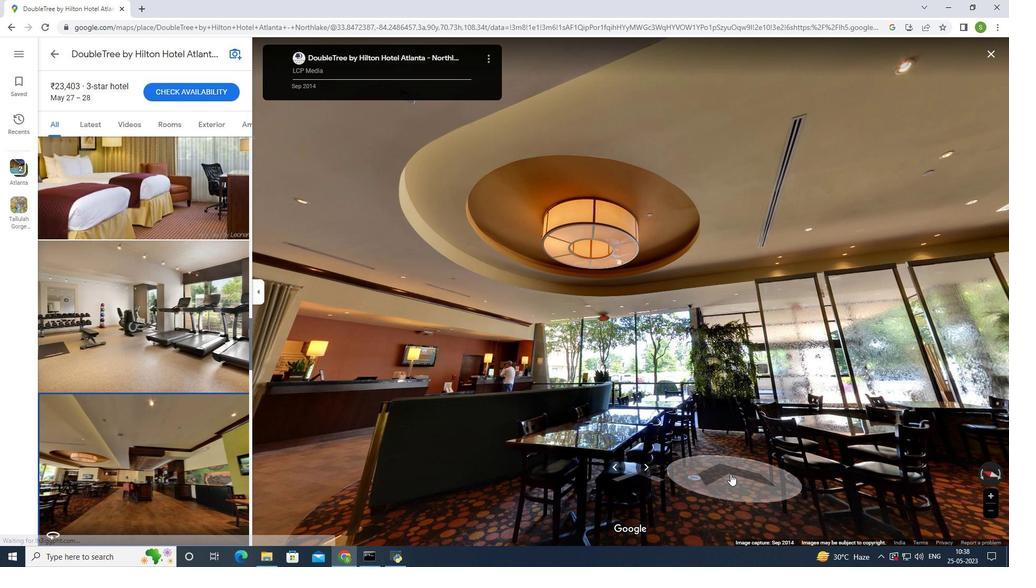 
Action: Mouse moved to (731, 474)
Screenshot: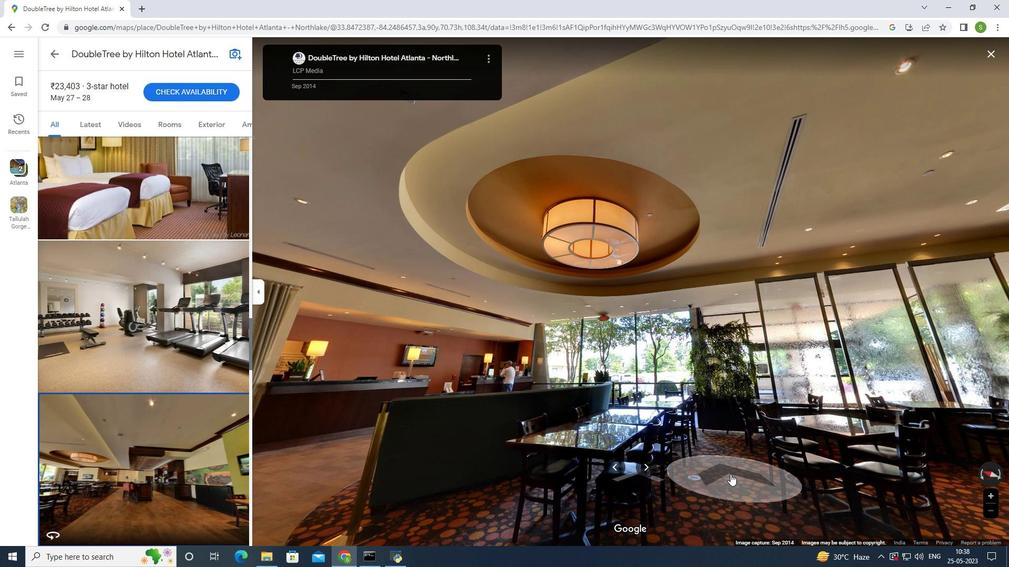 
Action: Mouse scrolled (731, 474) with delta (0, 0)
Screenshot: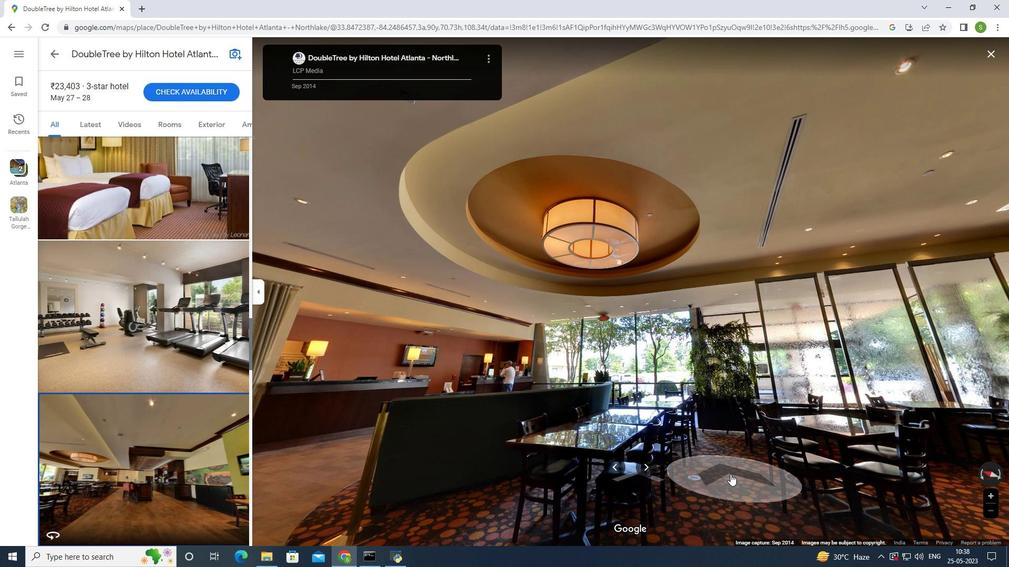
Action: Mouse scrolled (731, 474) with delta (0, 0)
Screenshot: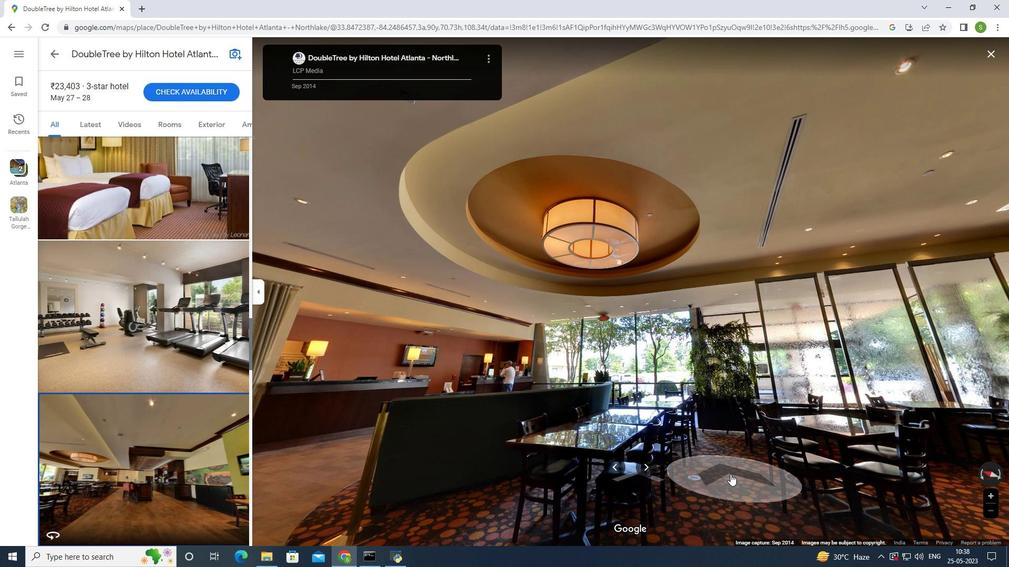 
Action: Mouse moved to (650, 470)
Screenshot: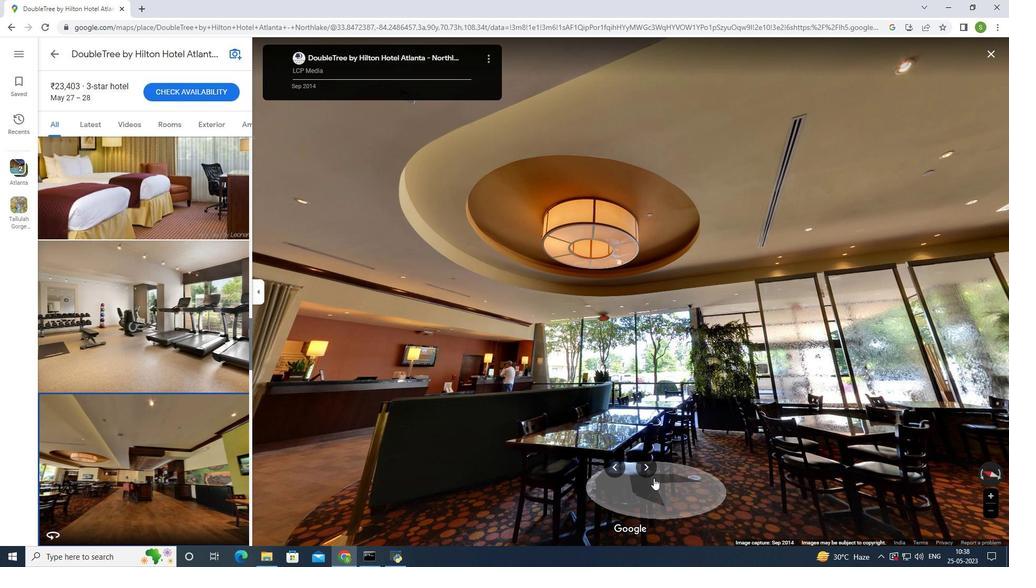 
Action: Mouse pressed left at (650, 470)
Screenshot: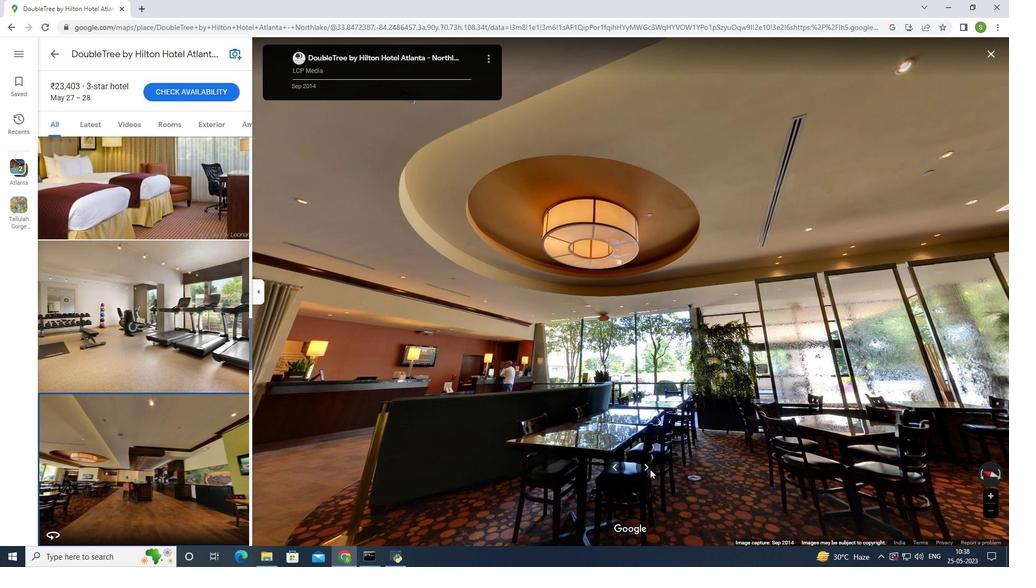 
Action: Mouse pressed left at (650, 470)
Screenshot: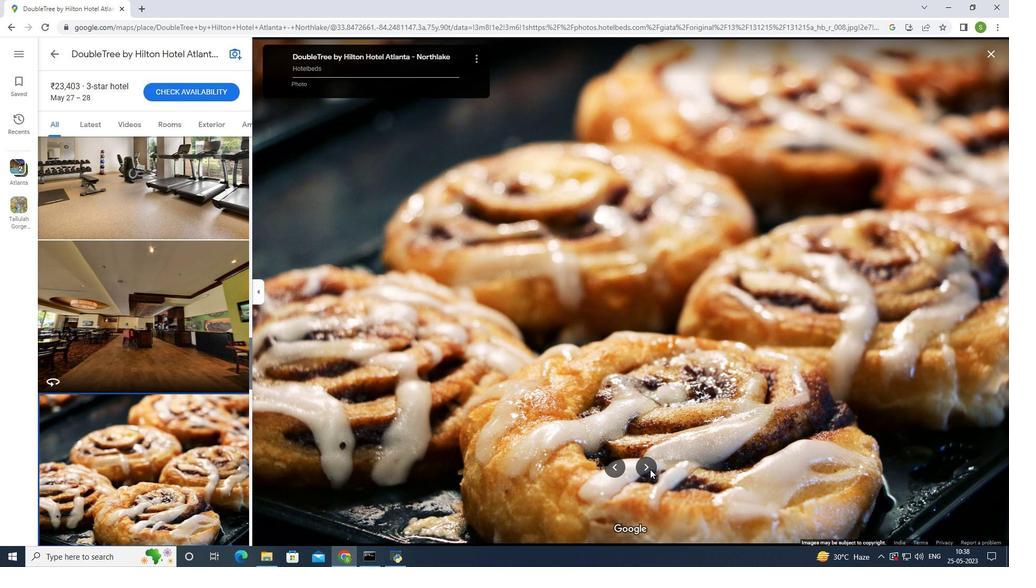 
Action: Mouse moved to (929, 267)
Screenshot: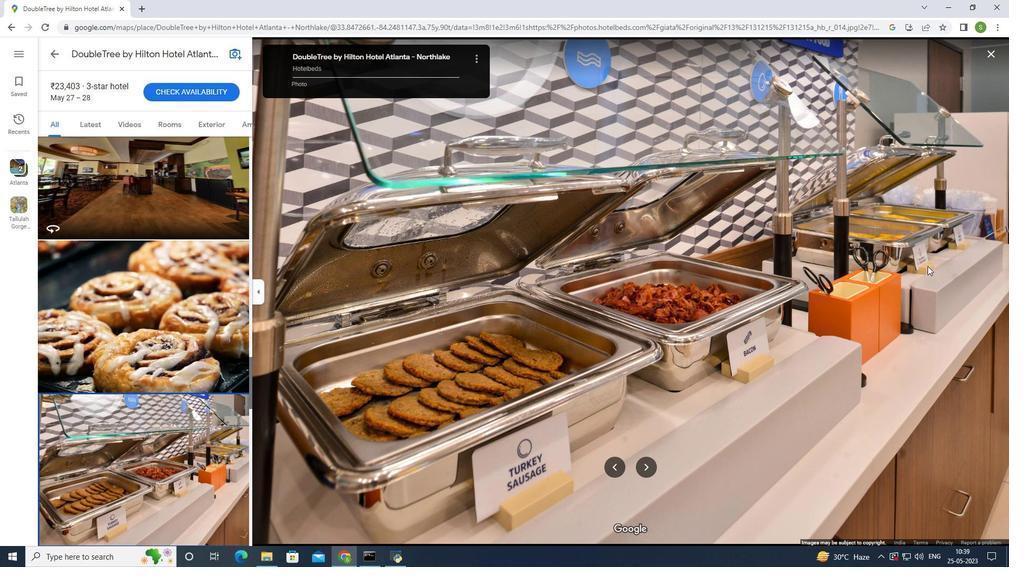 
Action: Mouse scrolled (929, 267) with delta (0, 0)
Screenshot: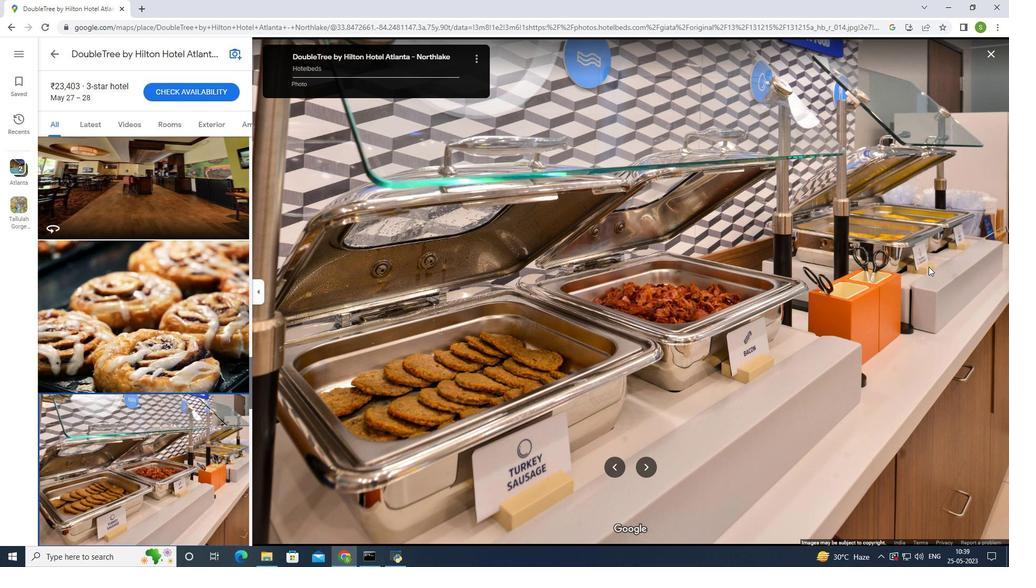 
Action: Mouse scrolled (929, 267) with delta (0, 0)
Screenshot: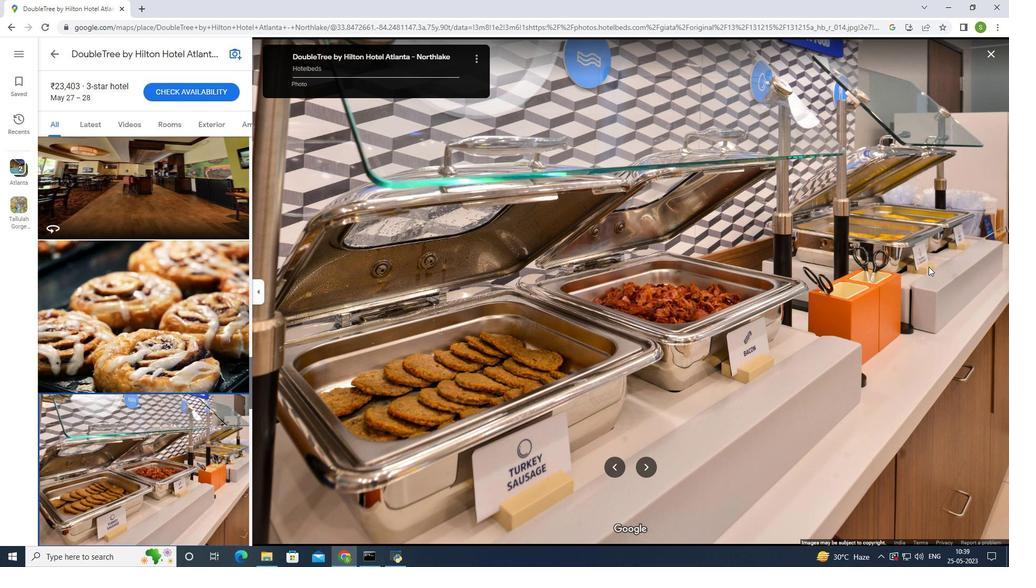 
Action: Mouse moved to (928, 267)
Screenshot: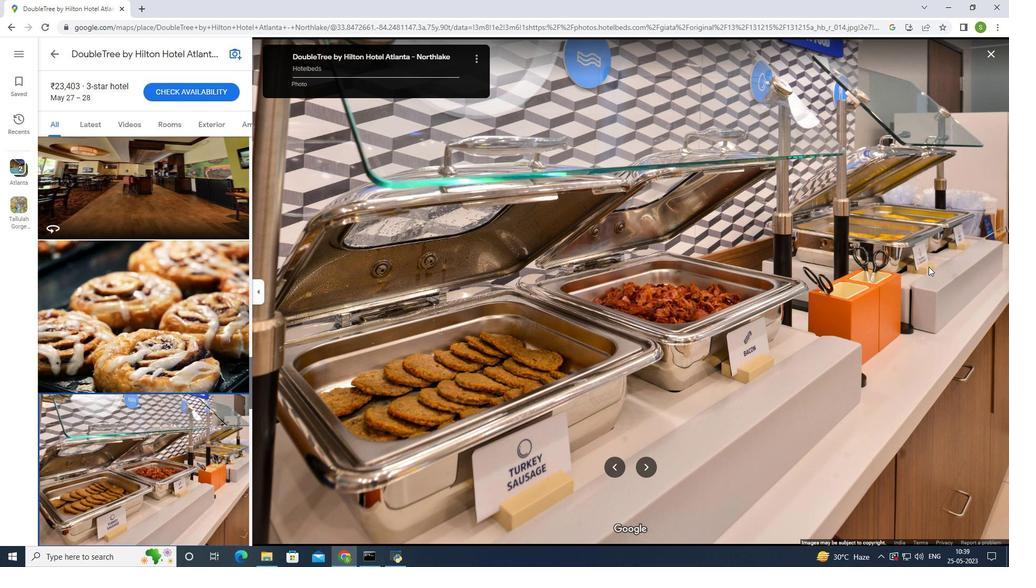 
Action: Mouse scrolled (928, 268) with delta (0, 0)
Screenshot: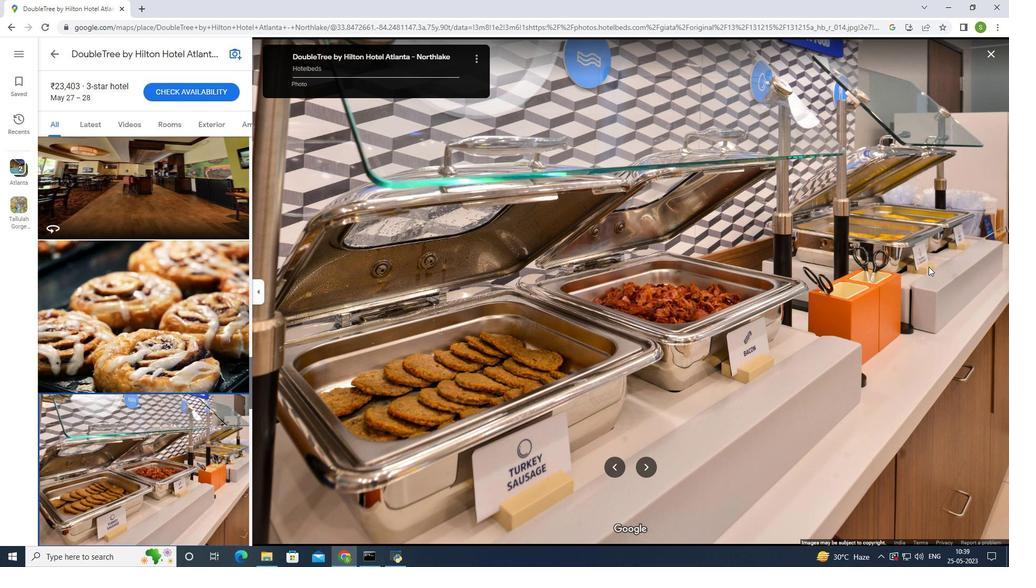 
Action: Mouse moved to (928, 267)
Screenshot: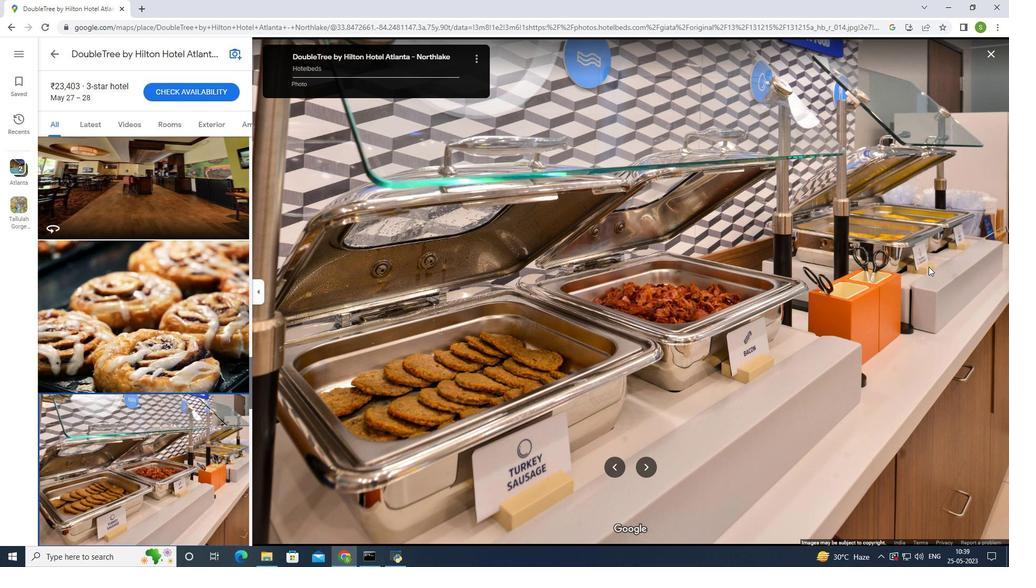 
Action: Mouse scrolled (928, 268) with delta (0, 0)
Screenshot: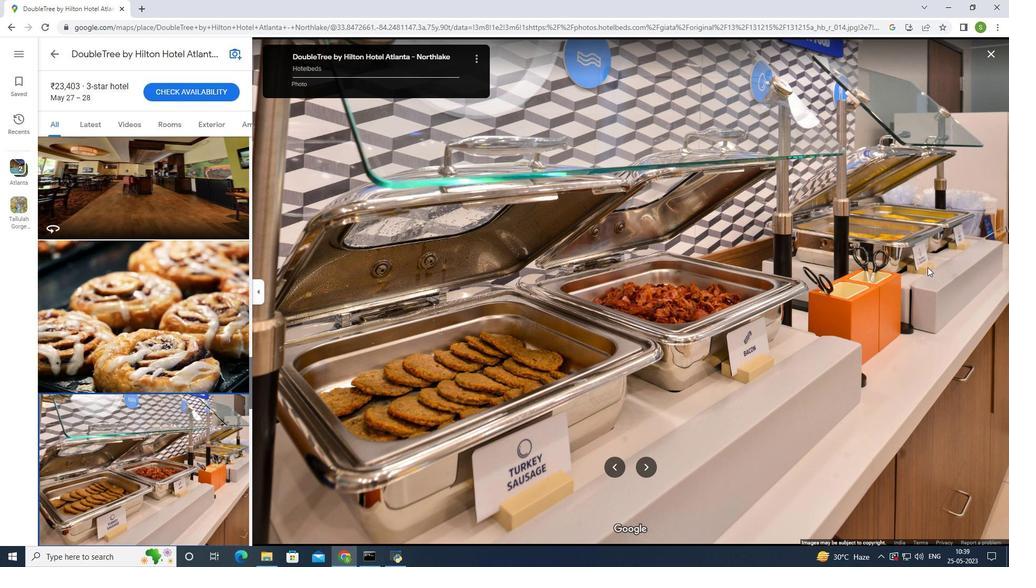
Action: Mouse scrolled (928, 268) with delta (0, 0)
Screenshot: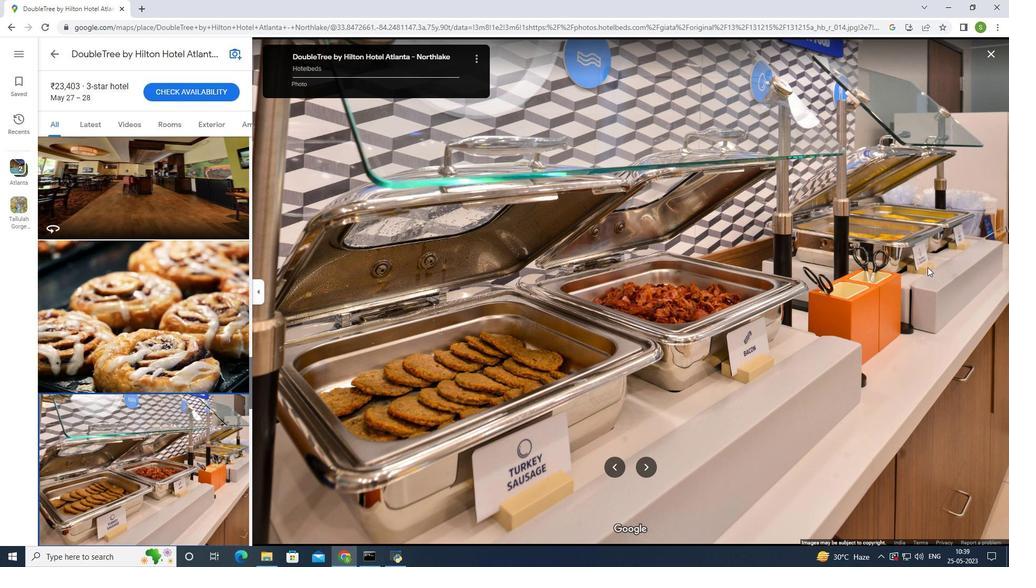 
Action: Mouse moved to (918, 272)
Screenshot: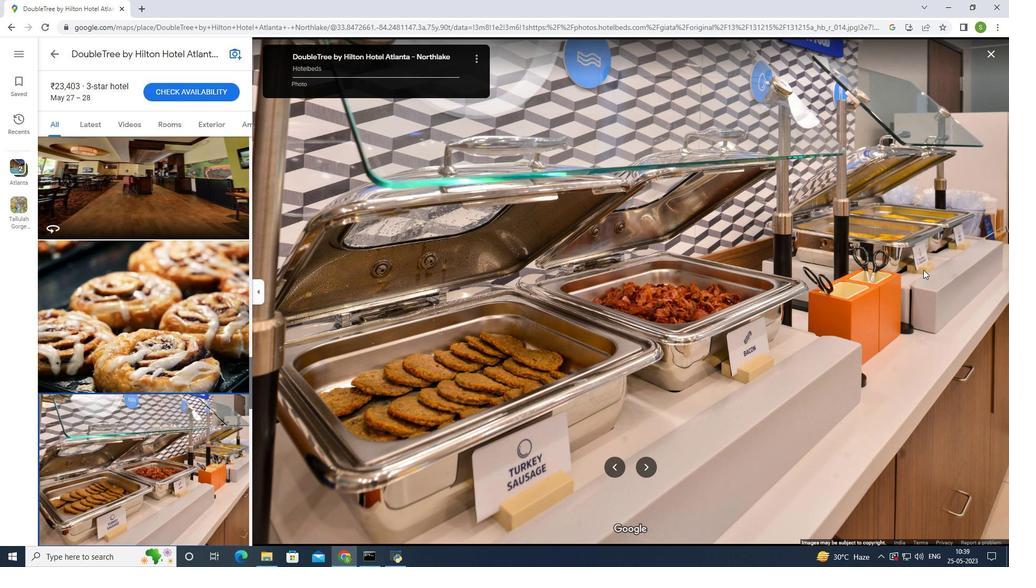 
Action: Mouse scrolled (918, 272) with delta (0, 0)
Screenshot: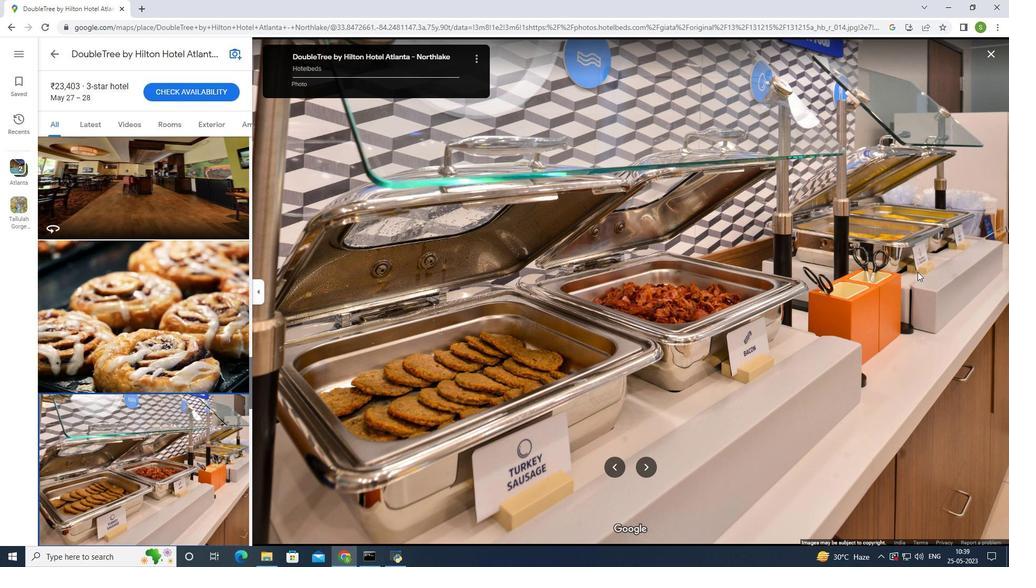 
Action: Mouse scrolled (918, 272) with delta (0, 0)
Screenshot: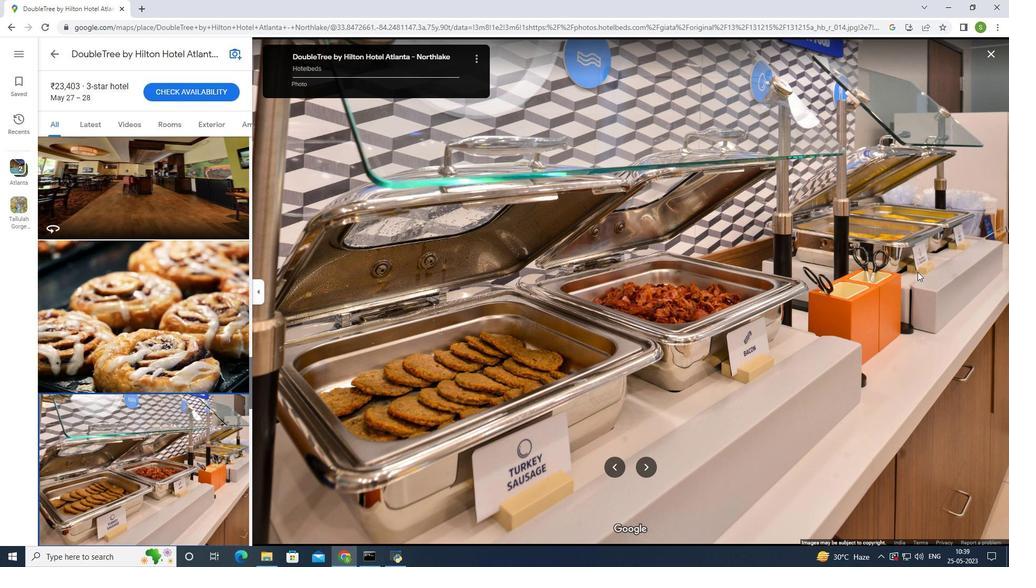 
Action: Mouse moved to (917, 273)
